 Task: Open a blank sheet, save the file as Machupicchu.doc Insert a picture of 'Machu Picchu'with name   Machu Picchu.png  Change shape height to 9.4 select the picture, apply border and shading with setting Shadow, style zigzaged line, color Red and width 3/4 pt
Action: Mouse moved to (286, 221)
Screenshot: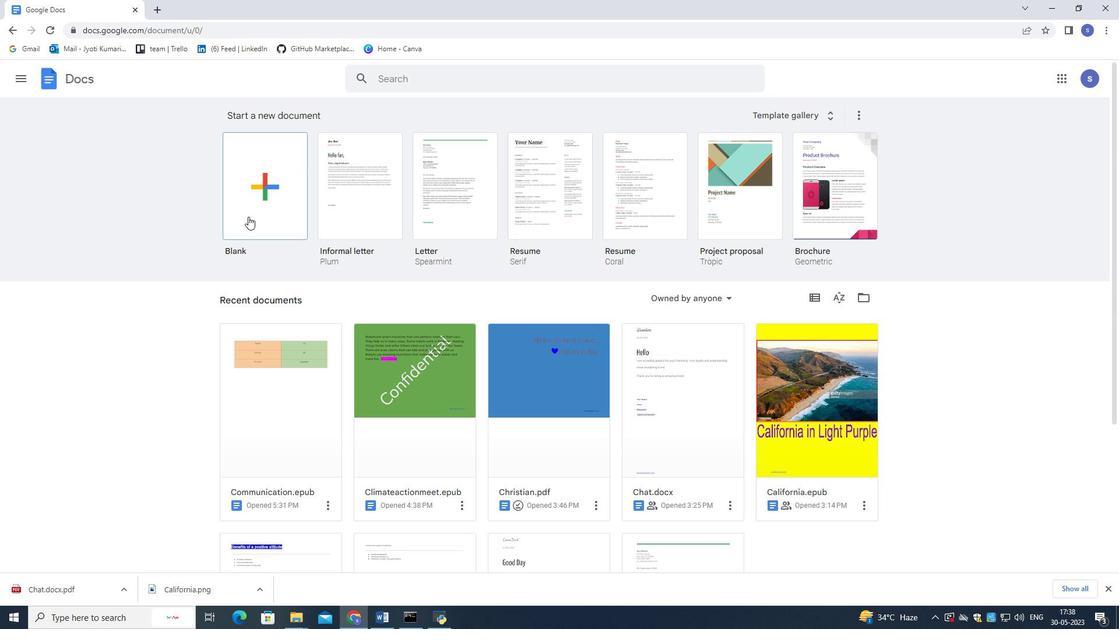 
Action: Mouse pressed left at (286, 221)
Screenshot: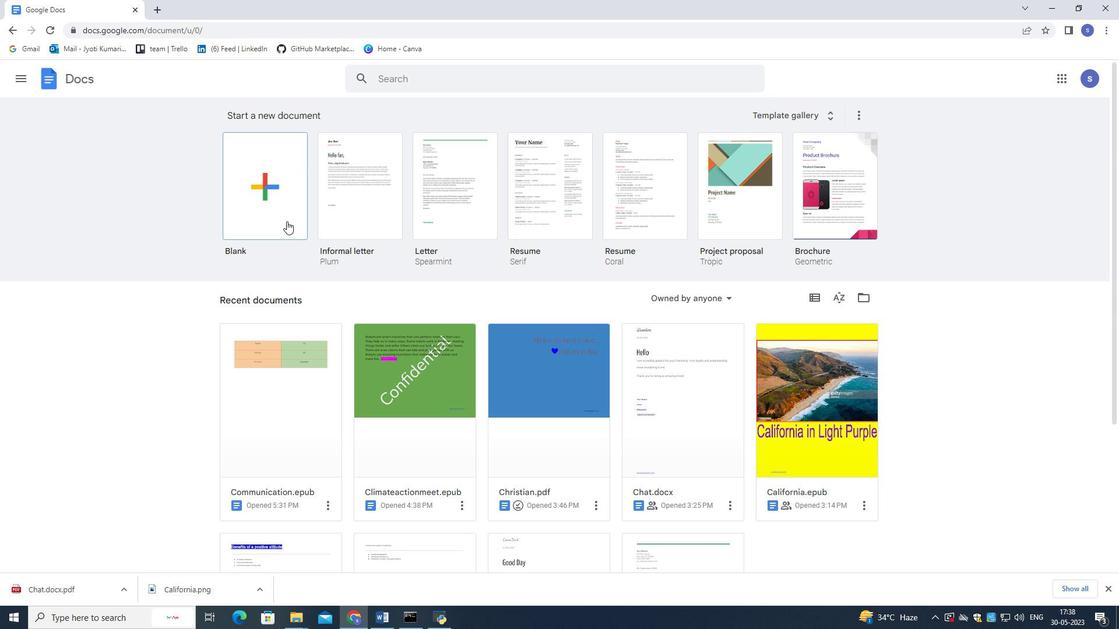 
Action: Mouse moved to (109, 74)
Screenshot: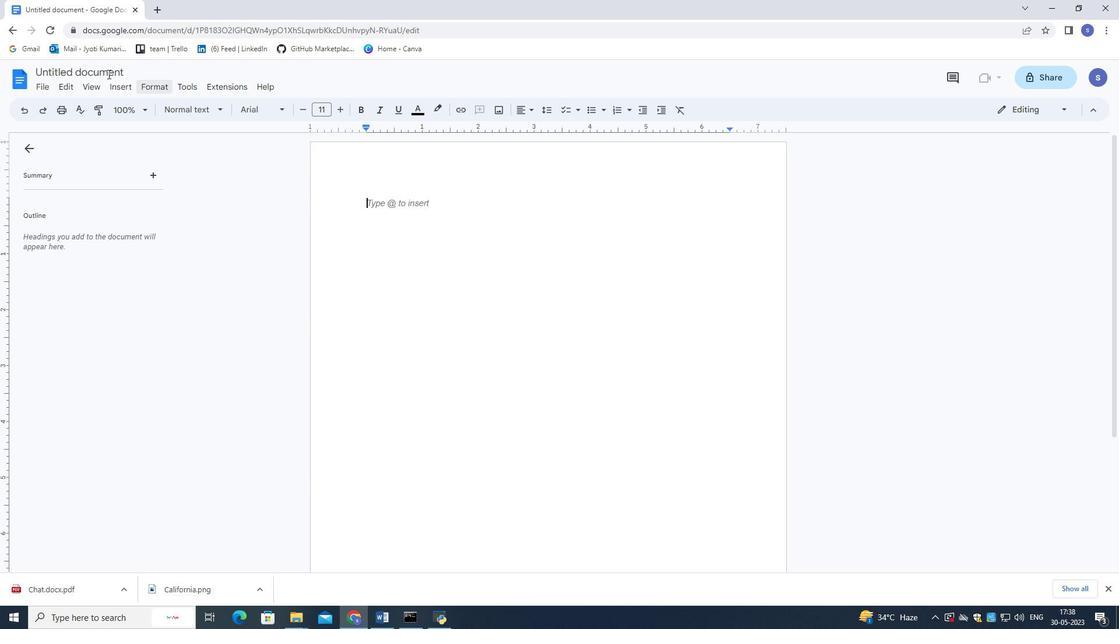
Action: Mouse pressed left at (109, 74)
Screenshot: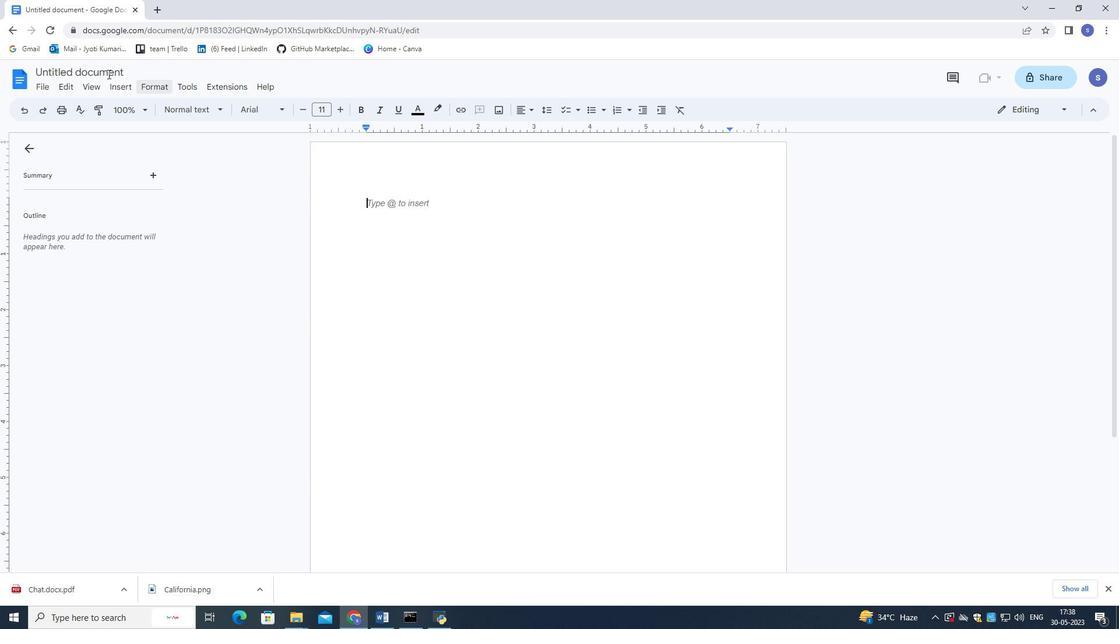 
Action: Mouse moved to (123, 72)
Screenshot: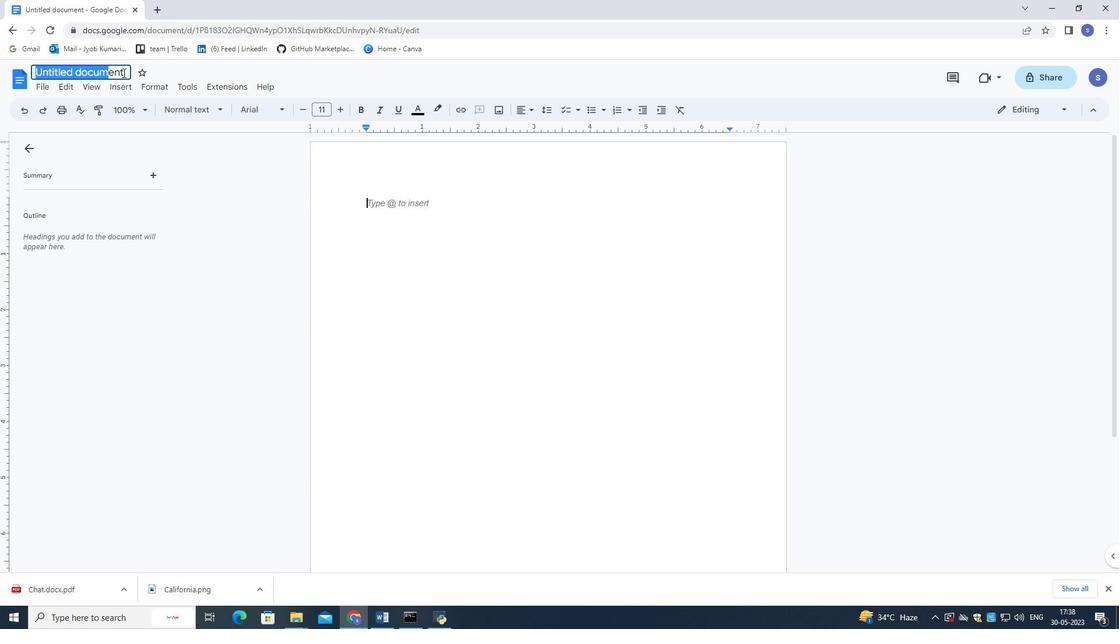 
Action: Mouse pressed left at (123, 72)
Screenshot: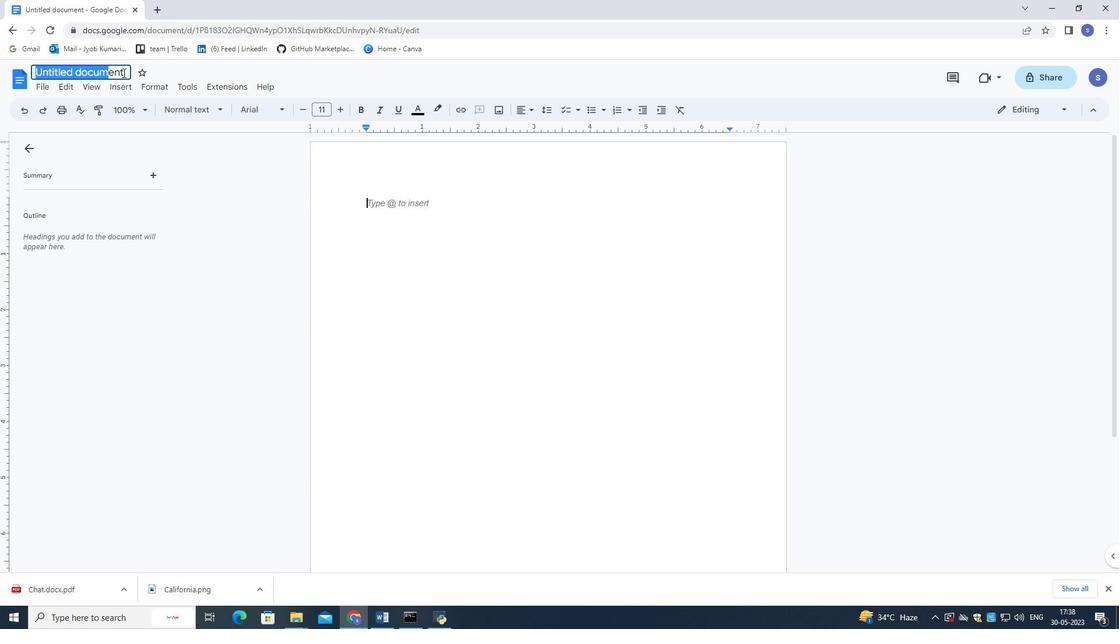 
Action: Mouse moved to (124, 71)
Screenshot: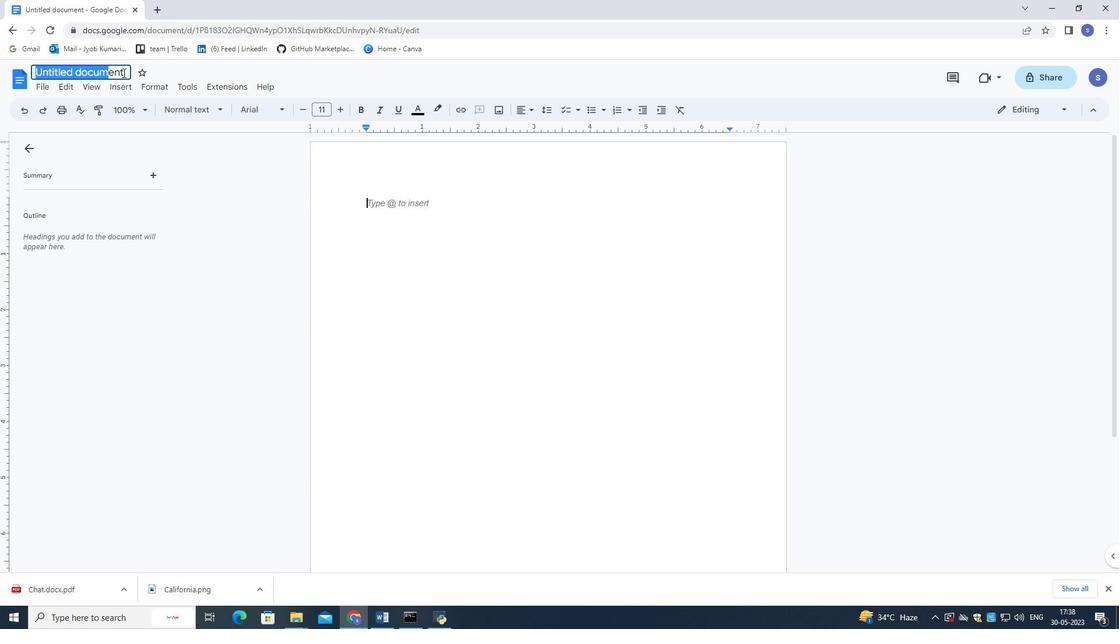 
Action: Mouse pressed left at (124, 71)
Screenshot: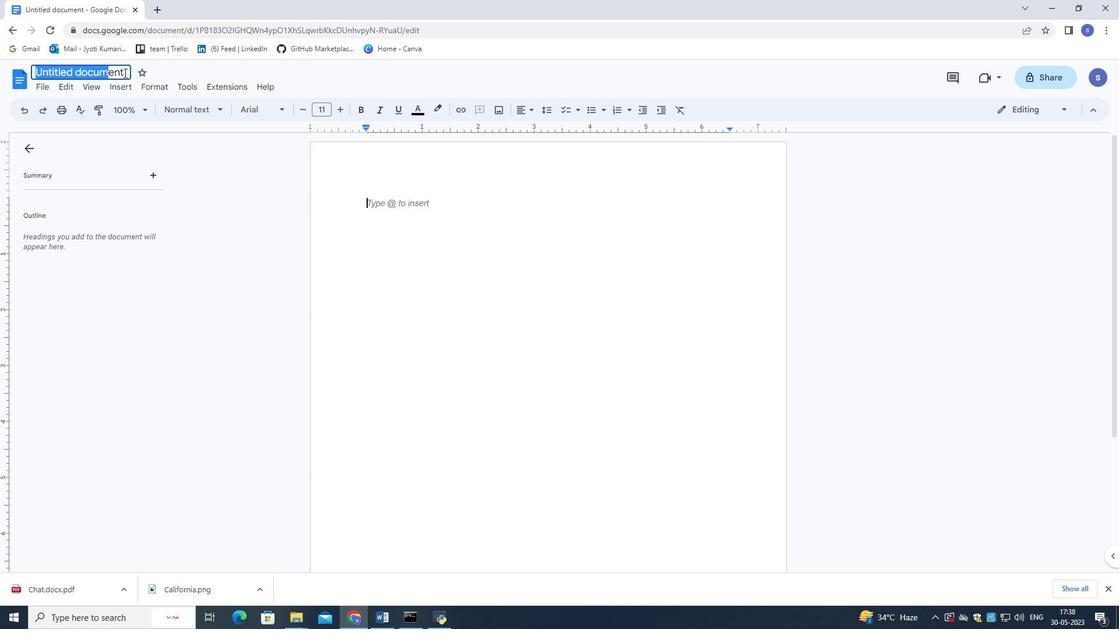 
Action: Mouse pressed left at (124, 71)
Screenshot: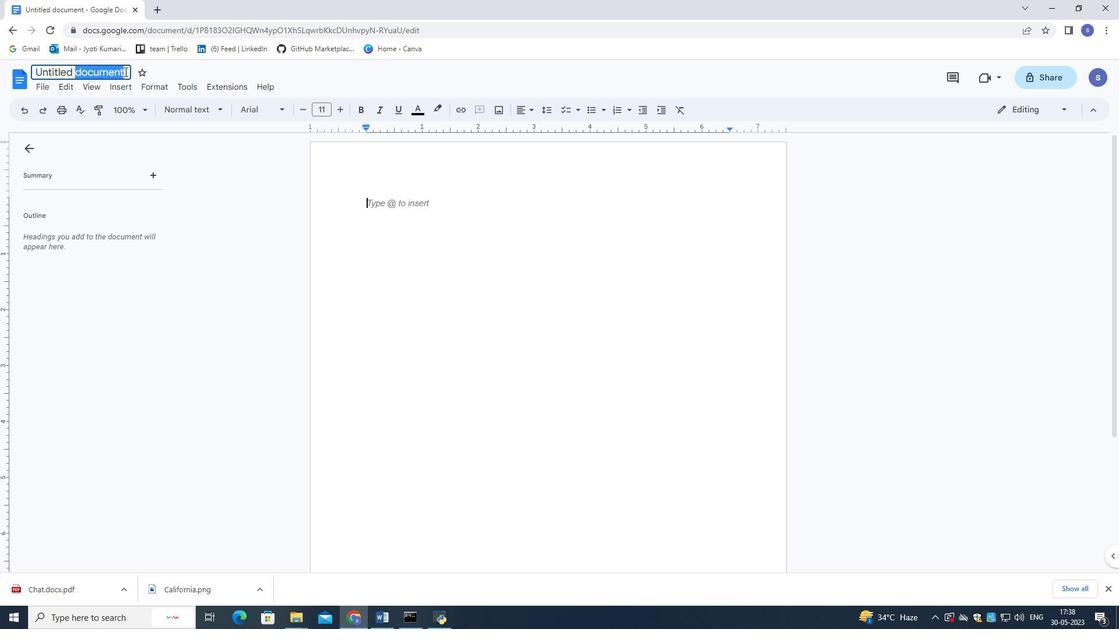 
Action: Mouse moved to (124, 76)
Screenshot: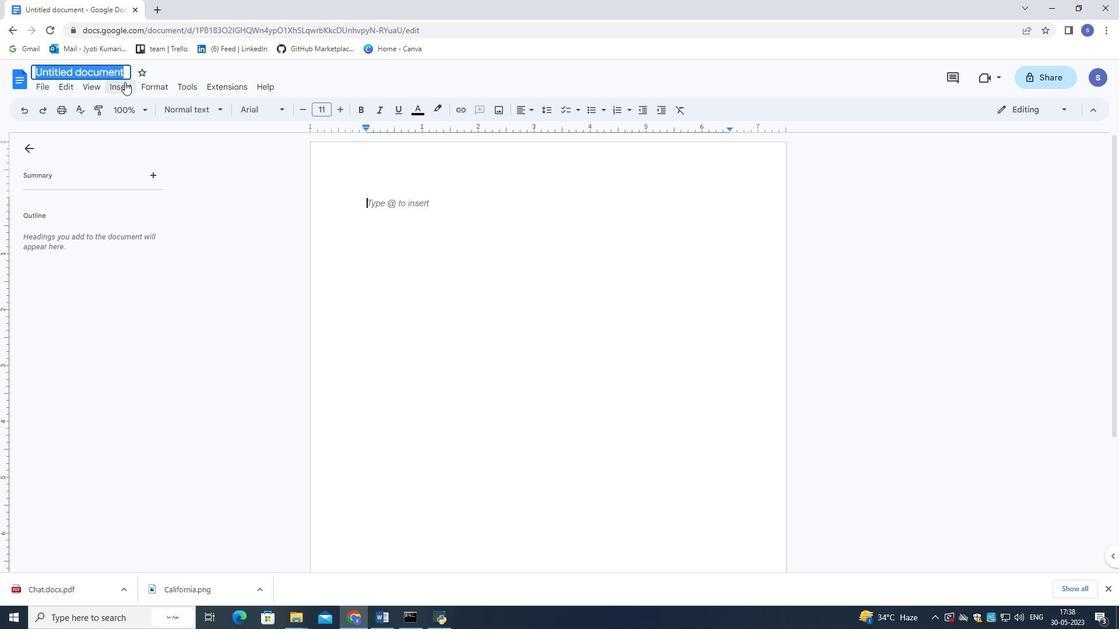 
Action: Key pressed <Key.shift><Key.shift><<Key.backspace>Machupicchu.doc<Key.enter>
Screenshot: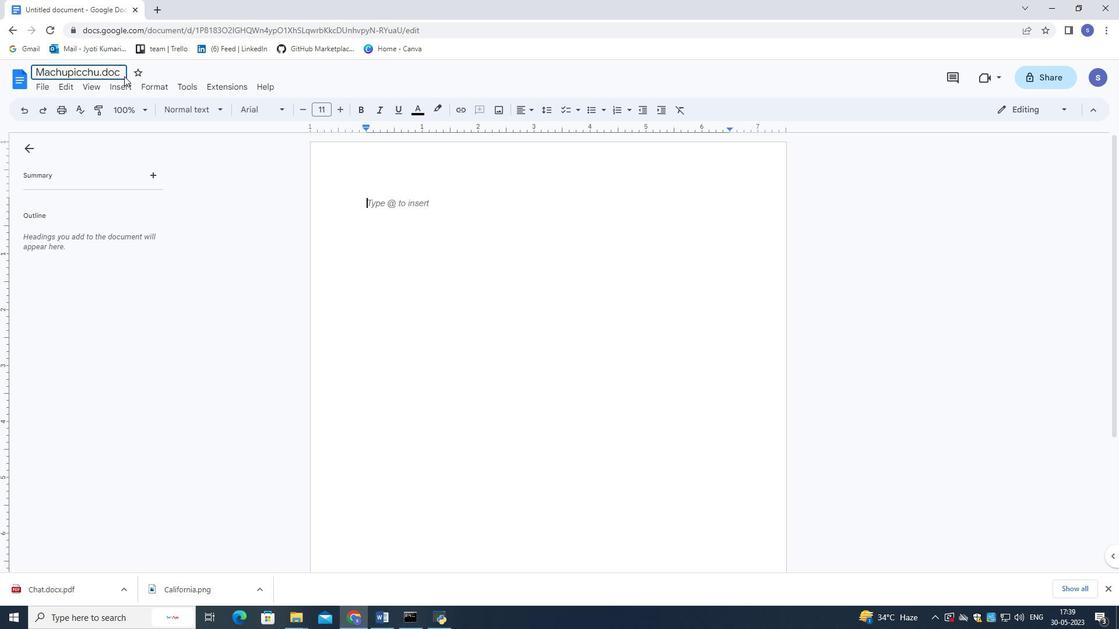
Action: Mouse moved to (159, 9)
Screenshot: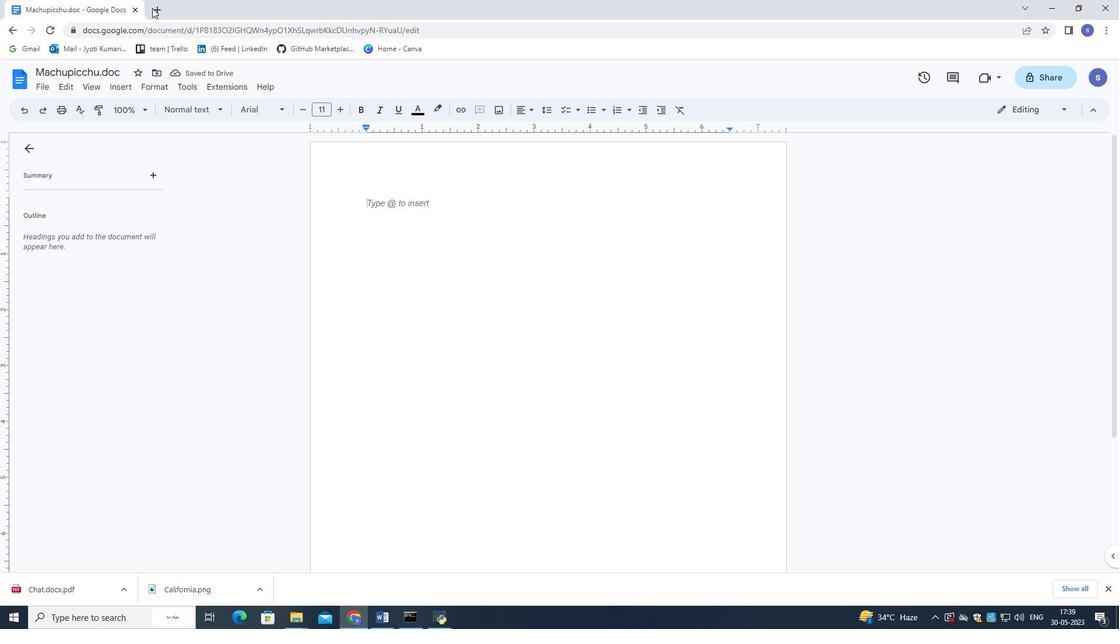 
Action: Mouse pressed left at (159, 9)
Screenshot: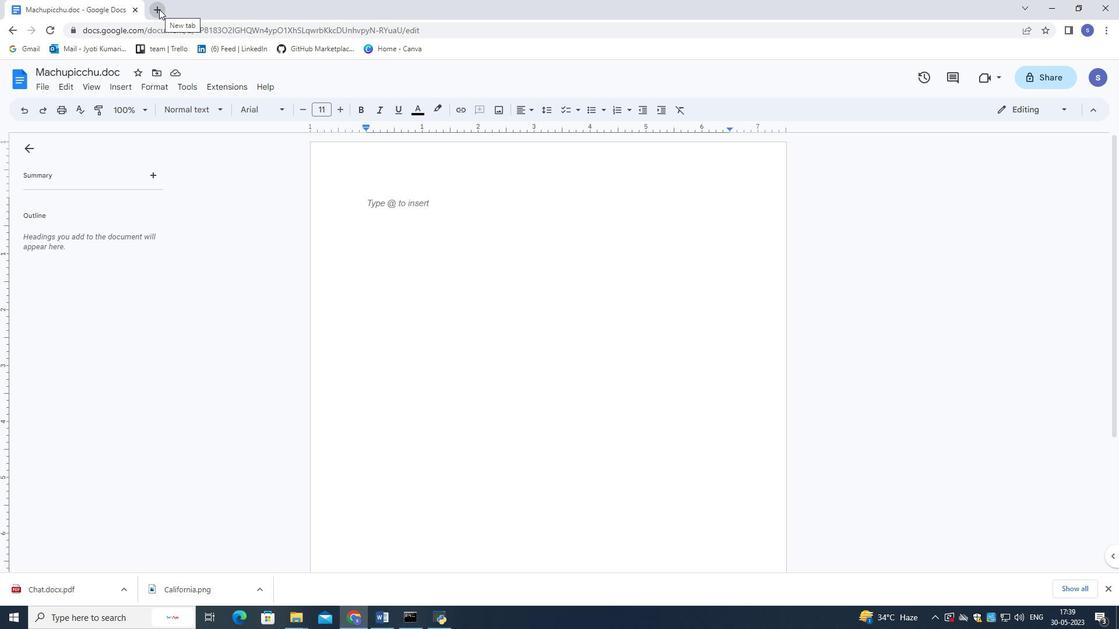 
Action: Mouse moved to (159, 9)
Screenshot: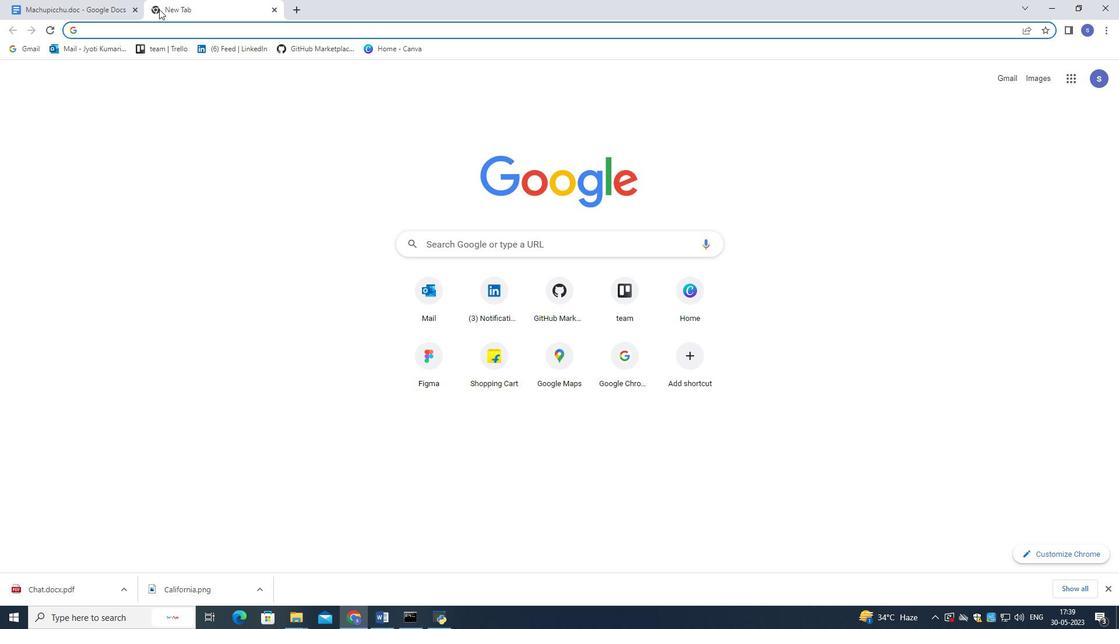 
Action: Key pressed <Key.shift>Macg<Key.backspace>hu<Key.space>picchu<Key.space>picture<Key.enter>
Screenshot: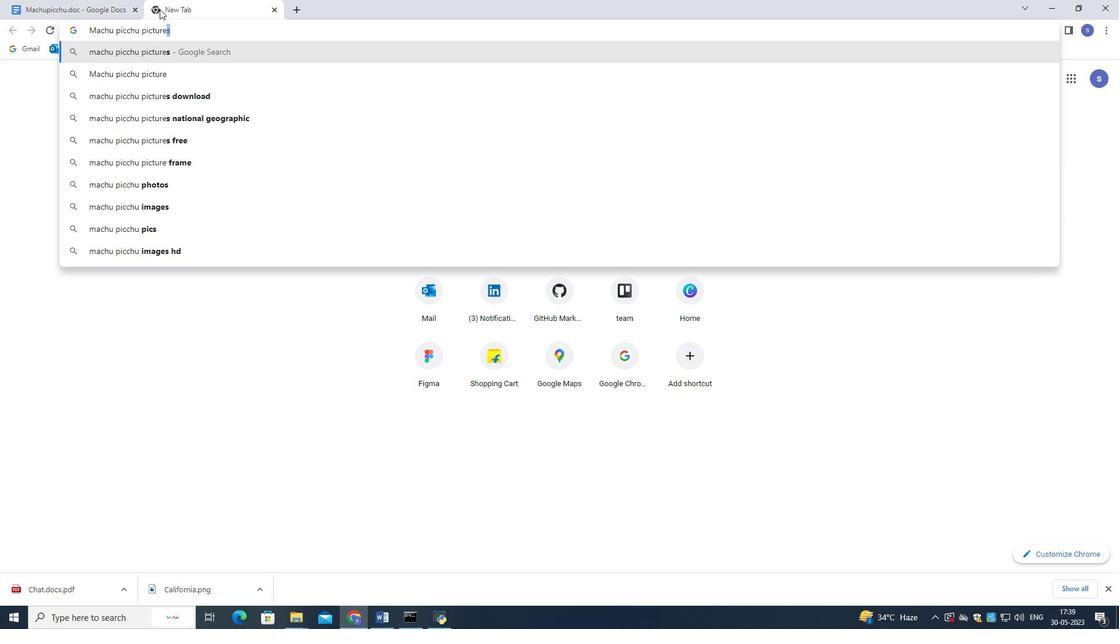 
Action: Mouse moved to (306, 239)
Screenshot: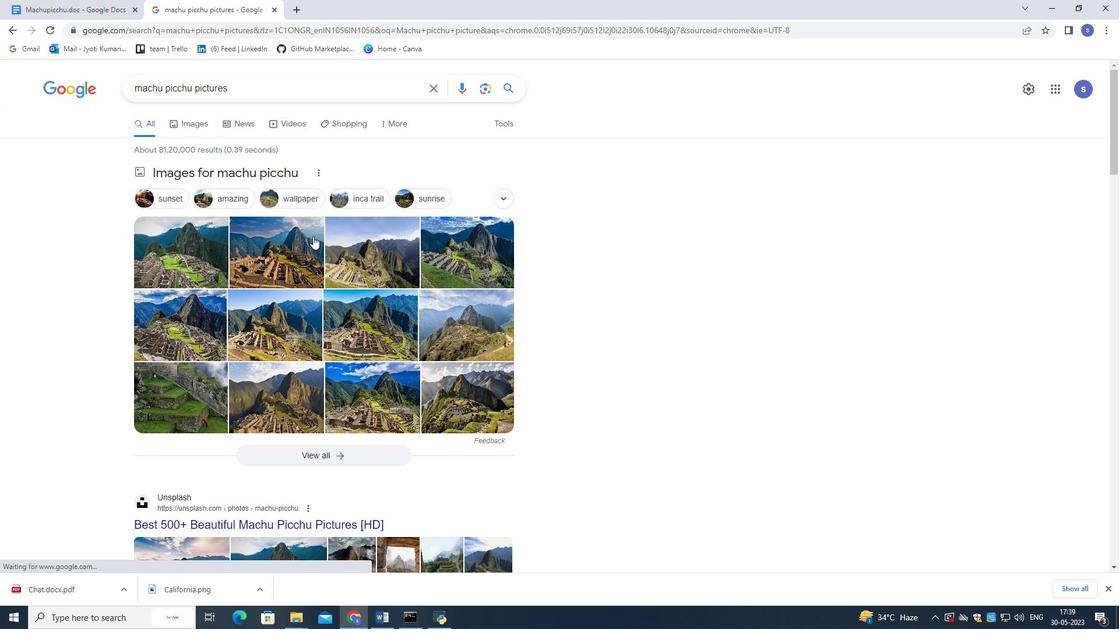 
Action: Mouse pressed left at (306, 239)
Screenshot: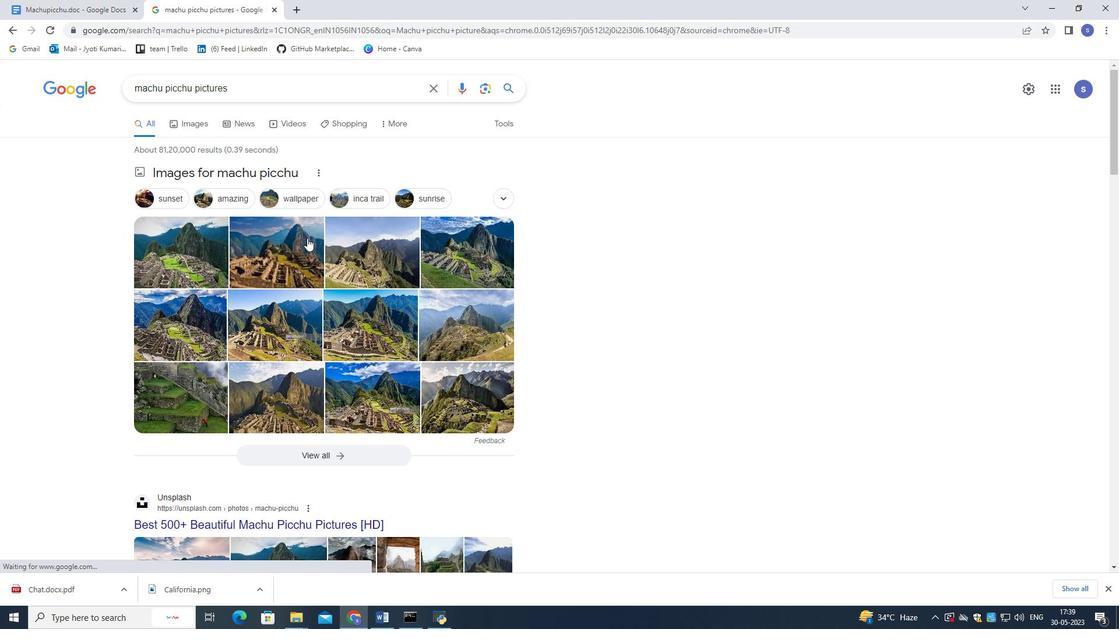 
Action: Mouse moved to (678, 223)
Screenshot: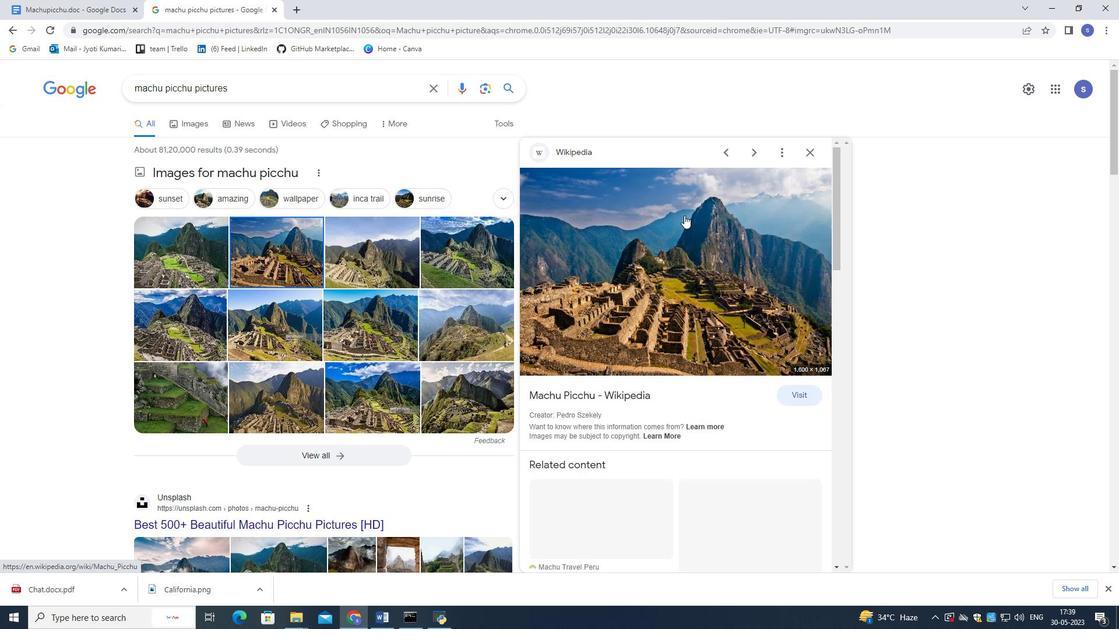 
Action: Mouse pressed right at (678, 223)
Screenshot: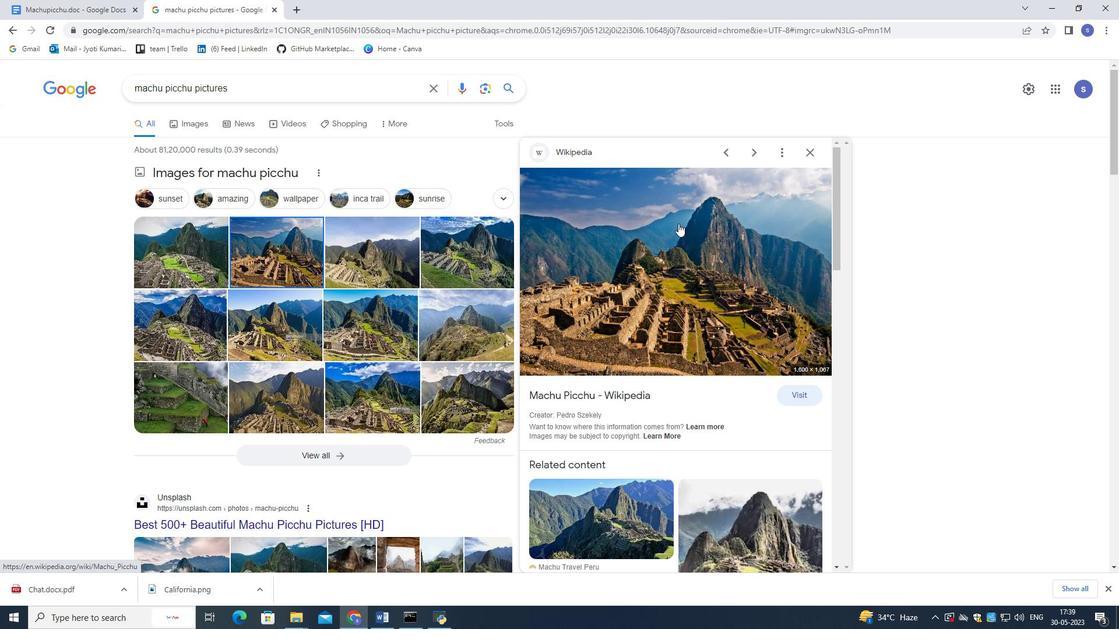 
Action: Mouse moved to (715, 348)
Screenshot: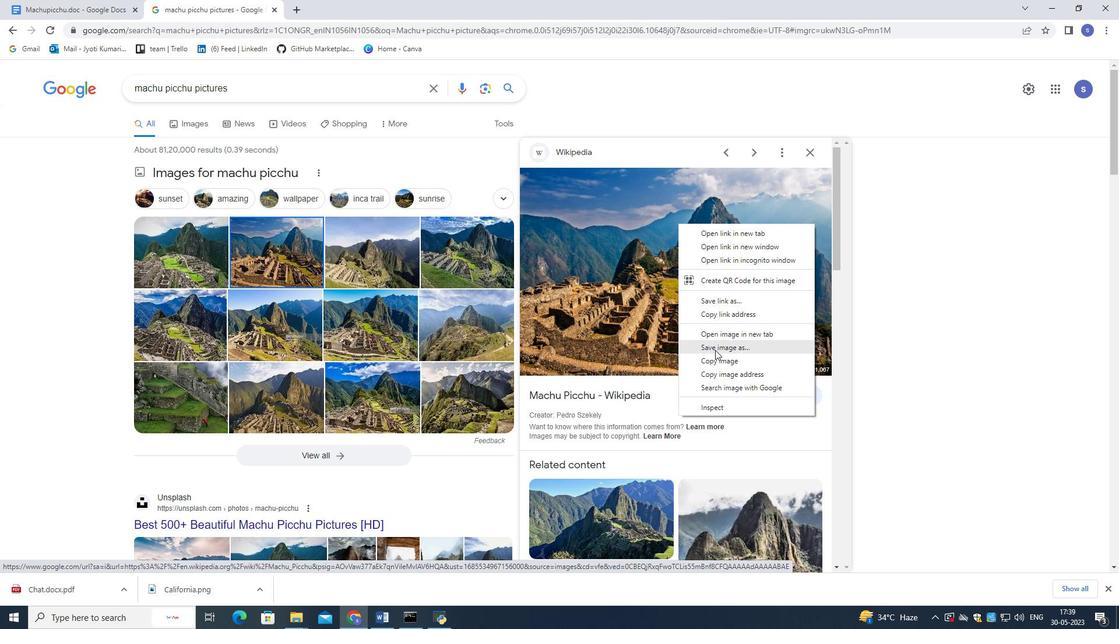 
Action: Mouse pressed left at (715, 348)
Screenshot: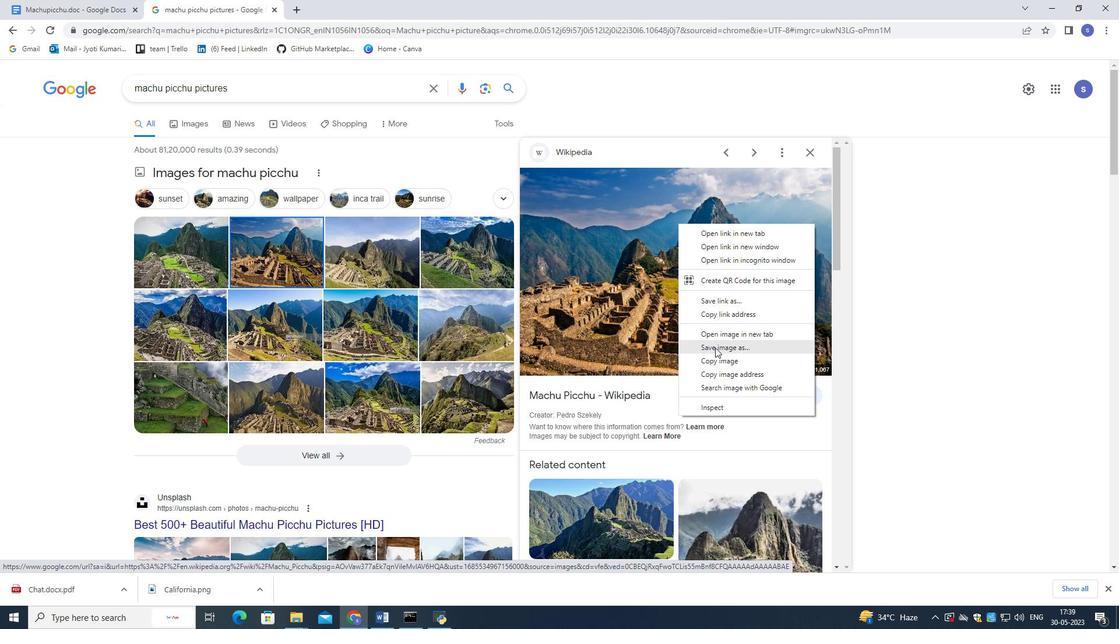 
Action: Mouse moved to (272, 196)
Screenshot: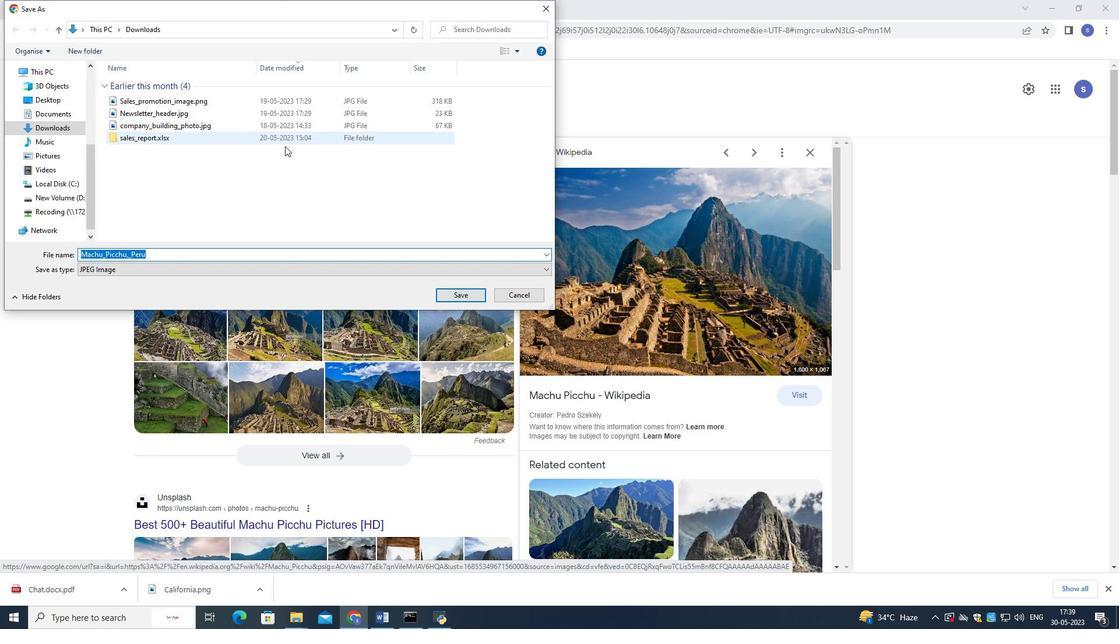 
Action: Key pressed <Key.backspace><Key.shift>Machu<Key.space>picchu.png<Key.enter>
Screenshot: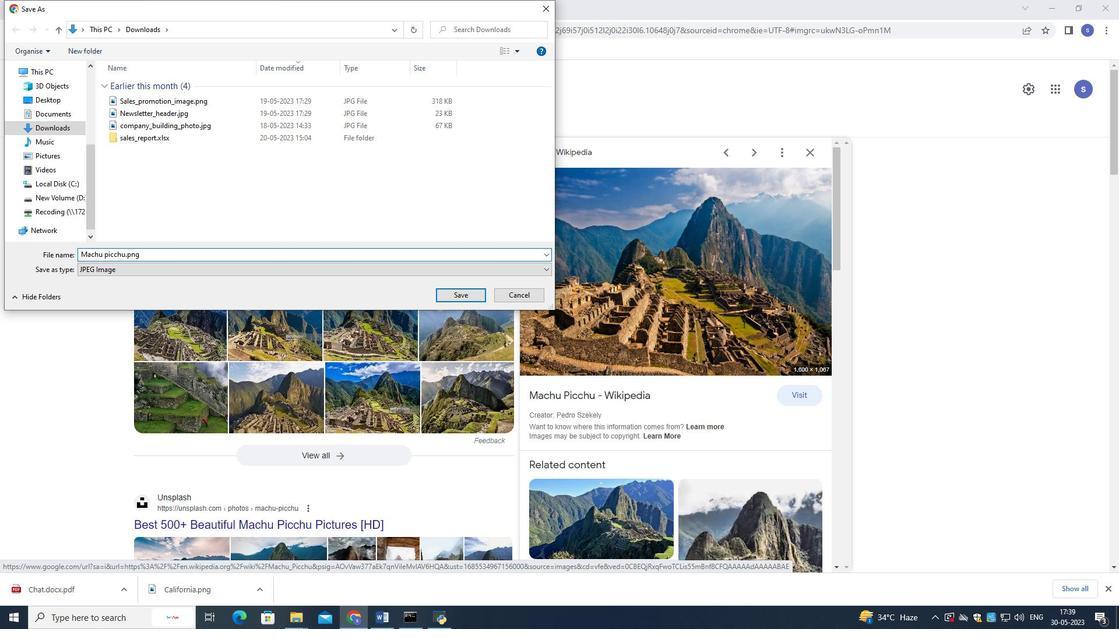 
Action: Mouse moved to (116, 0)
Screenshot: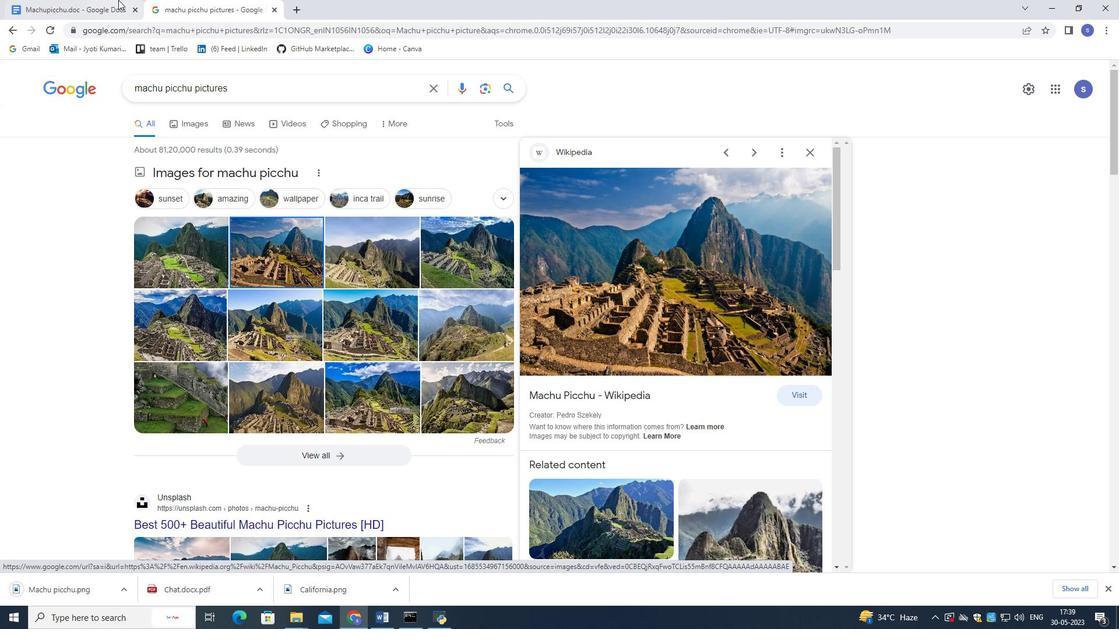 
Action: Mouse pressed left at (116, 0)
Screenshot: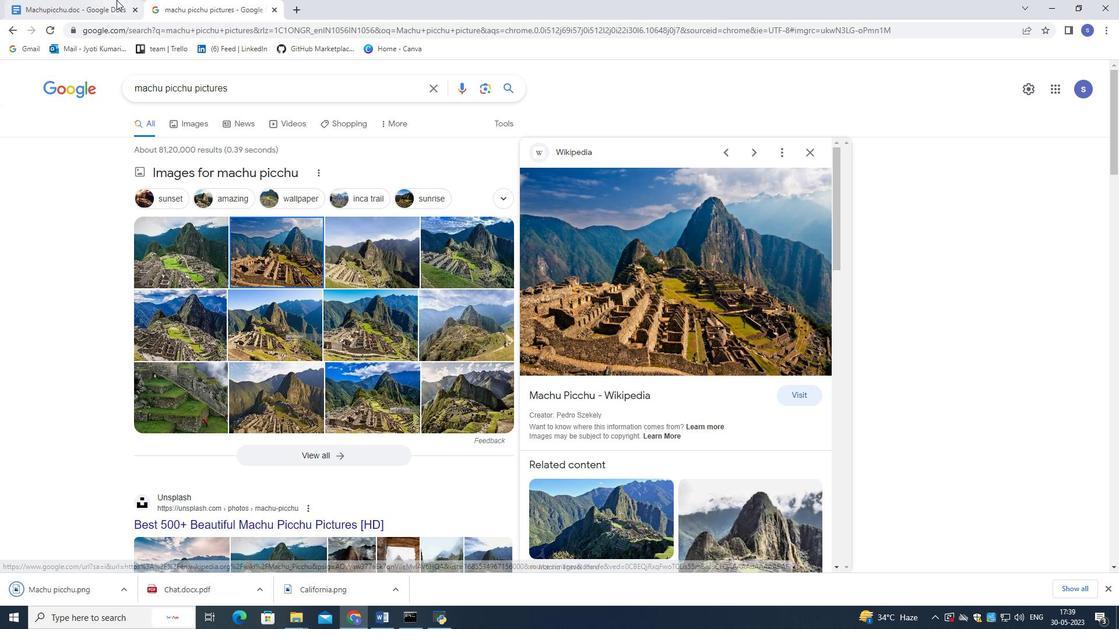 
Action: Mouse moved to (123, 86)
Screenshot: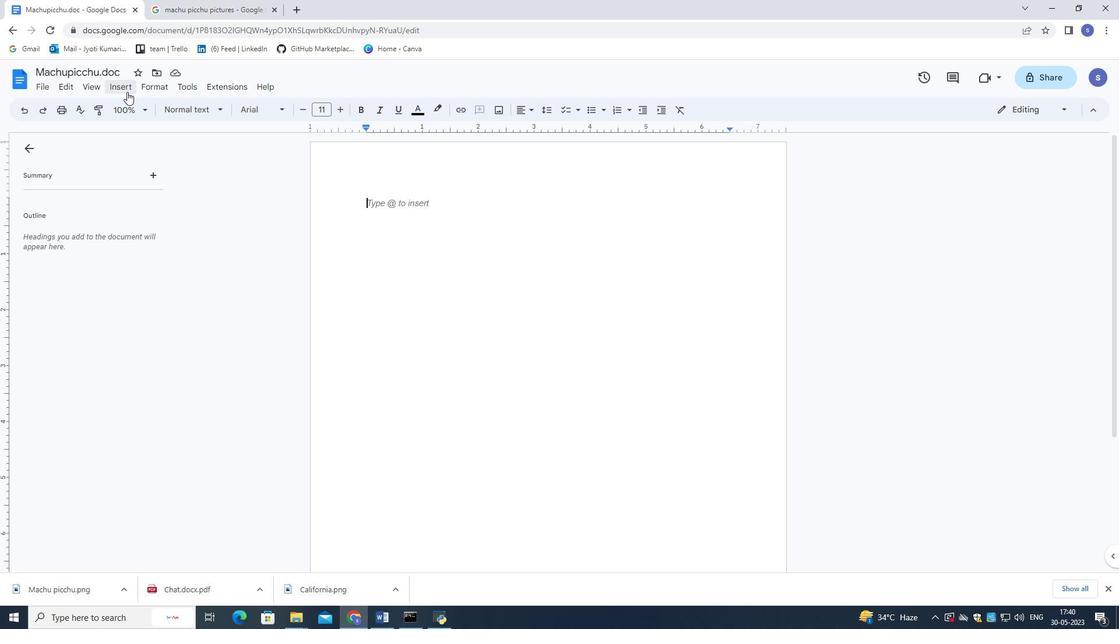 
Action: Mouse pressed left at (123, 86)
Screenshot: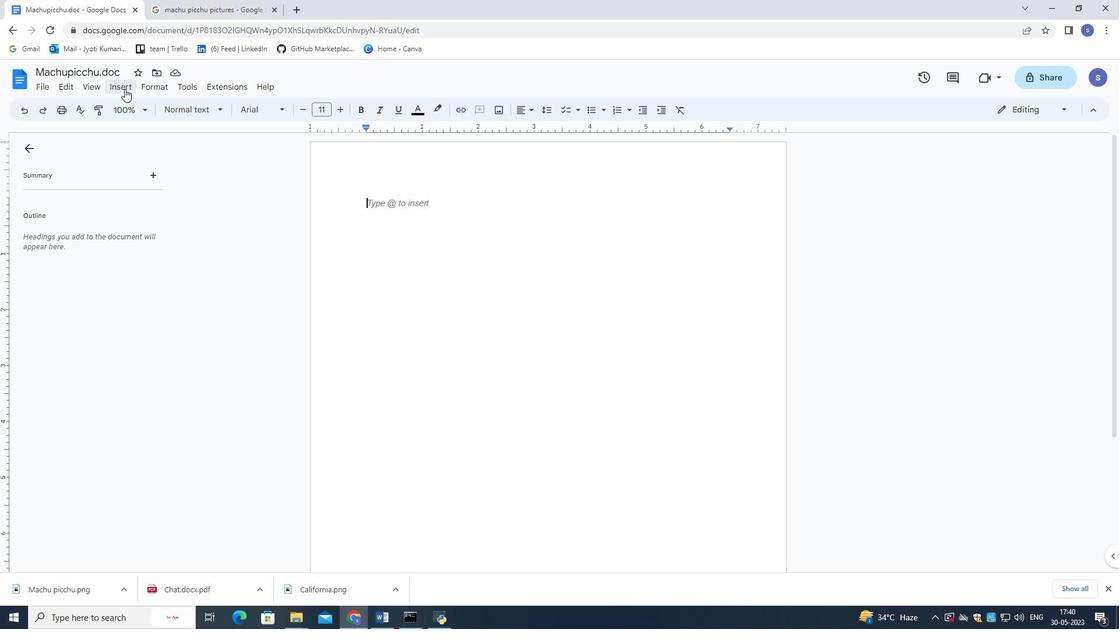 
Action: Mouse moved to (366, 113)
Screenshot: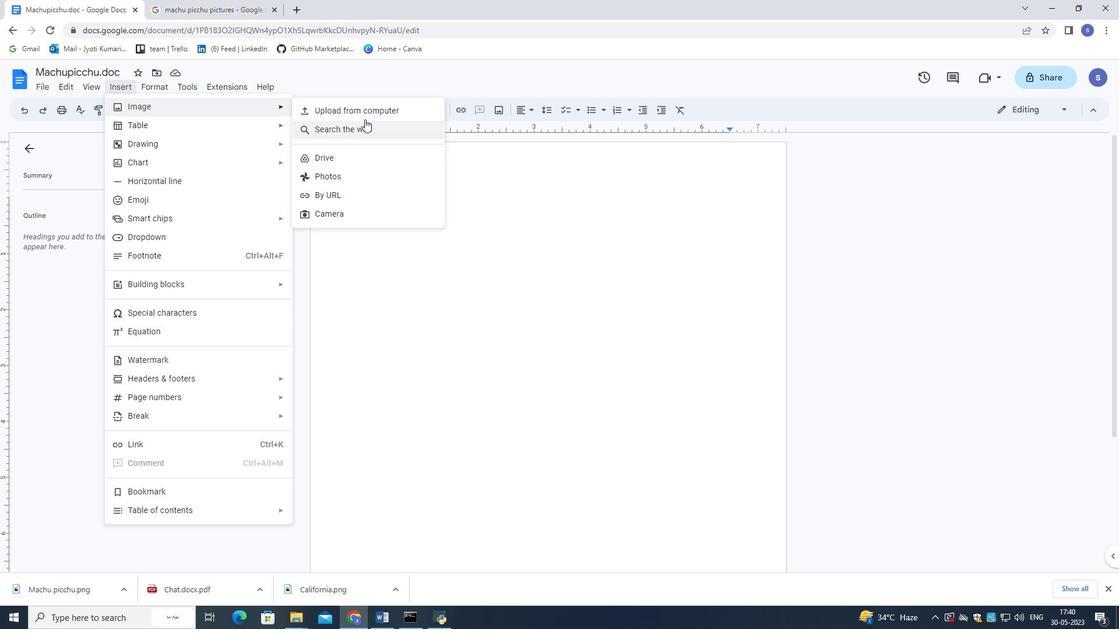 
Action: Mouse pressed left at (366, 113)
Screenshot: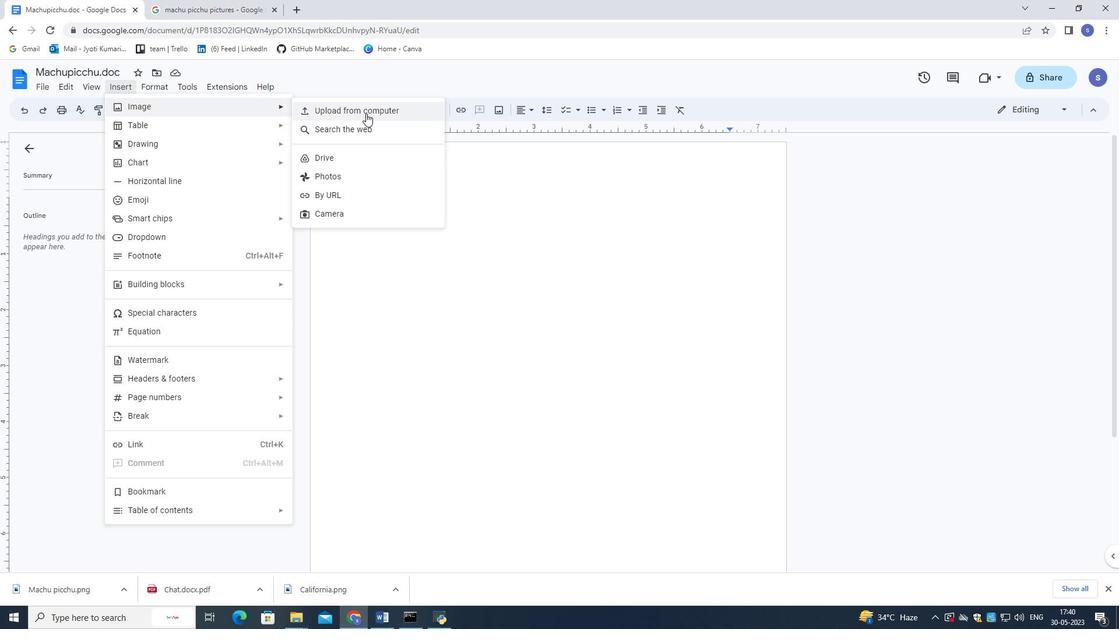 
Action: Mouse moved to (281, 104)
Screenshot: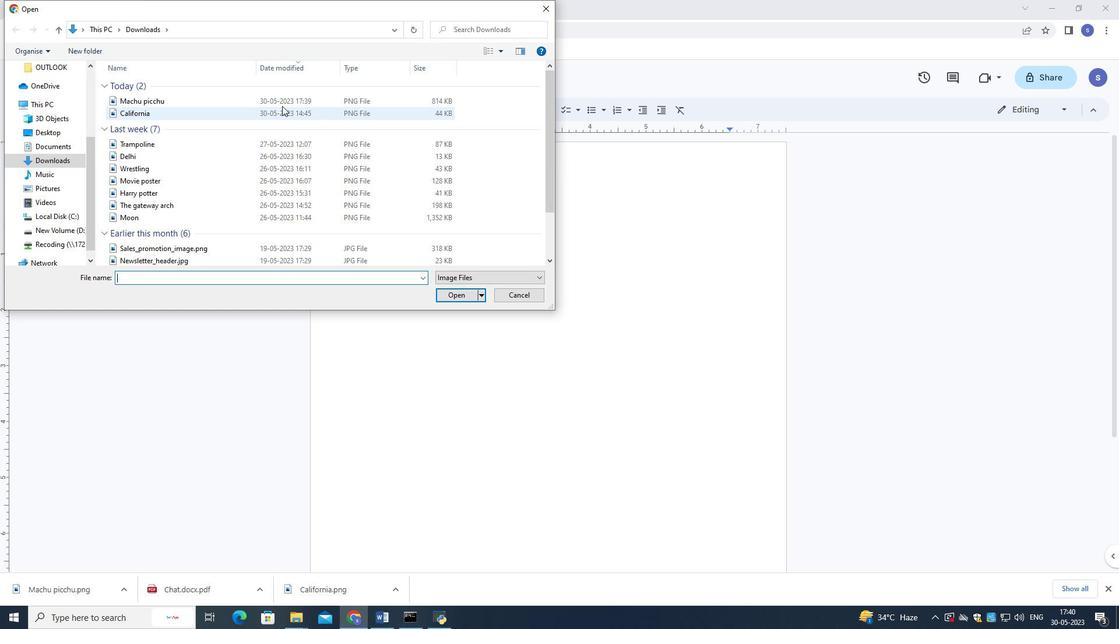 
Action: Mouse pressed left at (281, 104)
Screenshot: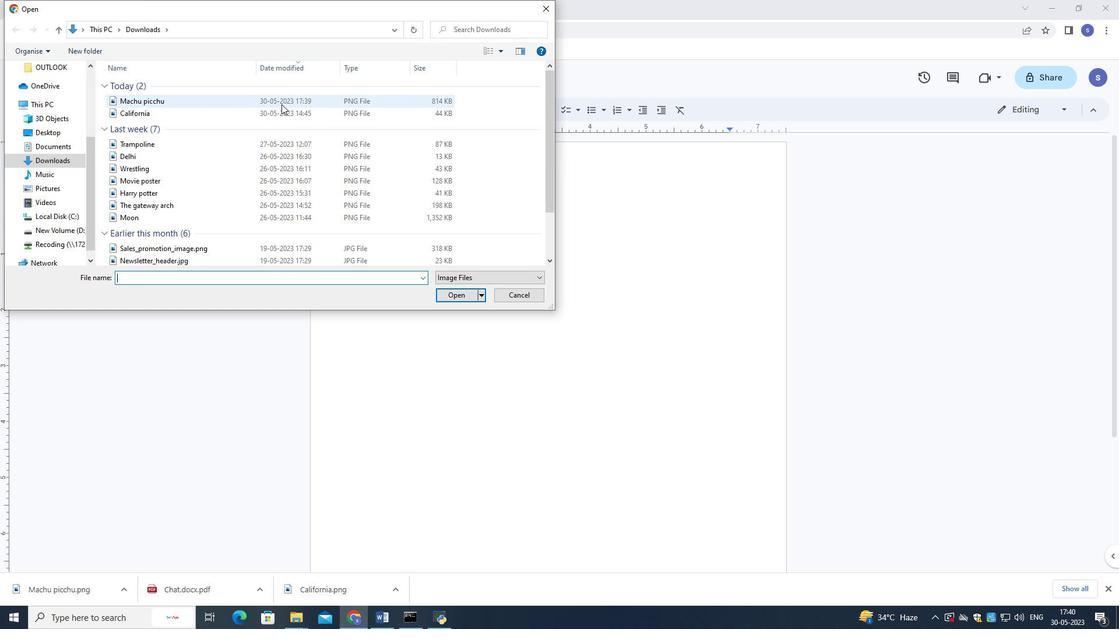 
Action: Mouse moved to (454, 298)
Screenshot: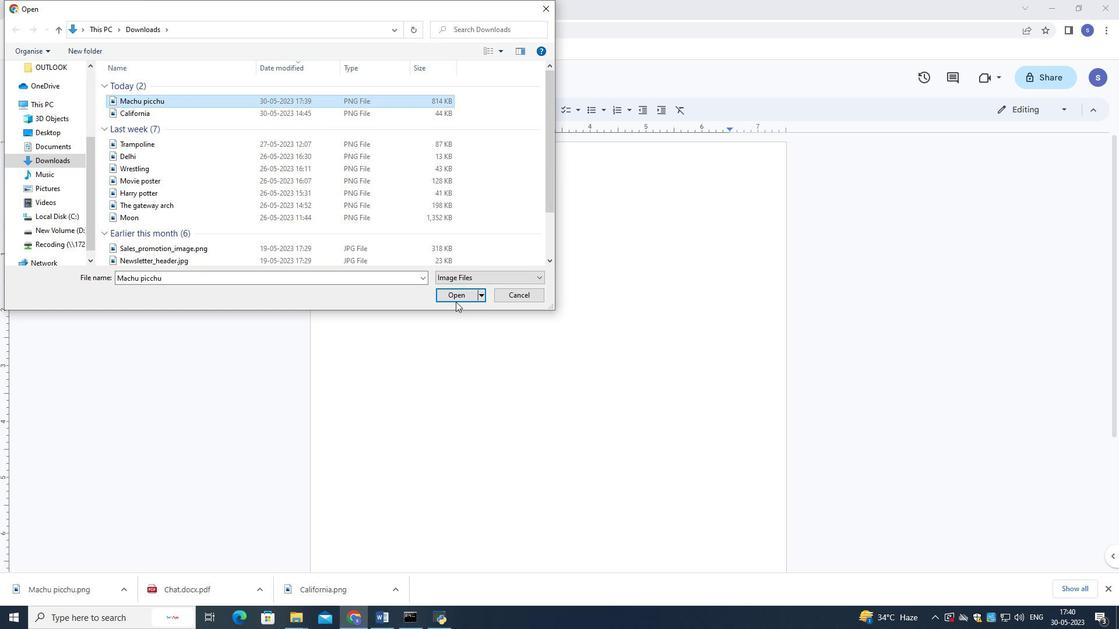 
Action: Mouse pressed left at (454, 298)
Screenshot: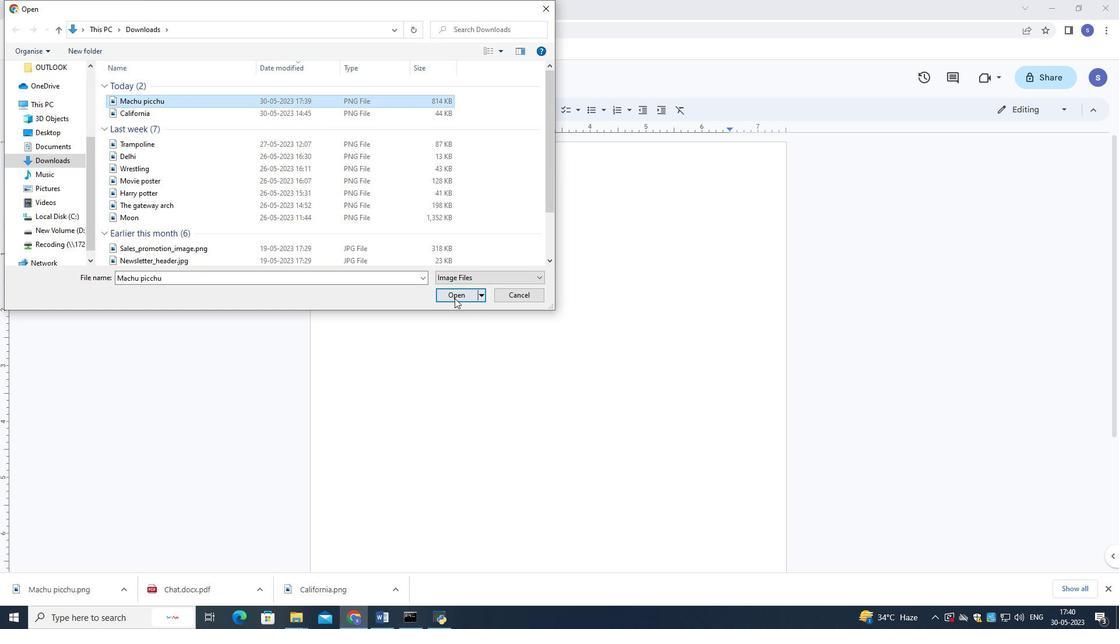 
Action: Mouse moved to (513, 340)
Screenshot: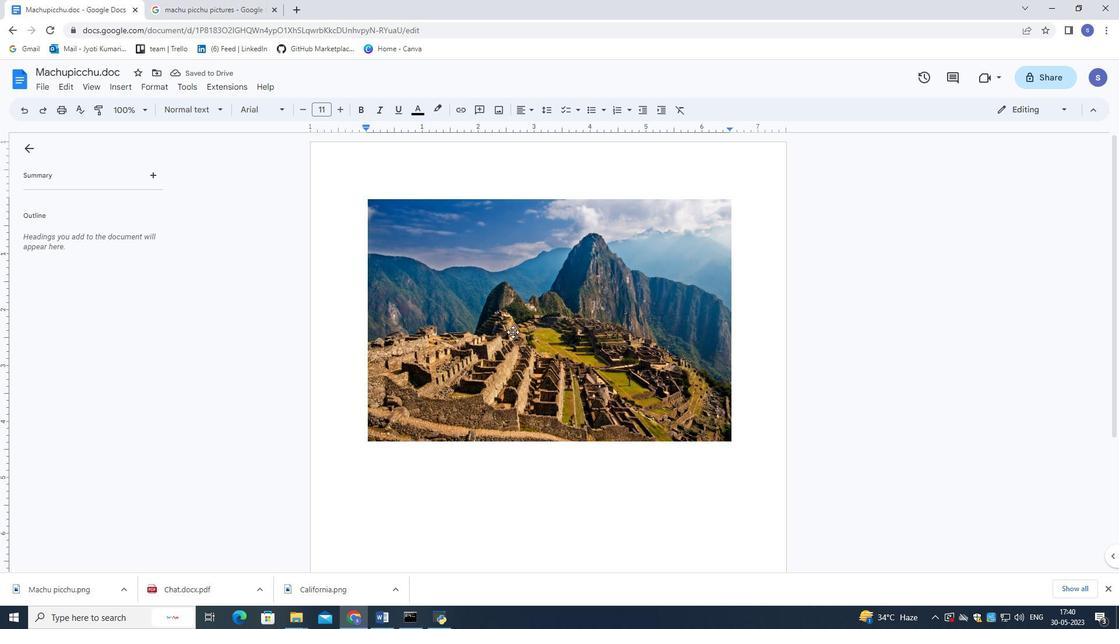 
Action: Mouse pressed left at (513, 340)
Screenshot: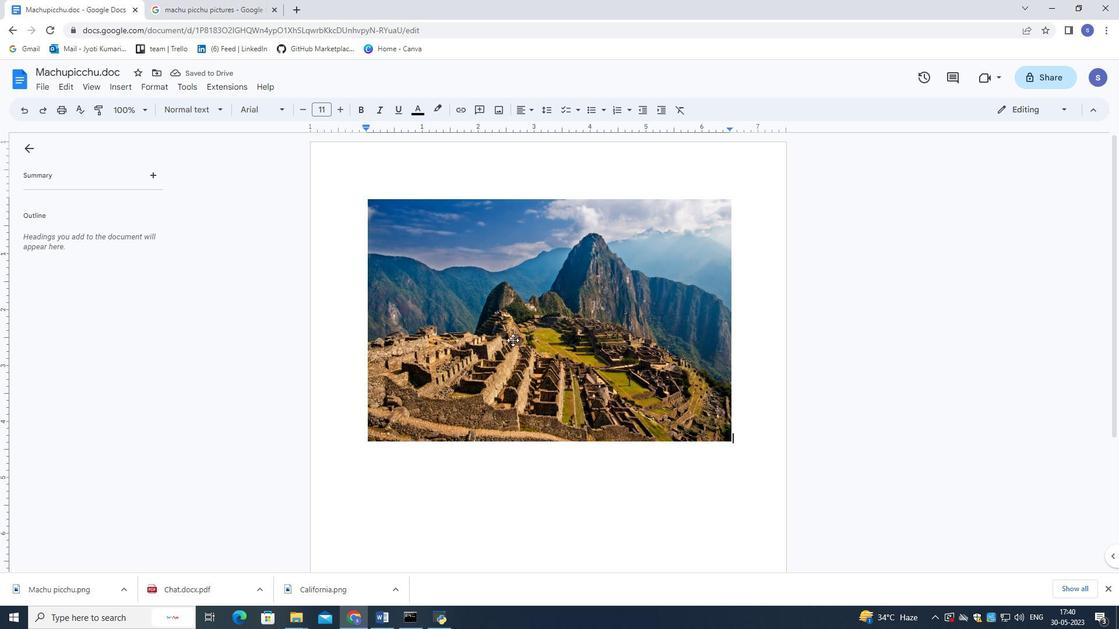 
Action: Mouse moved to (503, 314)
Screenshot: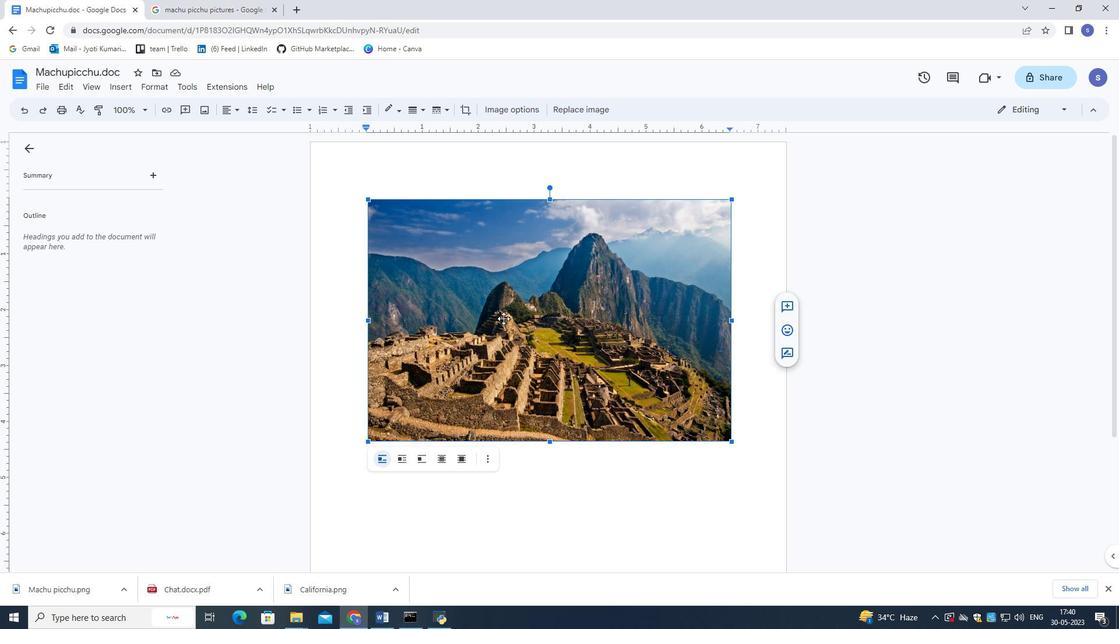 
Action: Mouse pressed left at (503, 314)
Screenshot: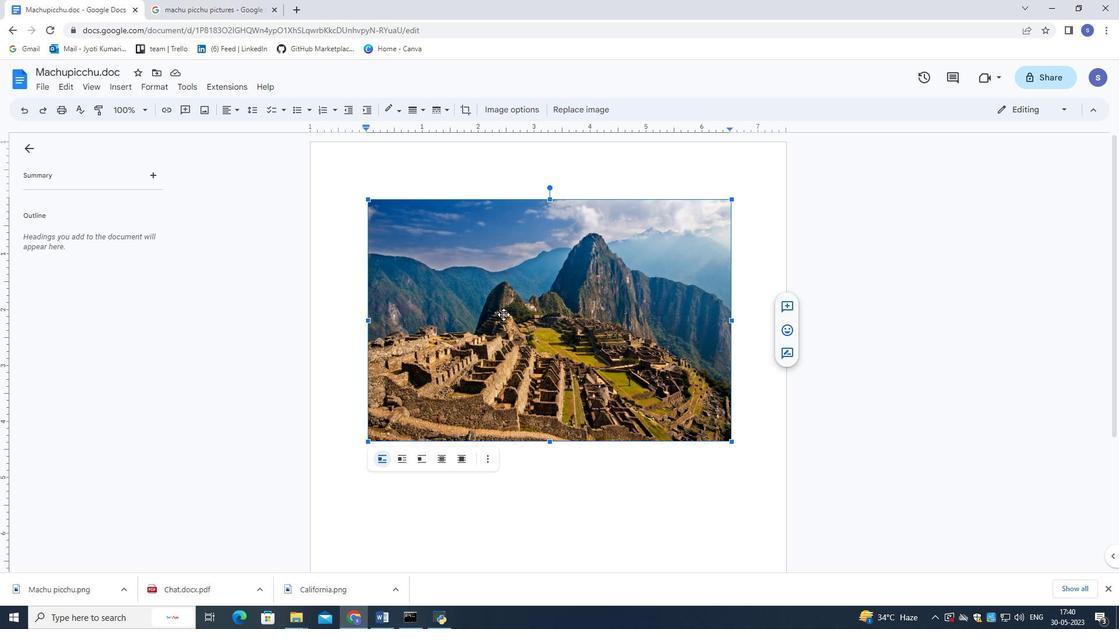 
Action: Mouse moved to (482, 460)
Screenshot: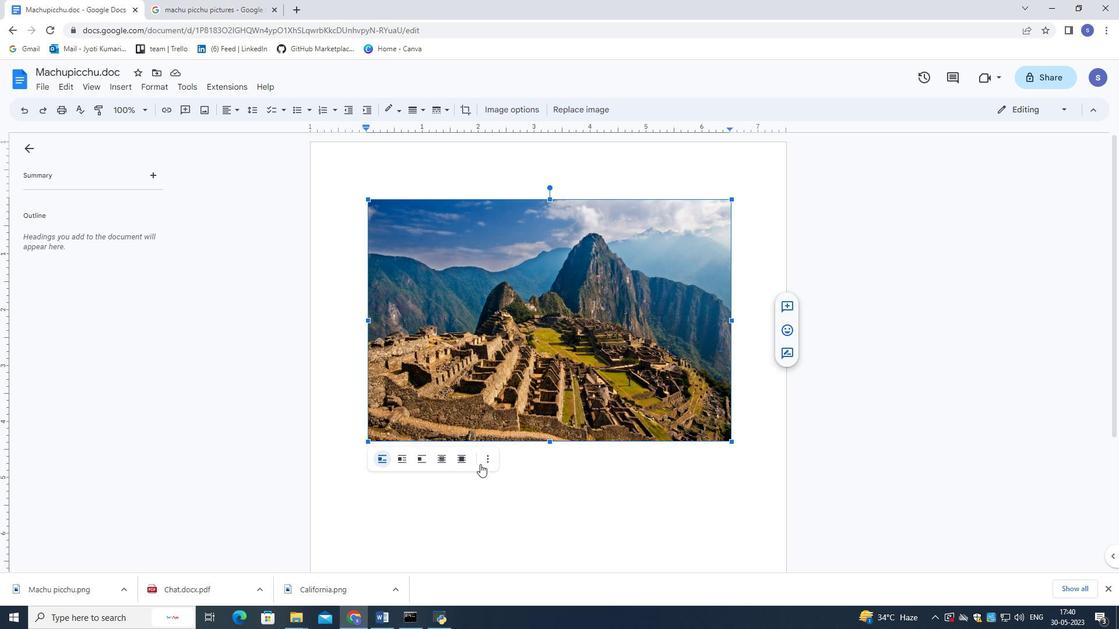 
Action: Mouse pressed left at (482, 460)
Screenshot: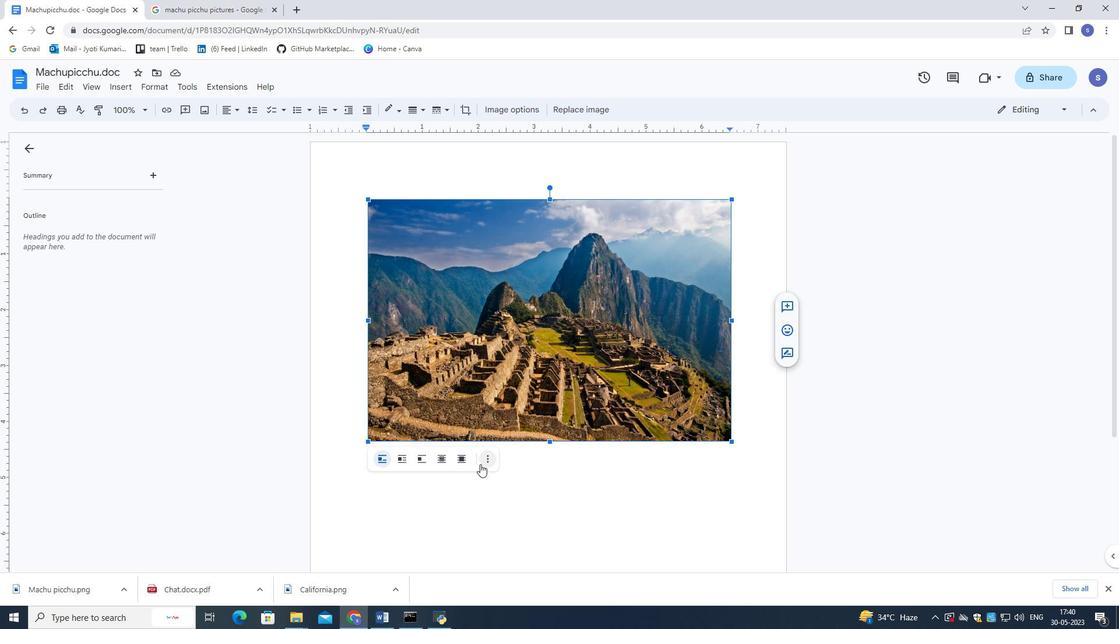 
Action: Mouse moved to (499, 524)
Screenshot: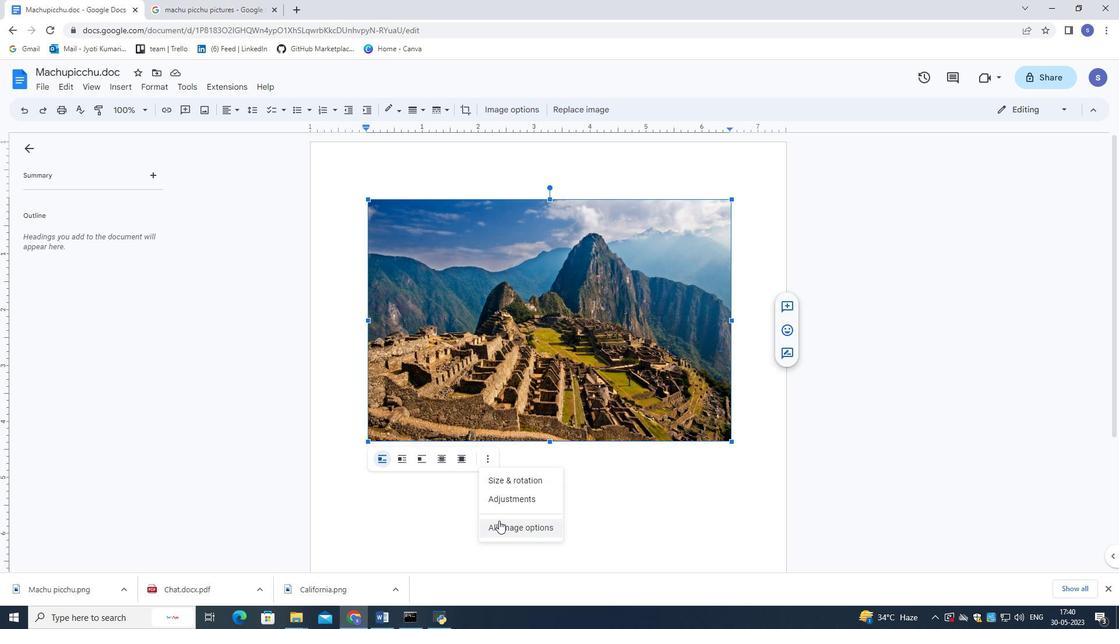 
Action: Mouse pressed left at (499, 524)
Screenshot: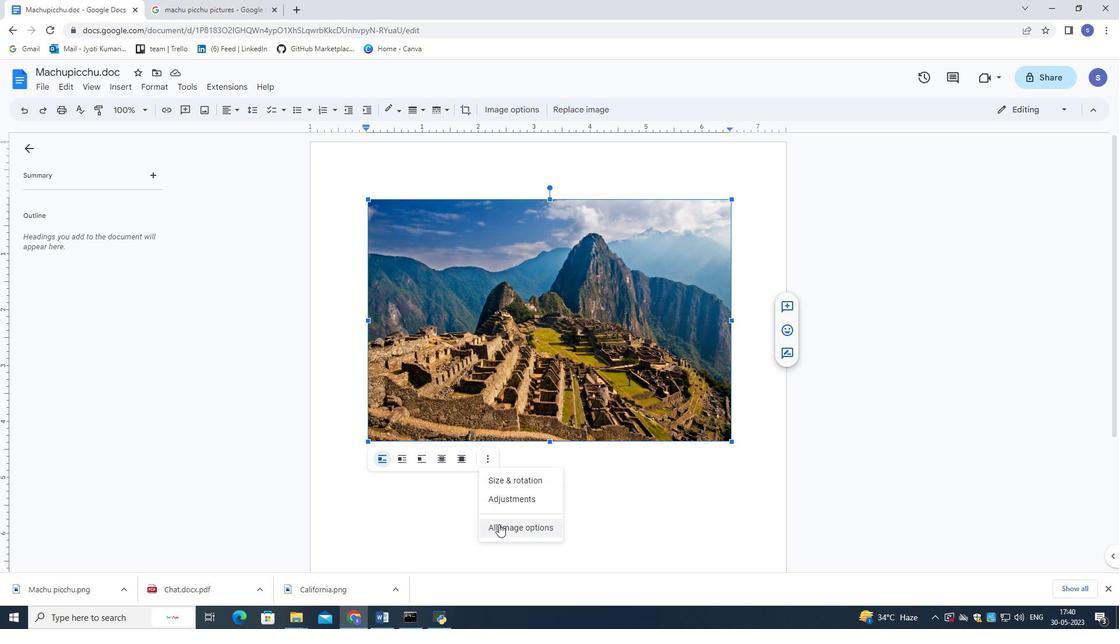 
Action: Mouse moved to (860, 104)
Screenshot: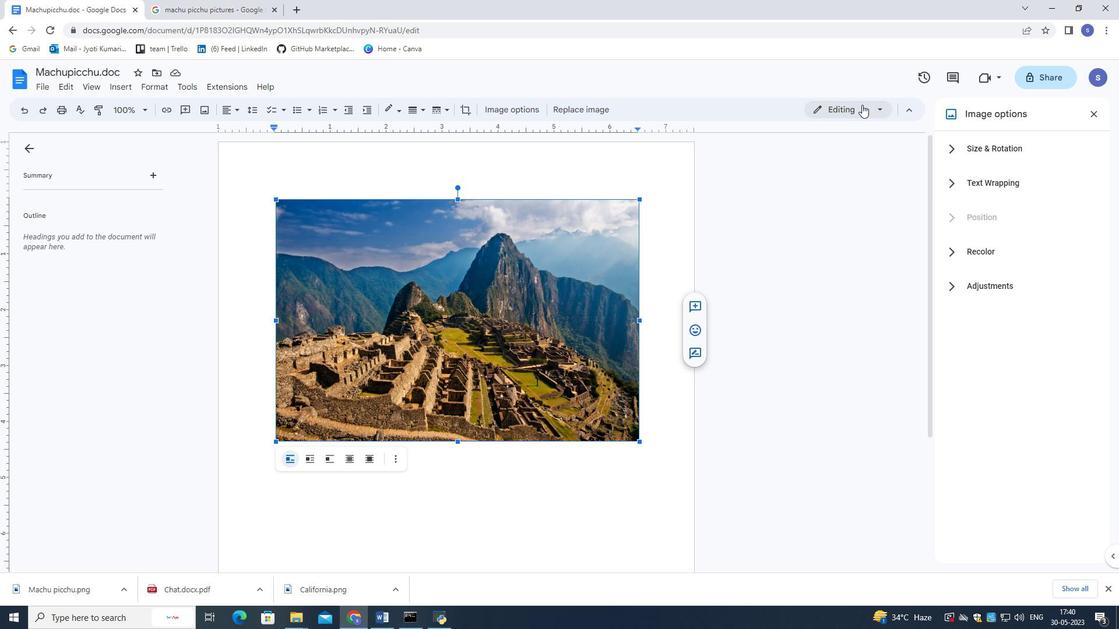 
Action: Mouse pressed left at (860, 104)
Screenshot: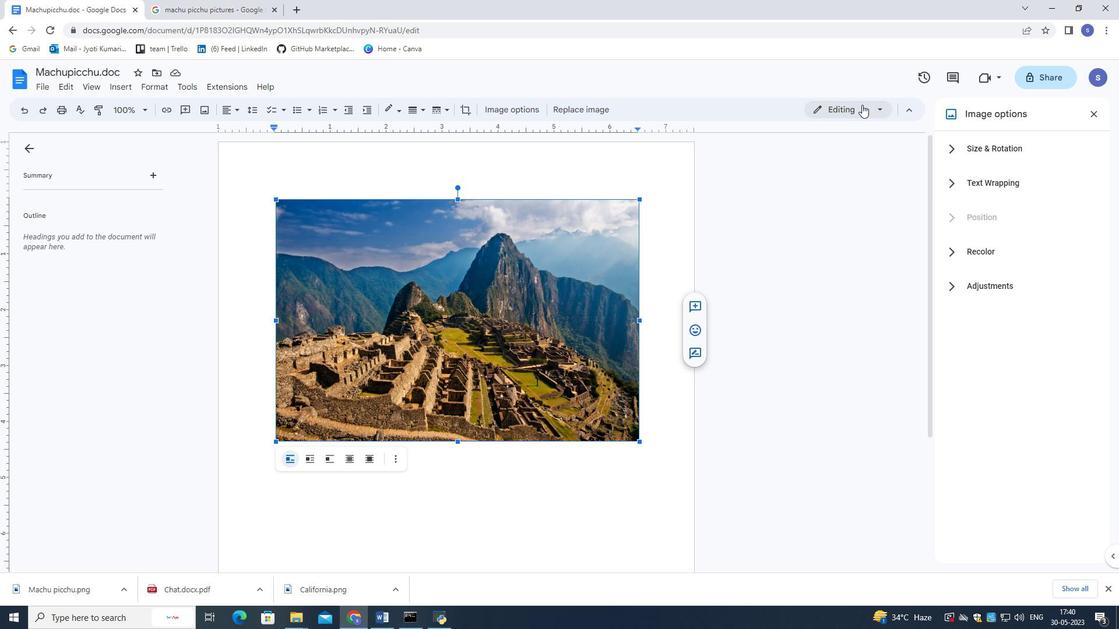 
Action: Mouse moved to (859, 131)
Screenshot: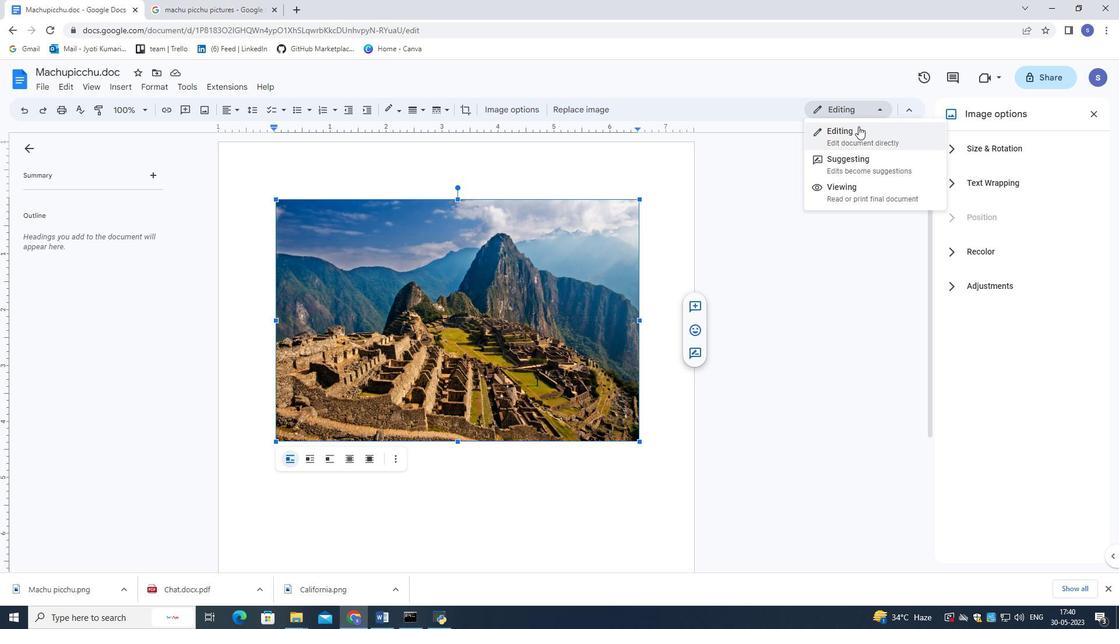 
Action: Mouse pressed left at (859, 131)
Screenshot: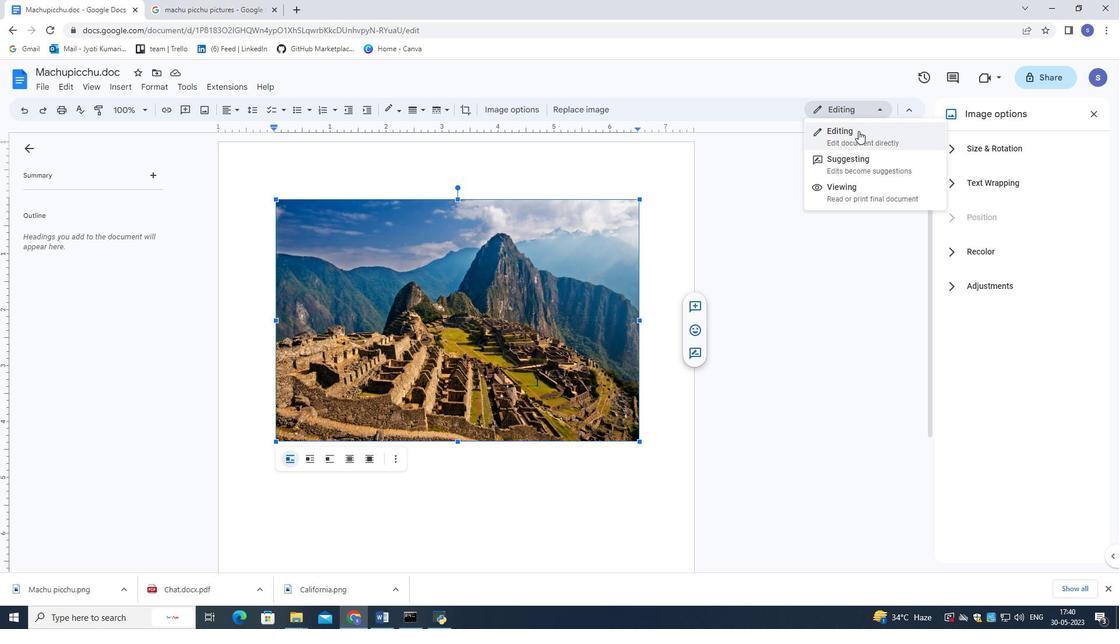 
Action: Mouse moved to (519, 107)
Screenshot: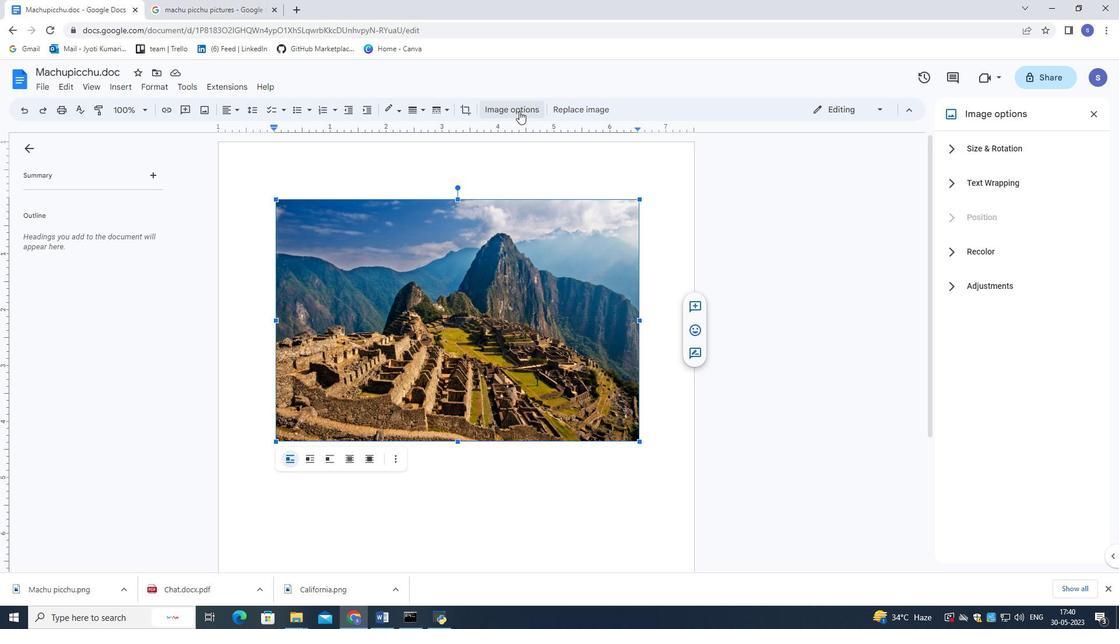 
Action: Mouse pressed left at (519, 107)
Screenshot: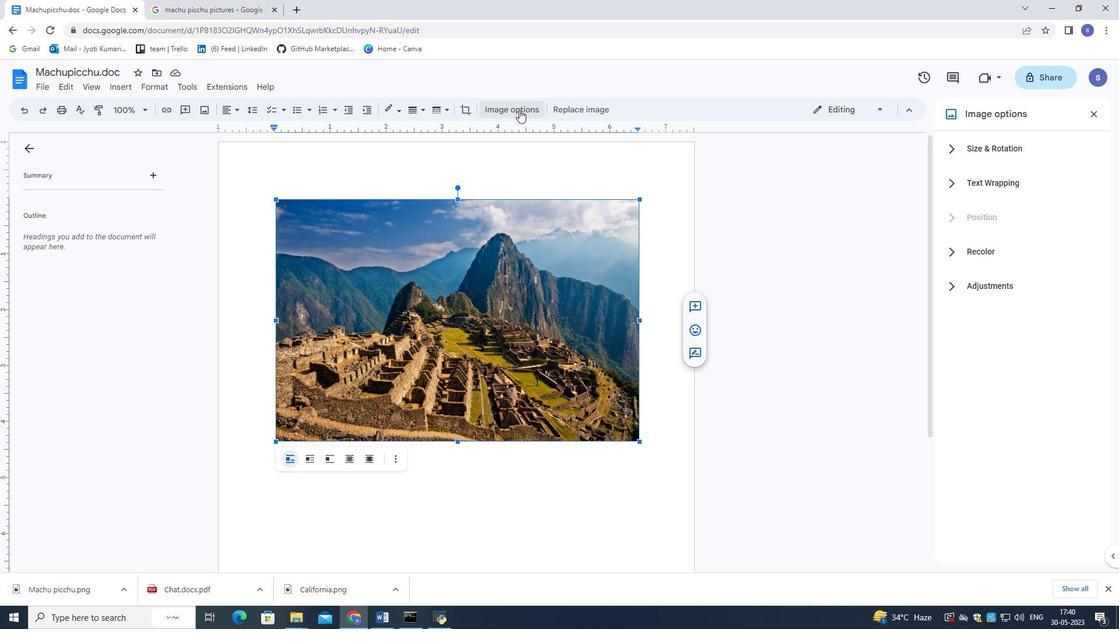 
Action: Mouse moved to (579, 108)
Screenshot: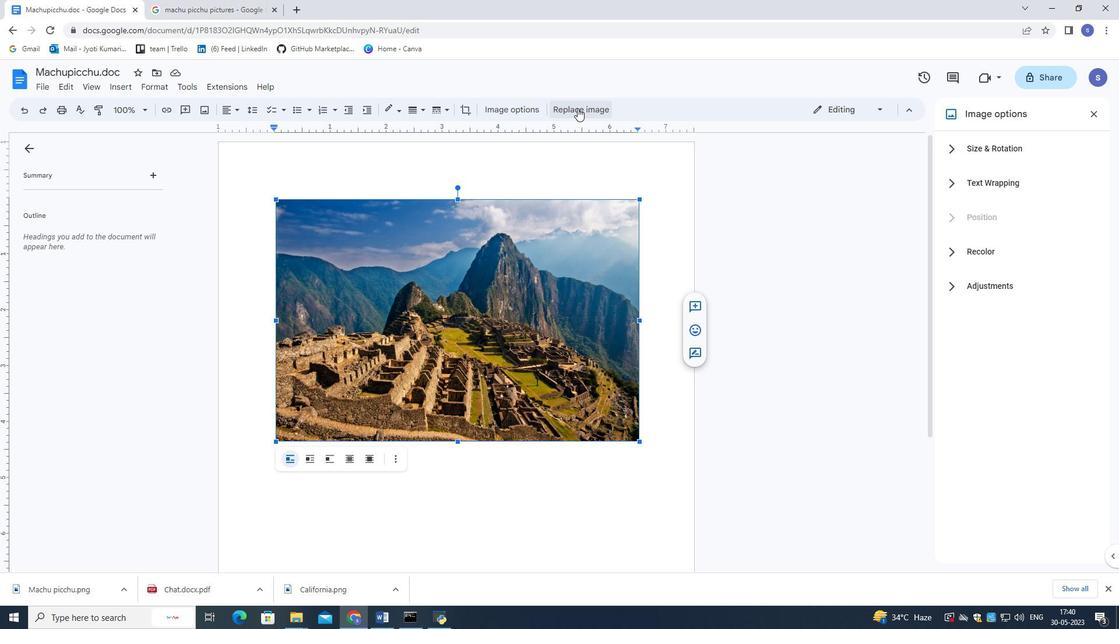 
Action: Mouse pressed left at (579, 108)
Screenshot: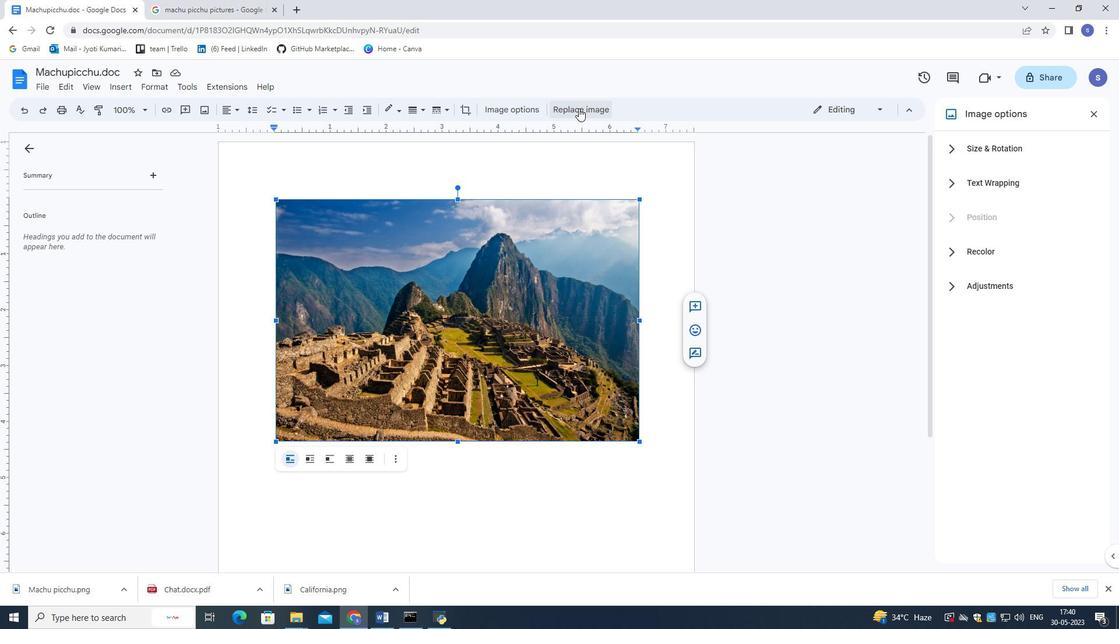 
Action: Mouse moved to (518, 106)
Screenshot: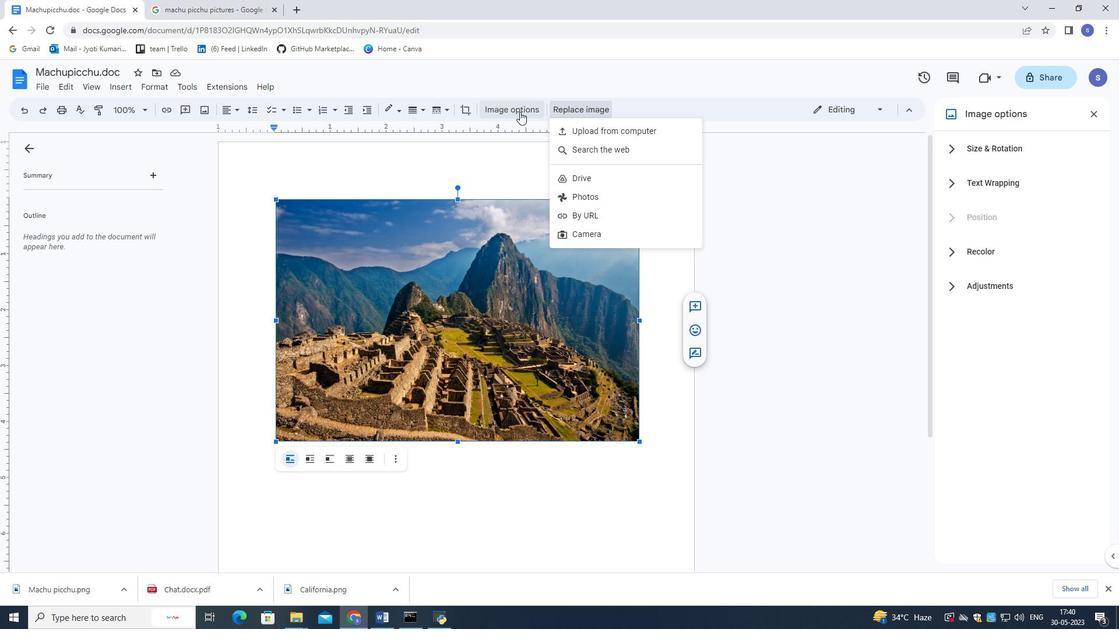
Action: Mouse pressed left at (518, 106)
Screenshot: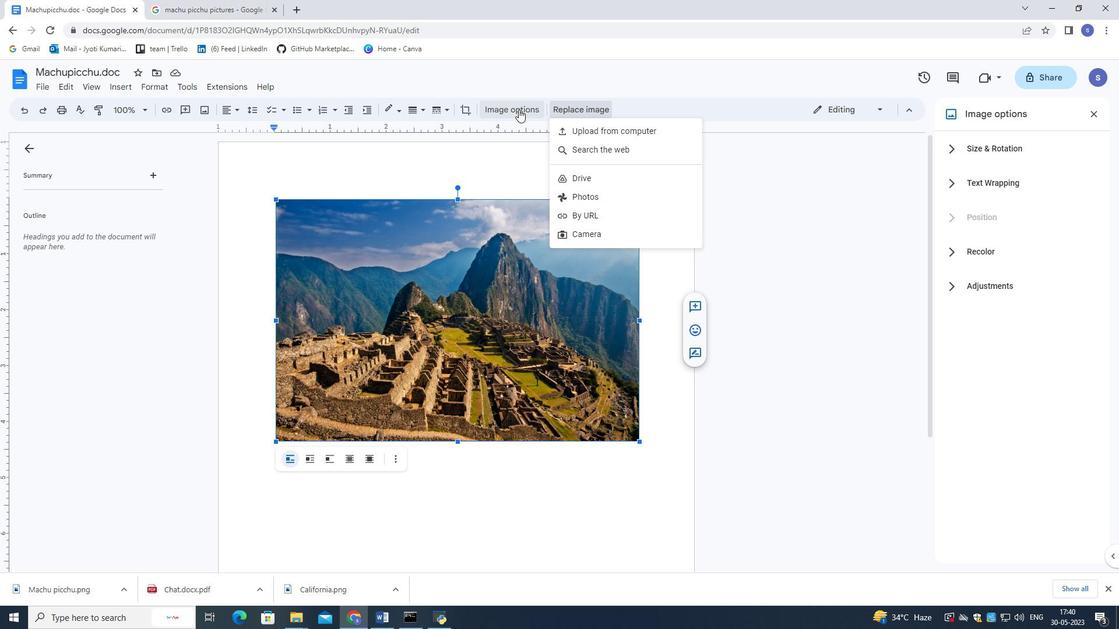 
Action: Mouse moved to (1092, 110)
Screenshot: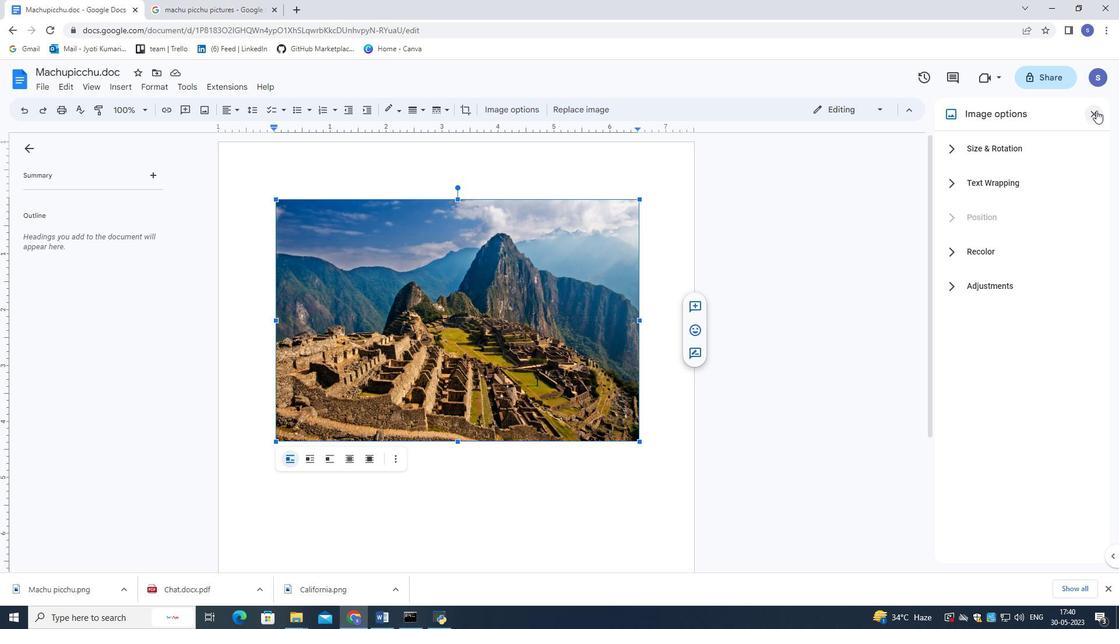 
Action: Mouse pressed left at (1092, 110)
Screenshot: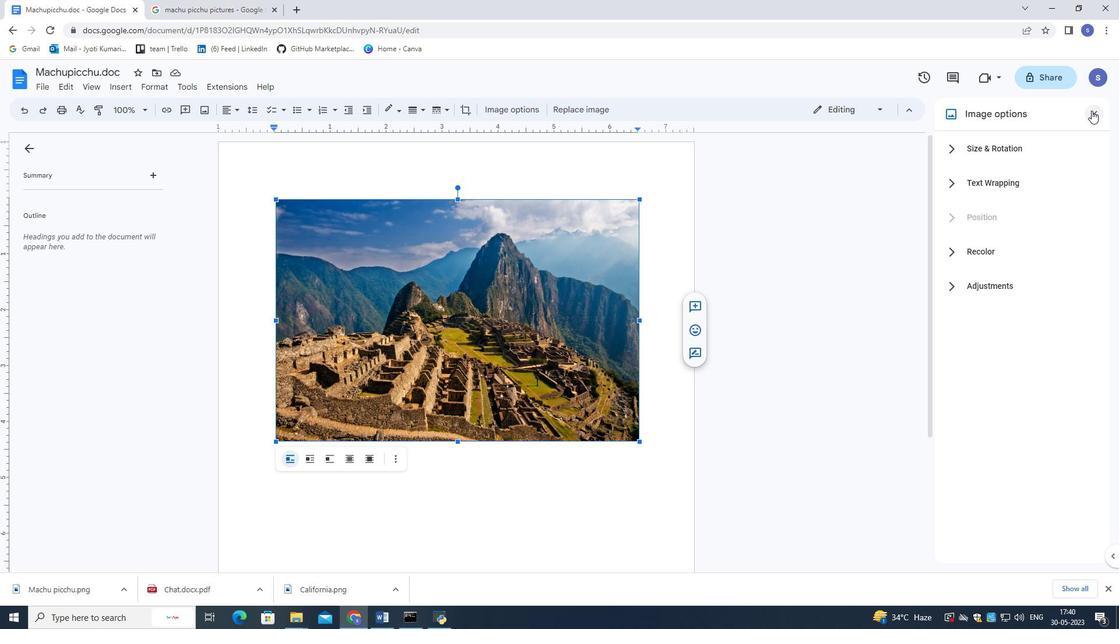 
Action: Mouse moved to (661, 300)
Screenshot: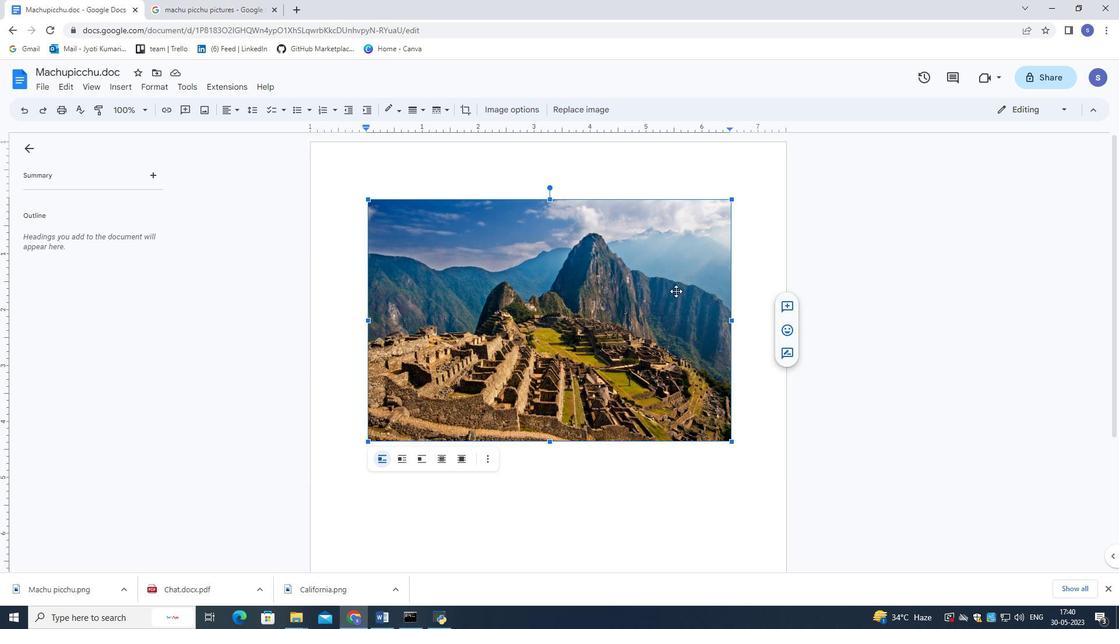
Action: Mouse pressed left at (661, 300)
Screenshot: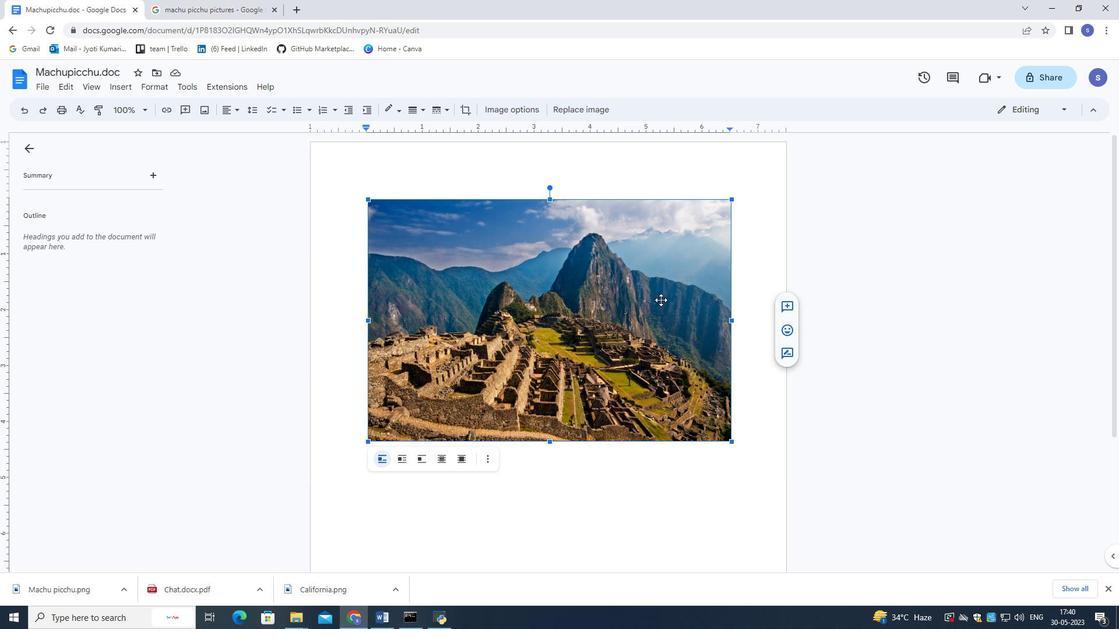 
Action: Mouse moved to (423, 239)
Screenshot: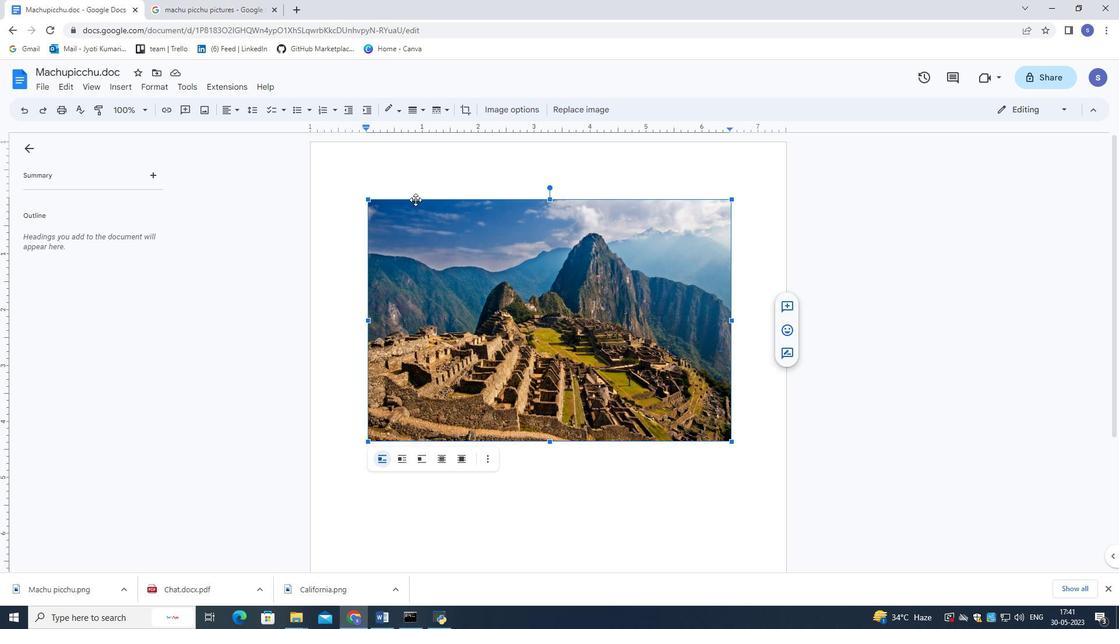 
Action: Mouse pressed left at (423, 239)
Screenshot: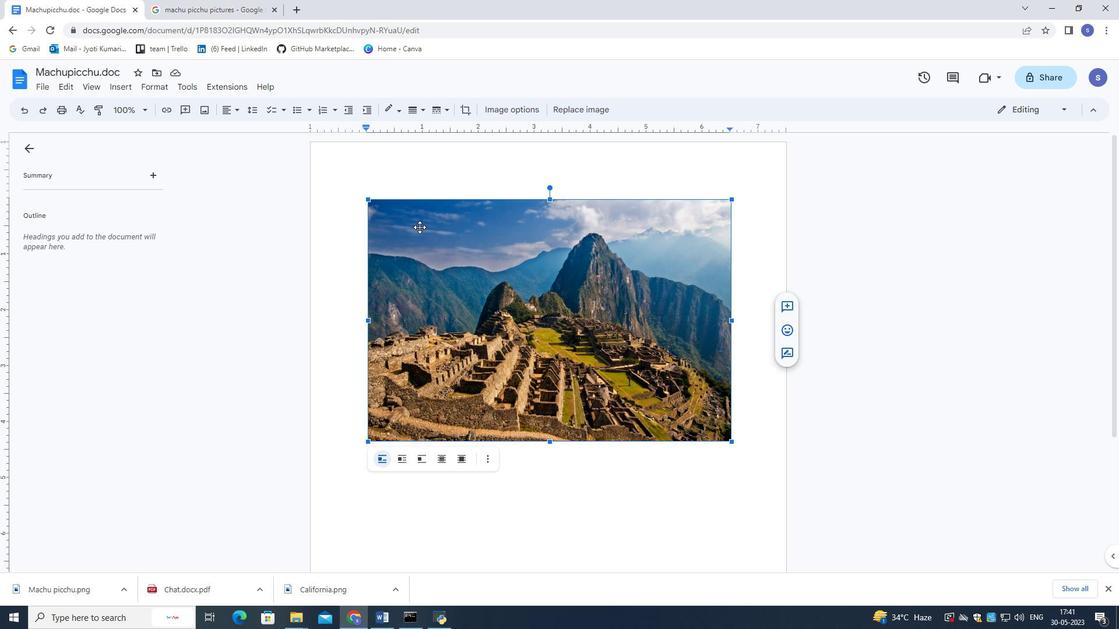 
Action: Mouse moved to (426, 254)
Screenshot: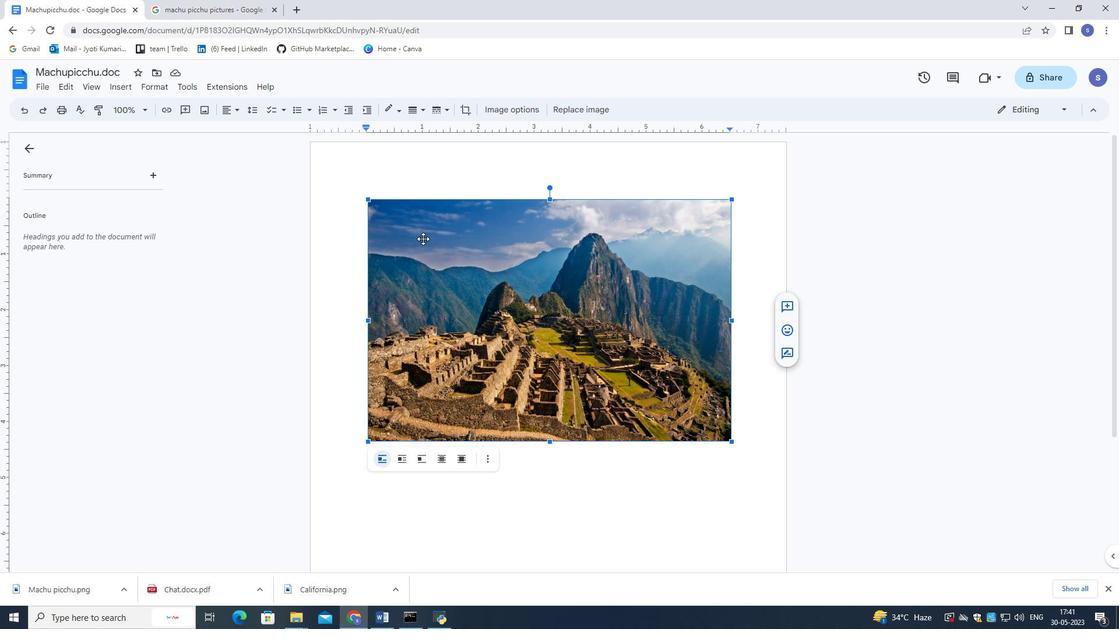 
Action: Mouse pressed right at (426, 254)
Screenshot: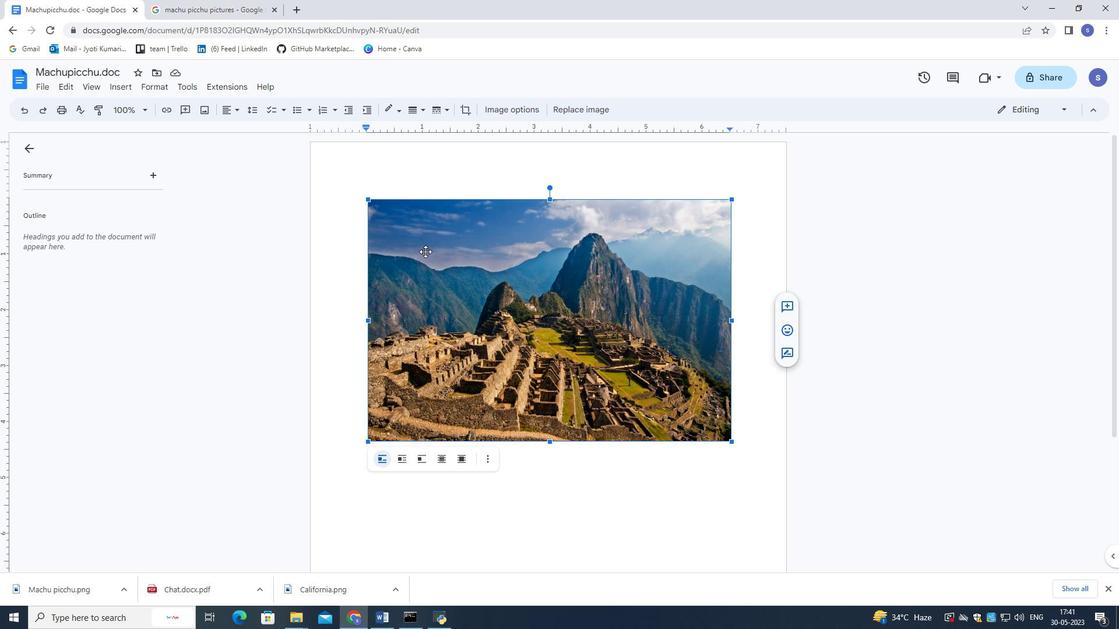 
Action: Mouse moved to (484, 215)
Screenshot: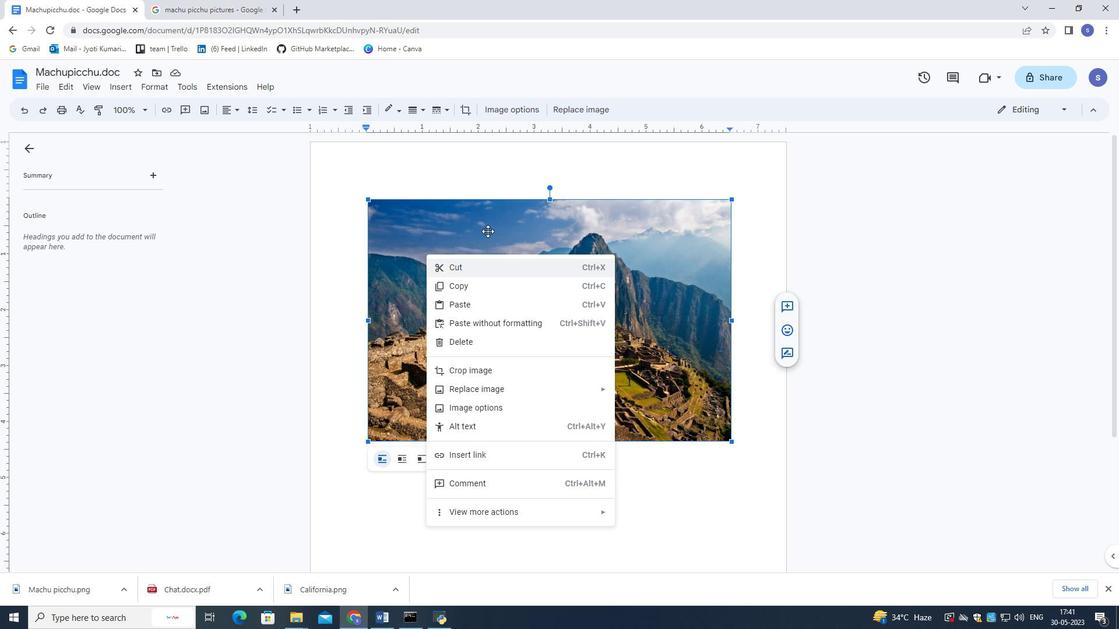 
Action: Mouse pressed left at (484, 215)
Screenshot: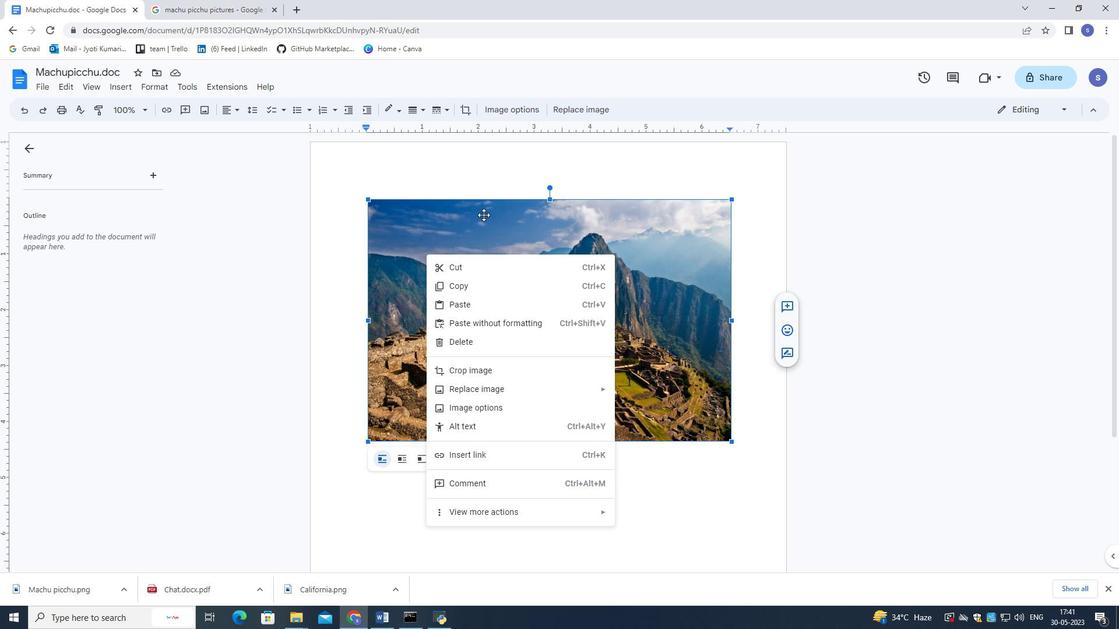 
Action: Mouse moved to (306, 106)
Screenshot: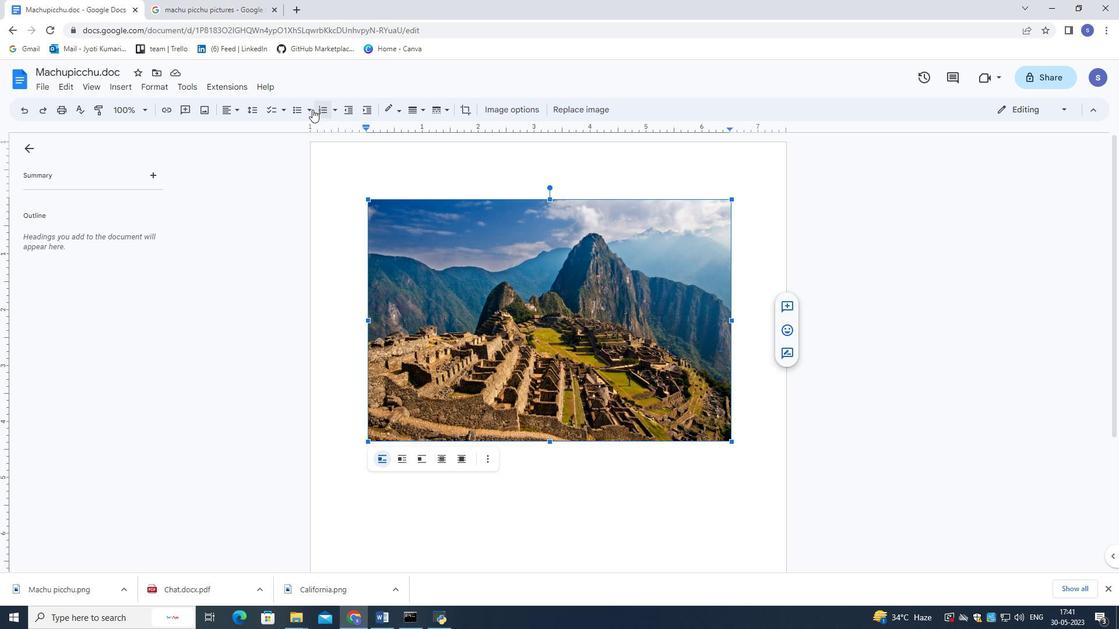 
Action: Mouse pressed left at (306, 106)
Screenshot: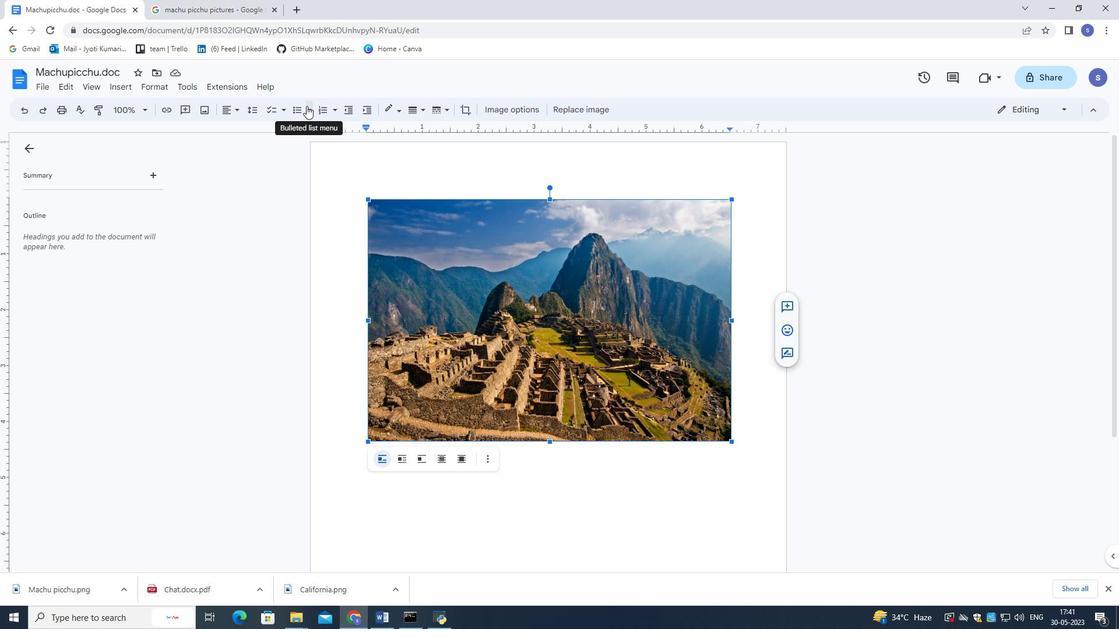 
Action: Mouse moved to (122, 82)
Screenshot: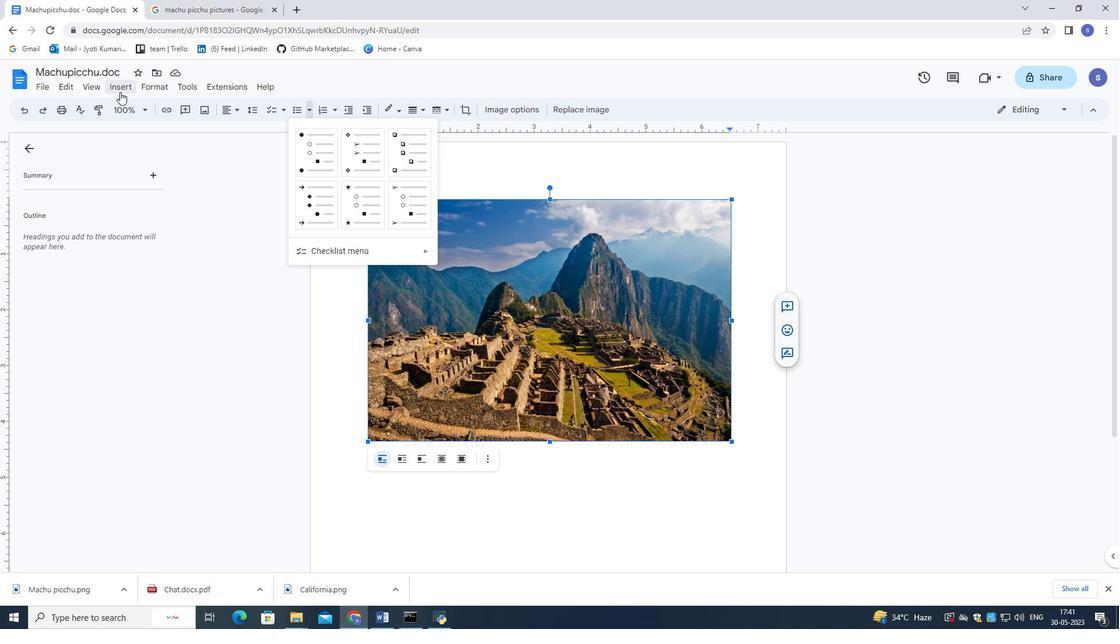 
Action: Mouse pressed left at (122, 82)
Screenshot: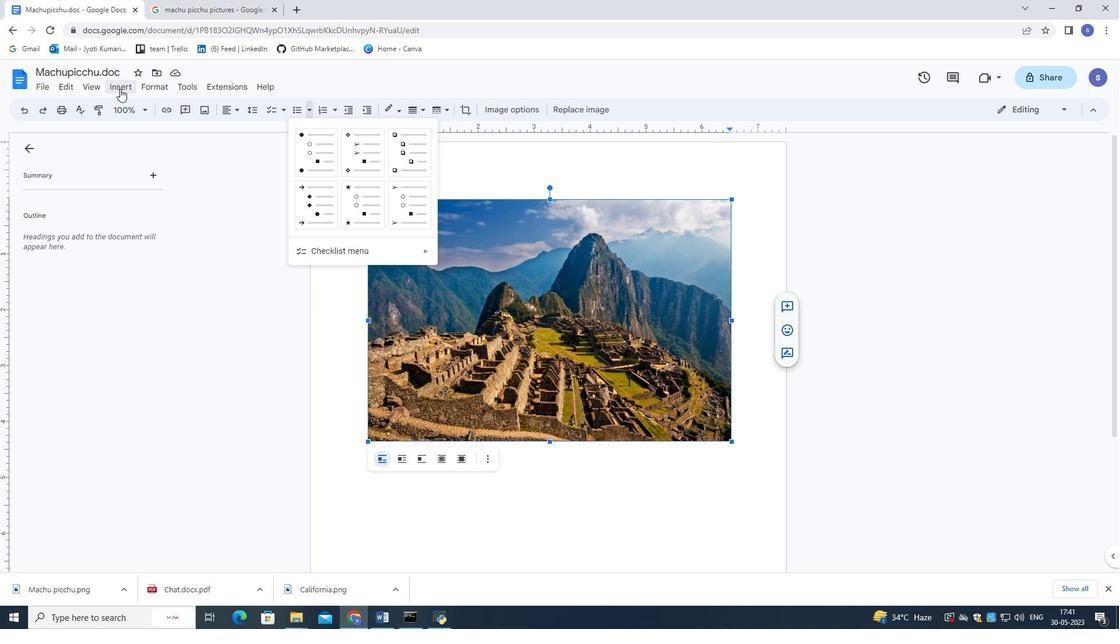 
Action: Mouse moved to (306, 149)
Screenshot: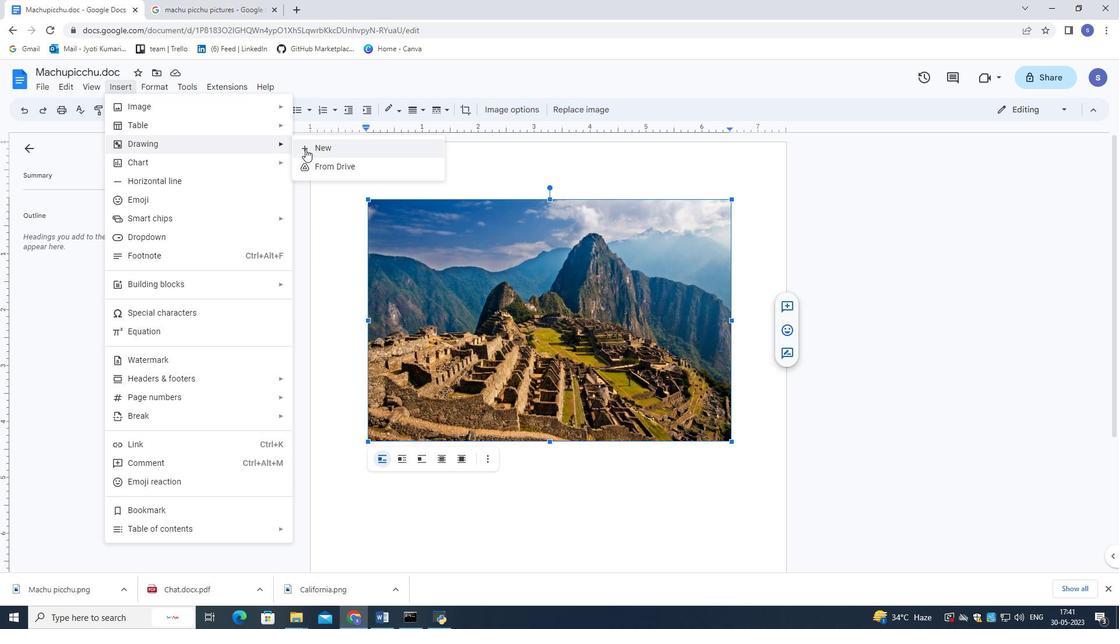 
Action: Mouse pressed left at (306, 149)
Screenshot: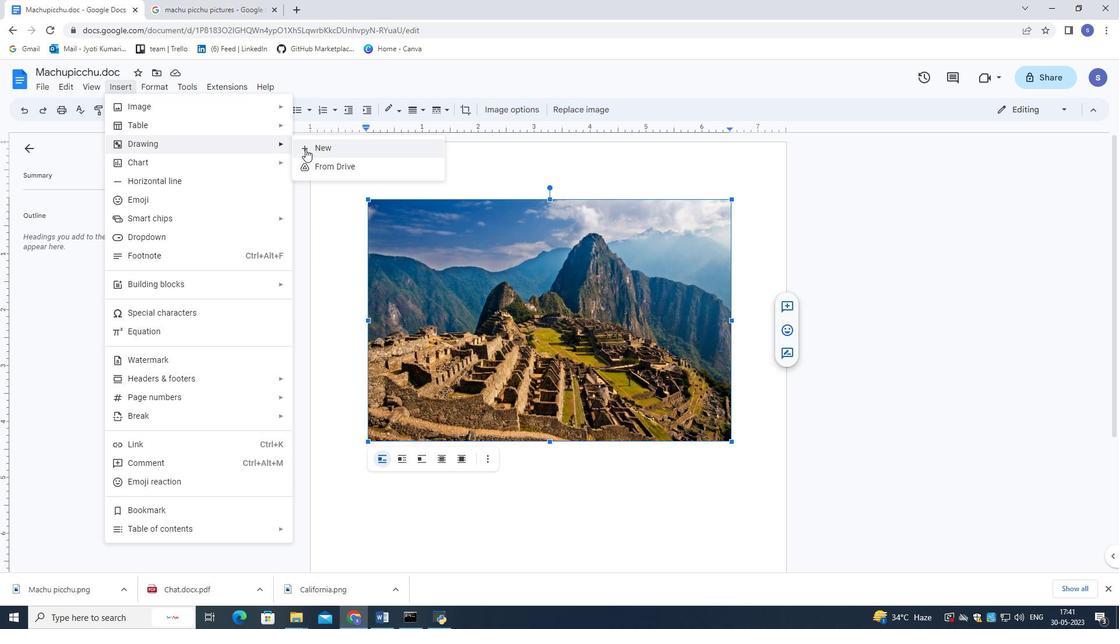 
Action: Mouse moved to (408, 132)
Screenshot: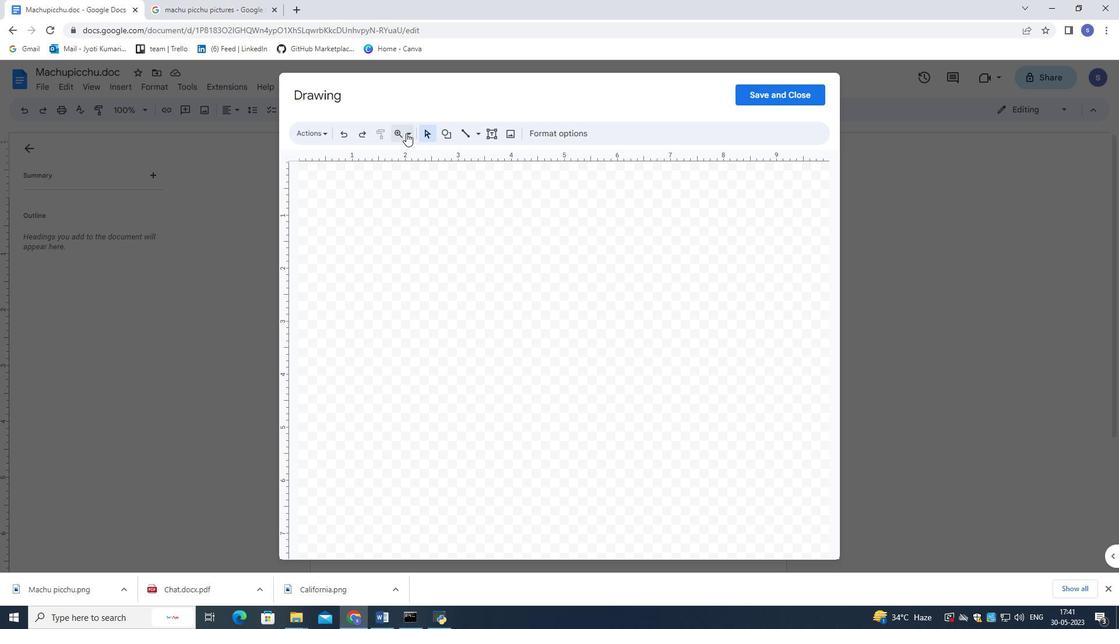 
Action: Mouse pressed left at (408, 132)
Screenshot: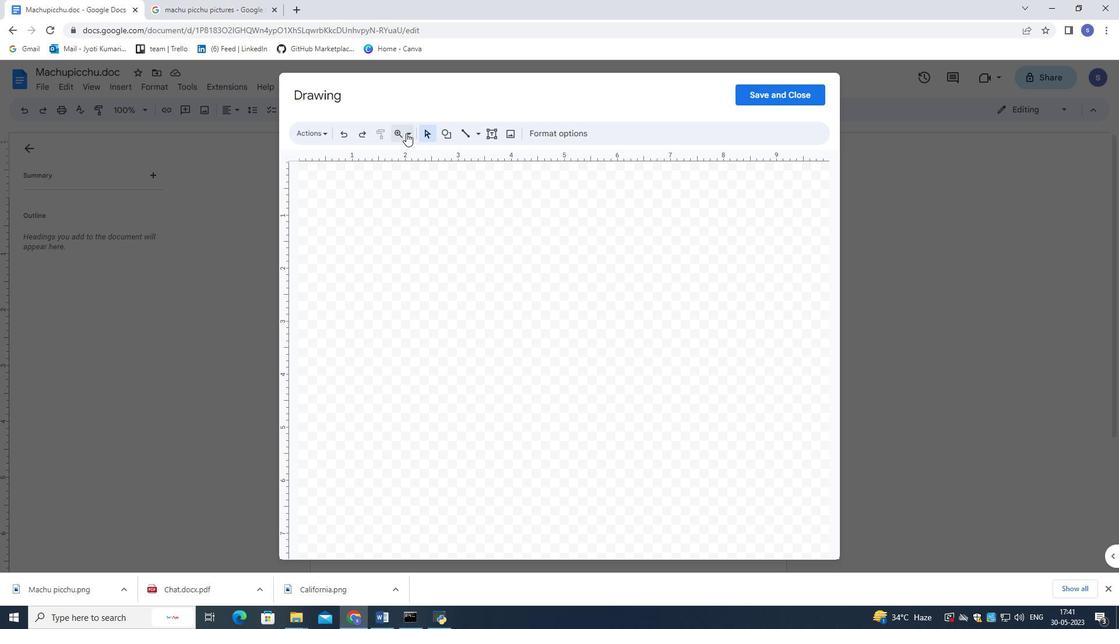 
Action: Mouse moved to (482, 135)
Screenshot: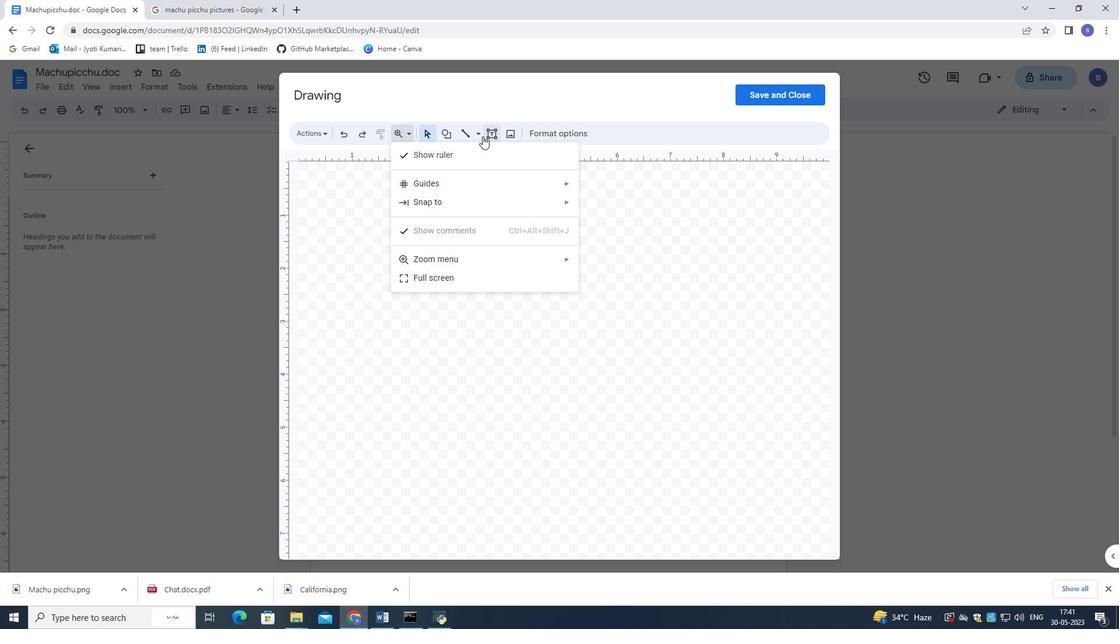 
Action: Mouse pressed left at (482, 135)
Screenshot: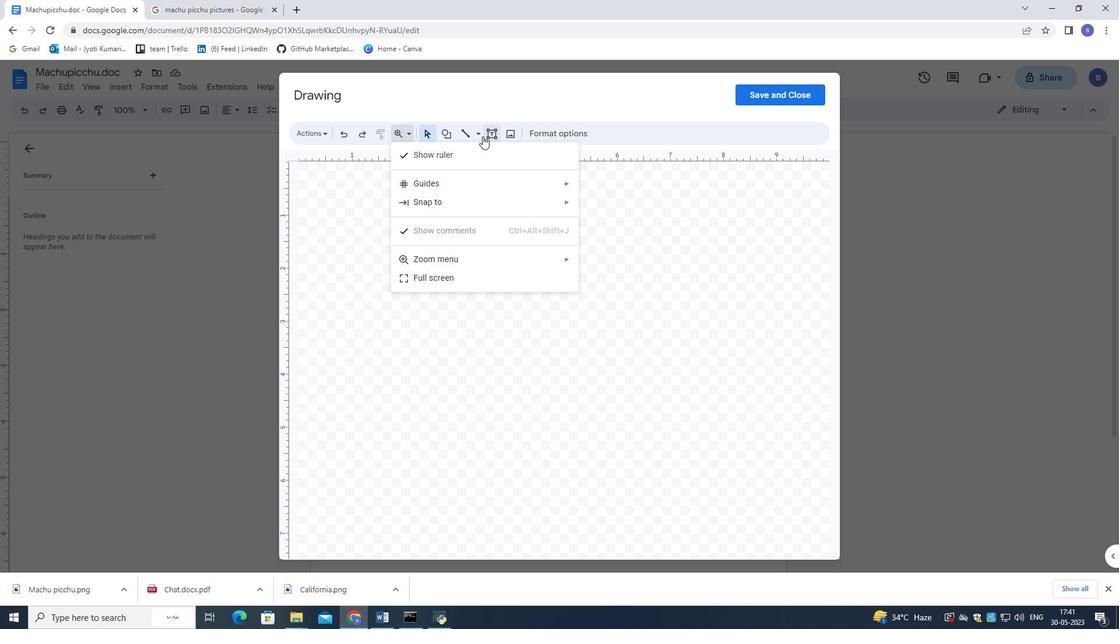 
Action: Mouse moved to (323, 135)
Screenshot: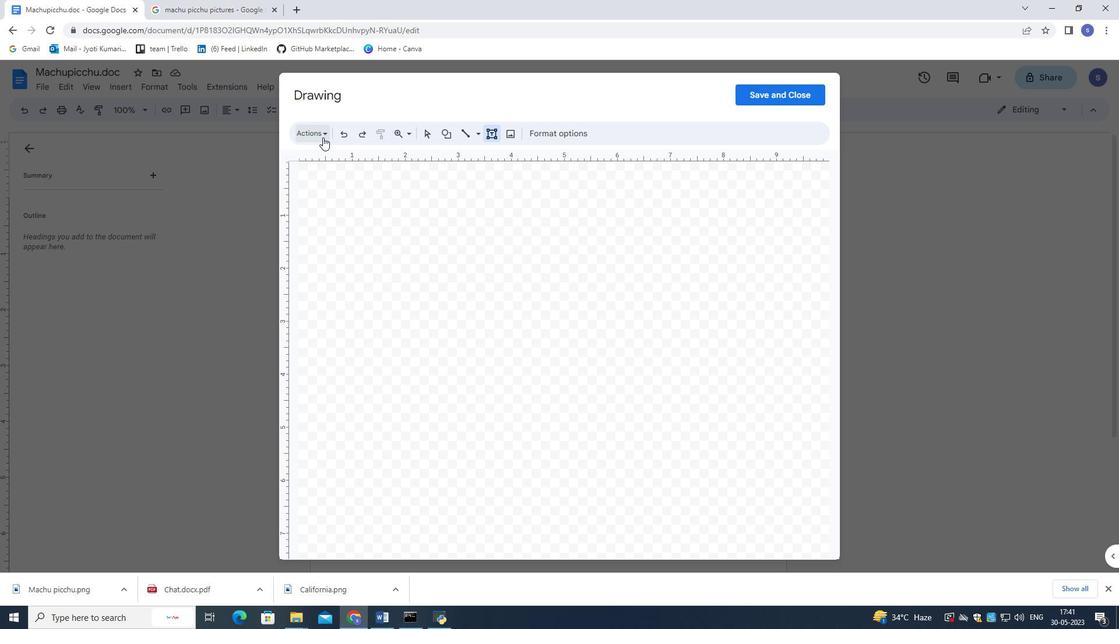 
Action: Mouse pressed left at (323, 135)
Screenshot: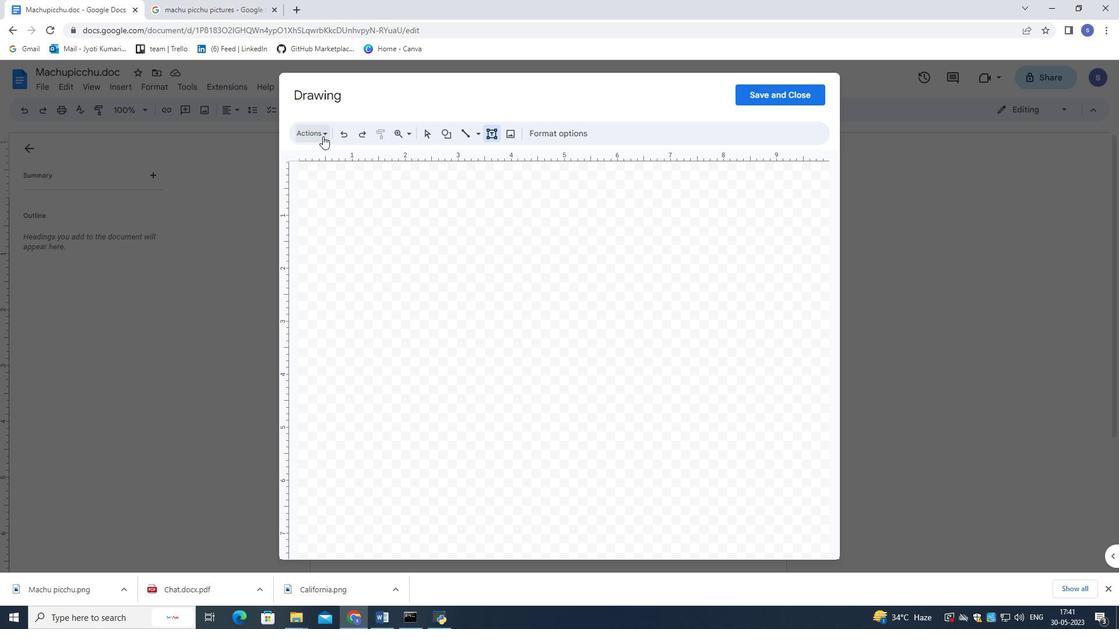 
Action: Mouse moved to (862, 130)
Screenshot: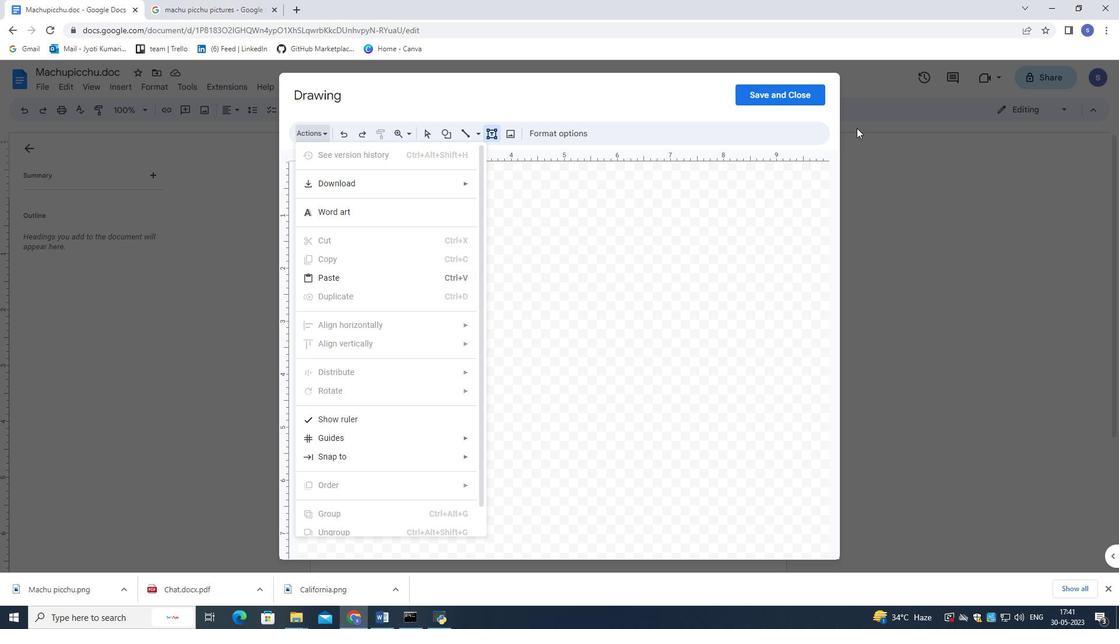 
Action: Mouse pressed left at (862, 130)
Screenshot: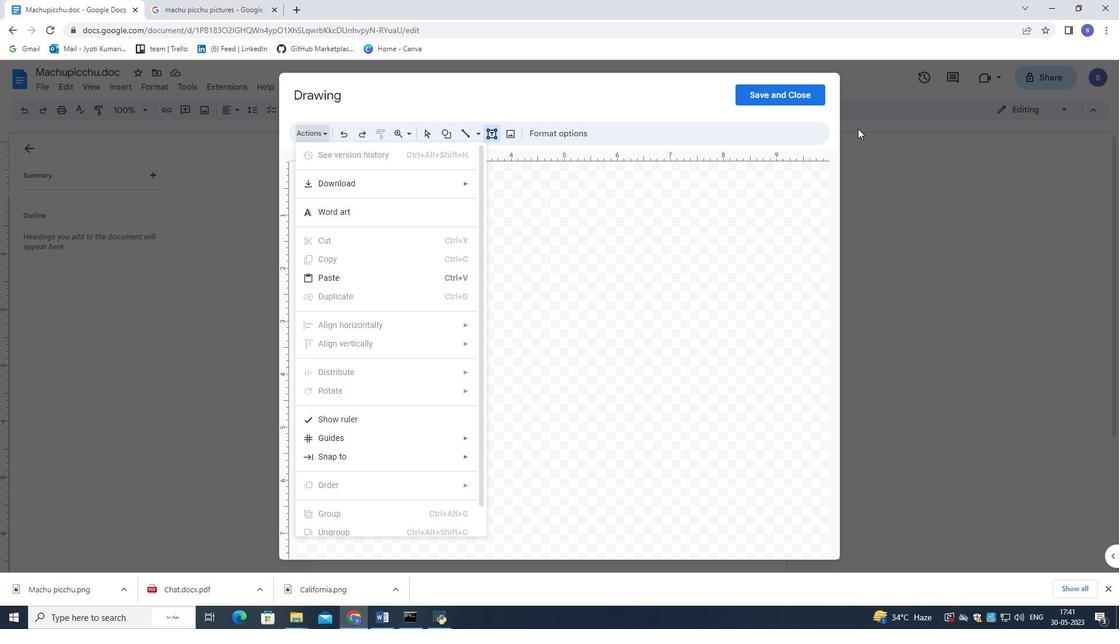 
Action: Mouse moved to (988, 267)
Screenshot: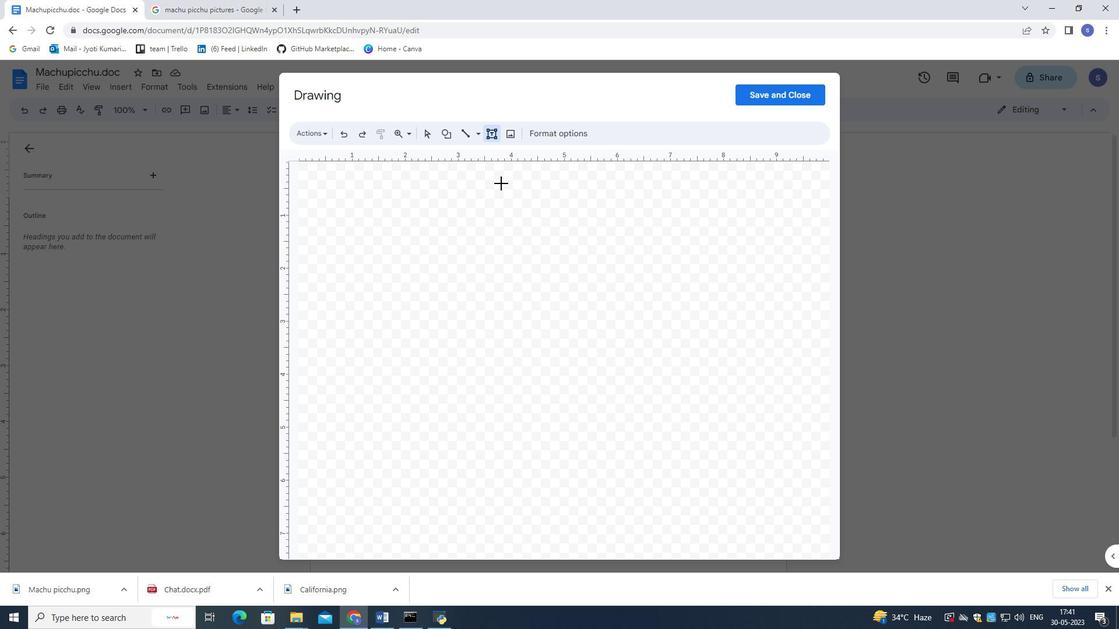
Action: Mouse pressed left at (988, 267)
Screenshot: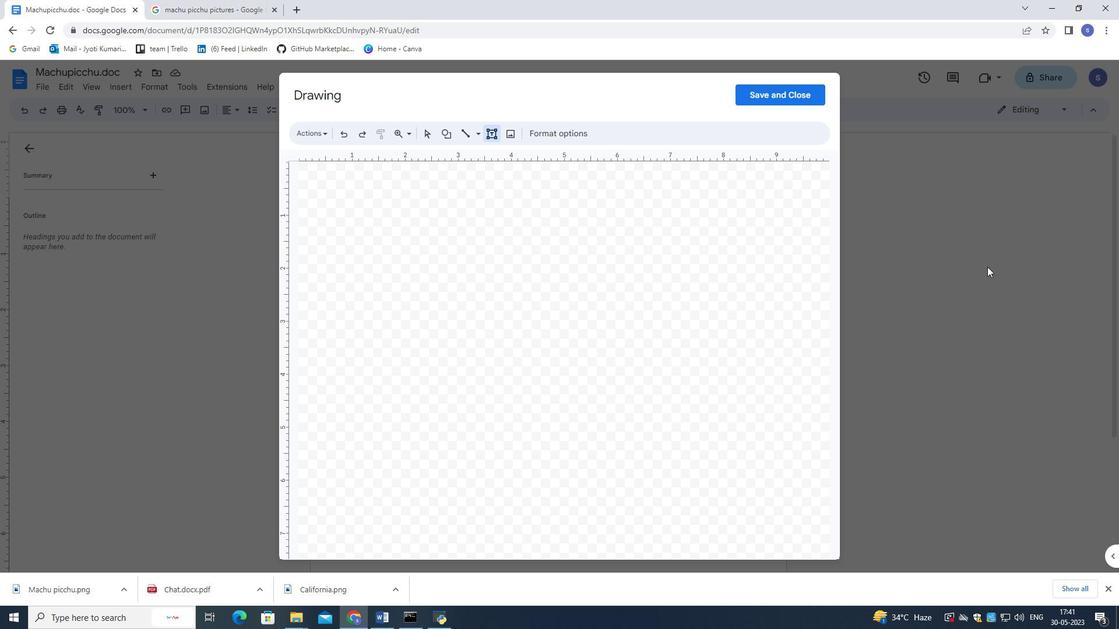 
Action: Mouse moved to (783, 95)
Screenshot: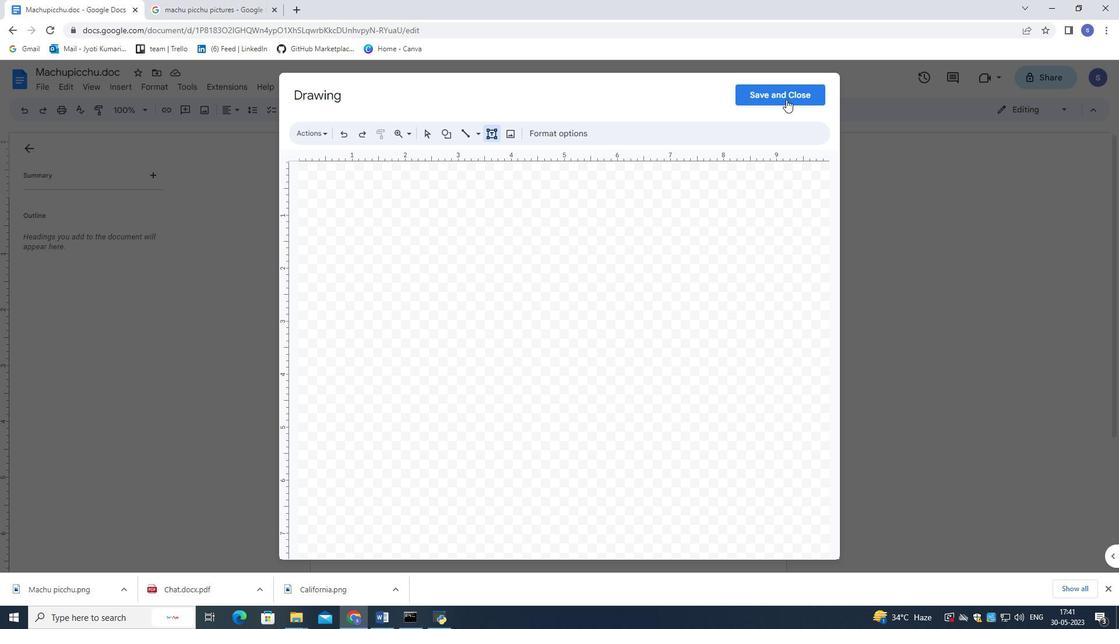 
Action: Mouse pressed left at (783, 95)
Screenshot: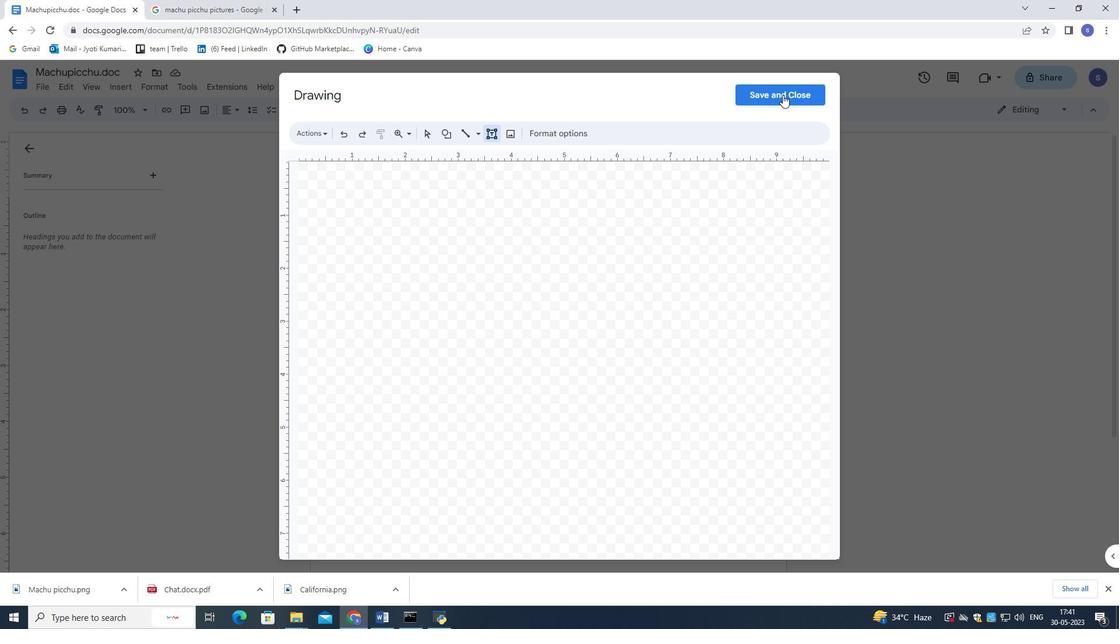 
Action: Mouse moved to (649, 232)
Screenshot: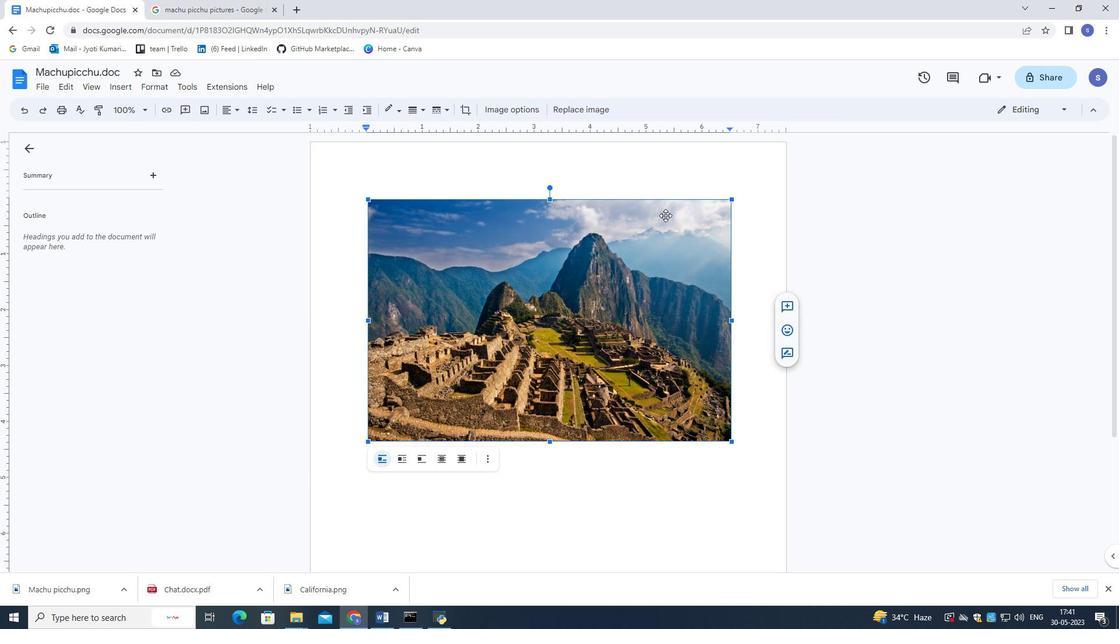 
Action: Mouse pressed left at (649, 232)
Screenshot: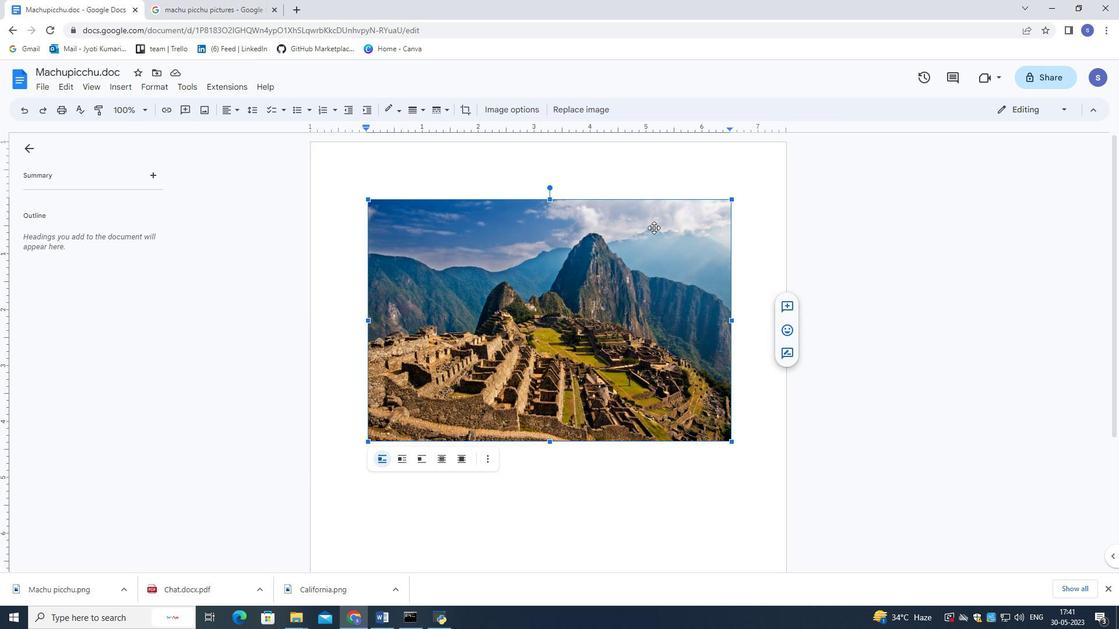 
Action: Mouse moved to (648, 287)
Screenshot: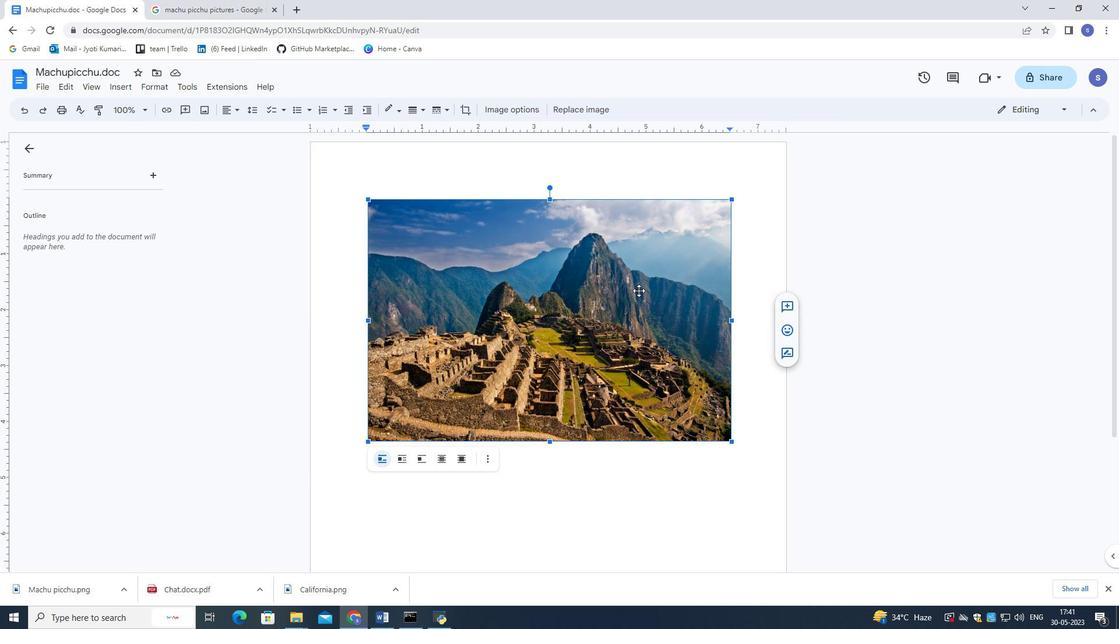 
Action: Mouse pressed left at (648, 287)
Screenshot: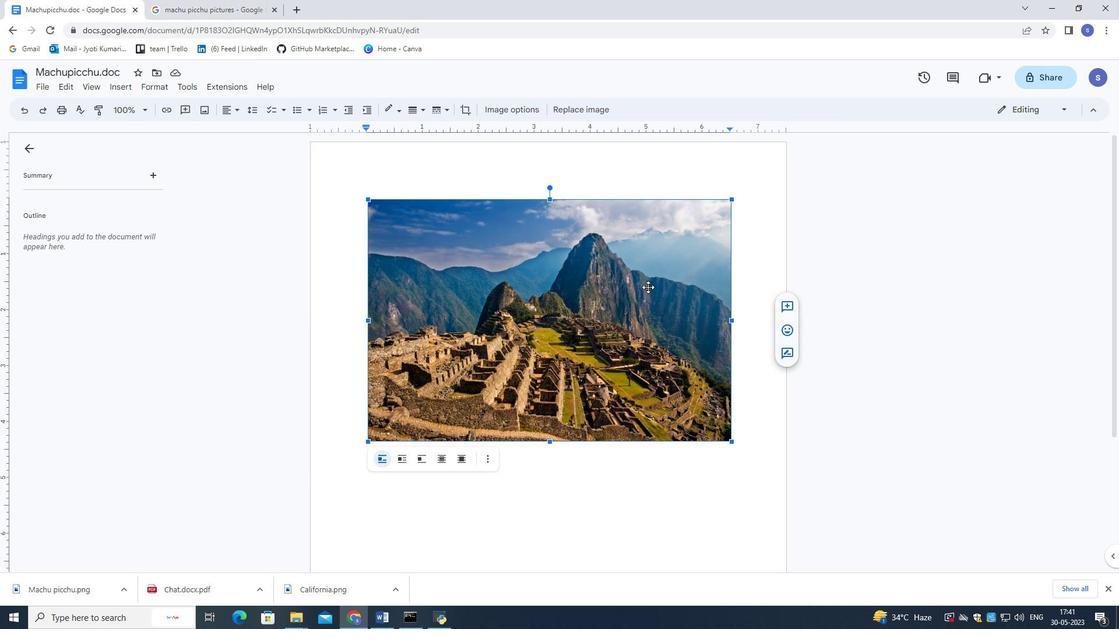 
Action: Mouse pressed right at (648, 287)
Screenshot: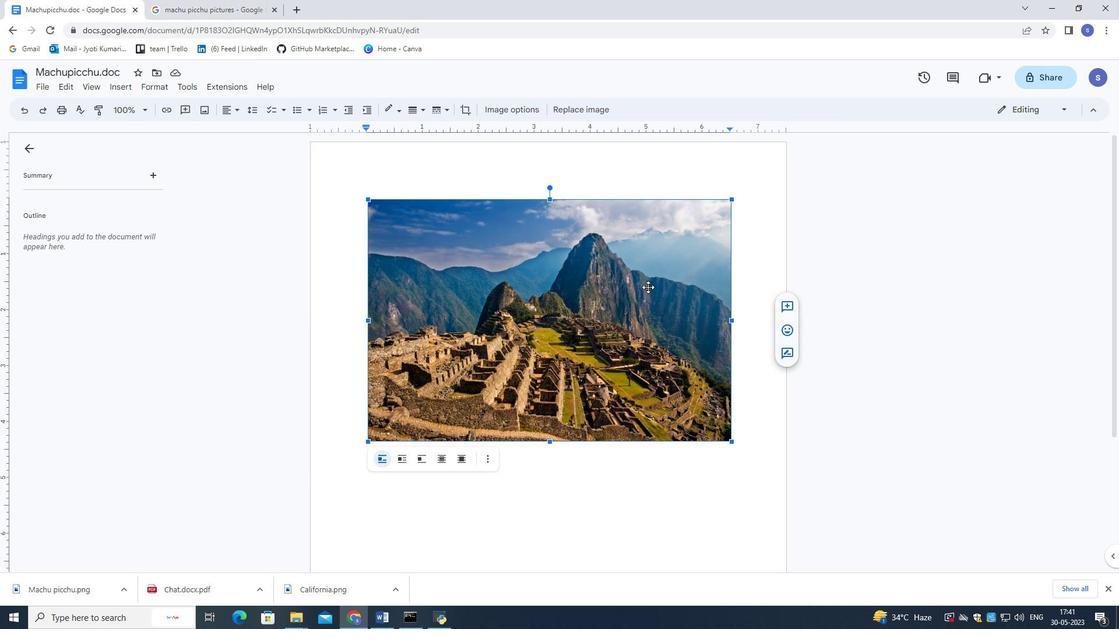 
Action: Mouse moved to (620, 397)
Screenshot: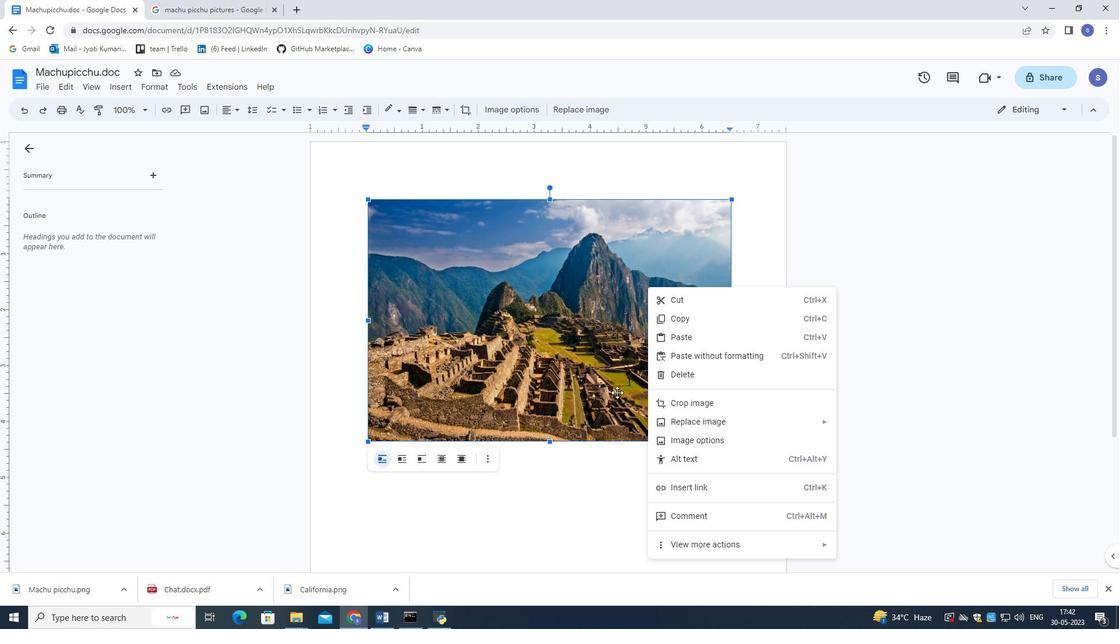 
Action: Mouse pressed left at (620, 397)
Screenshot: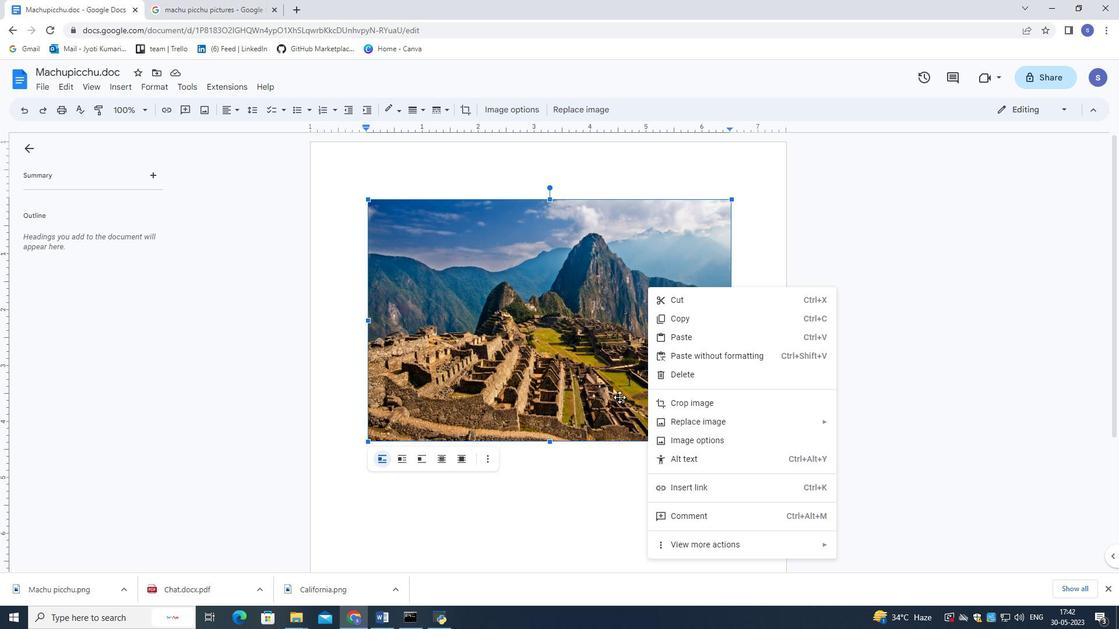 
Action: Mouse moved to (482, 463)
Screenshot: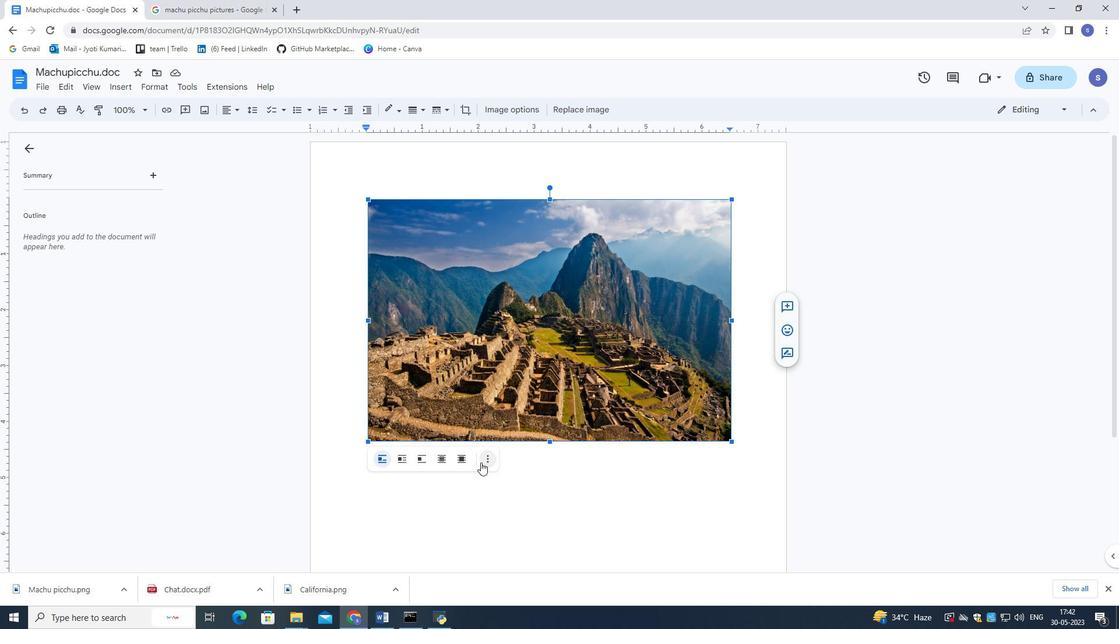 
Action: Mouse pressed left at (482, 463)
Screenshot: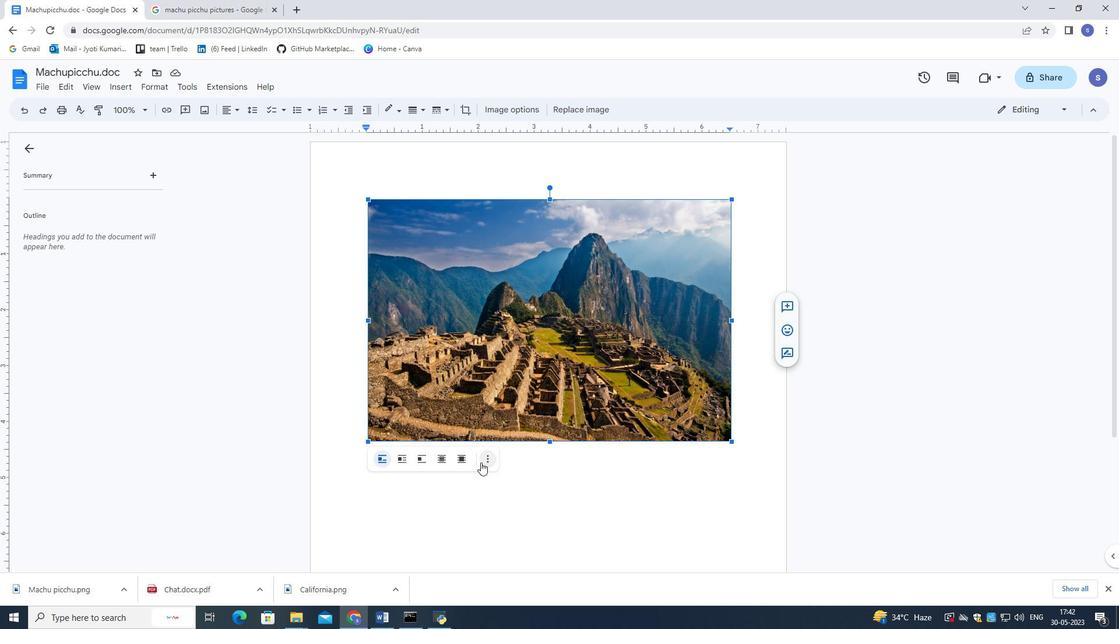 
Action: Mouse moved to (488, 480)
Screenshot: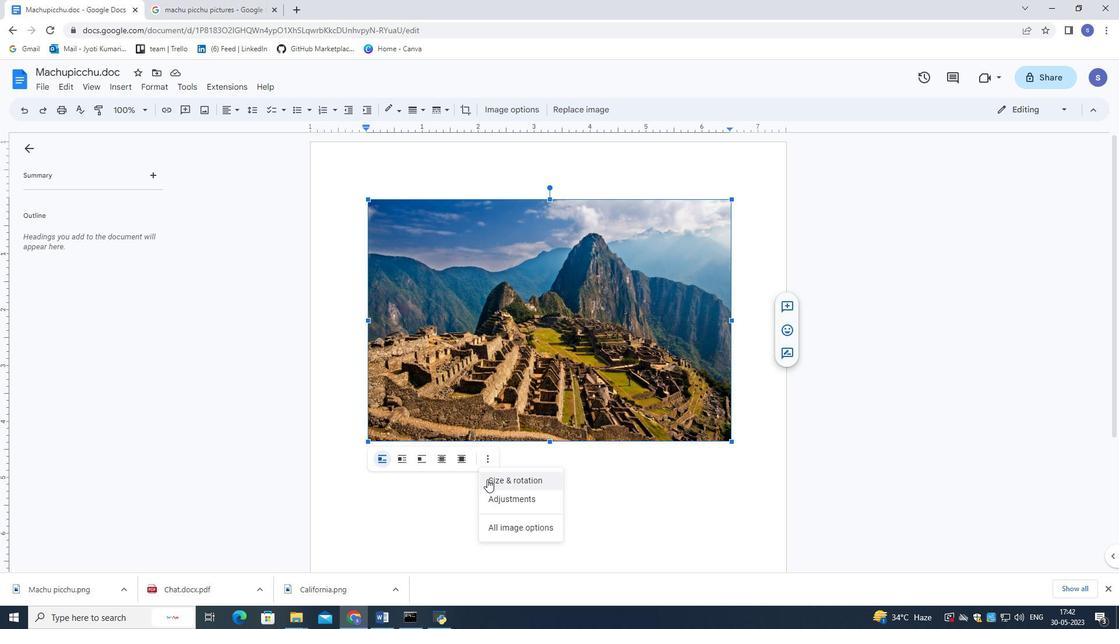 
Action: Mouse pressed left at (488, 480)
Screenshot: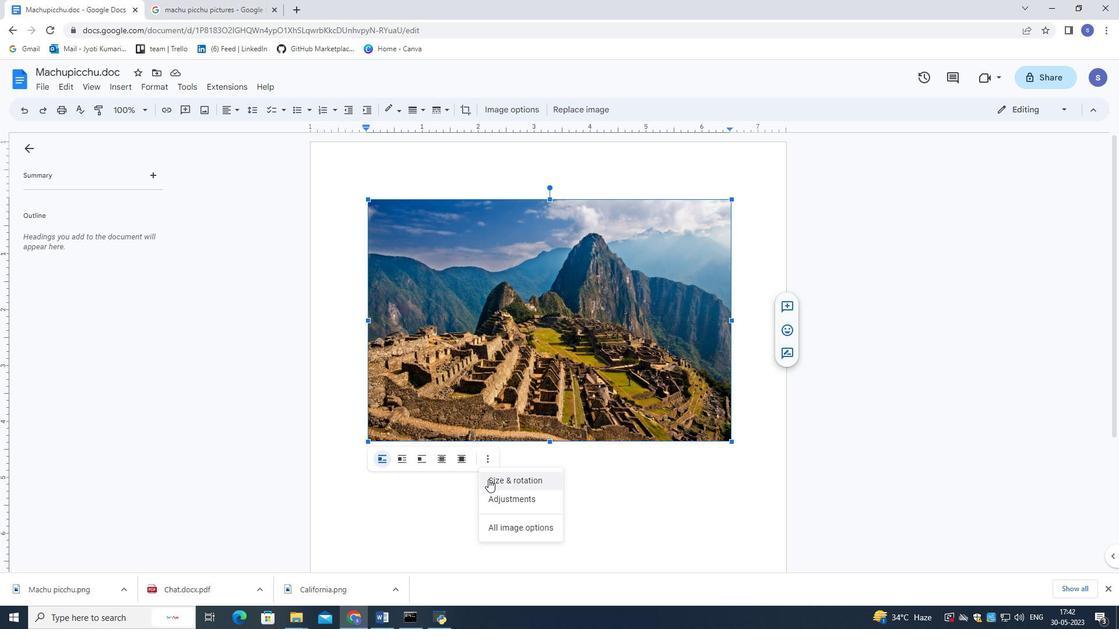 
Action: Mouse moved to (1066, 204)
Screenshot: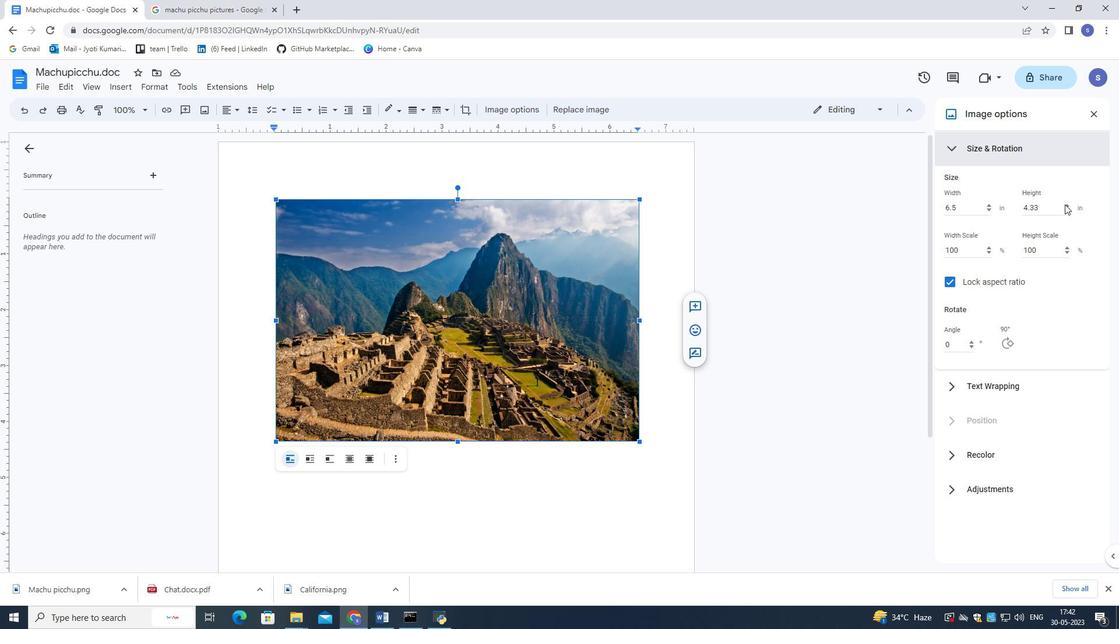 
Action: Mouse pressed left at (1066, 204)
Screenshot: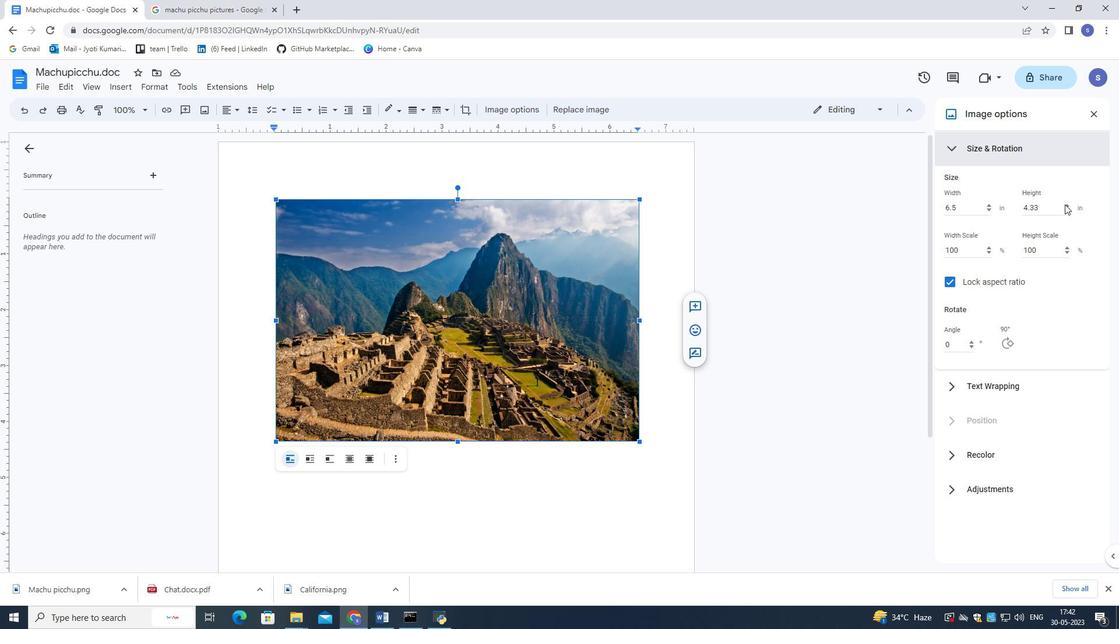 
Action: Mouse moved to (1066, 203)
Screenshot: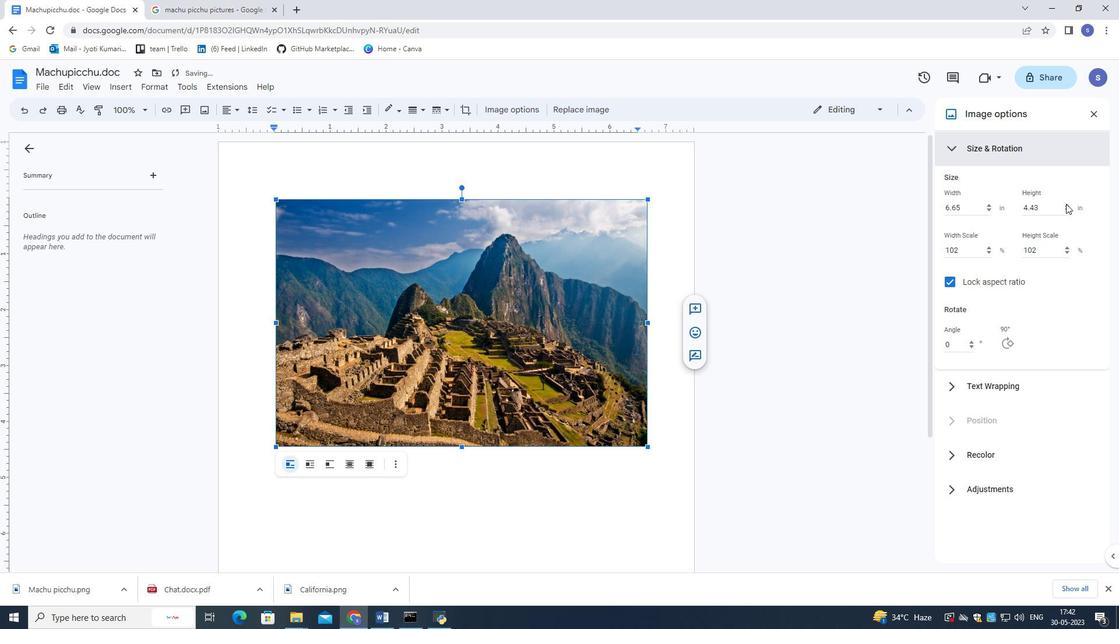 
Action: Mouse pressed left at (1066, 203)
Screenshot: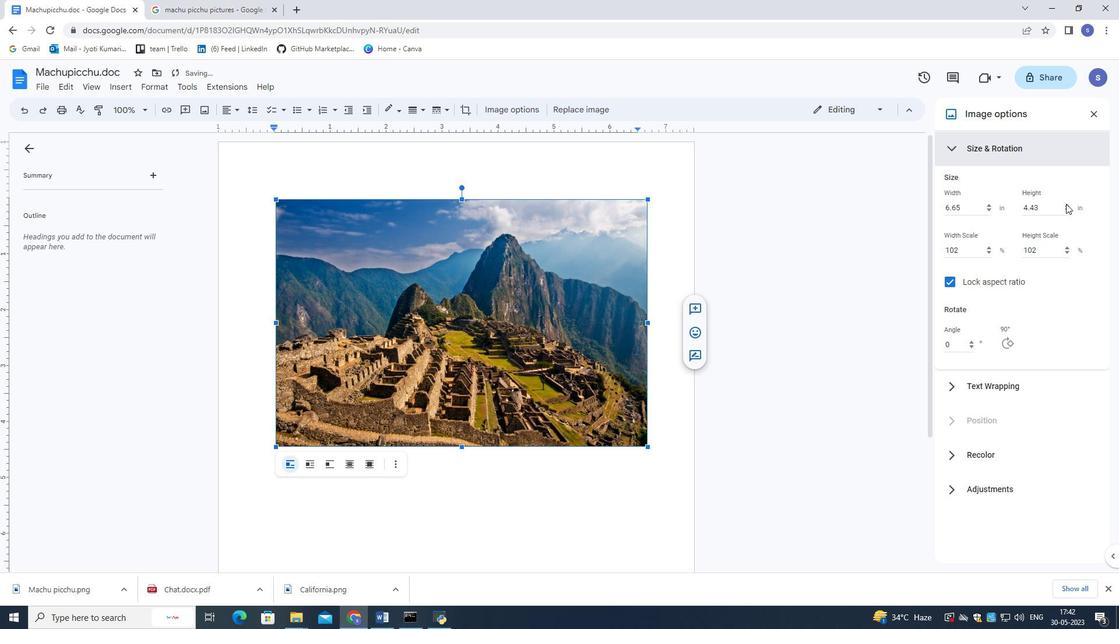 
Action: Mouse pressed left at (1066, 203)
Screenshot: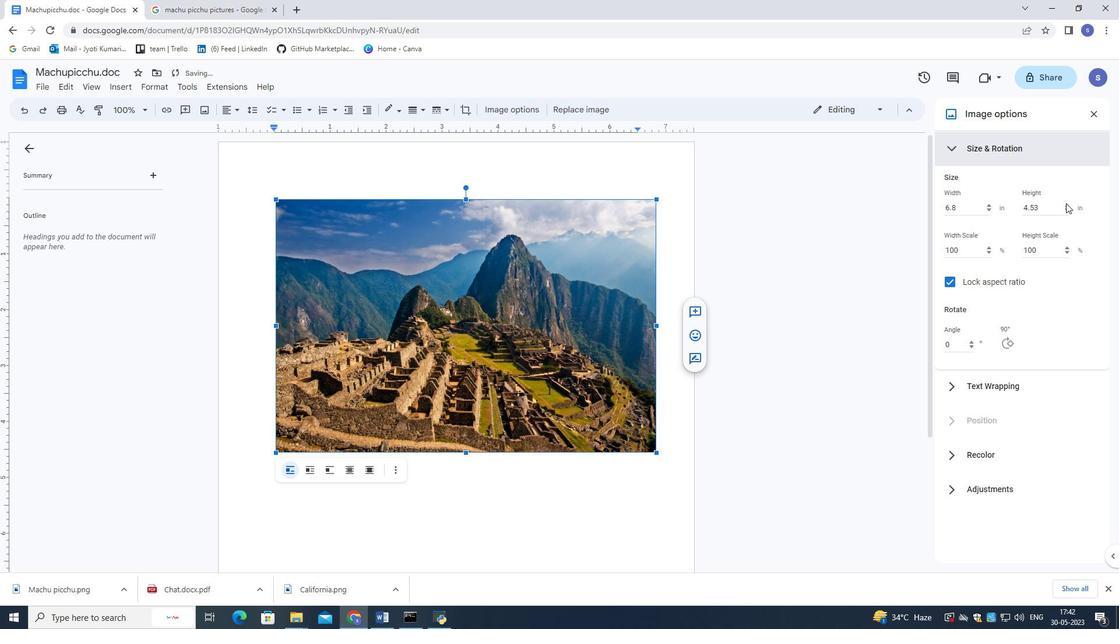 
Action: Mouse pressed left at (1066, 203)
Screenshot: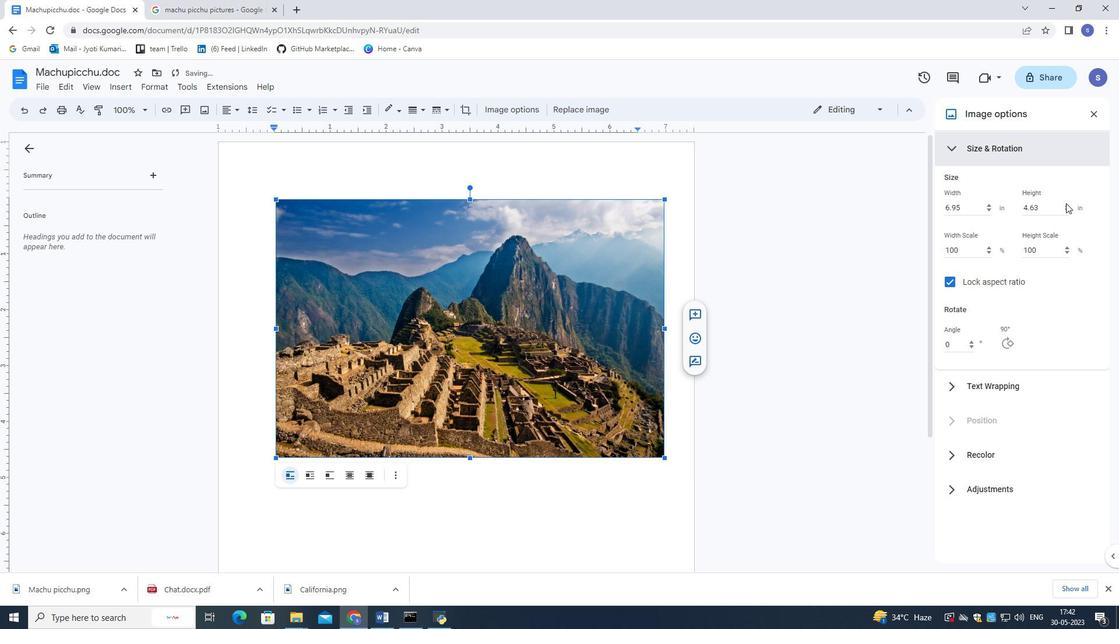 
Action: Mouse pressed left at (1066, 203)
Screenshot: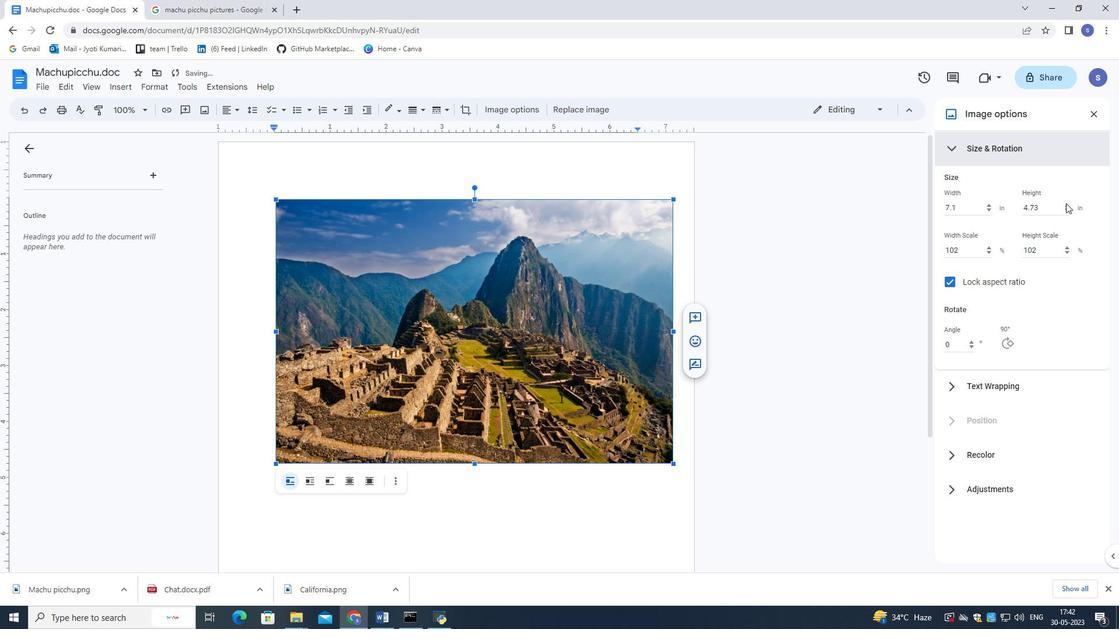 
Action: Mouse pressed left at (1066, 203)
Screenshot: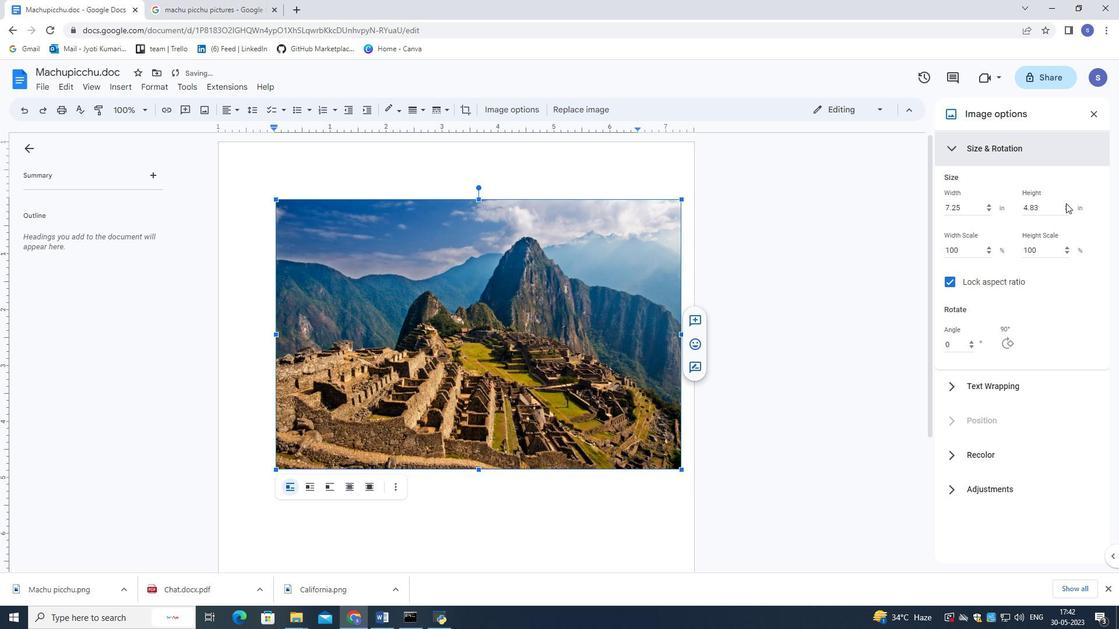 
Action: Mouse moved to (990, 207)
Screenshot: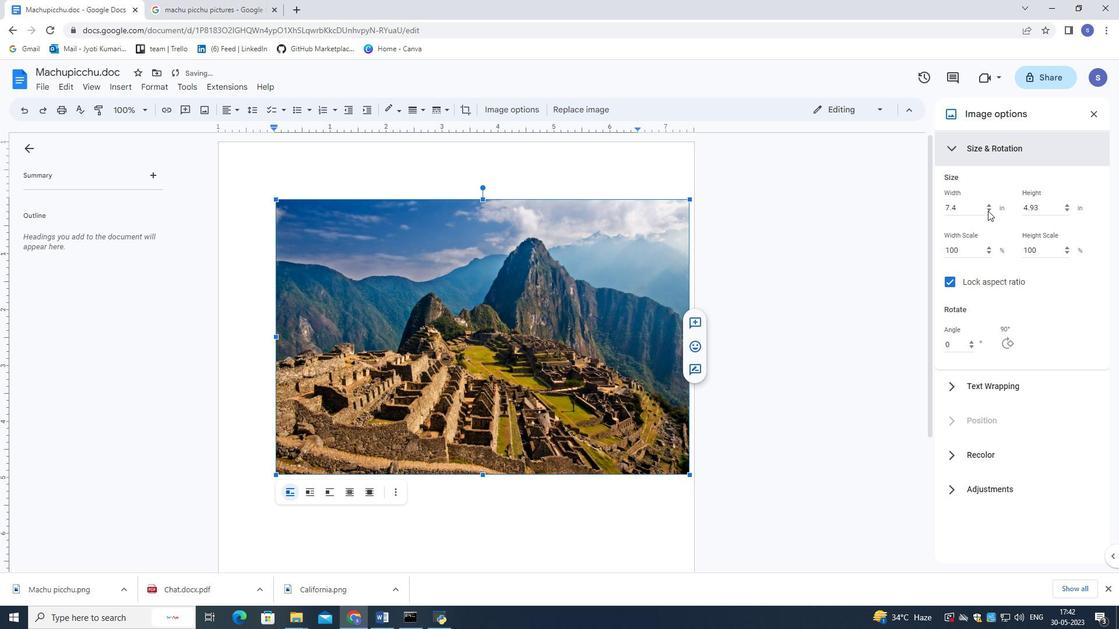
Action: Mouse pressed left at (990, 207)
Screenshot: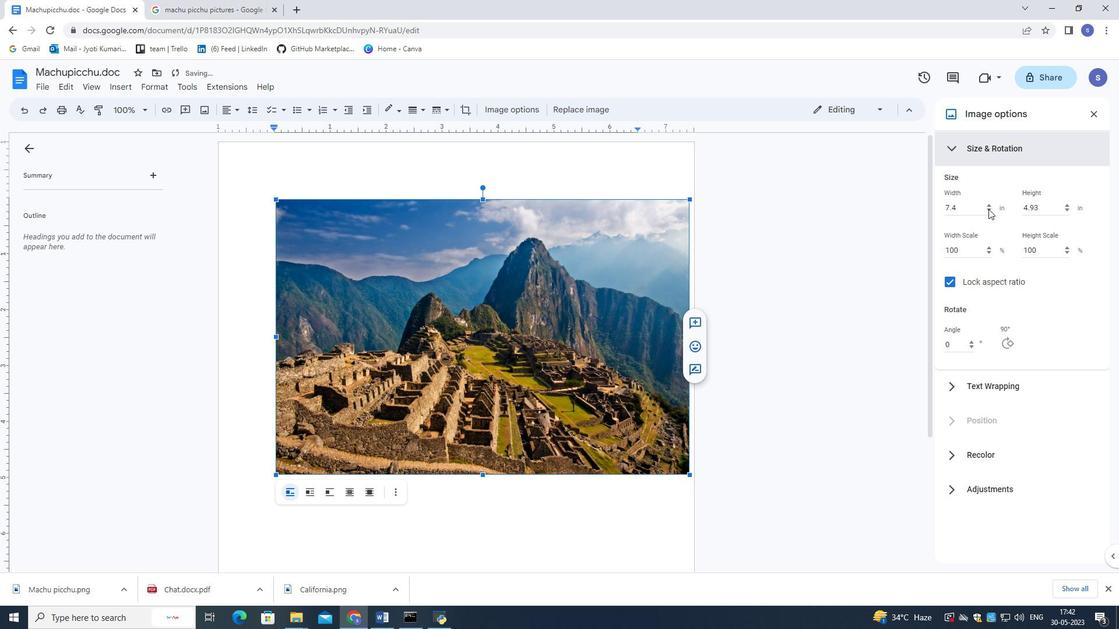 
Action: Mouse moved to (990, 207)
Screenshot: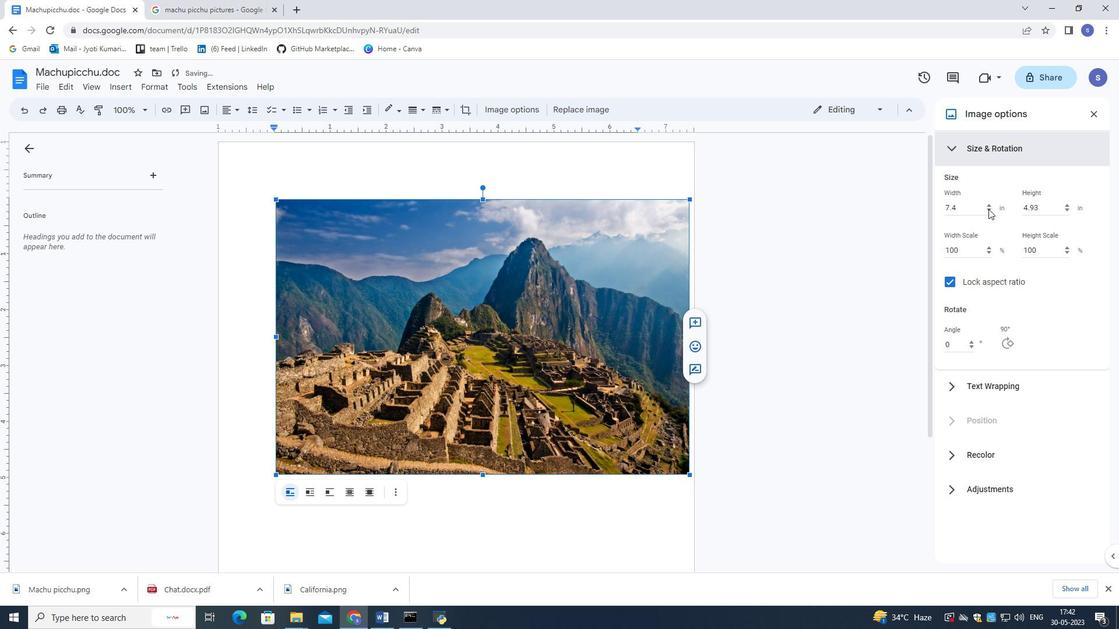 
Action: Mouse pressed left at (990, 207)
Screenshot: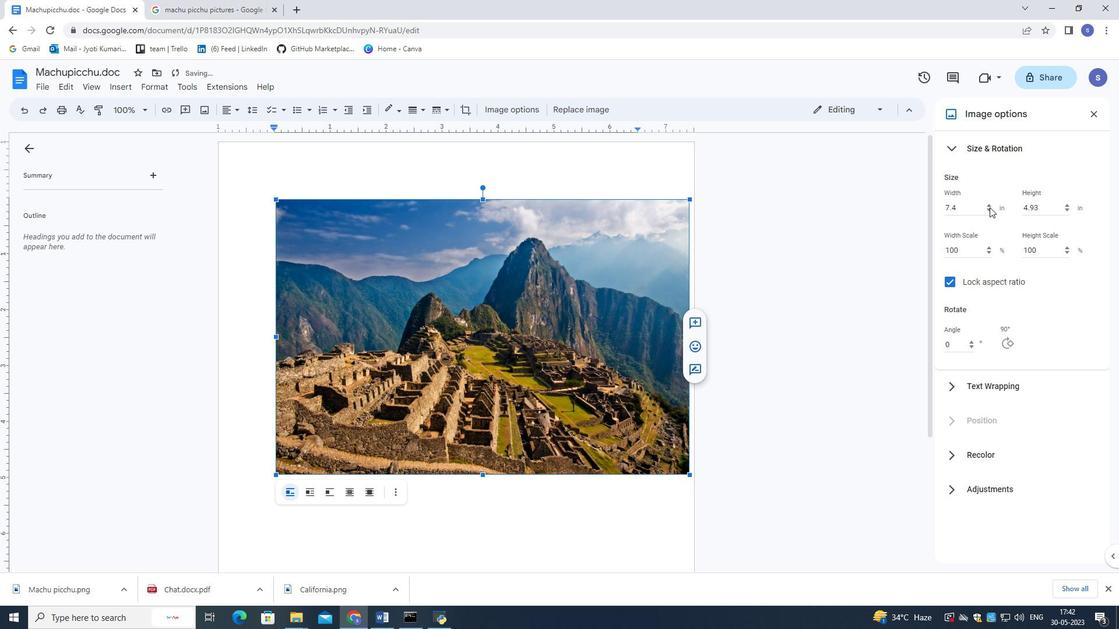 
Action: Mouse pressed left at (990, 207)
Screenshot: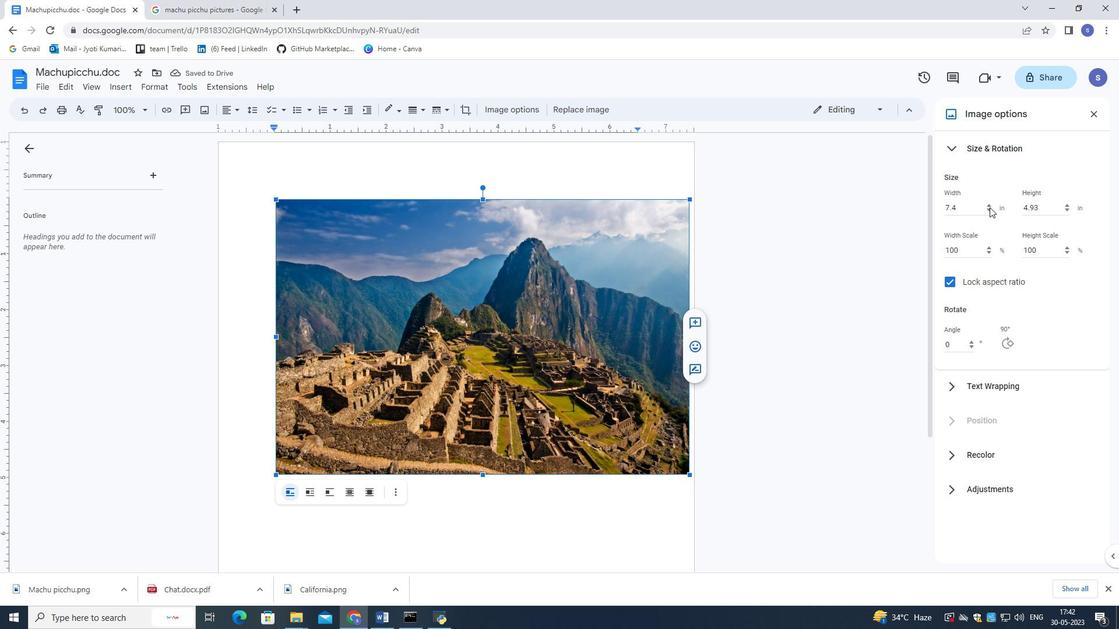 
Action: Mouse pressed left at (990, 207)
Screenshot: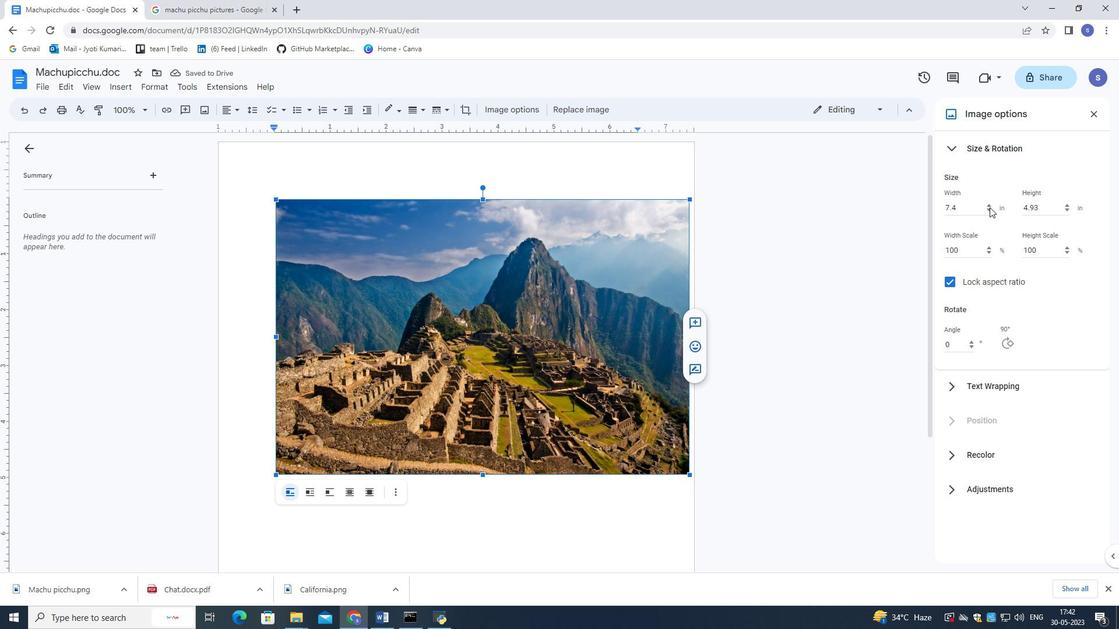 
Action: Mouse pressed left at (990, 207)
Screenshot: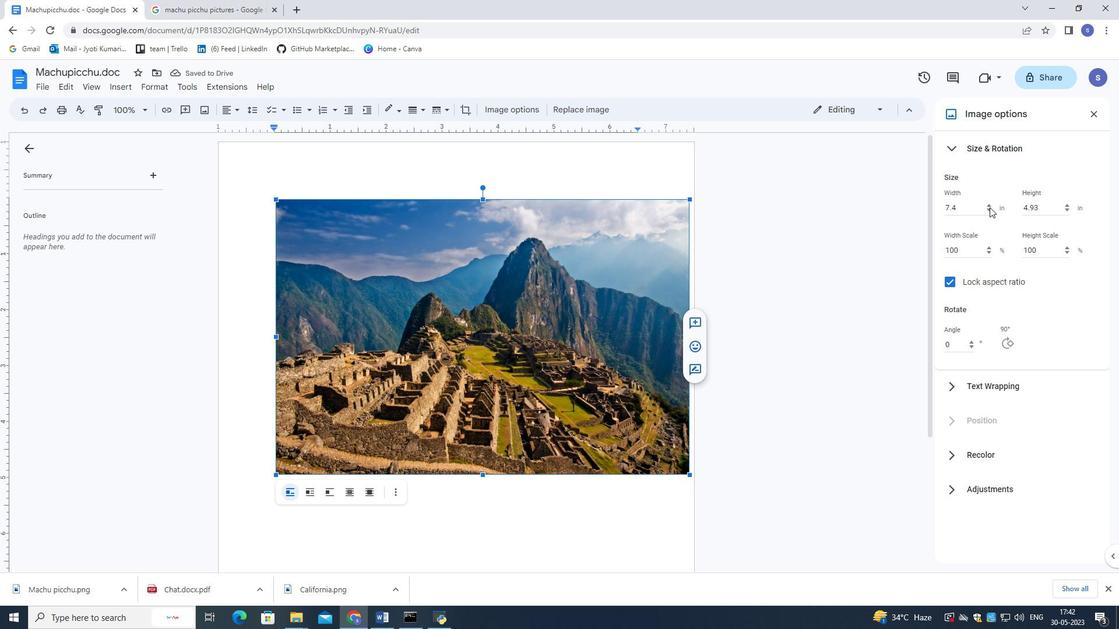 
Action: Mouse moved to (990, 207)
Screenshot: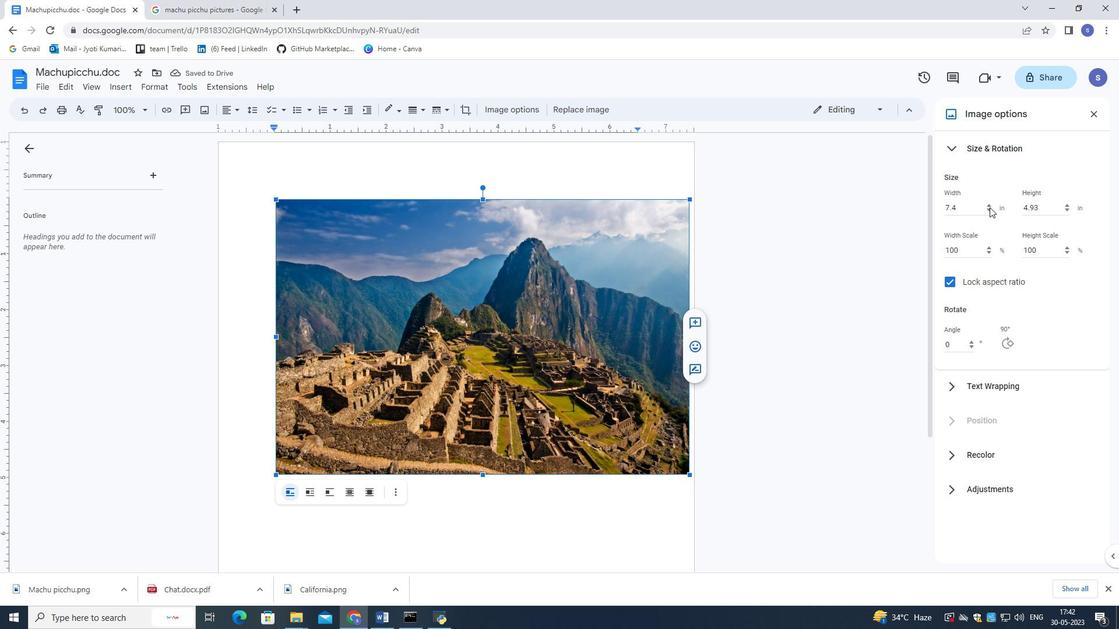
Action: Mouse pressed left at (990, 207)
Screenshot: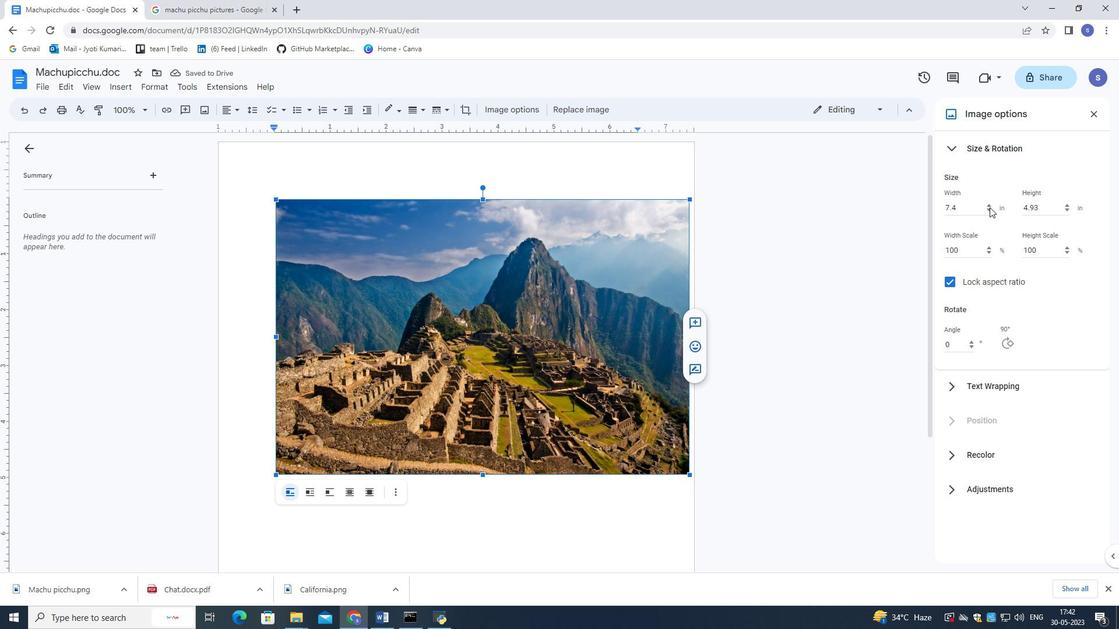 
Action: Mouse moved to (989, 208)
Screenshot: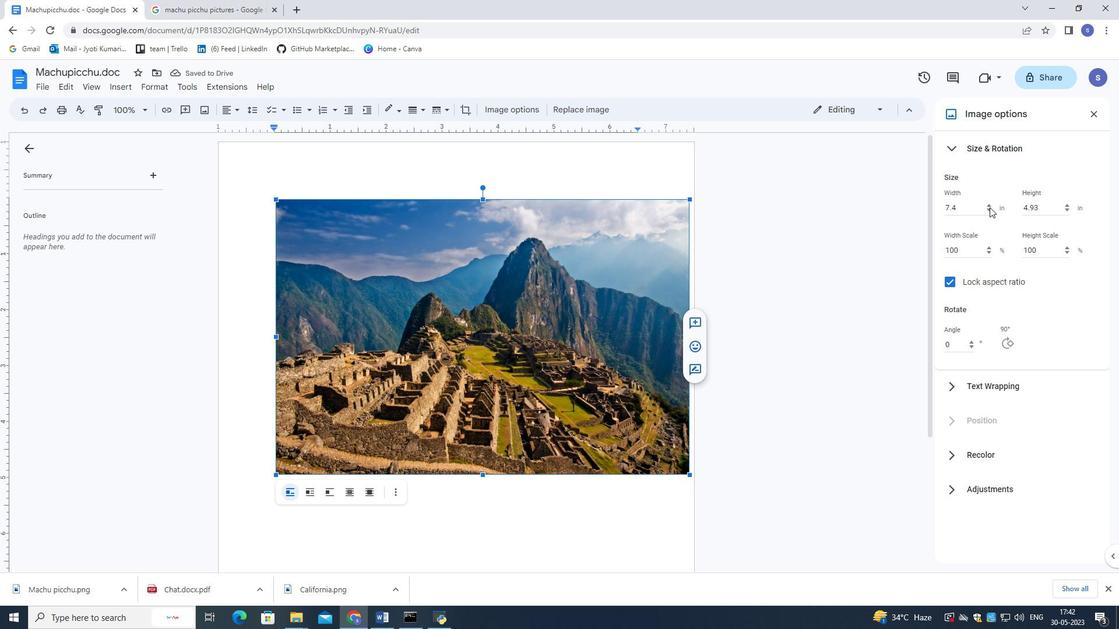 
Action: Mouse pressed left at (989, 208)
Screenshot: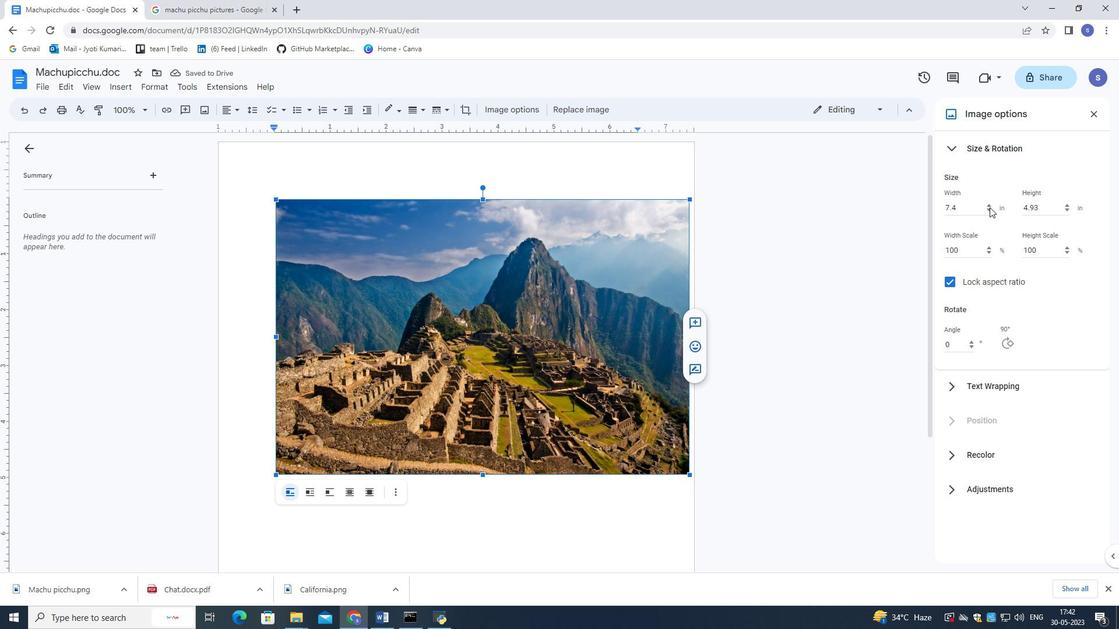 
Action: Mouse moved to (989, 208)
Screenshot: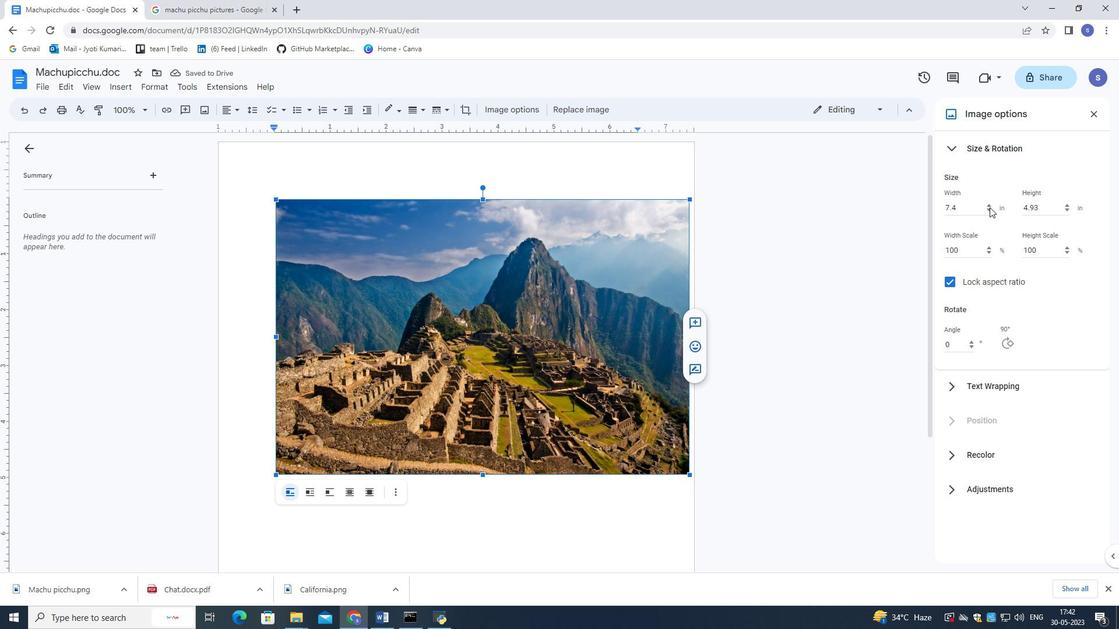 
Action: Mouse pressed left at (989, 208)
Screenshot: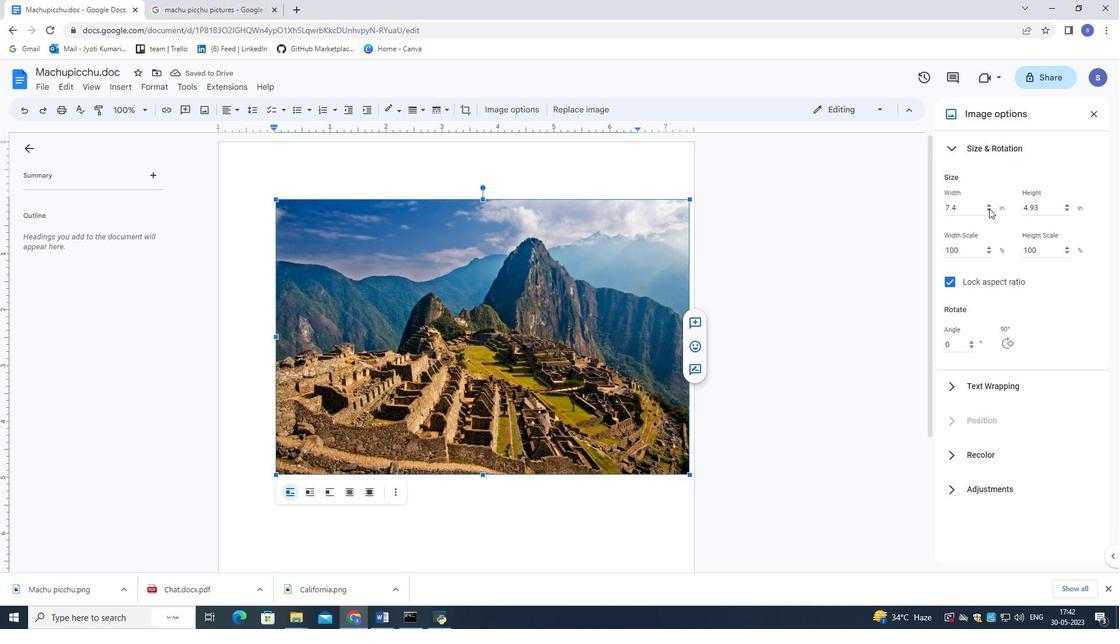 
Action: Mouse moved to (989, 209)
Screenshot: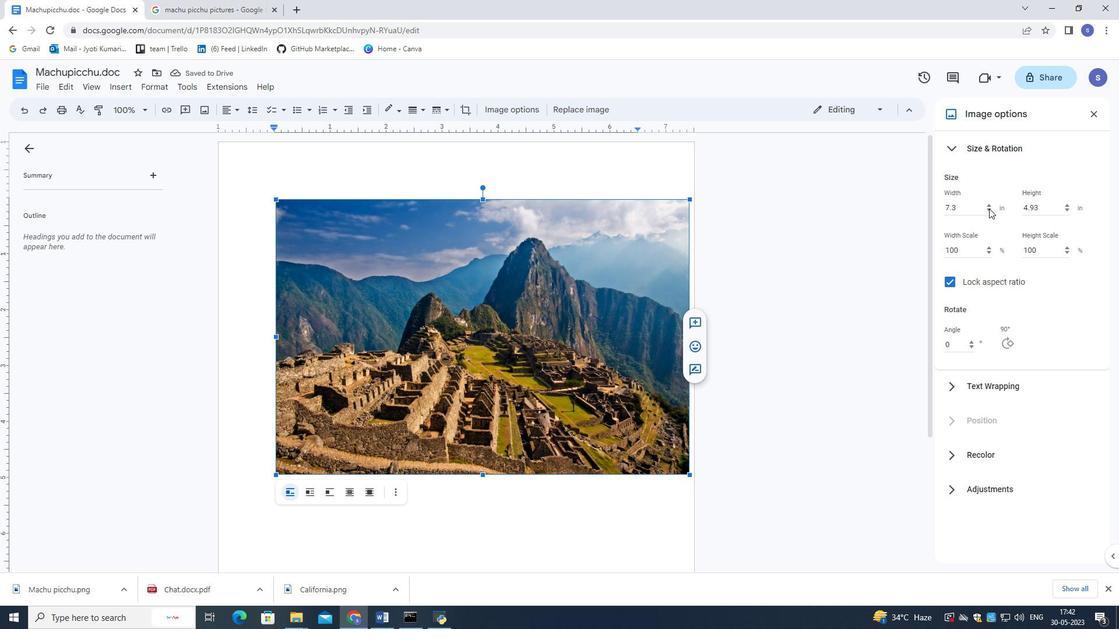 
Action: Mouse pressed left at (989, 209)
Screenshot: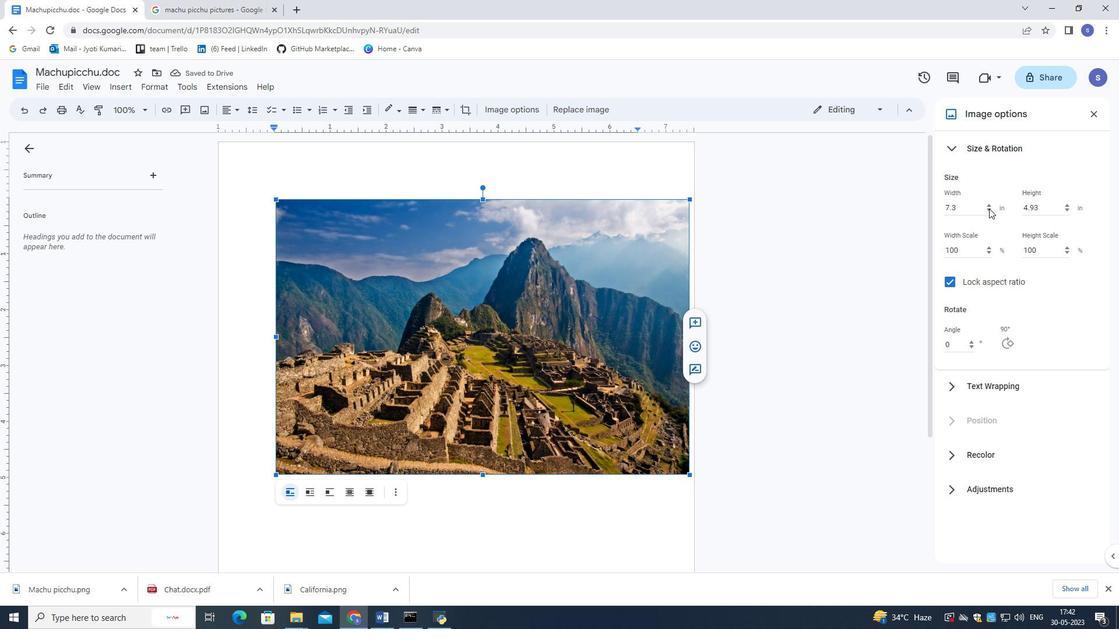 
Action: Mouse moved to (988, 212)
Screenshot: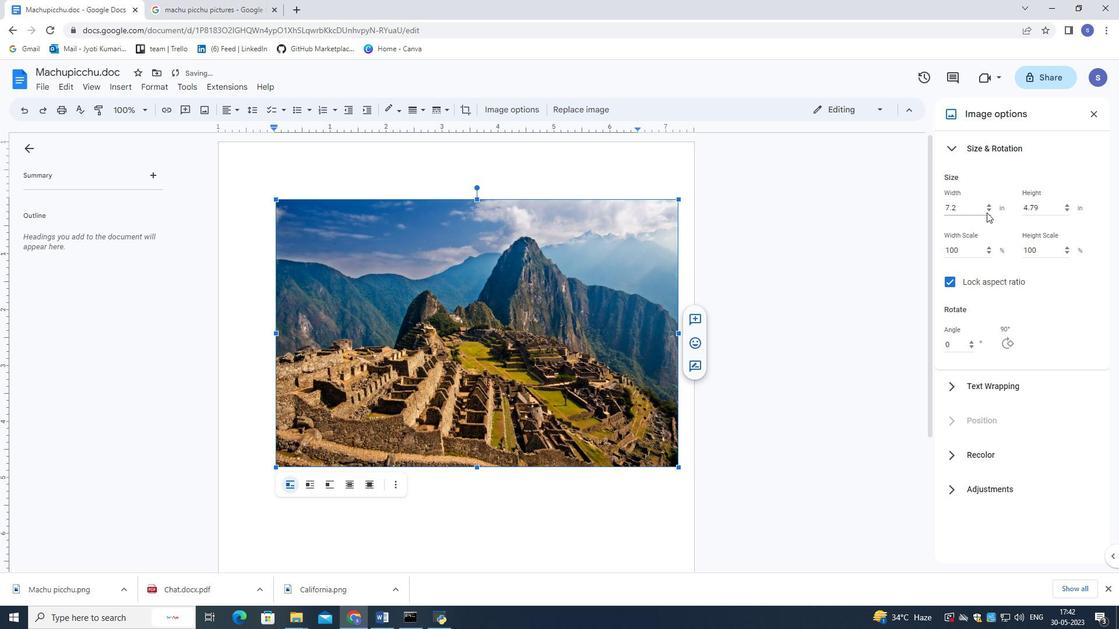 
Action: Mouse pressed left at (988, 212)
Screenshot: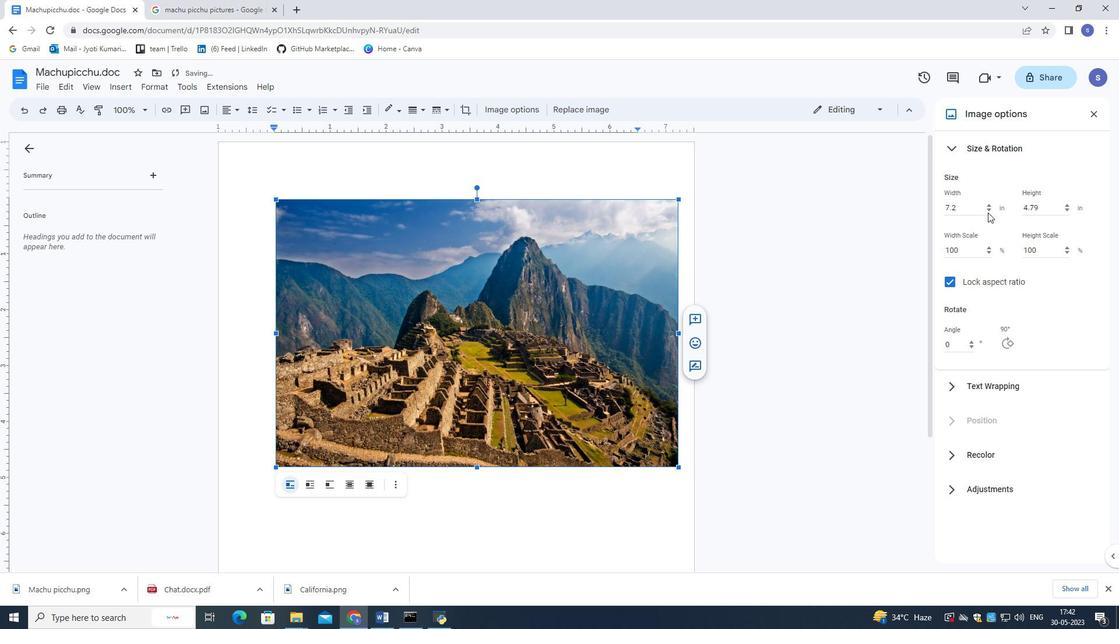 
Action: Mouse pressed left at (988, 212)
Screenshot: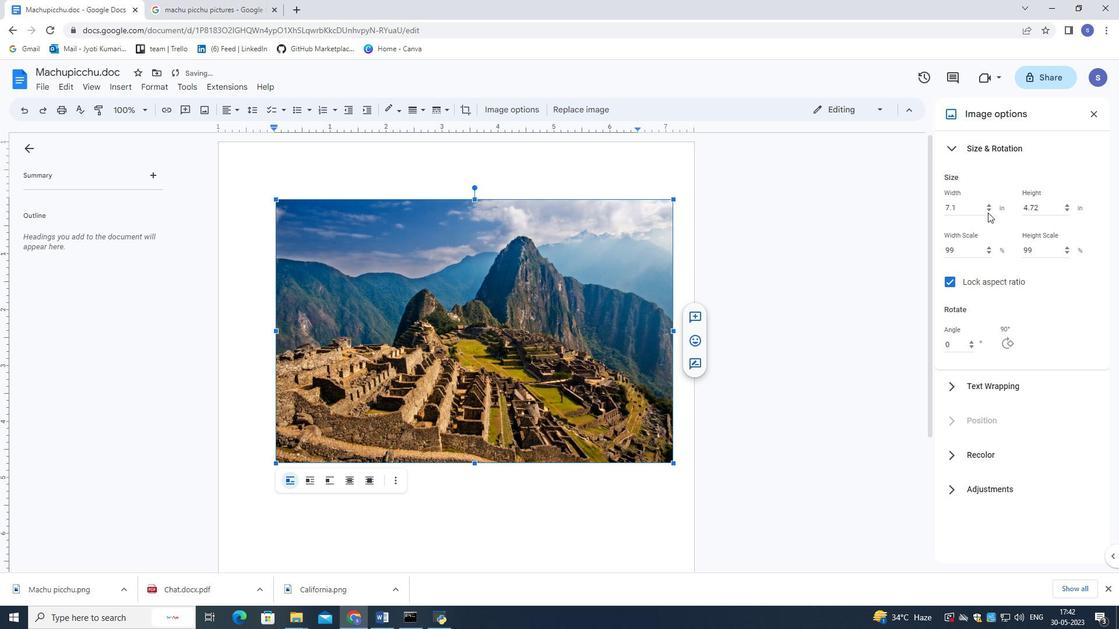 
Action: Mouse pressed left at (988, 212)
Screenshot: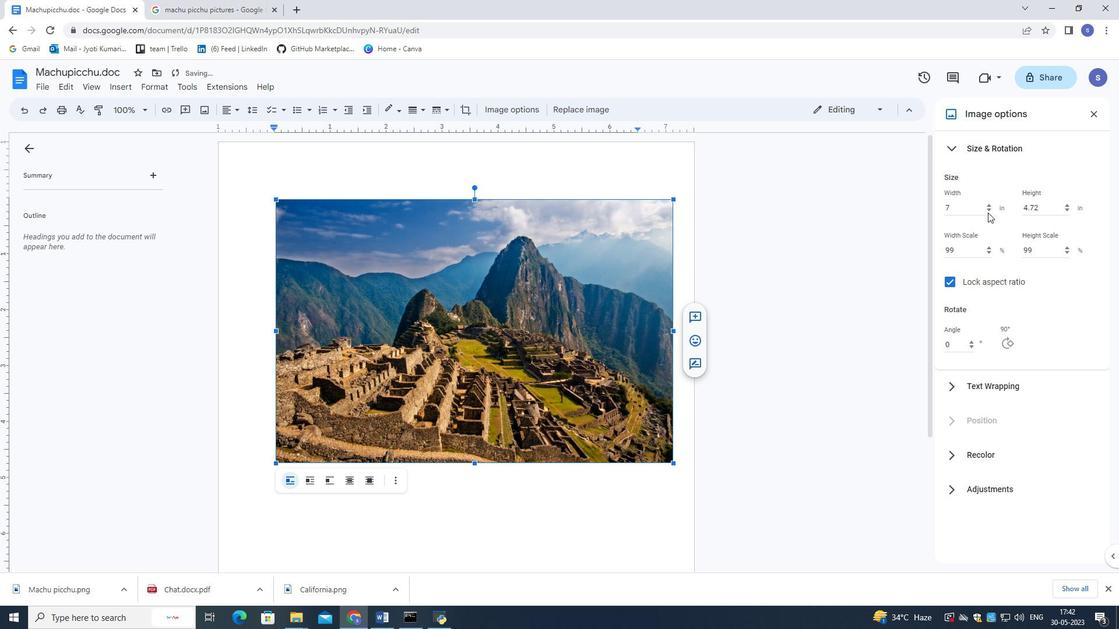
Action: Mouse moved to (1035, 194)
Screenshot: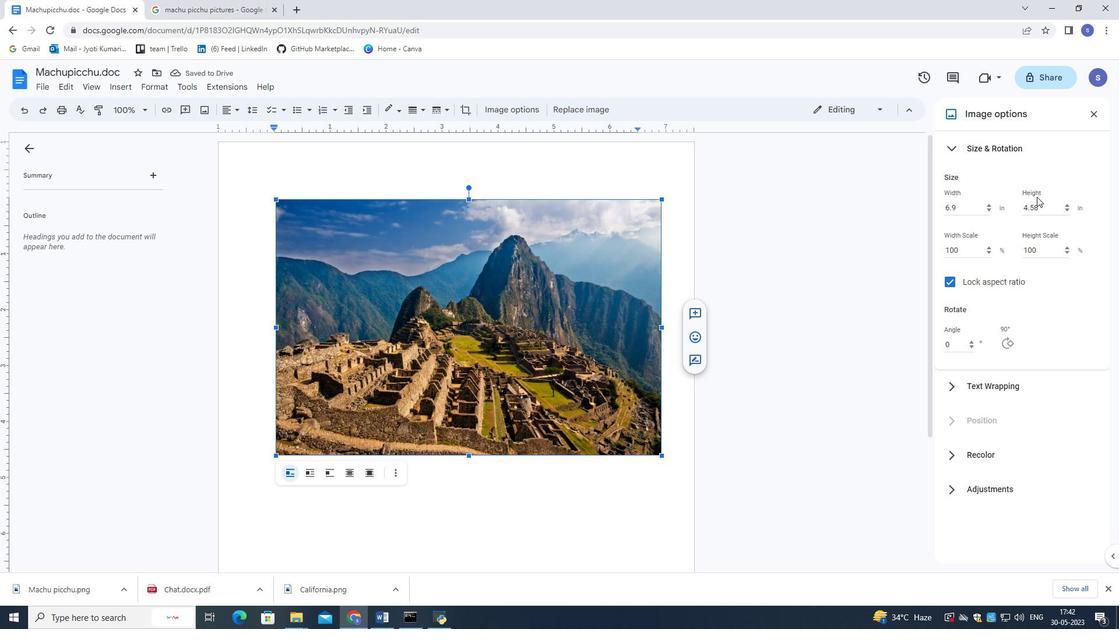 
Action: Mouse pressed left at (1035, 194)
Screenshot: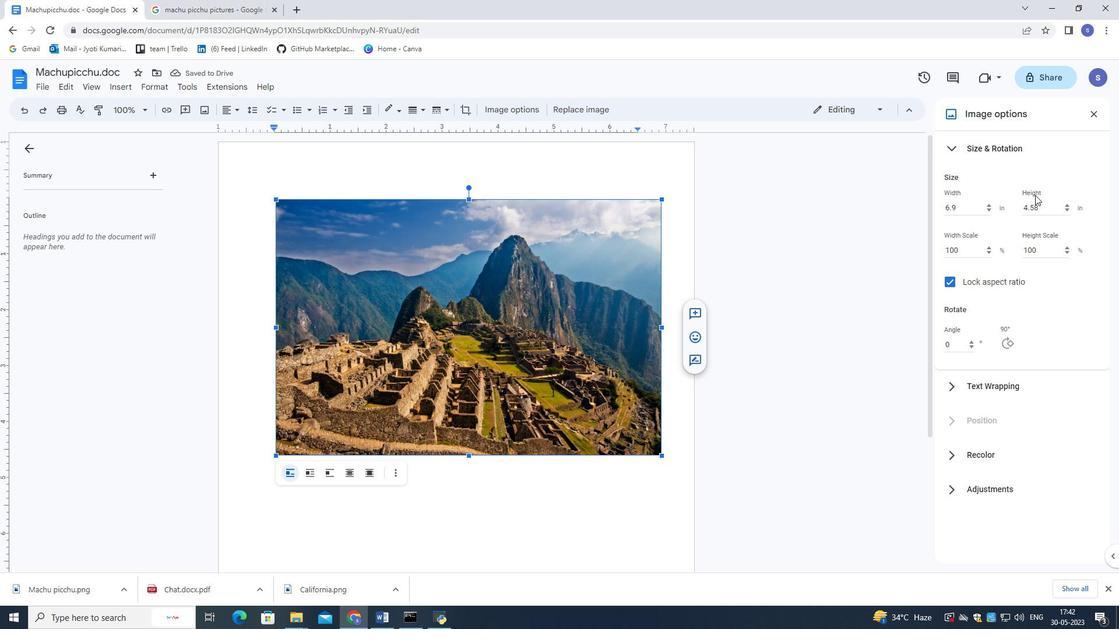 
Action: Mouse moved to (1045, 204)
Screenshot: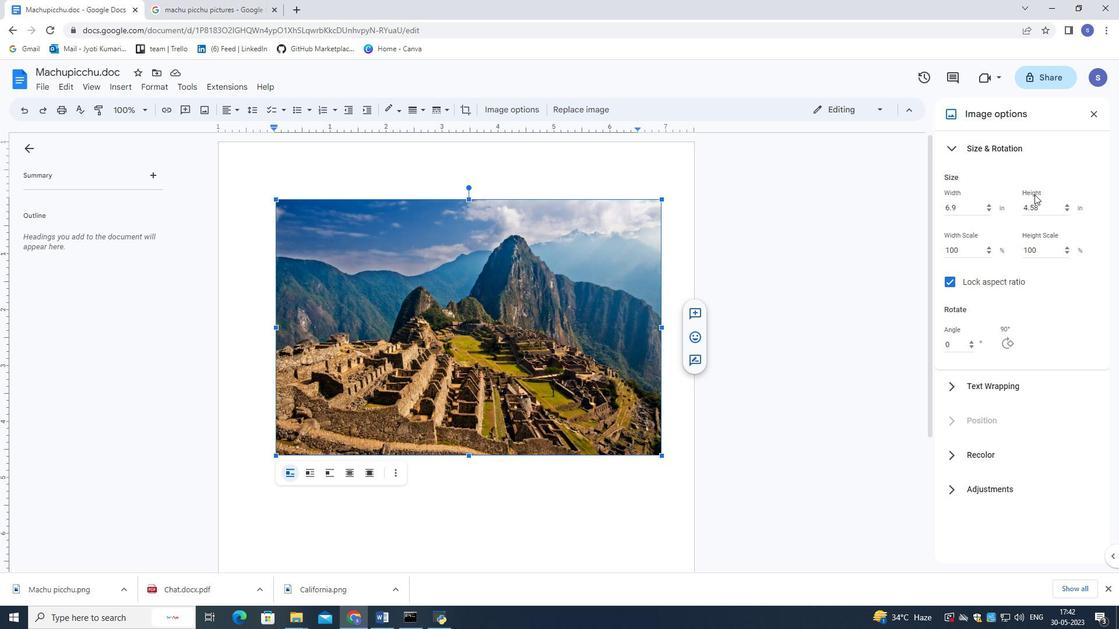 
Action: Mouse pressed left at (1045, 204)
Screenshot: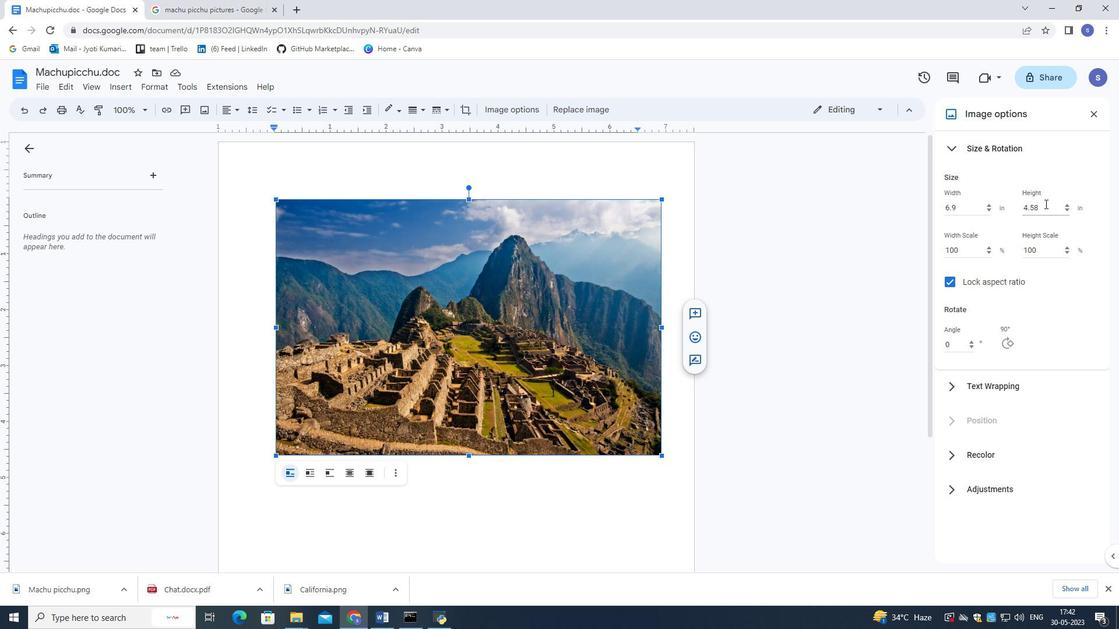 
Action: Mouse moved to (1067, 209)
Screenshot: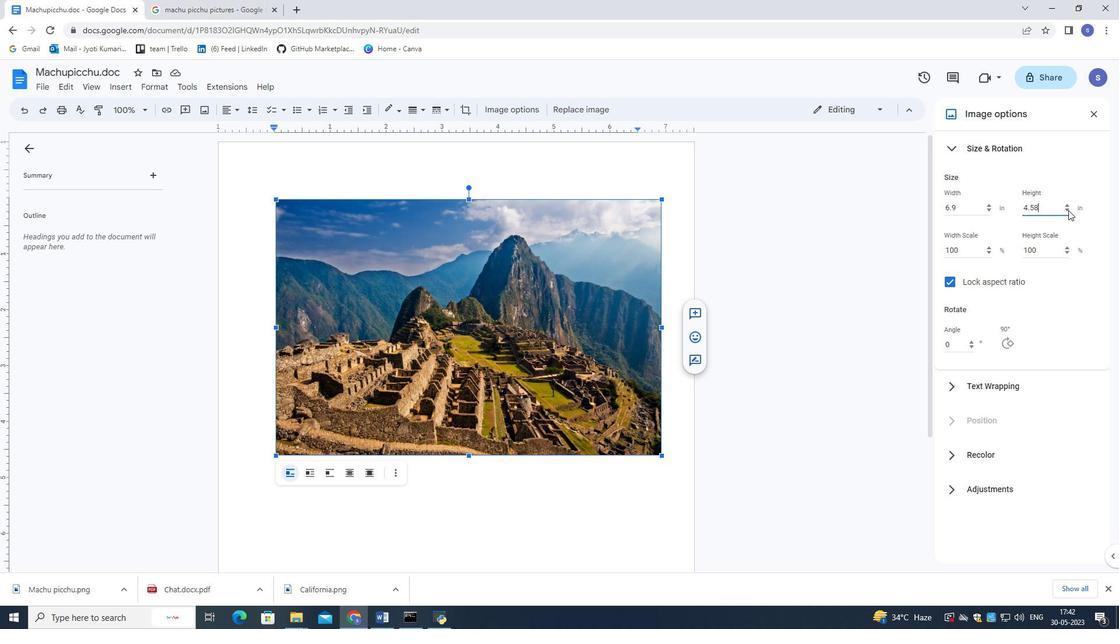 
Action: Mouse pressed left at (1067, 209)
Screenshot: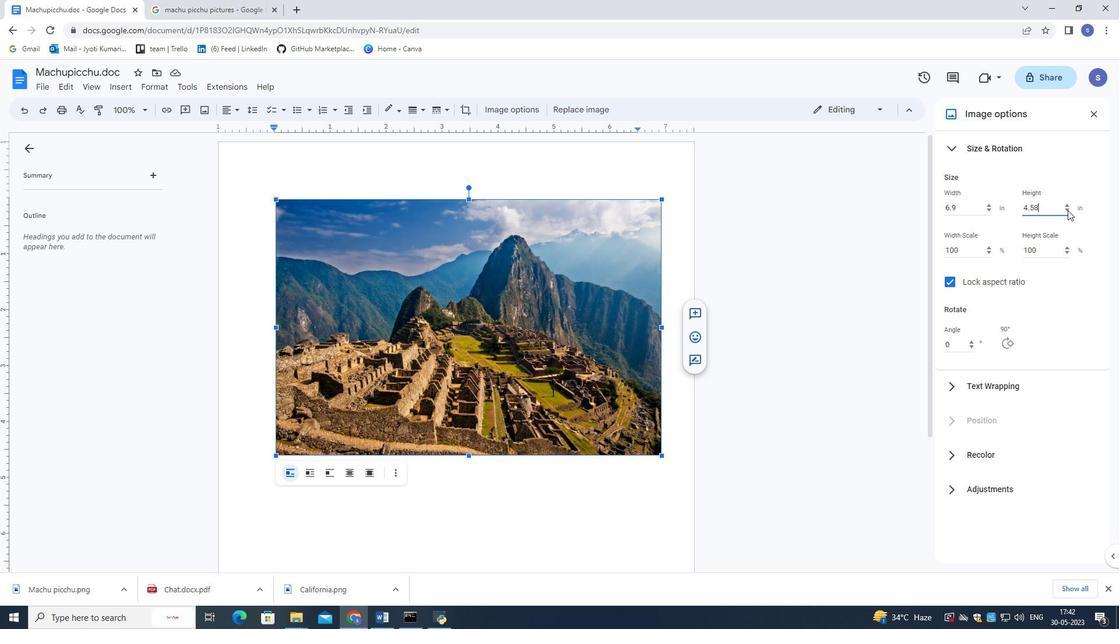 
Action: Mouse moved to (1068, 207)
Screenshot: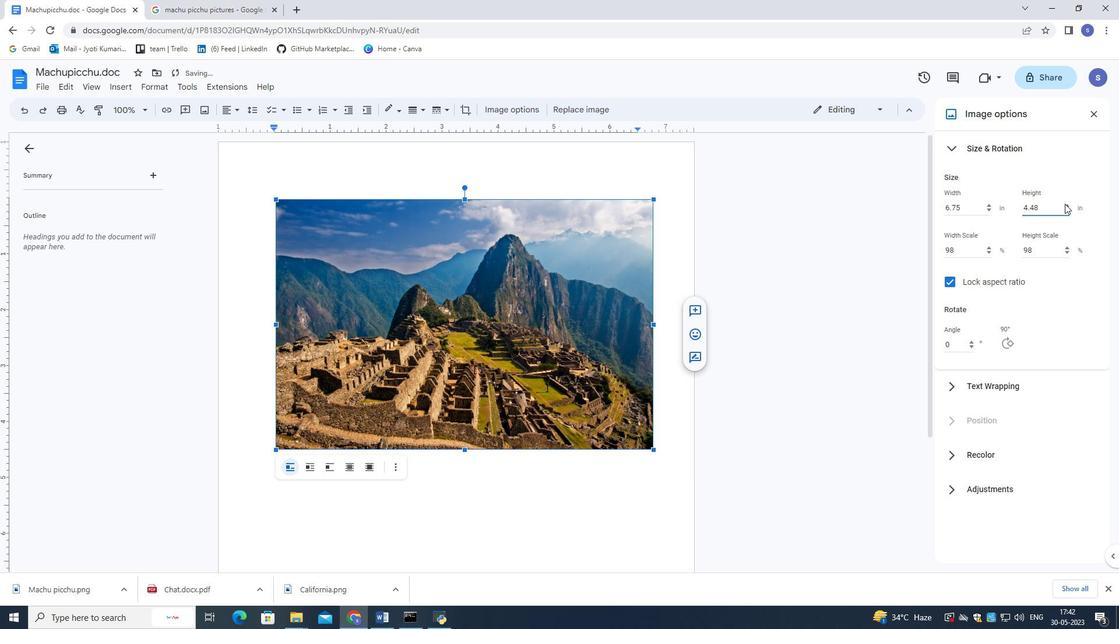 
Action: Mouse pressed left at (1068, 207)
Screenshot: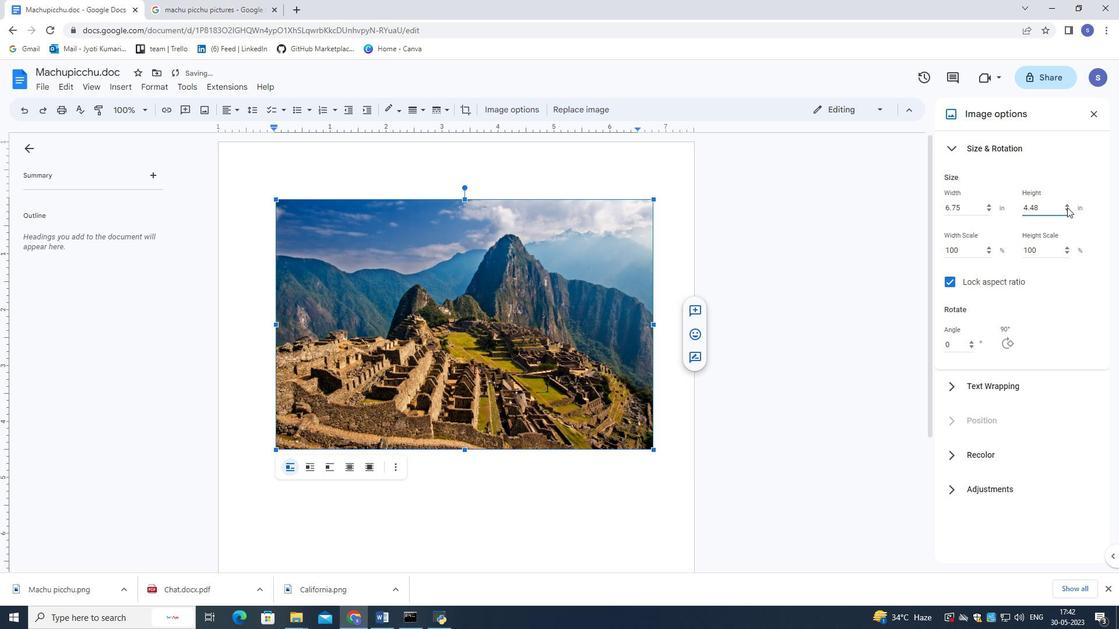 
Action: Mouse moved to (1067, 203)
Screenshot: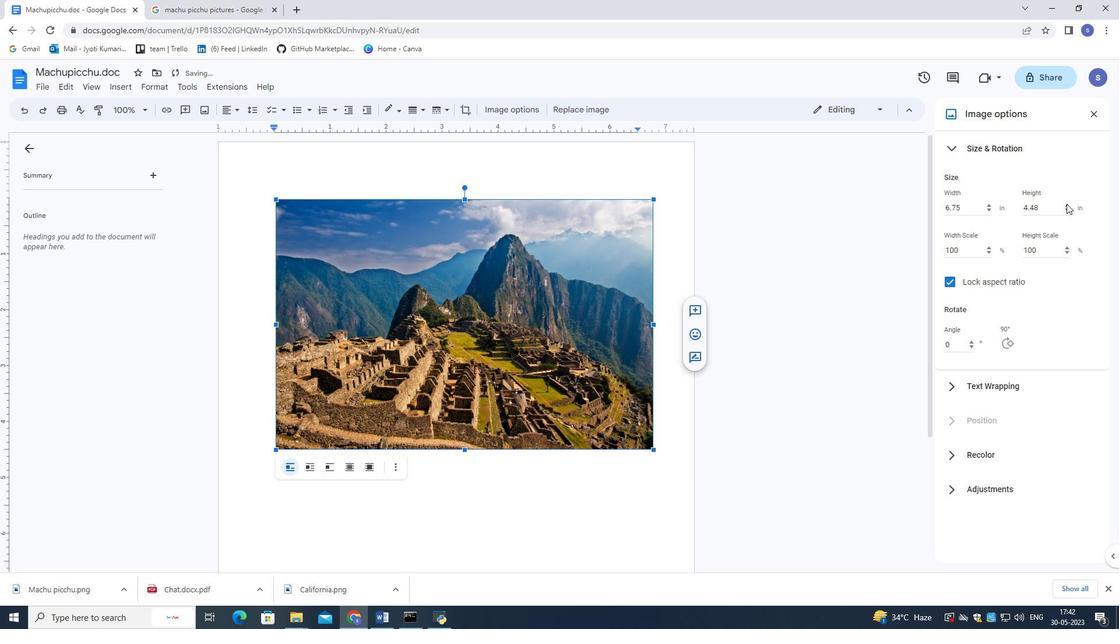 
Action: Mouse pressed left at (1067, 203)
Screenshot: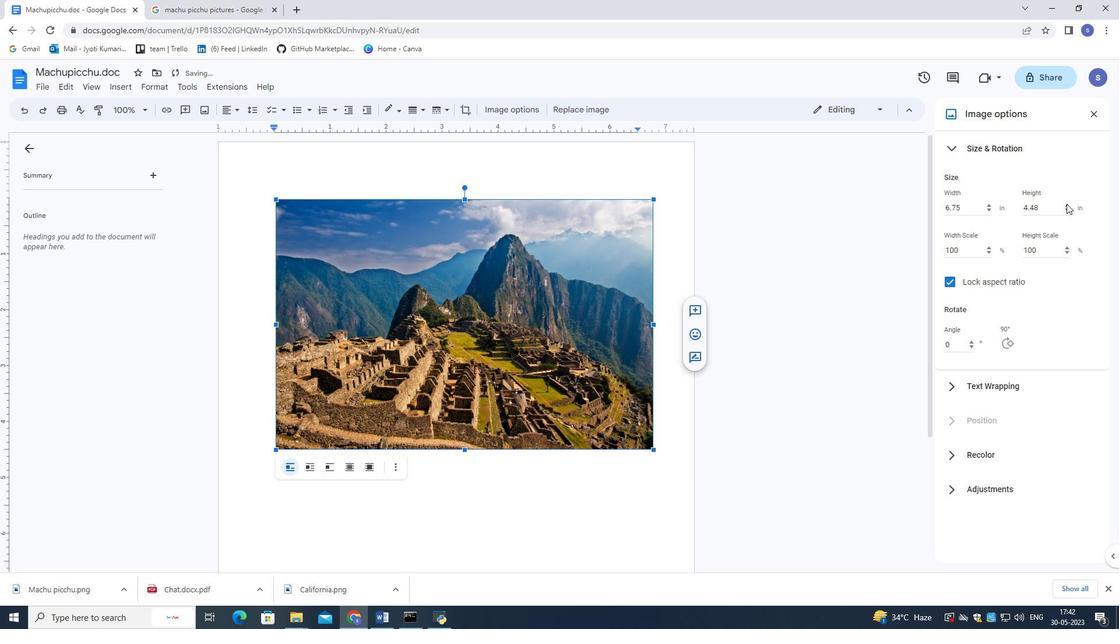
Action: Mouse moved to (1068, 202)
Screenshot: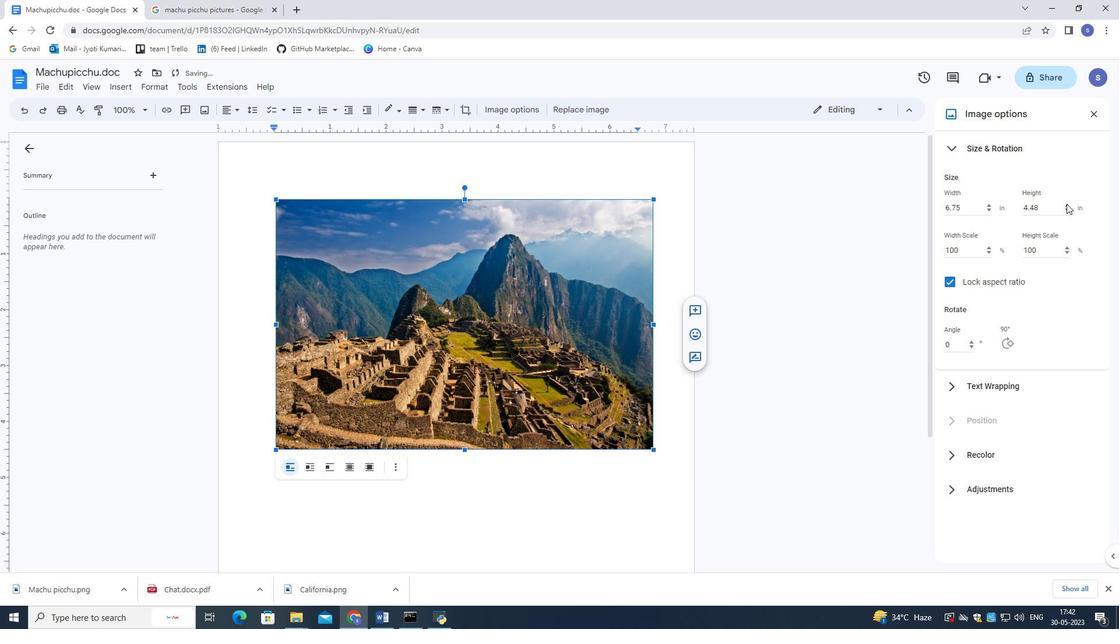 
Action: Mouse pressed left at (1068, 202)
Screenshot: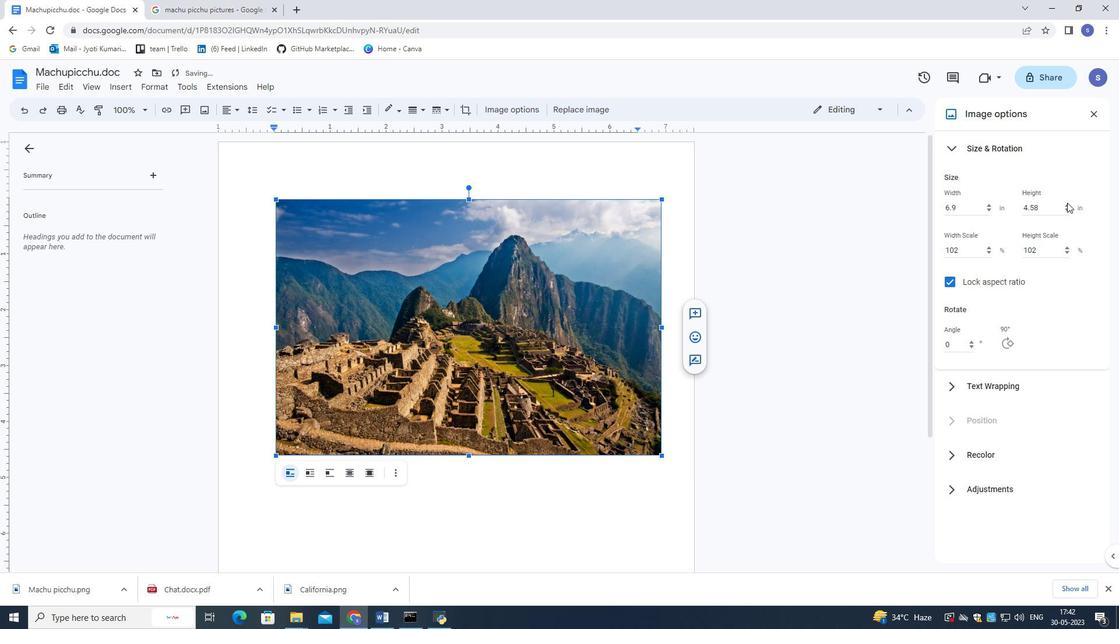 
Action: Mouse pressed left at (1068, 202)
Screenshot: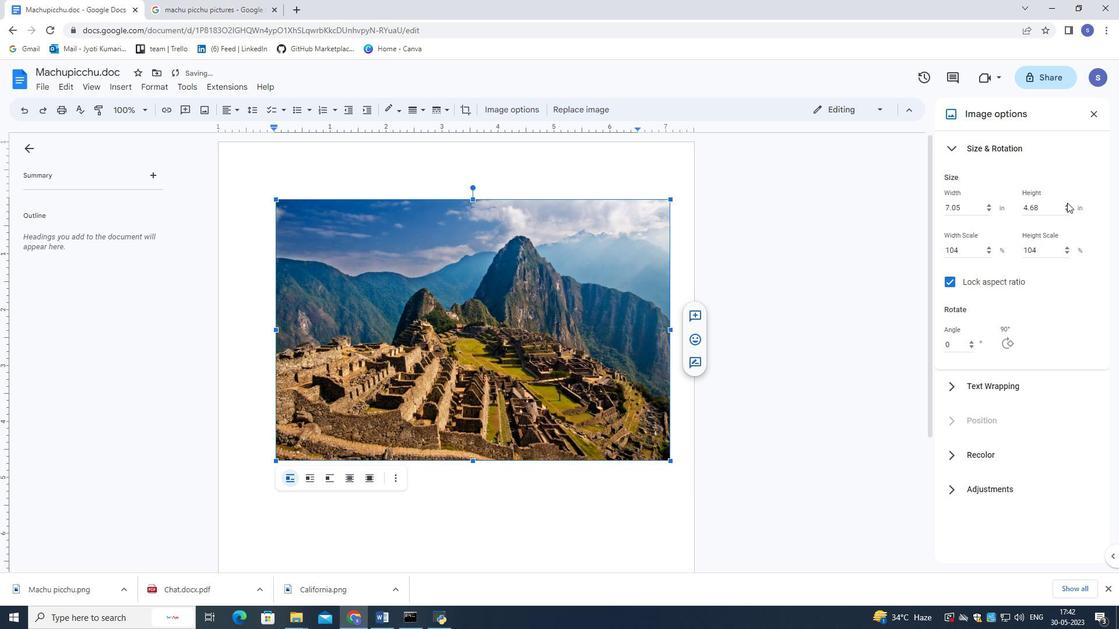 
Action: Mouse pressed left at (1068, 202)
Screenshot: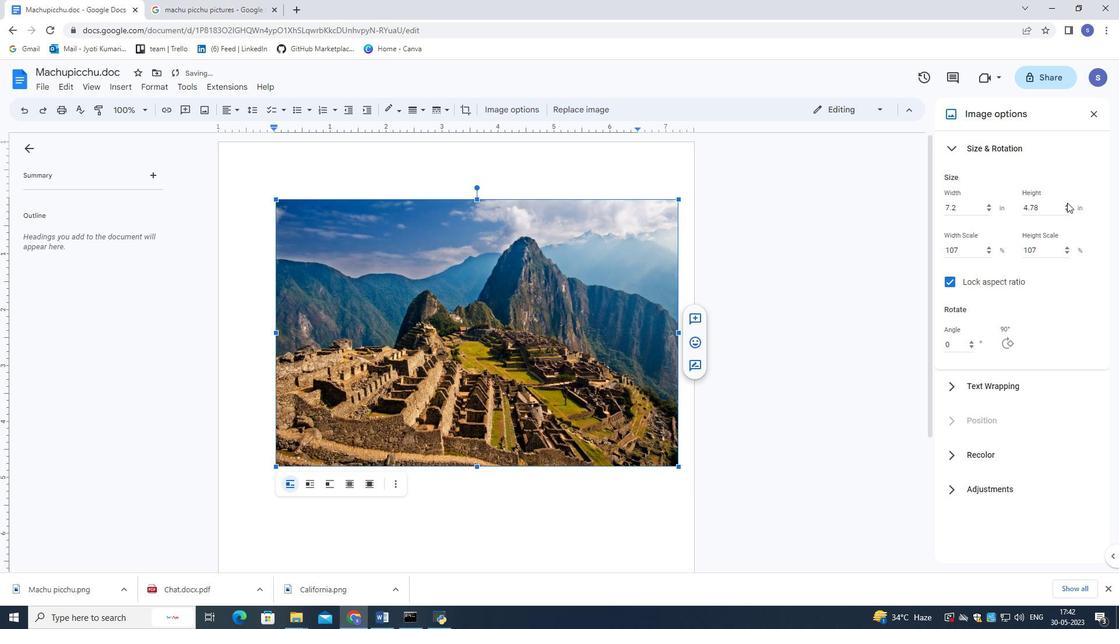 
Action: Mouse pressed left at (1068, 202)
Screenshot: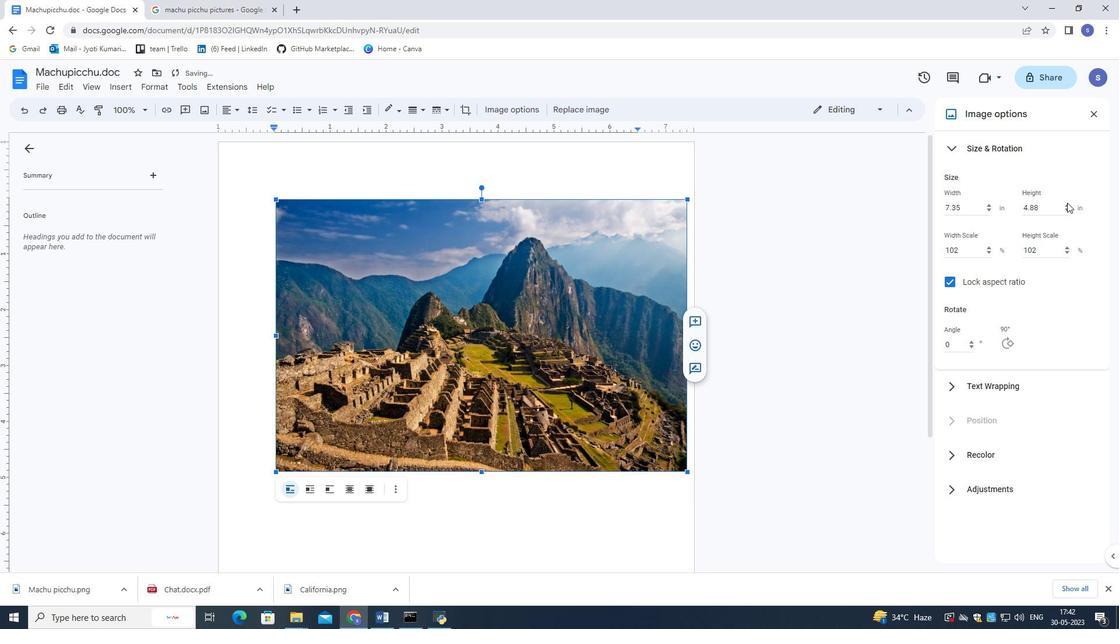 
Action: Mouse pressed left at (1068, 202)
Screenshot: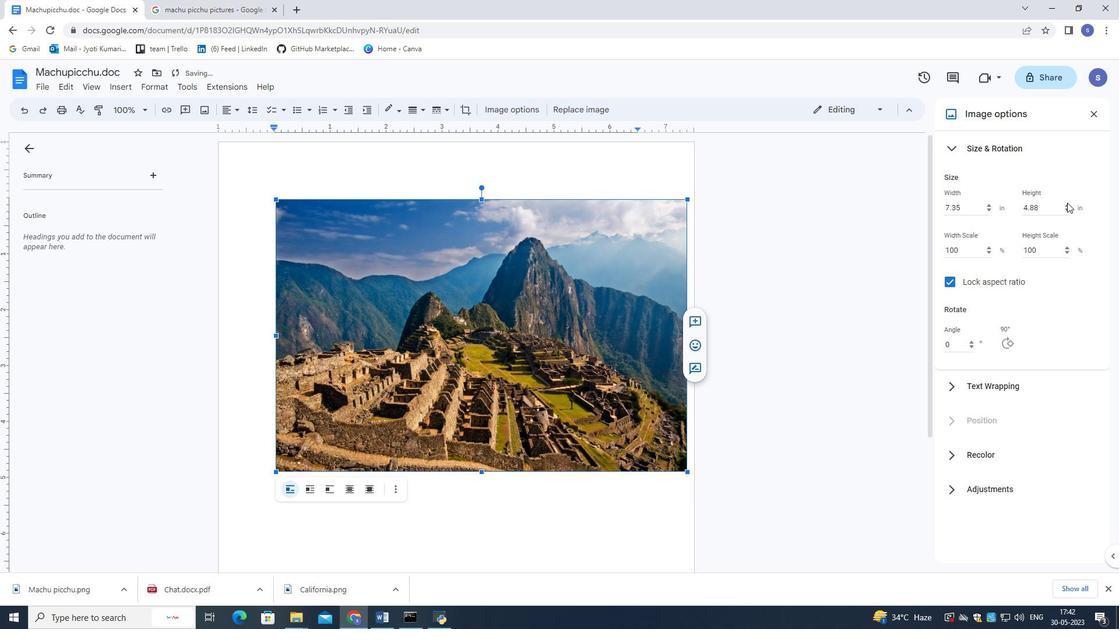 
Action: Mouse pressed left at (1068, 202)
Screenshot: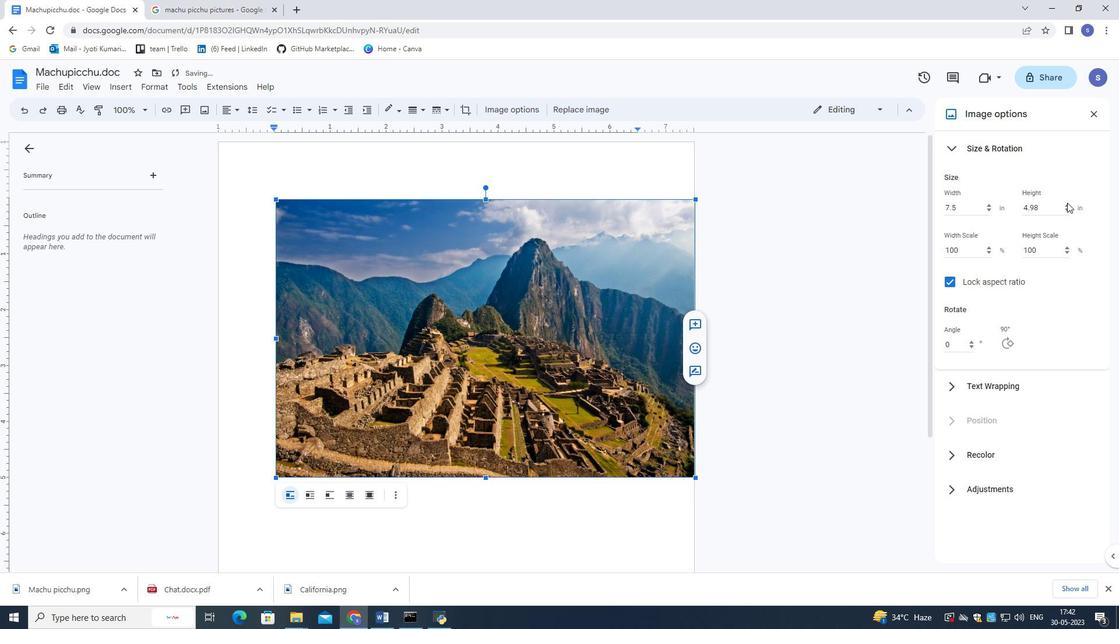 
Action: Mouse pressed left at (1068, 202)
Screenshot: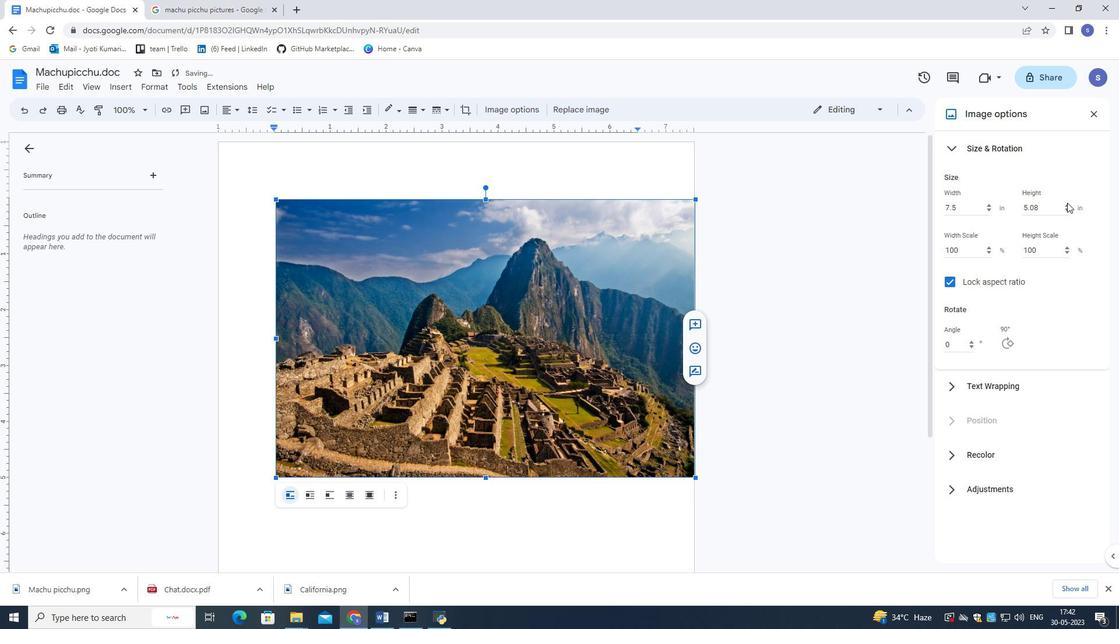 
Action: Mouse pressed left at (1068, 202)
Screenshot: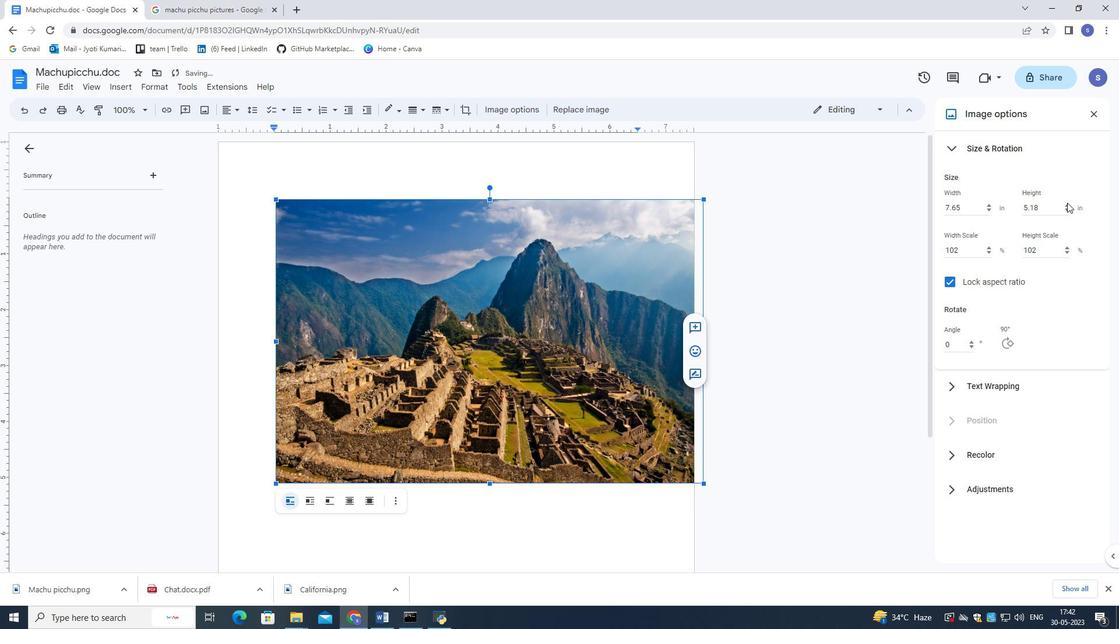 
Action: Mouse pressed left at (1068, 202)
Screenshot: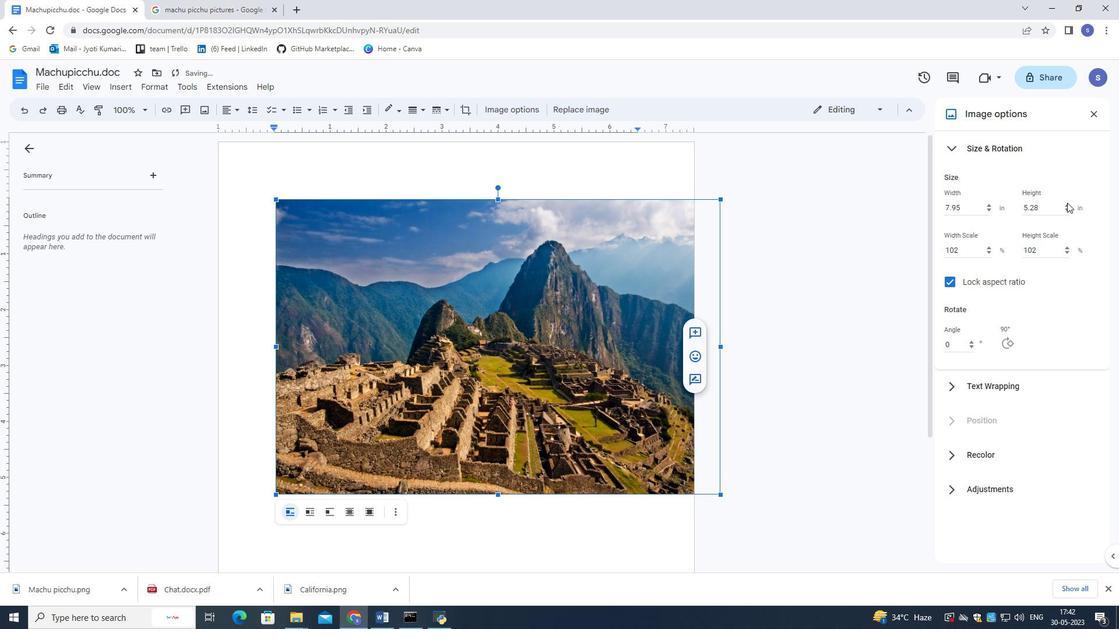 
Action: Mouse pressed left at (1068, 202)
Screenshot: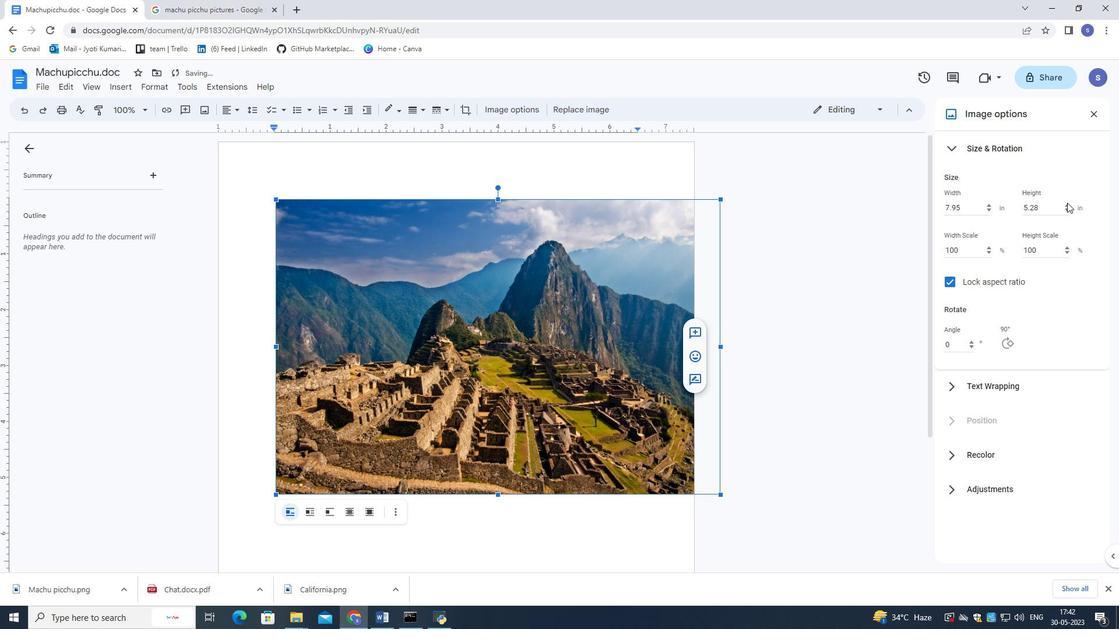 
Action: Mouse pressed left at (1068, 202)
Screenshot: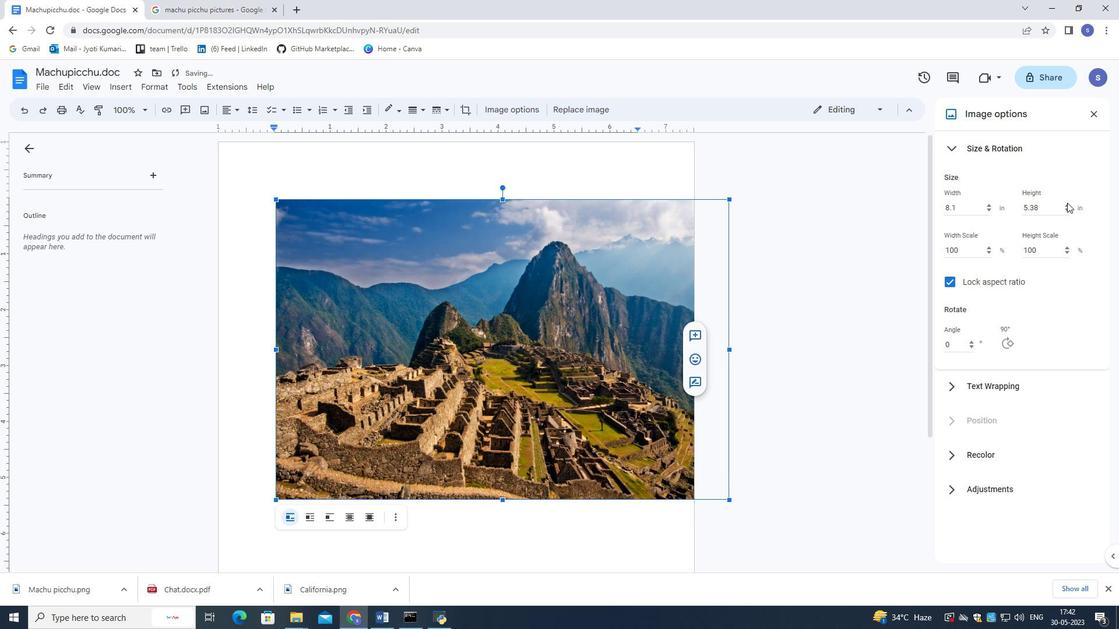 
Action: Mouse pressed left at (1068, 202)
Screenshot: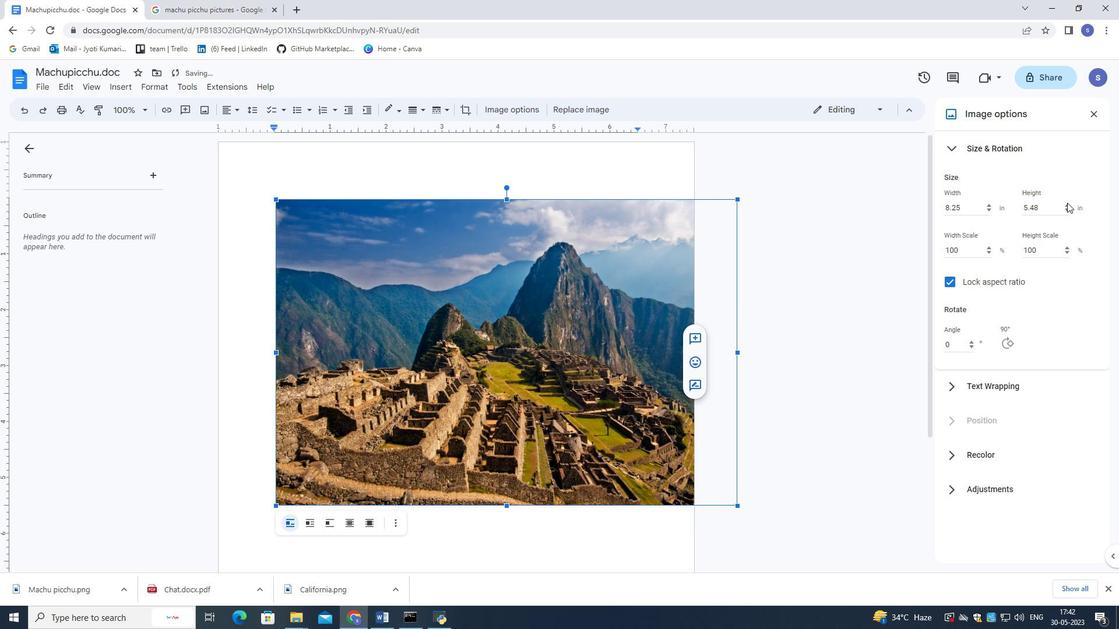 
Action: Mouse pressed left at (1068, 202)
Screenshot: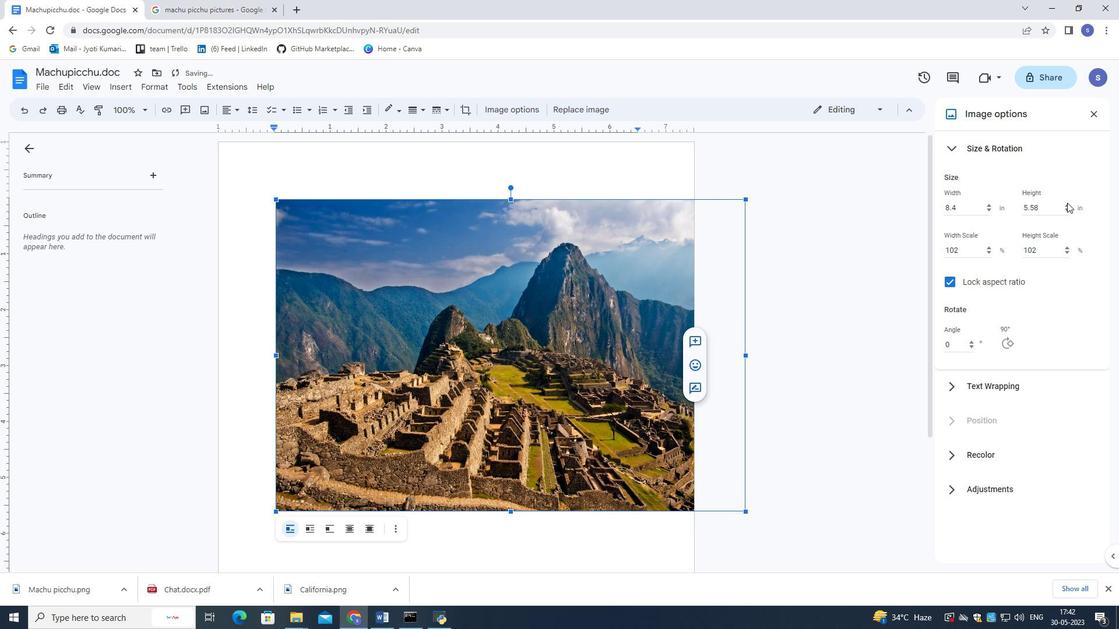 
Action: Mouse pressed left at (1068, 202)
Screenshot: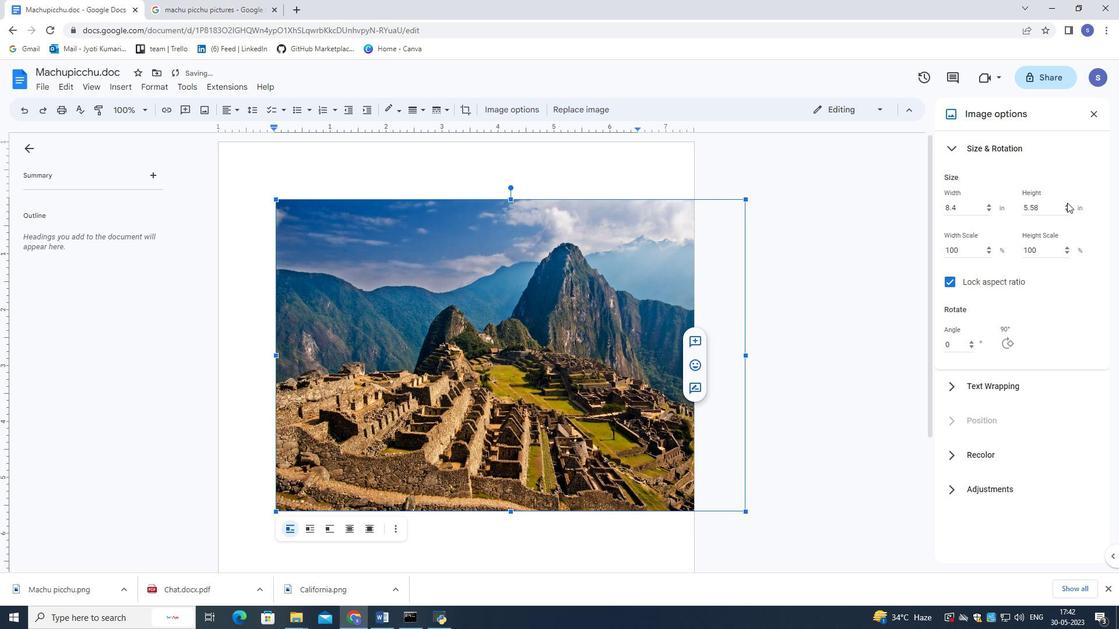 
Action: Mouse pressed left at (1068, 202)
Screenshot: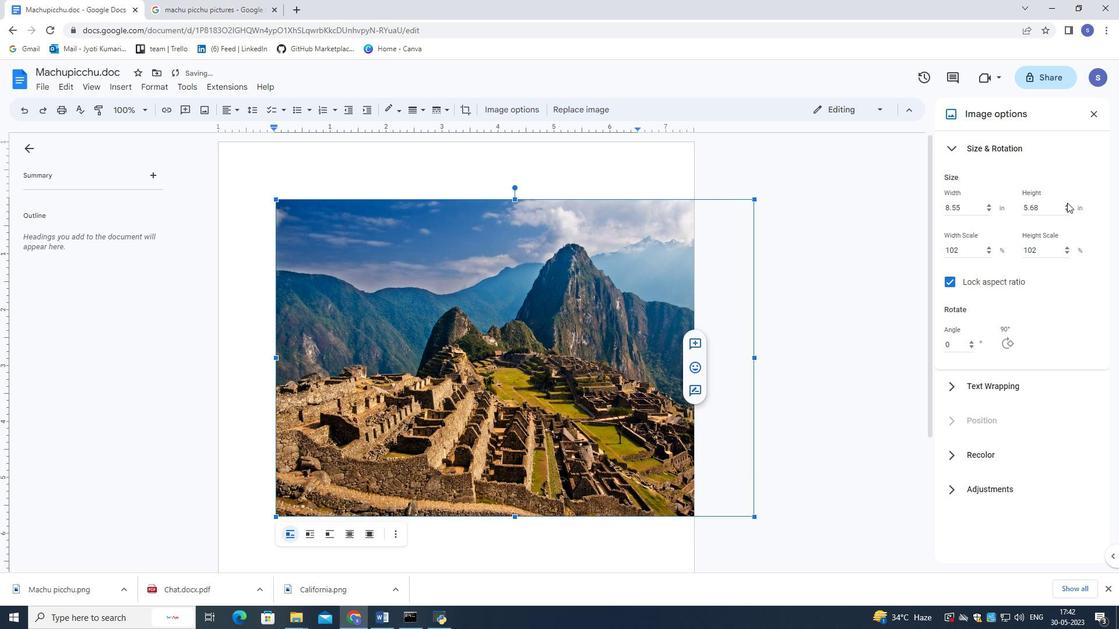 
Action: Mouse pressed left at (1068, 202)
Screenshot: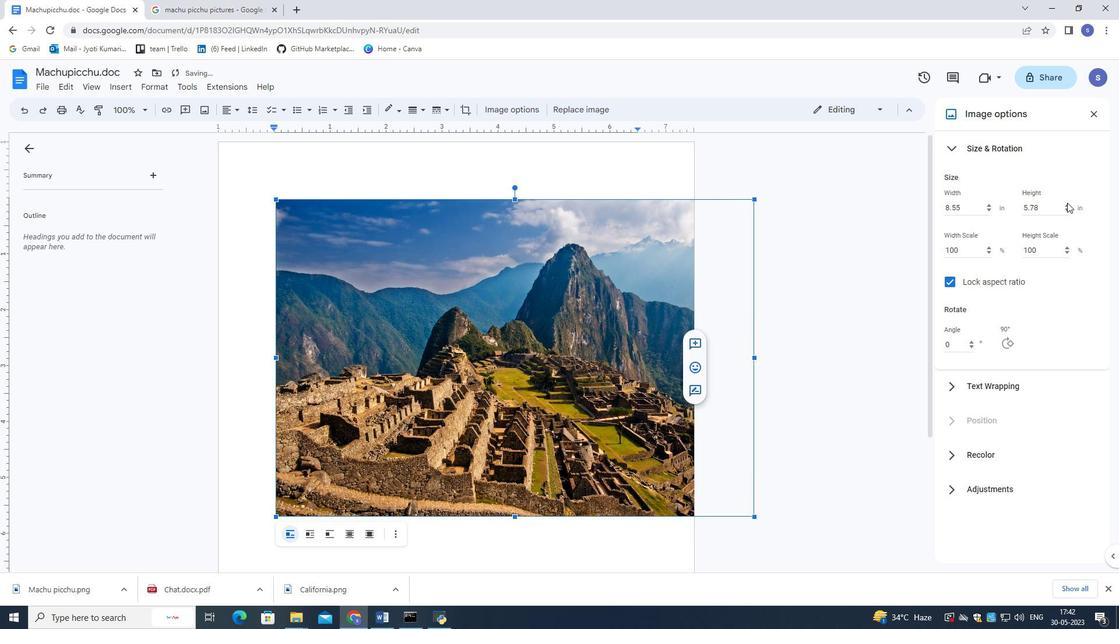 
Action: Mouse pressed left at (1068, 202)
Screenshot: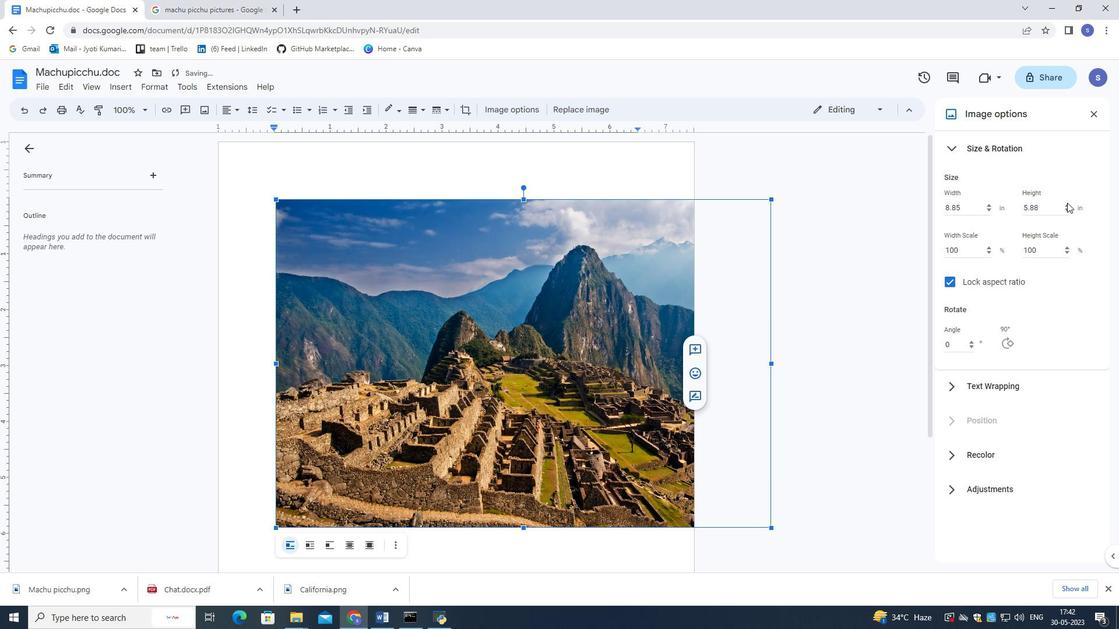 
Action: Mouse pressed left at (1068, 202)
Screenshot: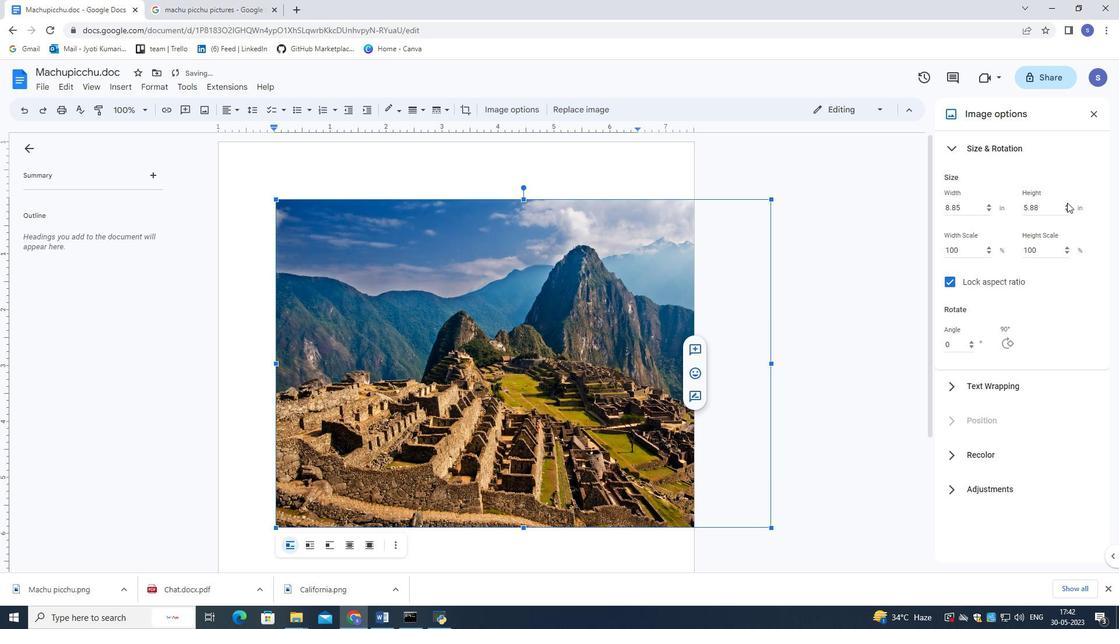 
Action: Mouse pressed left at (1068, 202)
Screenshot: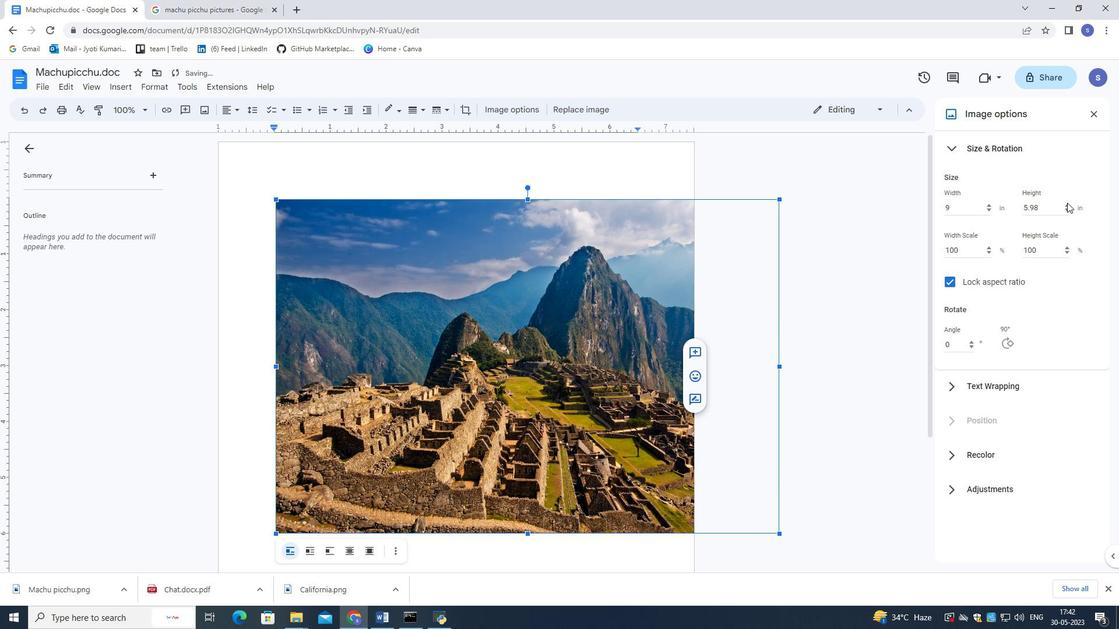 
Action: Mouse pressed left at (1068, 202)
Screenshot: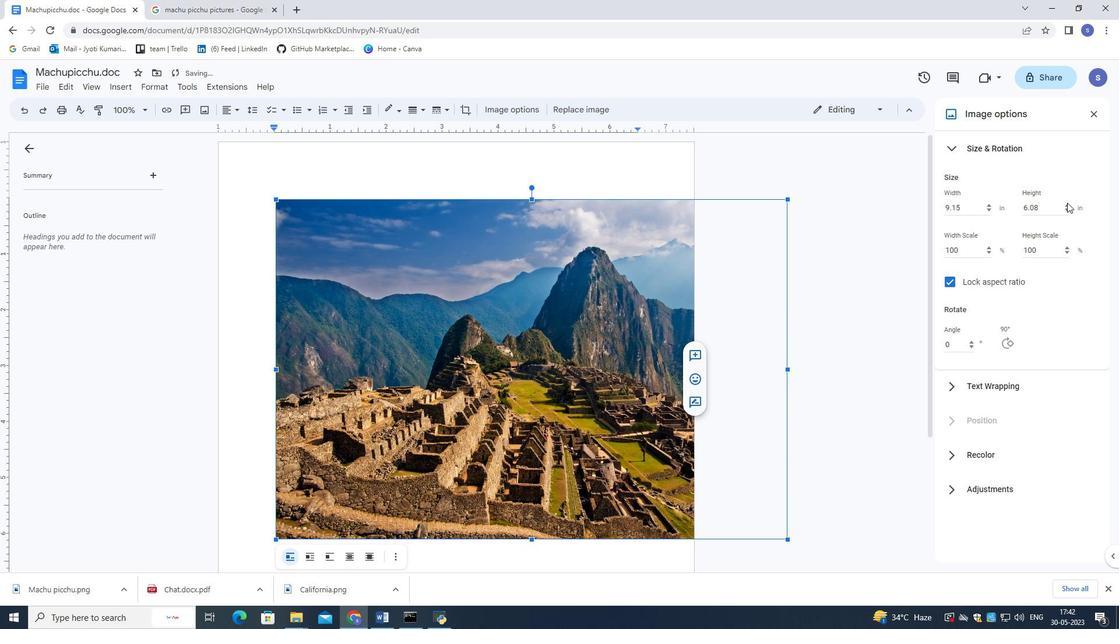 
Action: Mouse pressed left at (1068, 202)
Screenshot: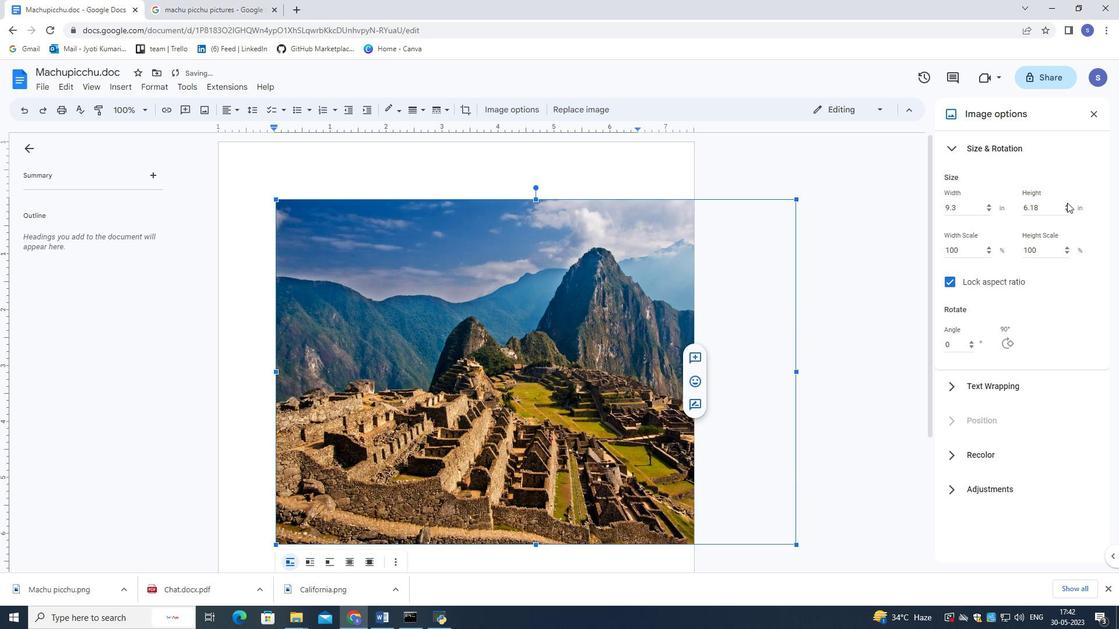 
Action: Mouse pressed left at (1068, 202)
Screenshot: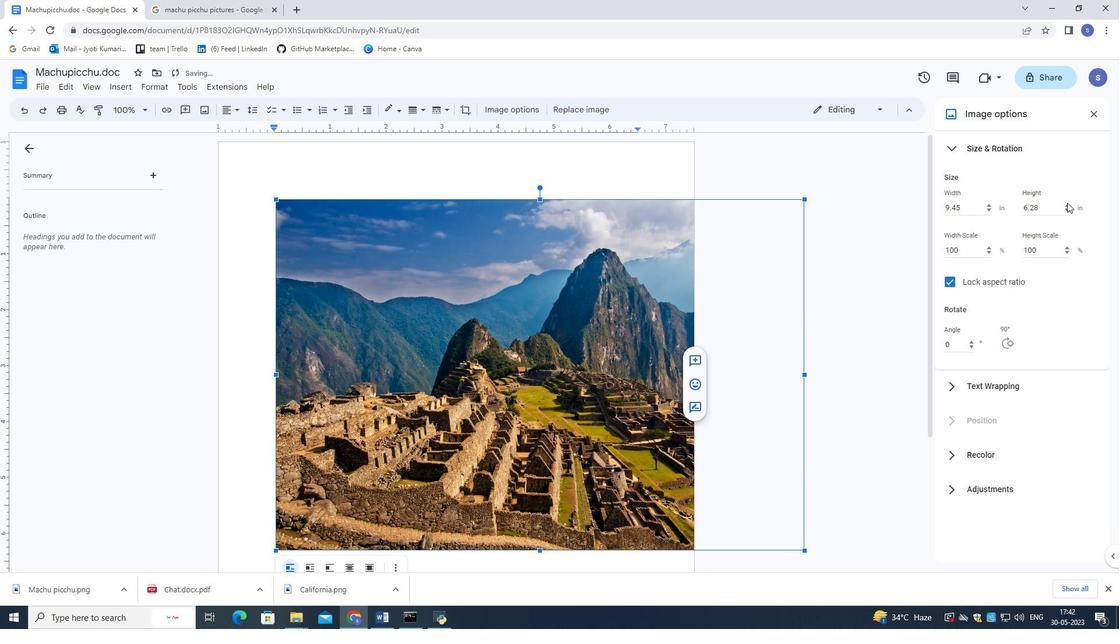 
Action: Mouse pressed left at (1068, 202)
Screenshot: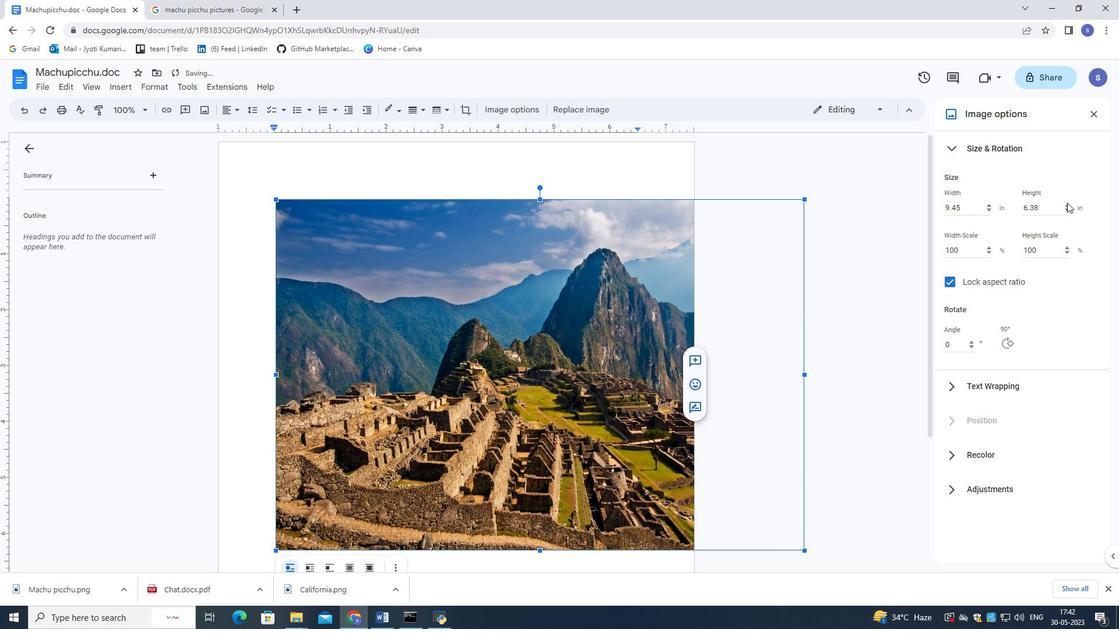 
Action: Mouse pressed left at (1068, 202)
Screenshot: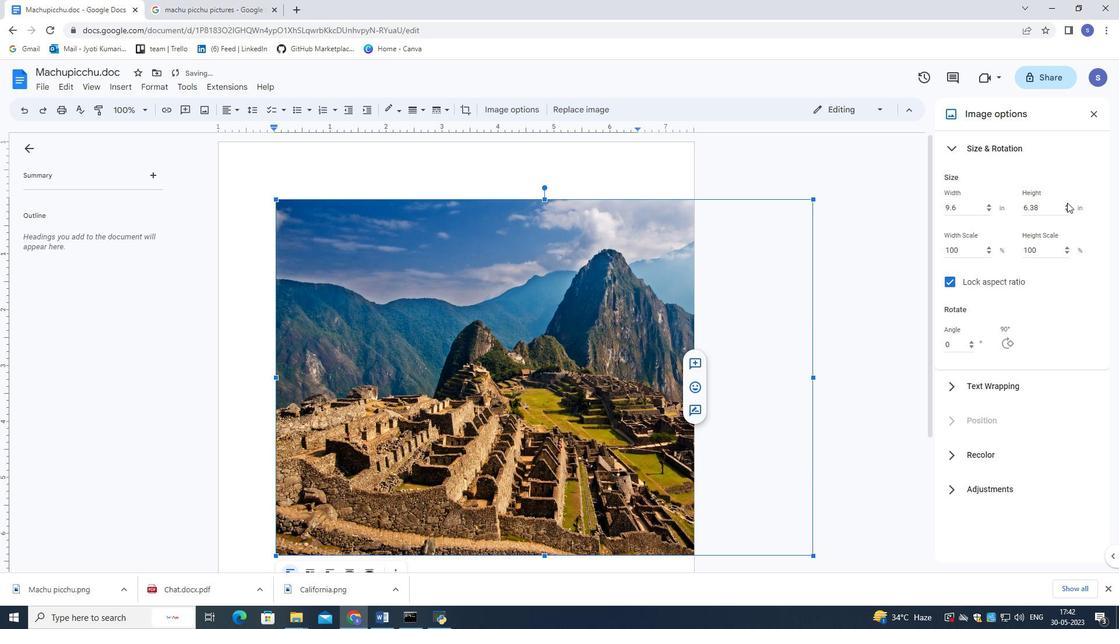 
Action: Mouse pressed left at (1068, 202)
Screenshot: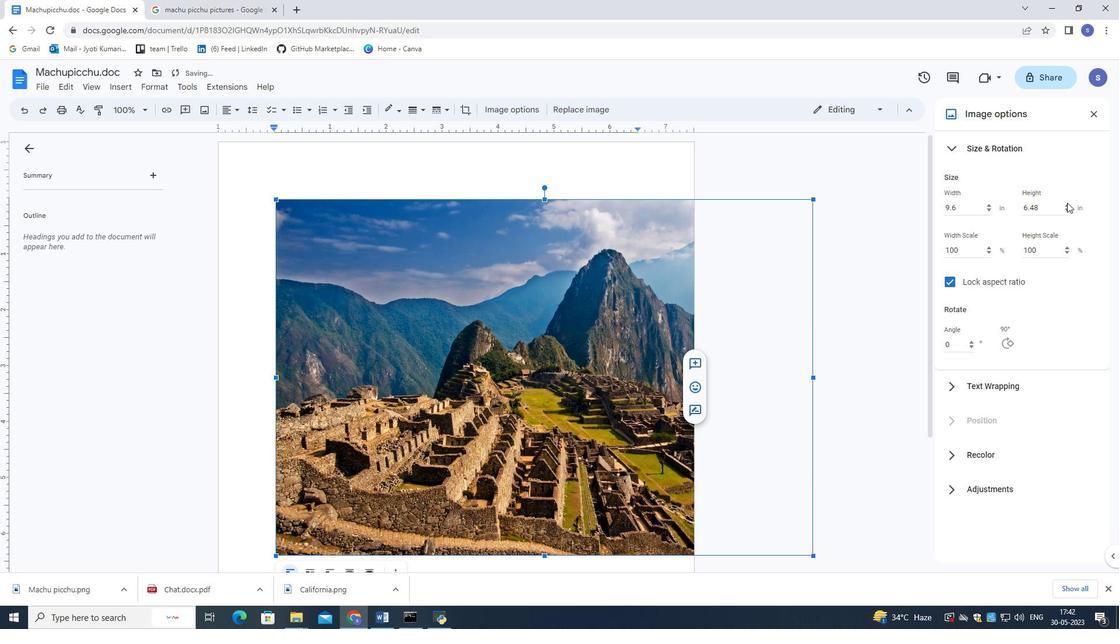 
Action: Mouse pressed left at (1068, 202)
Screenshot: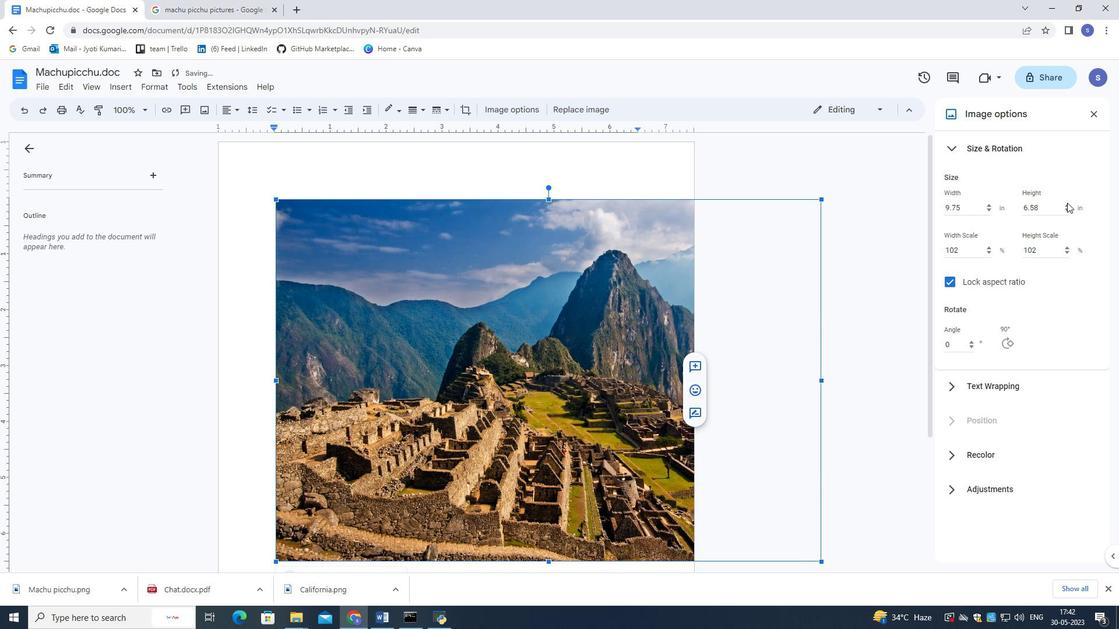 
Action: Mouse pressed left at (1068, 202)
Screenshot: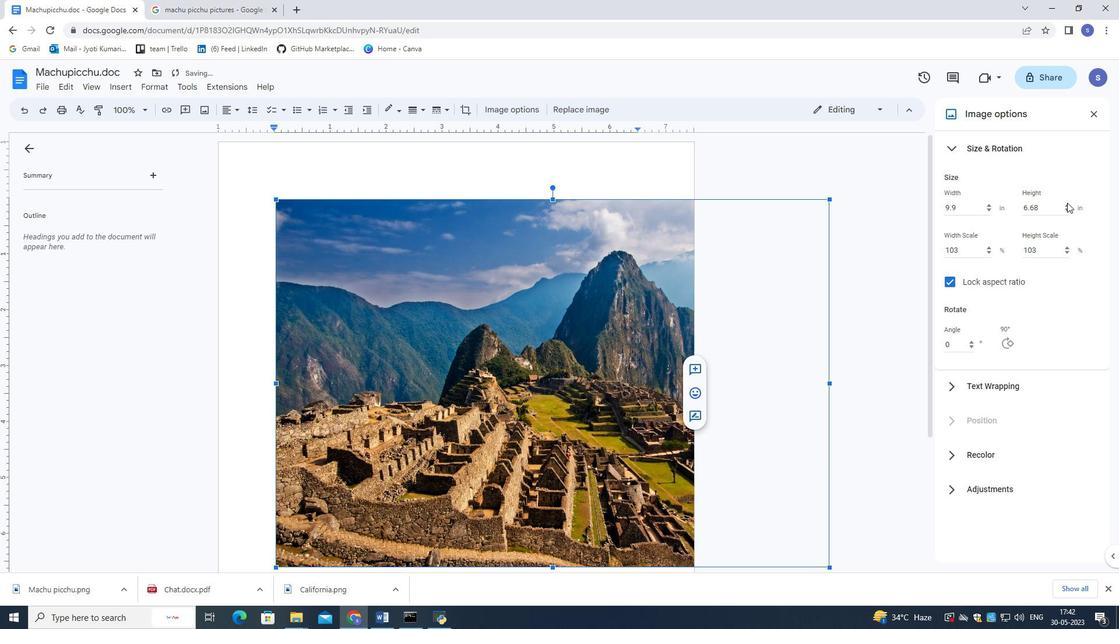 
Action: Mouse pressed left at (1068, 202)
Screenshot: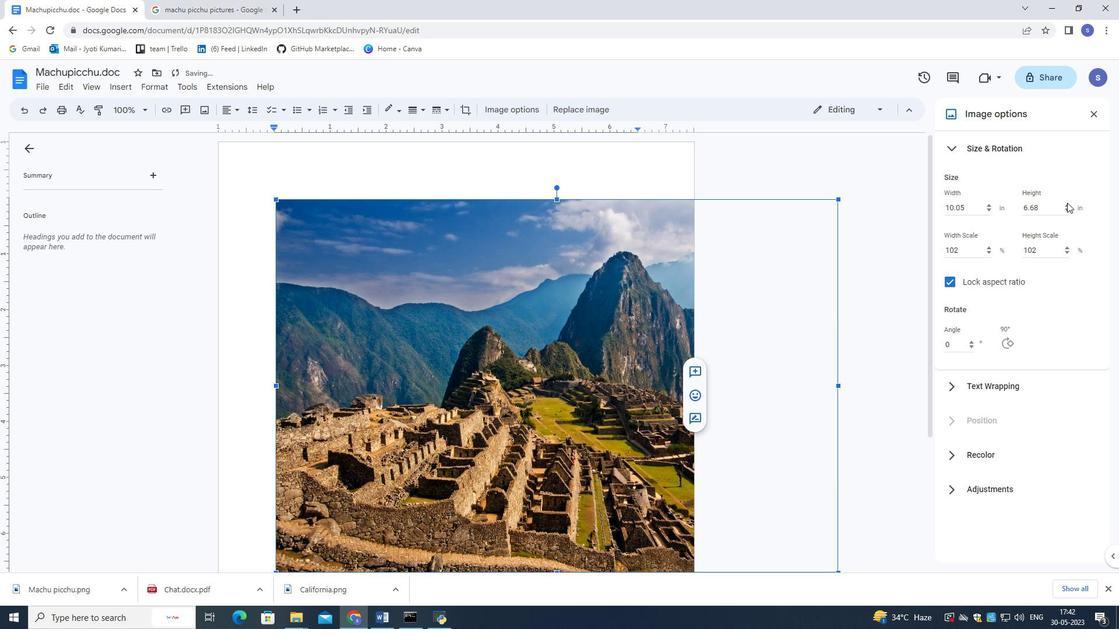 
Action: Mouse pressed left at (1068, 202)
Screenshot: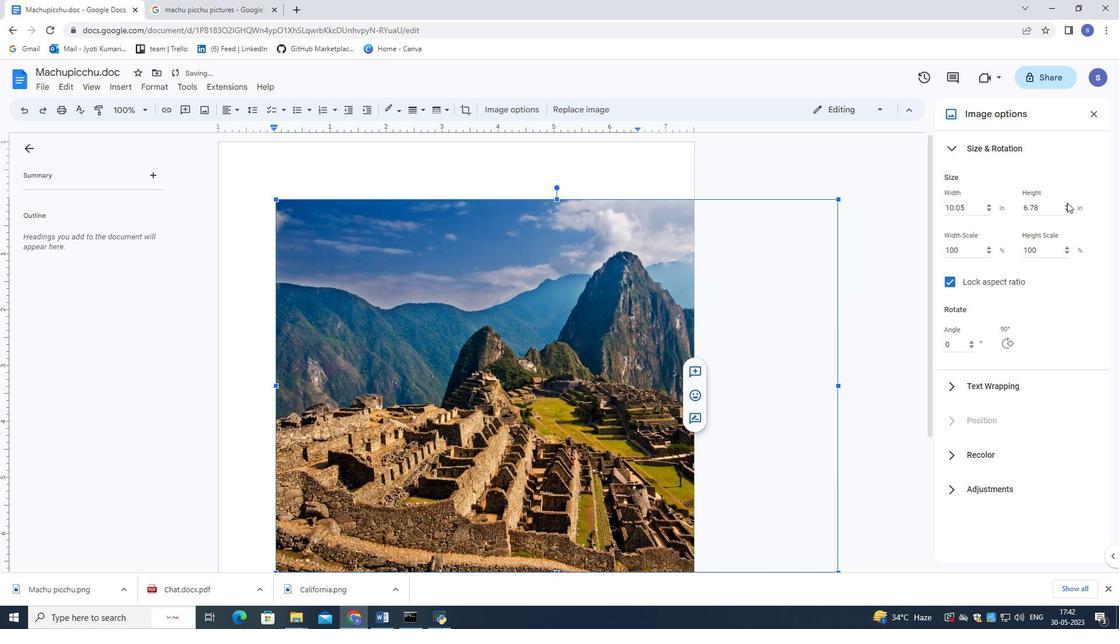 
Action: Mouse pressed left at (1068, 202)
Screenshot: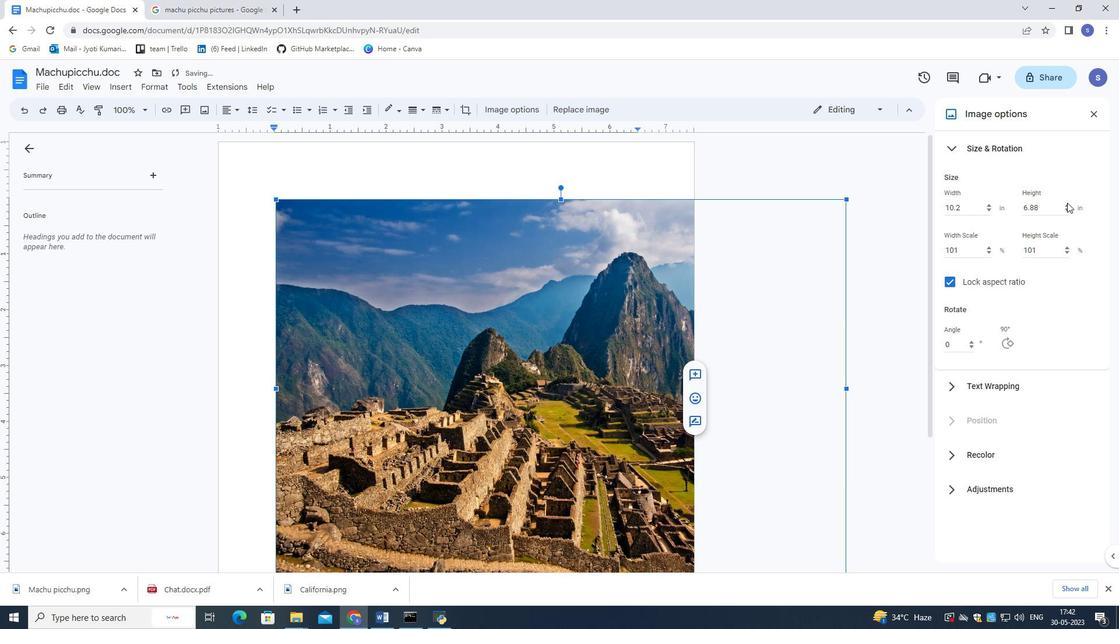 
Action: Mouse pressed left at (1068, 202)
Screenshot: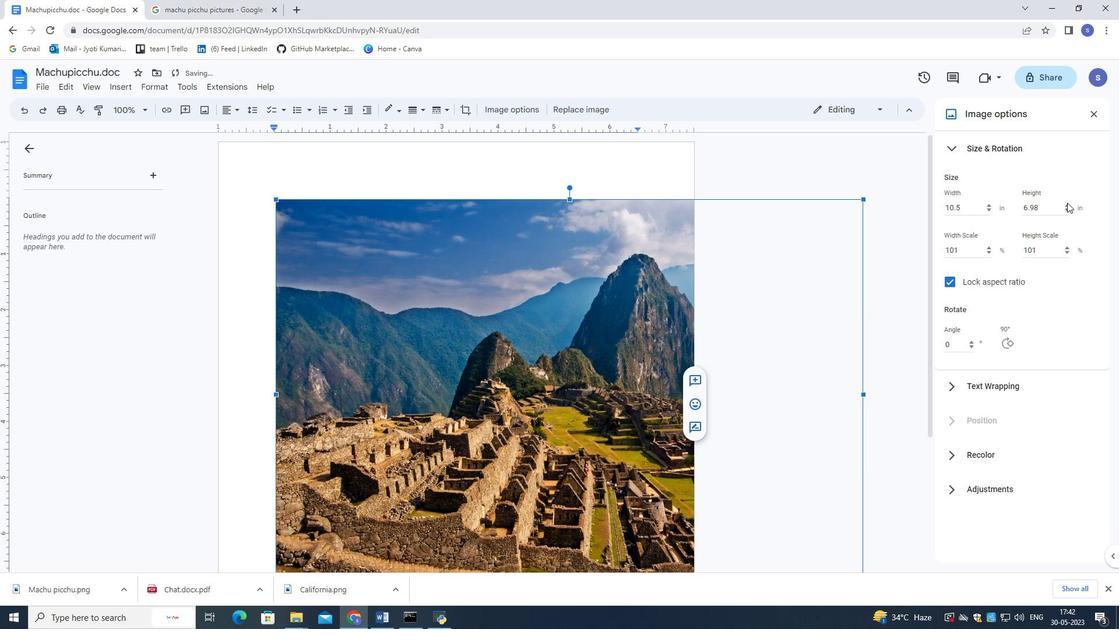 
Action: Mouse pressed left at (1068, 202)
Screenshot: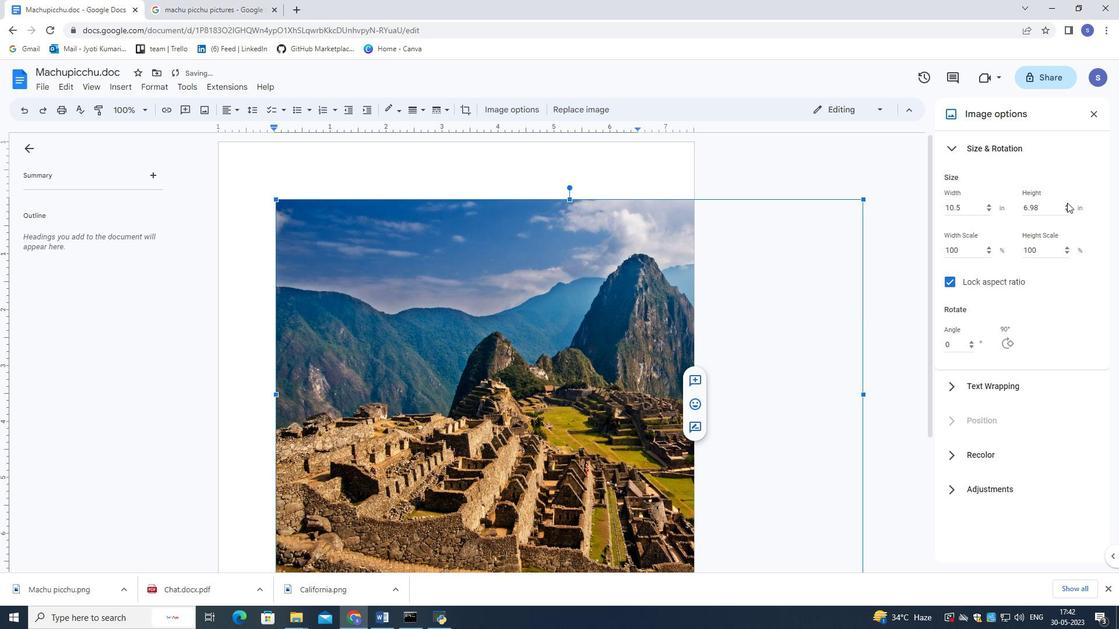 
Action: Mouse pressed left at (1068, 202)
Screenshot: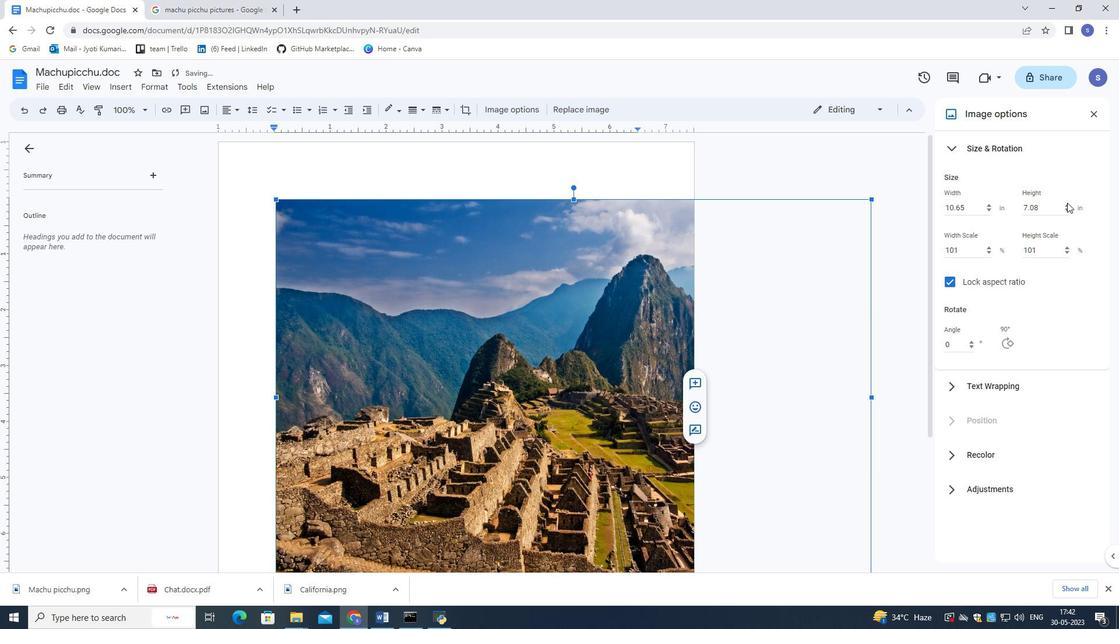 
Action: Mouse pressed left at (1068, 202)
Screenshot: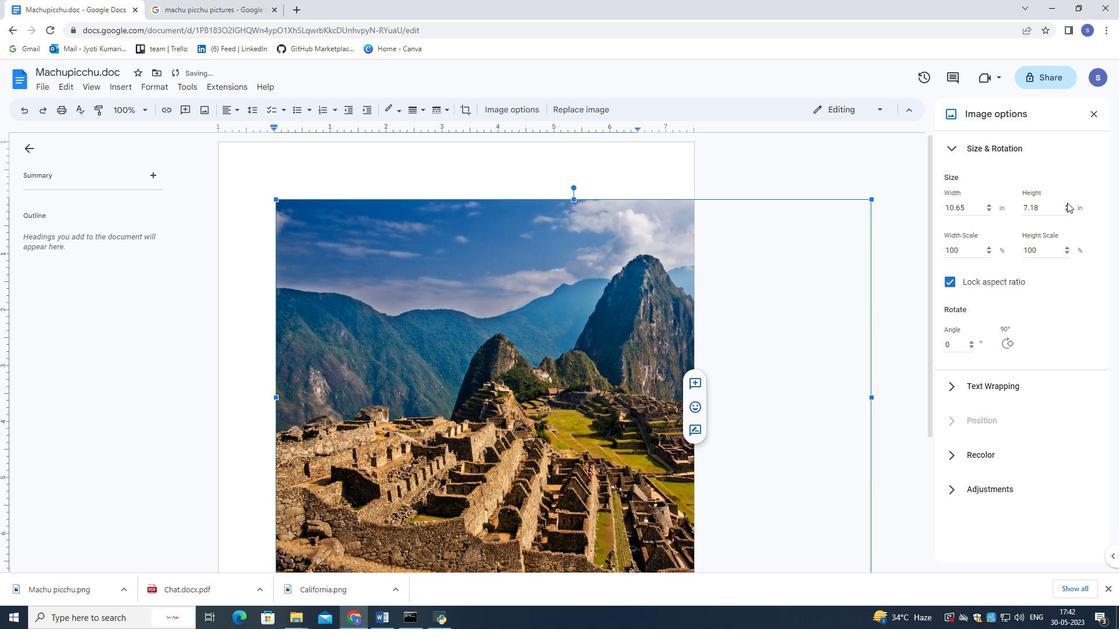 
Action: Mouse pressed left at (1068, 202)
Screenshot: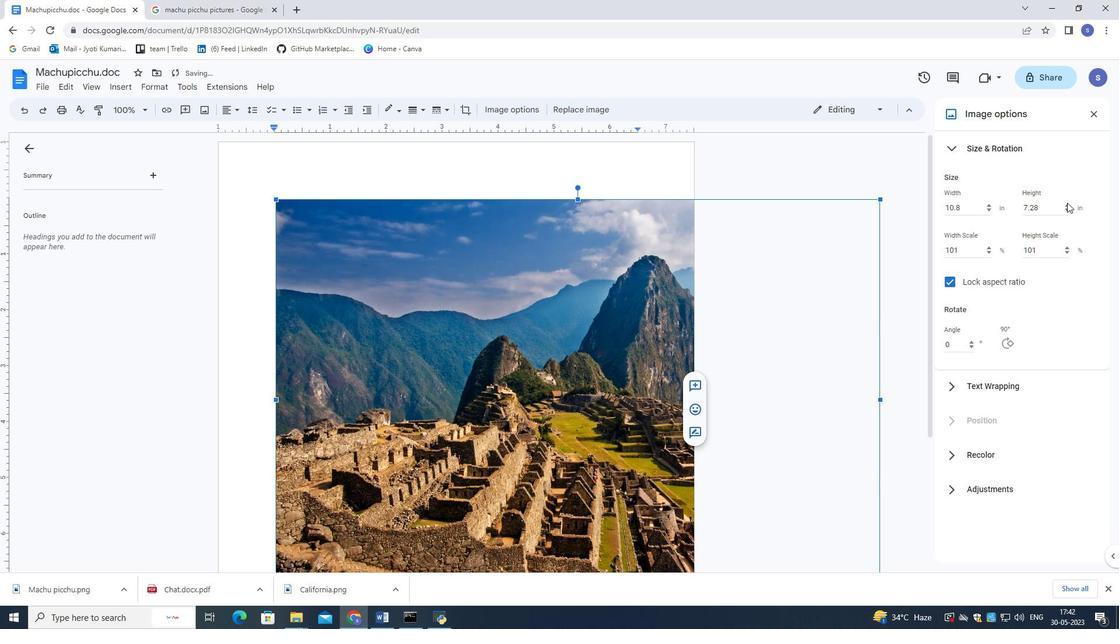 
Action: Mouse pressed left at (1068, 202)
Screenshot: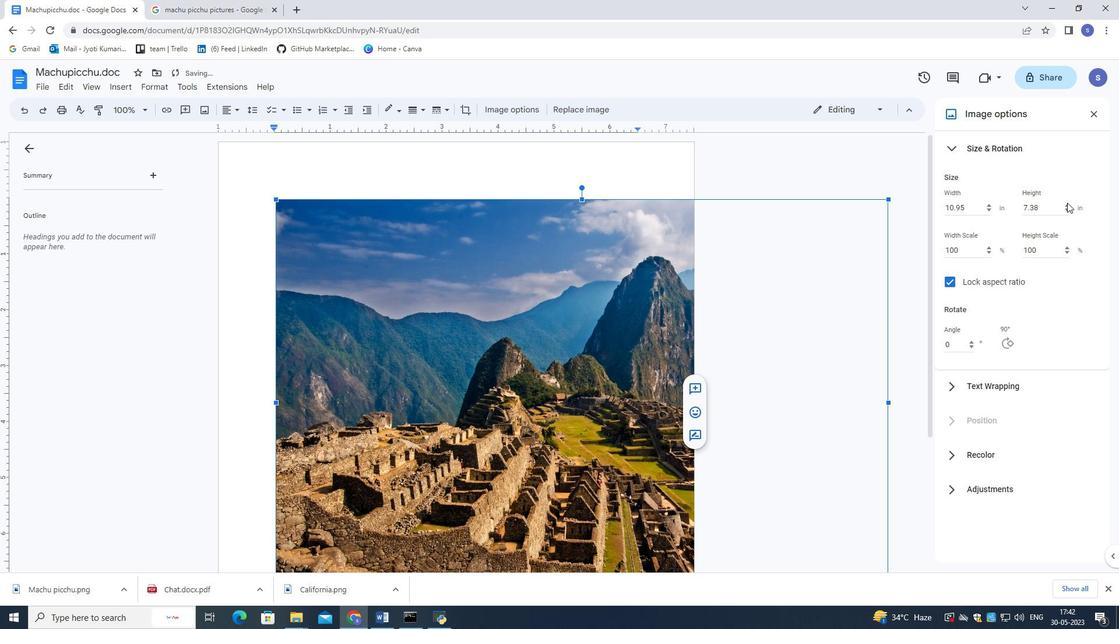 
Action: Mouse pressed left at (1068, 202)
Screenshot: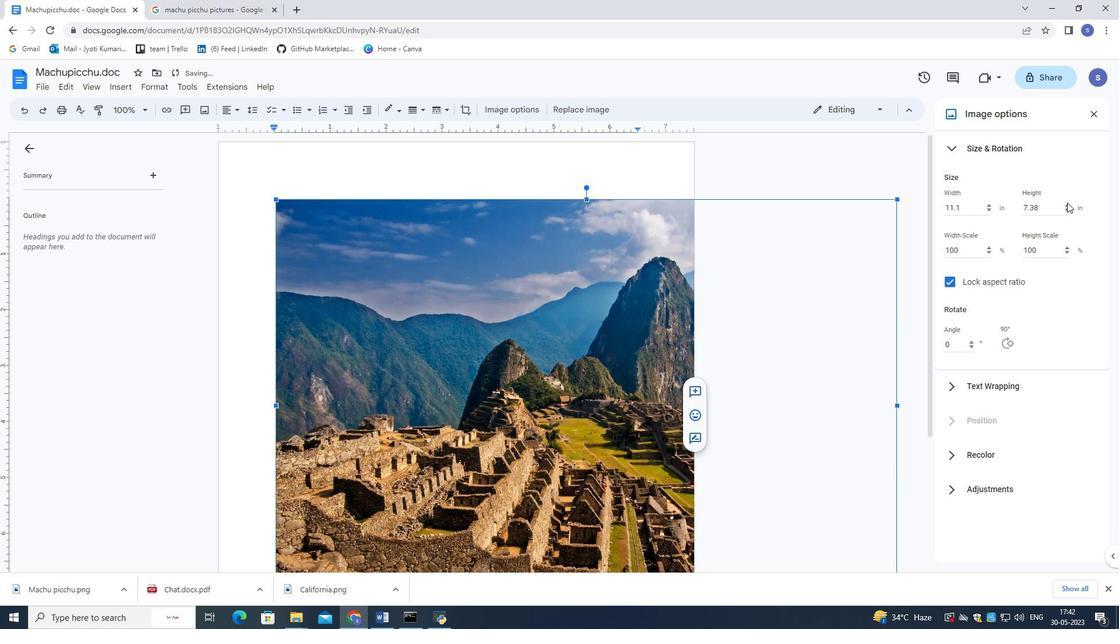 
Action: Mouse pressed left at (1068, 202)
Screenshot: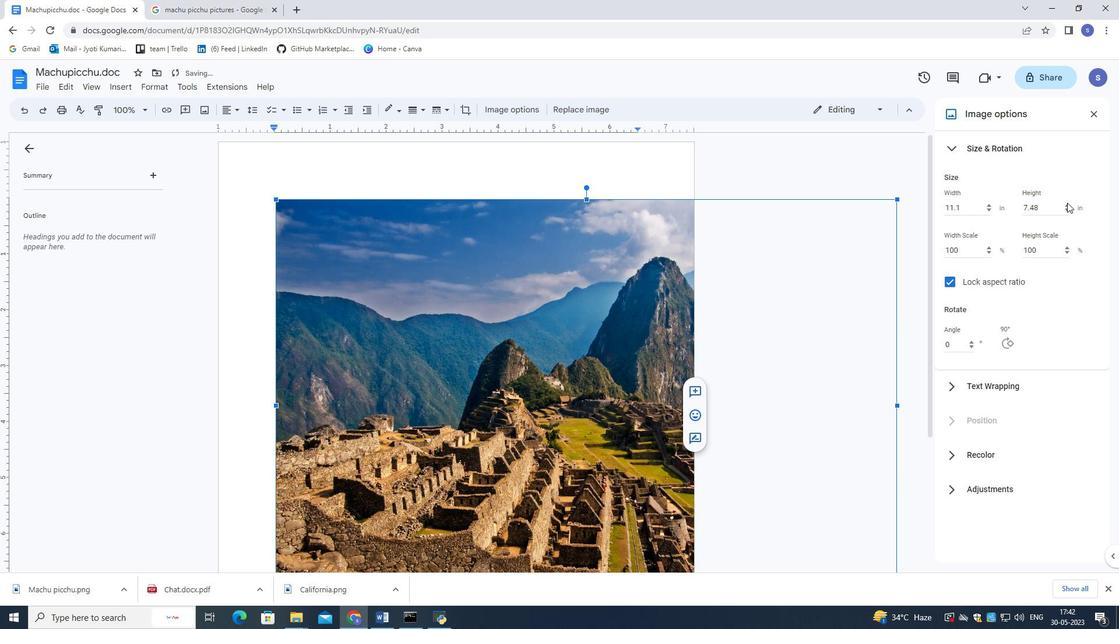 
Action: Mouse pressed left at (1068, 202)
Screenshot: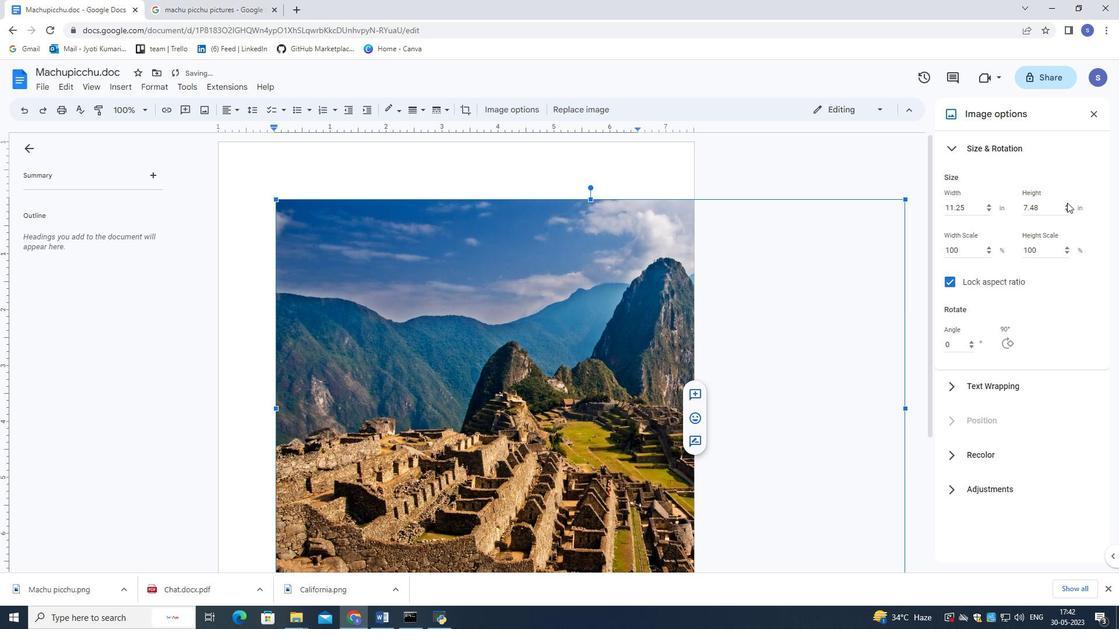 
Action: Mouse pressed left at (1068, 202)
Screenshot: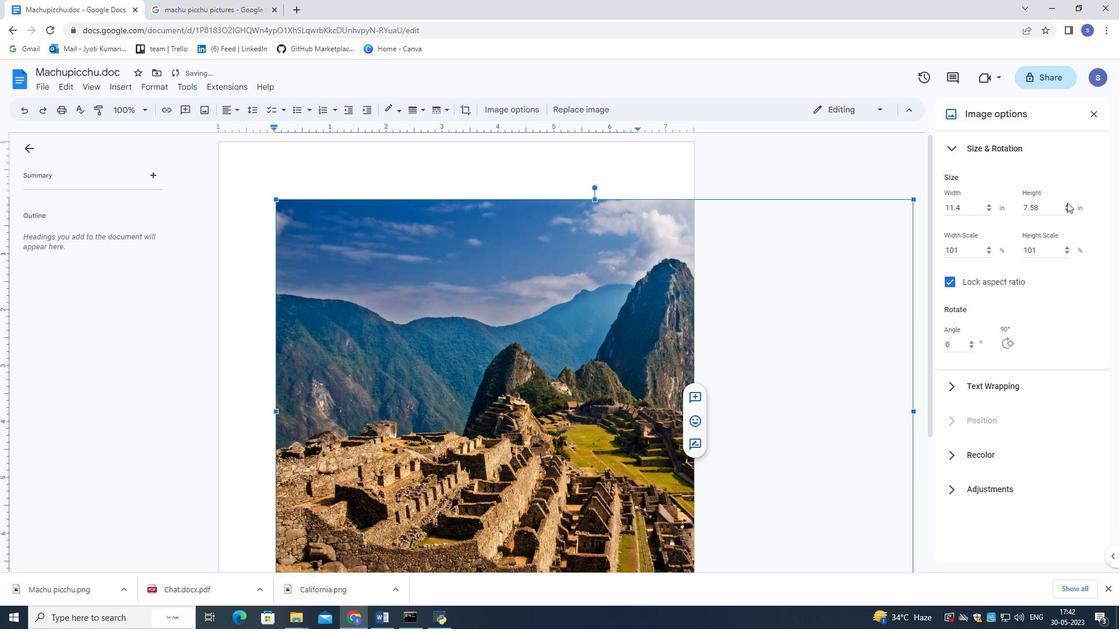 
Action: Mouse pressed left at (1068, 202)
Screenshot: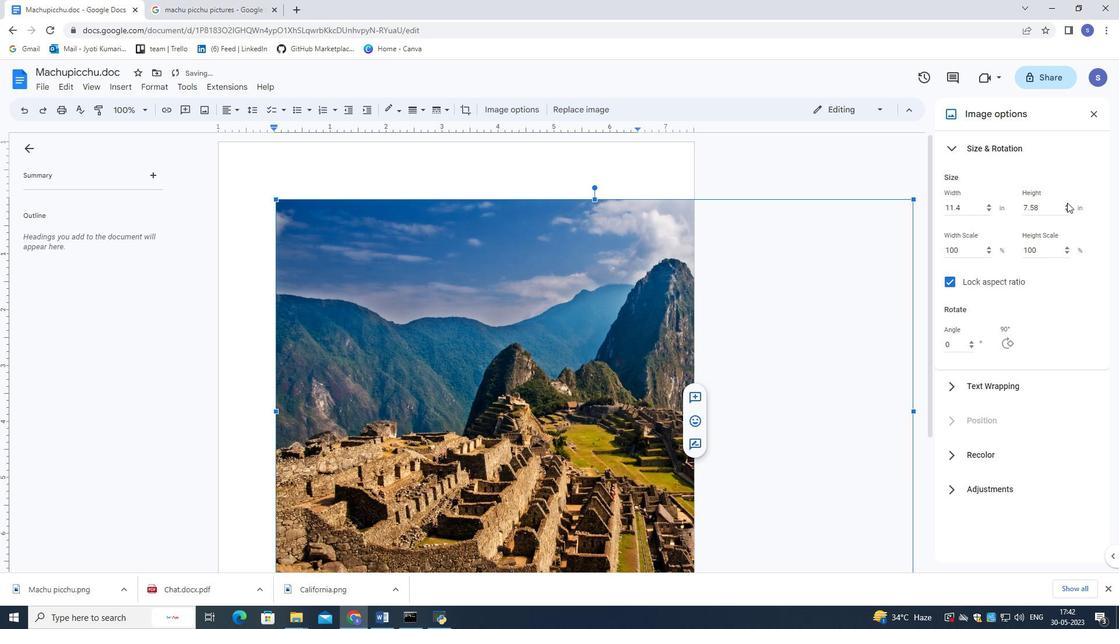 
Action: Mouse pressed left at (1068, 202)
Screenshot: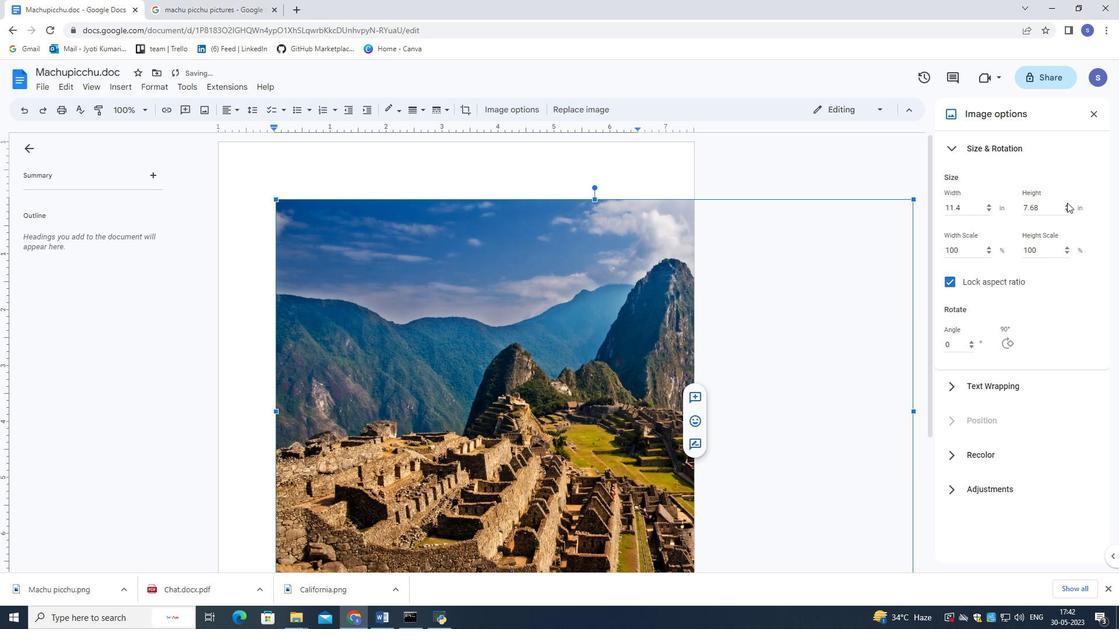 
Action: Mouse pressed left at (1068, 202)
Screenshot: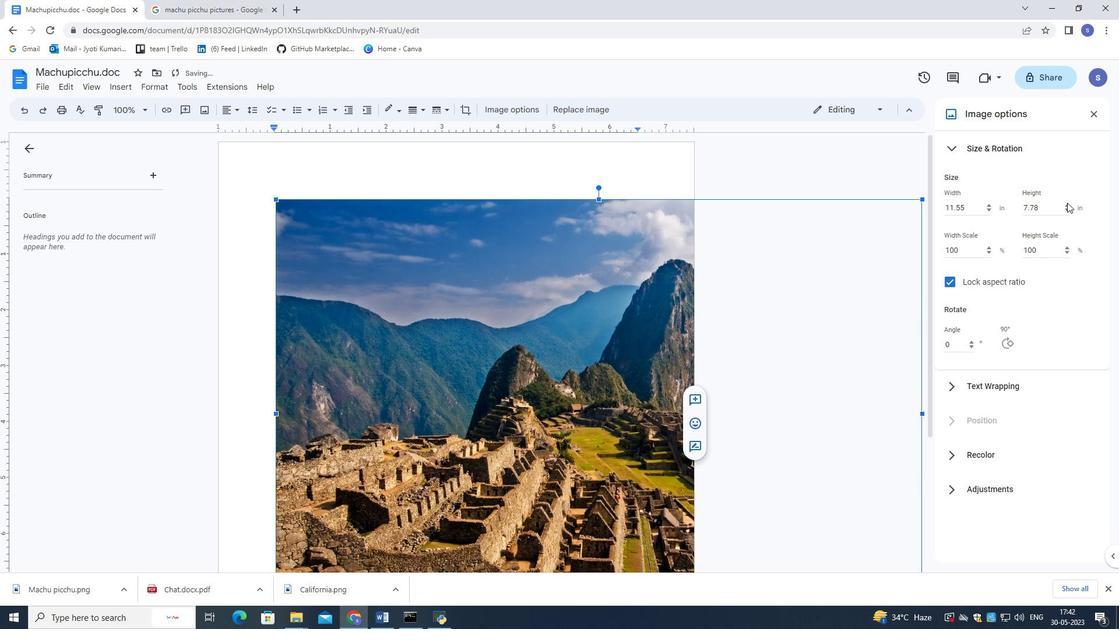 
Action: Mouse pressed left at (1068, 202)
Screenshot: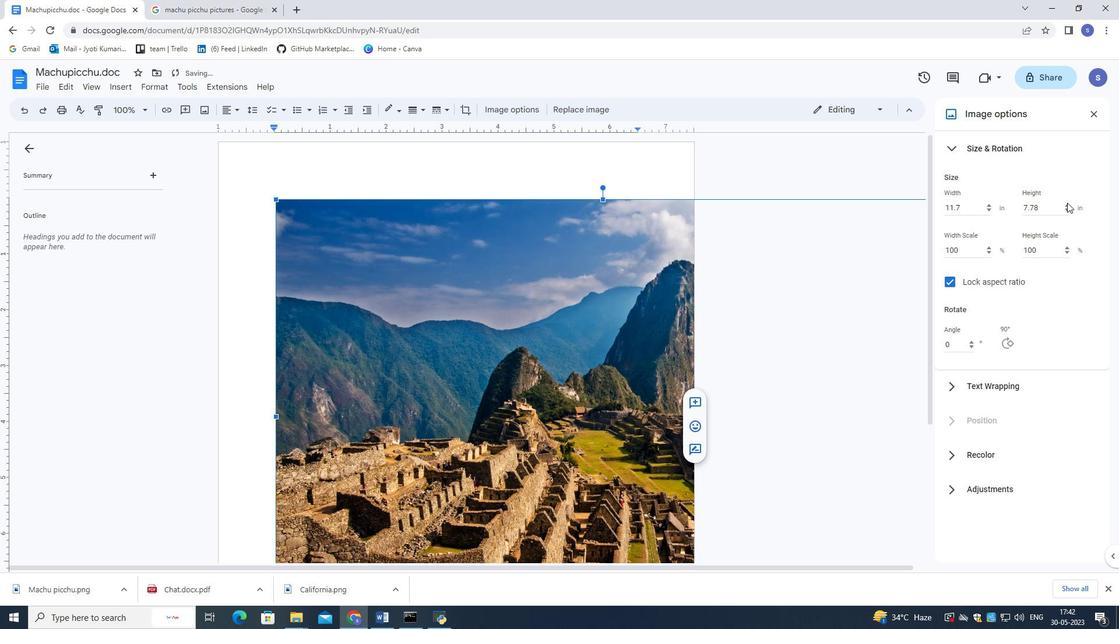 
Action: Mouse pressed left at (1068, 202)
Screenshot: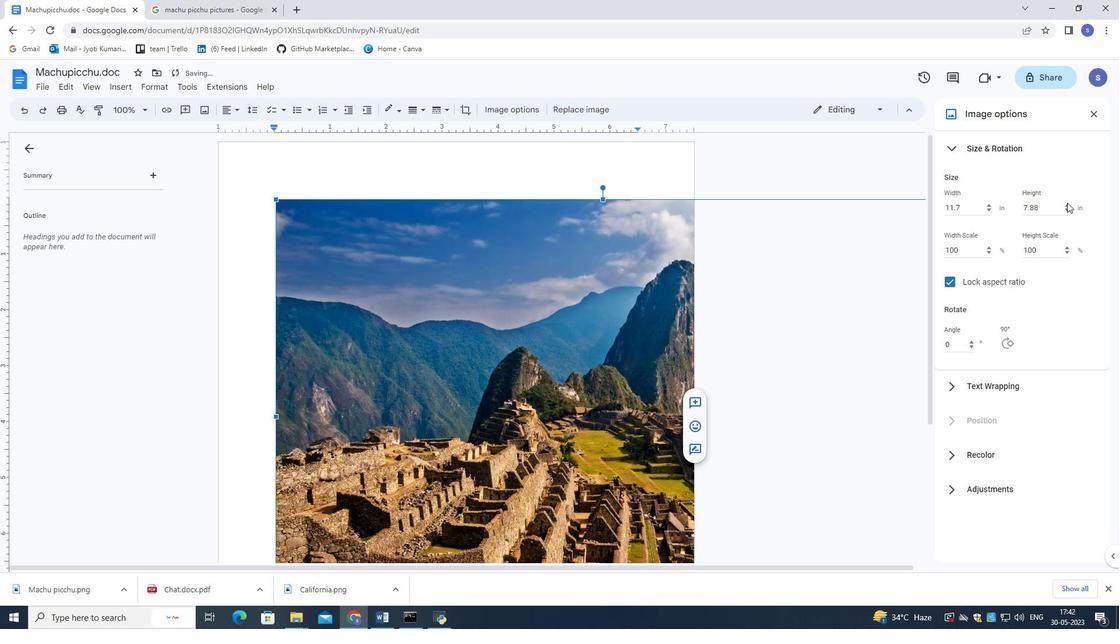 
Action: Mouse pressed left at (1068, 202)
Screenshot: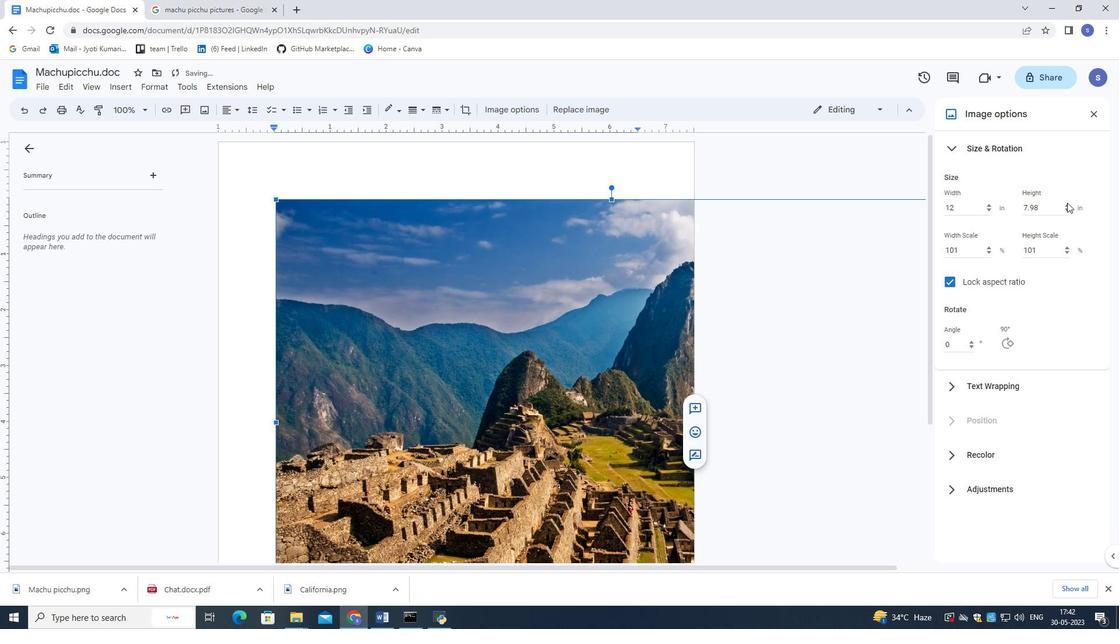 
Action: Mouse moved to (1067, 203)
Screenshot: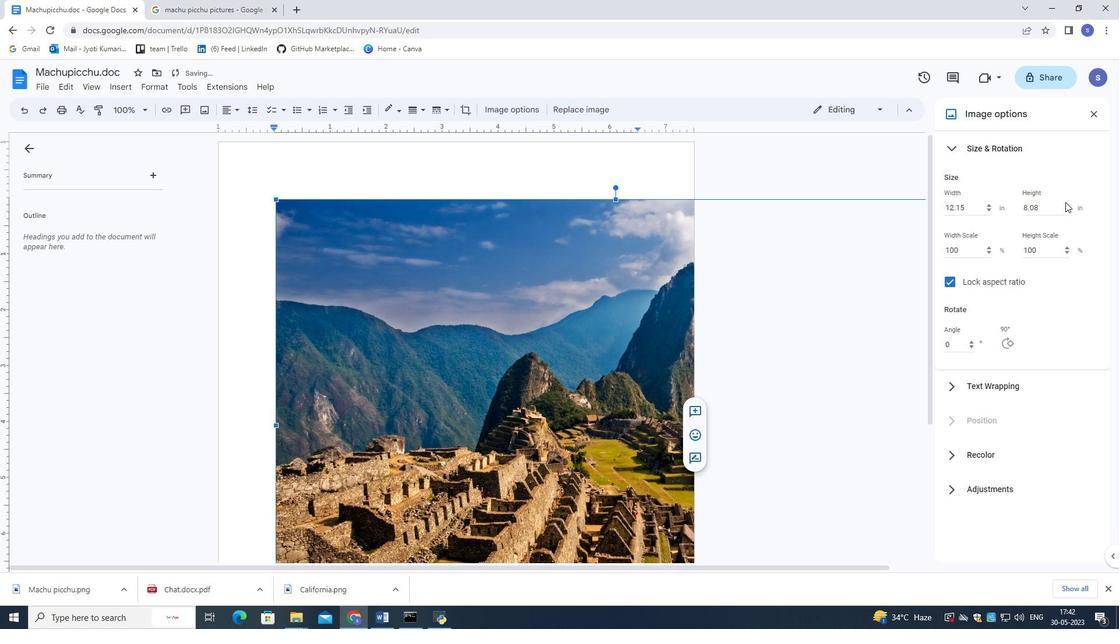 
Action: Mouse pressed left at (1067, 203)
Screenshot: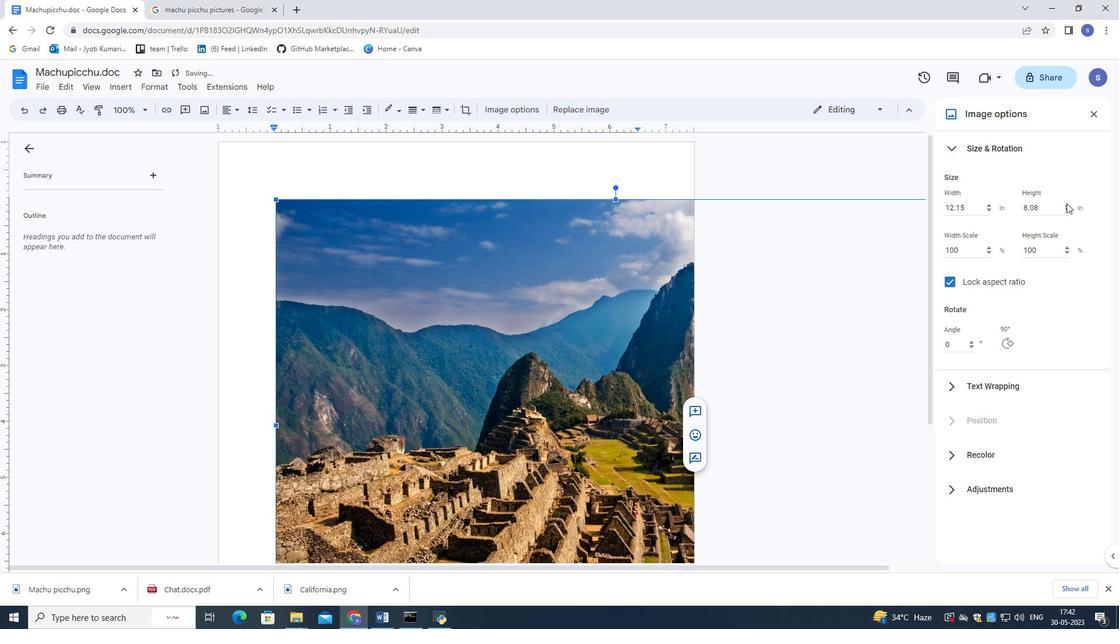 
Action: Mouse pressed left at (1067, 203)
Screenshot: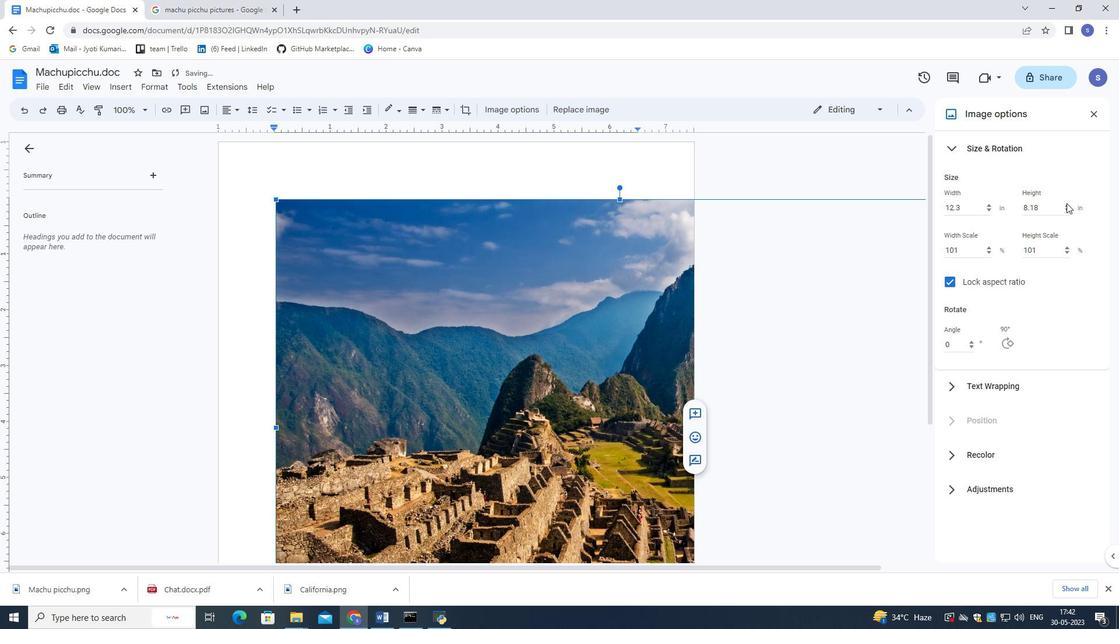 
Action: Mouse pressed left at (1067, 203)
Screenshot: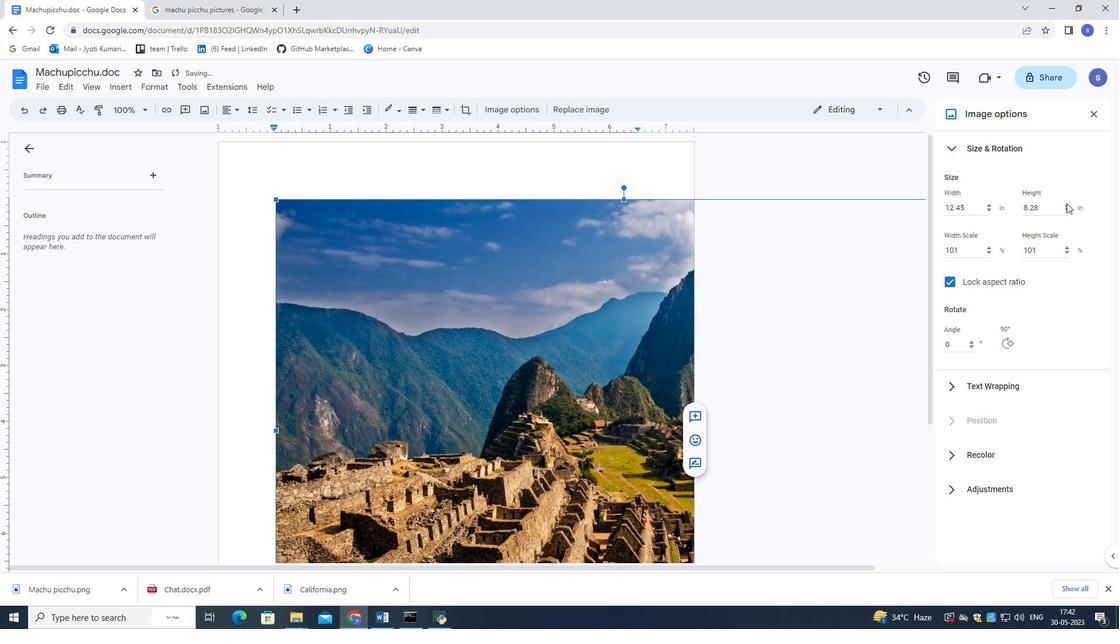 
Action: Mouse pressed left at (1067, 203)
Screenshot: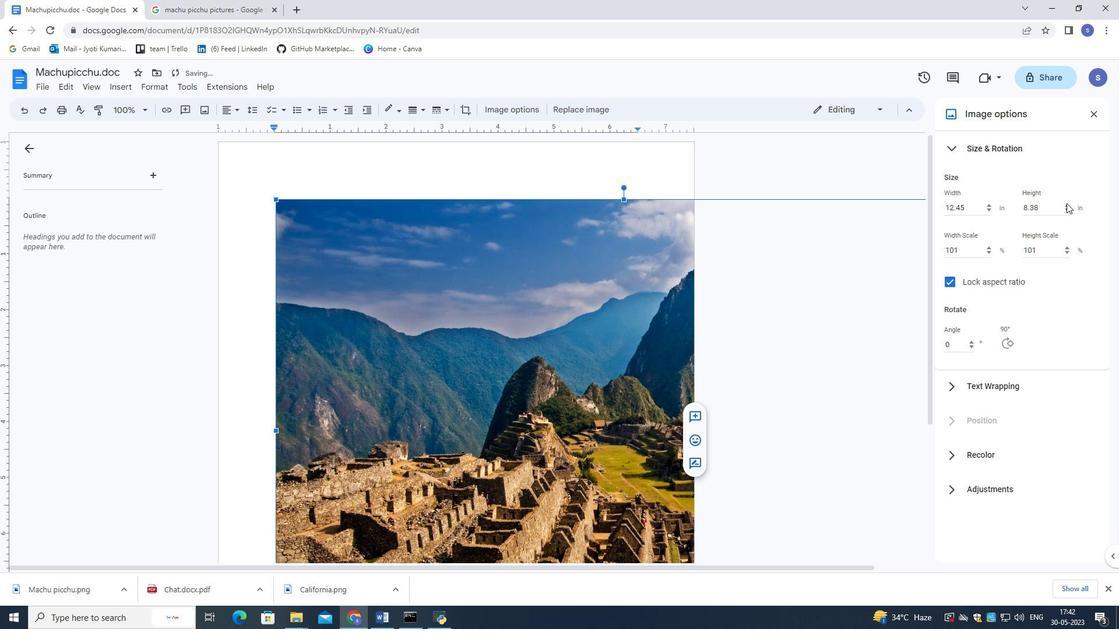 
Action: Mouse pressed left at (1067, 203)
Screenshot: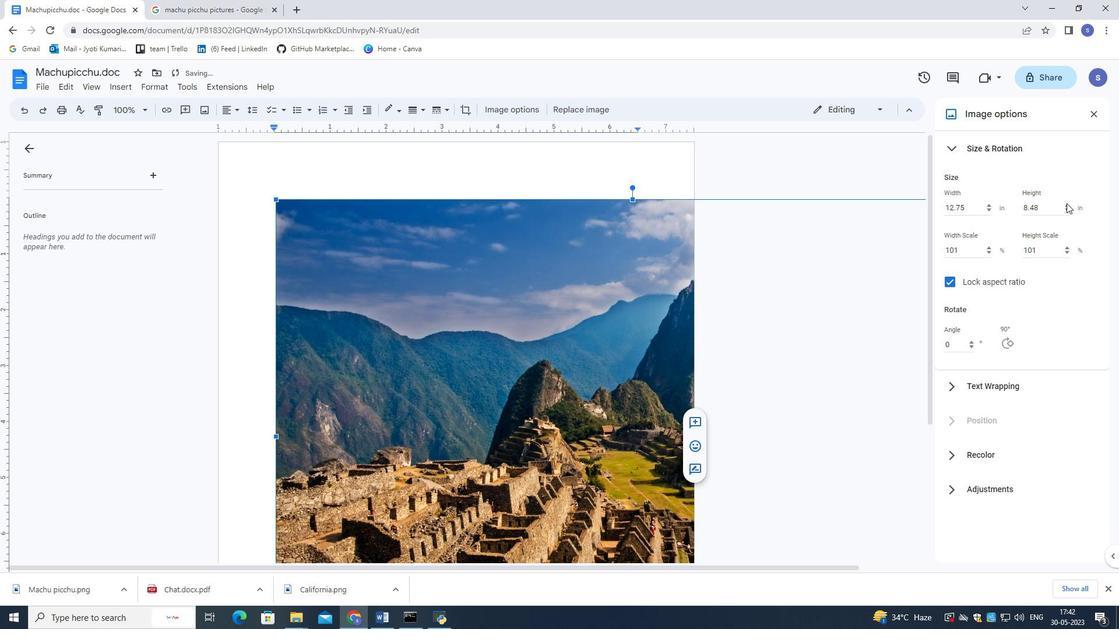 
Action: Mouse pressed left at (1067, 203)
Screenshot: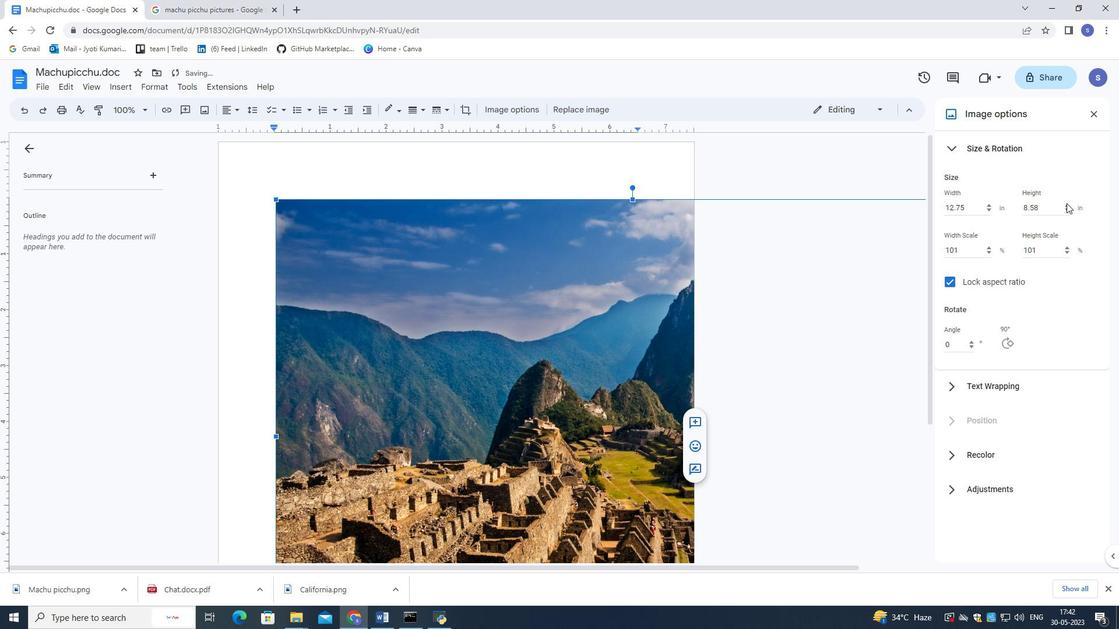 
Action: Mouse pressed left at (1067, 203)
Screenshot: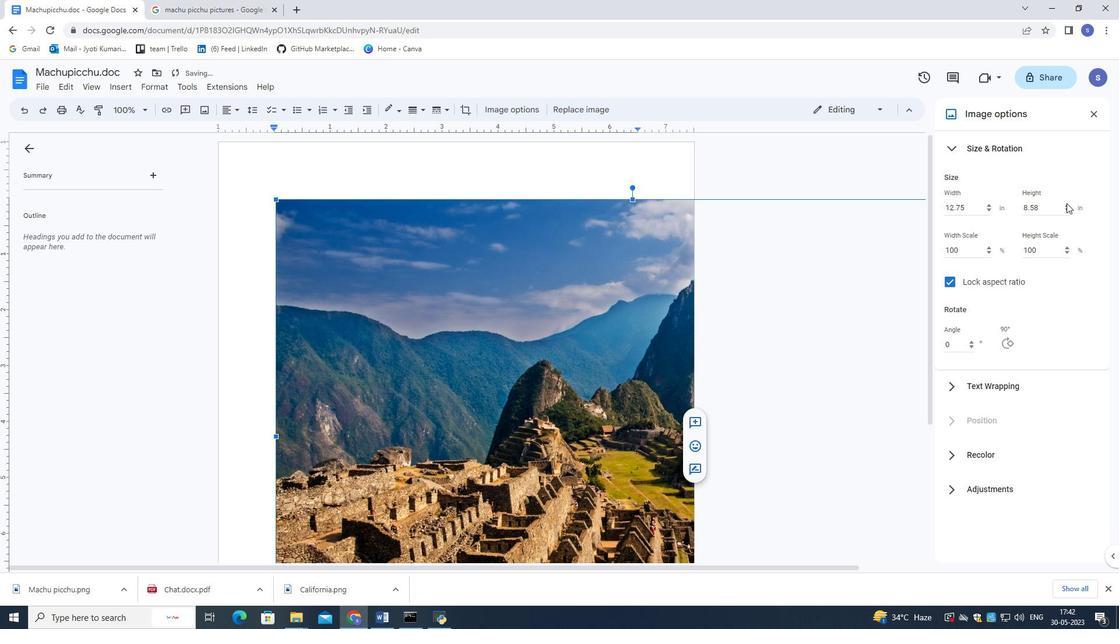 
Action: Mouse pressed left at (1067, 203)
Screenshot: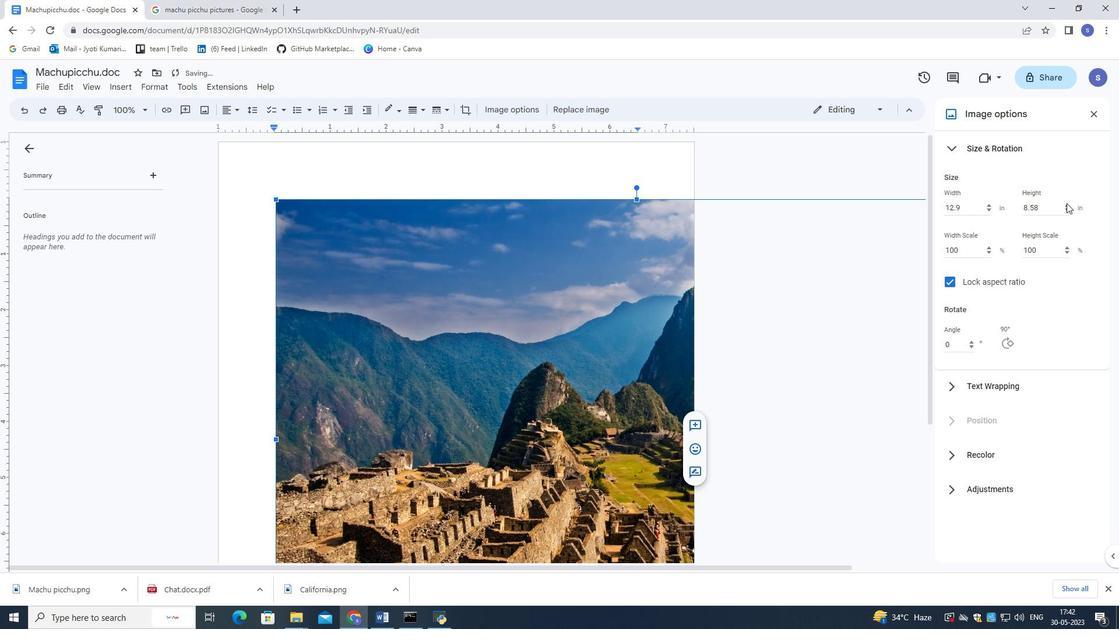 
Action: Mouse pressed left at (1067, 203)
Screenshot: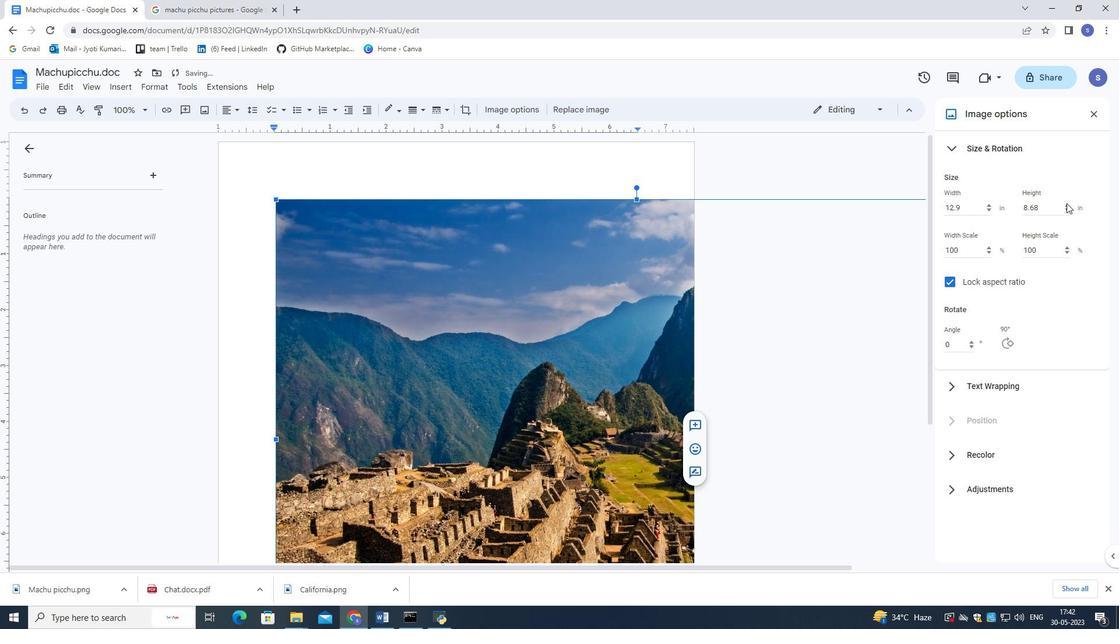 
Action: Mouse pressed left at (1067, 203)
Screenshot: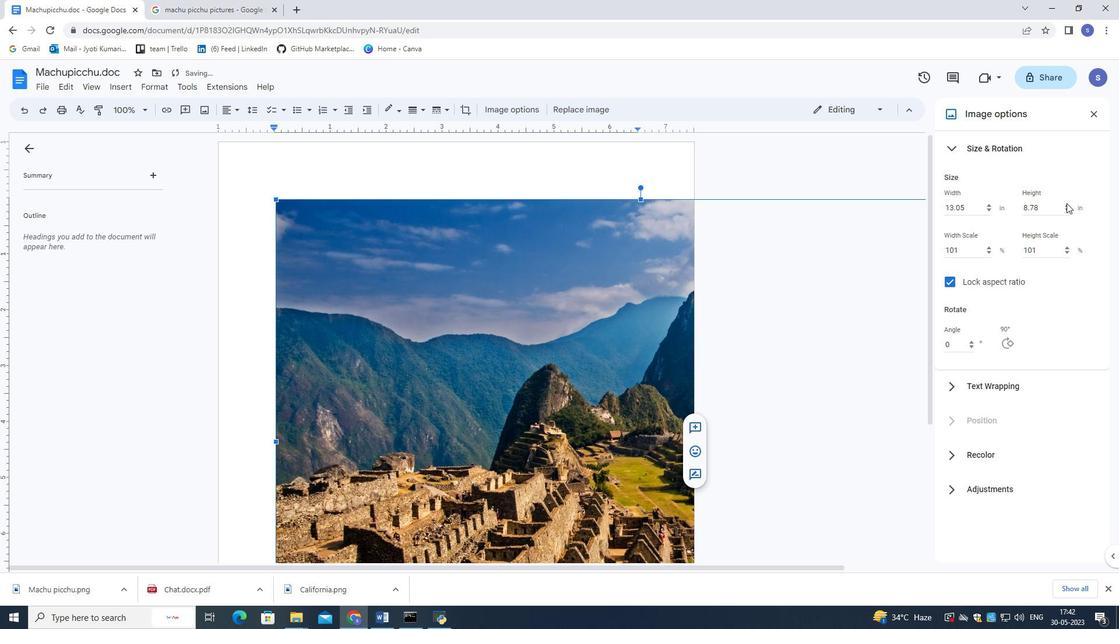 
Action: Mouse pressed left at (1067, 203)
Screenshot: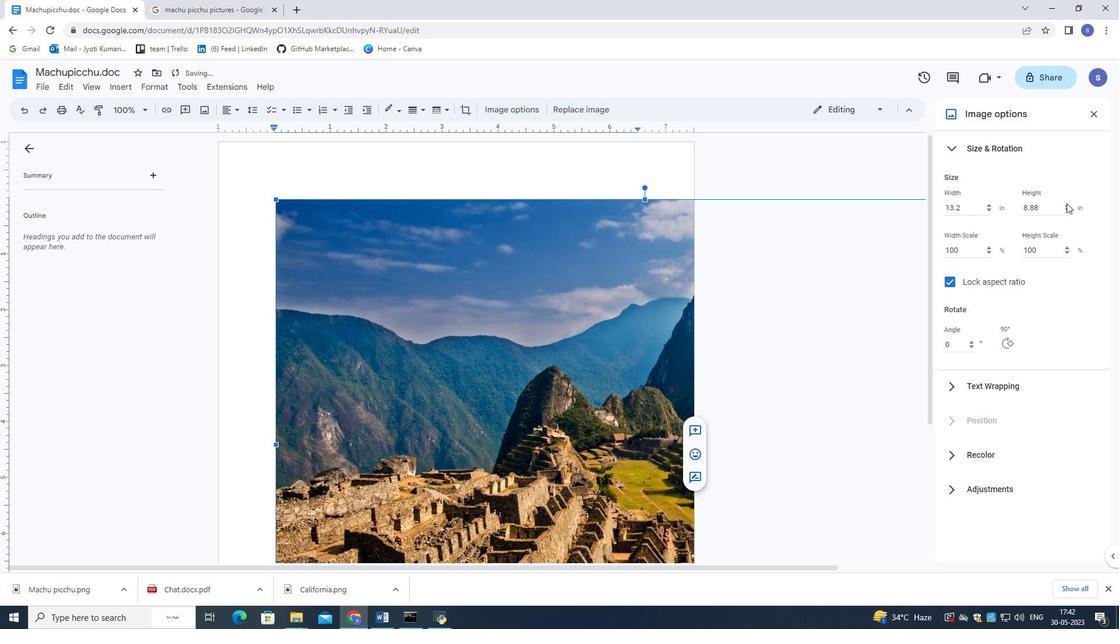 
Action: Mouse pressed left at (1067, 203)
Screenshot: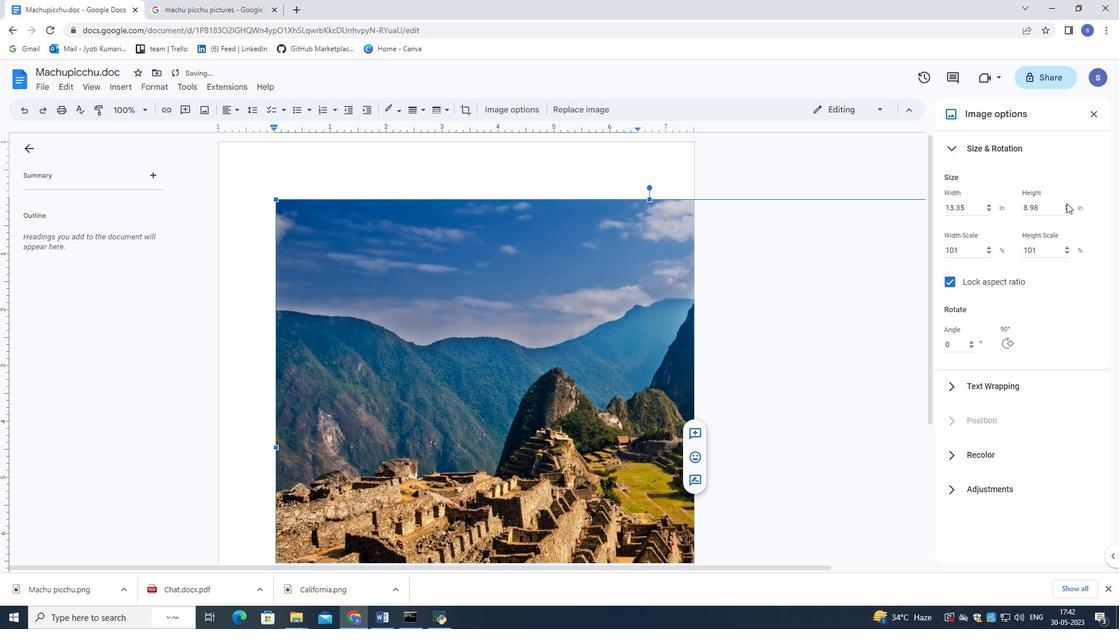 
Action: Mouse pressed left at (1067, 203)
Screenshot: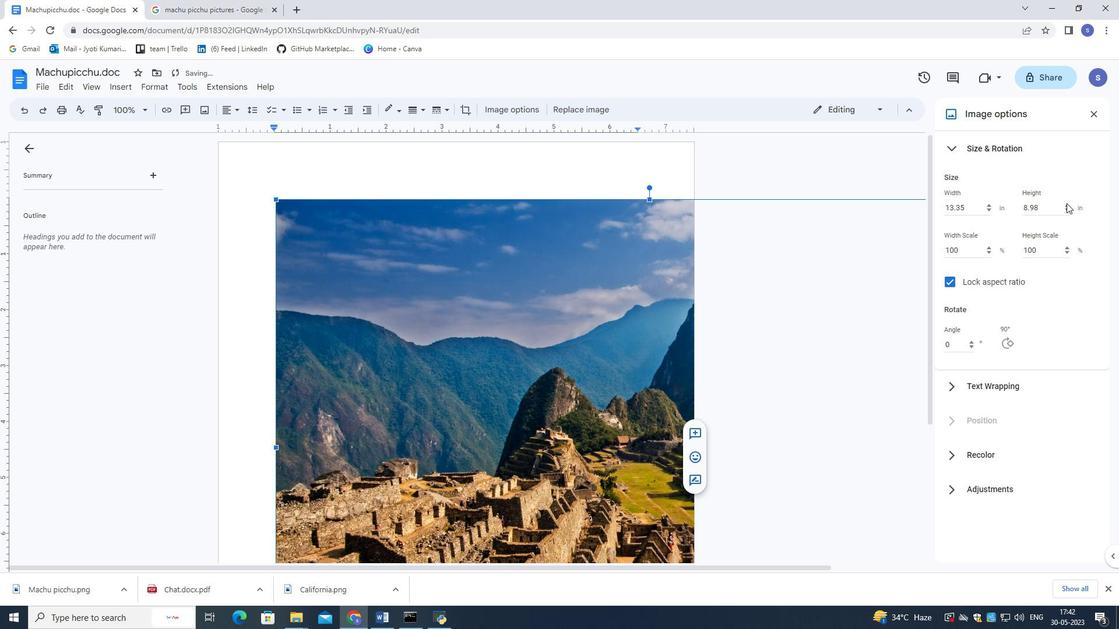 
Action: Mouse pressed left at (1067, 203)
Screenshot: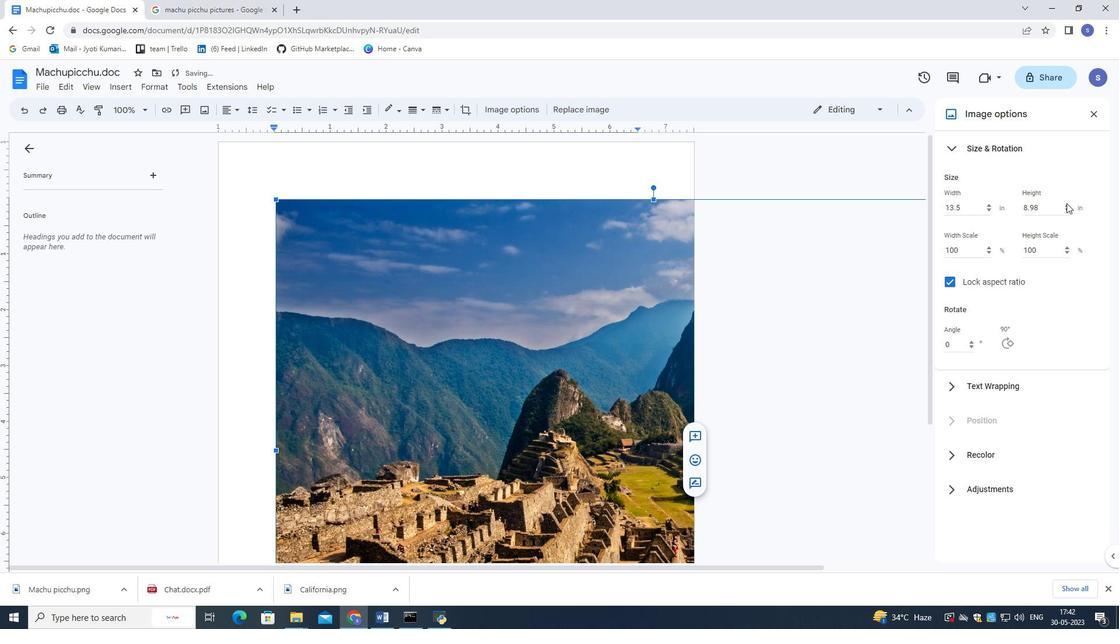 
Action: Mouse pressed left at (1067, 203)
Screenshot: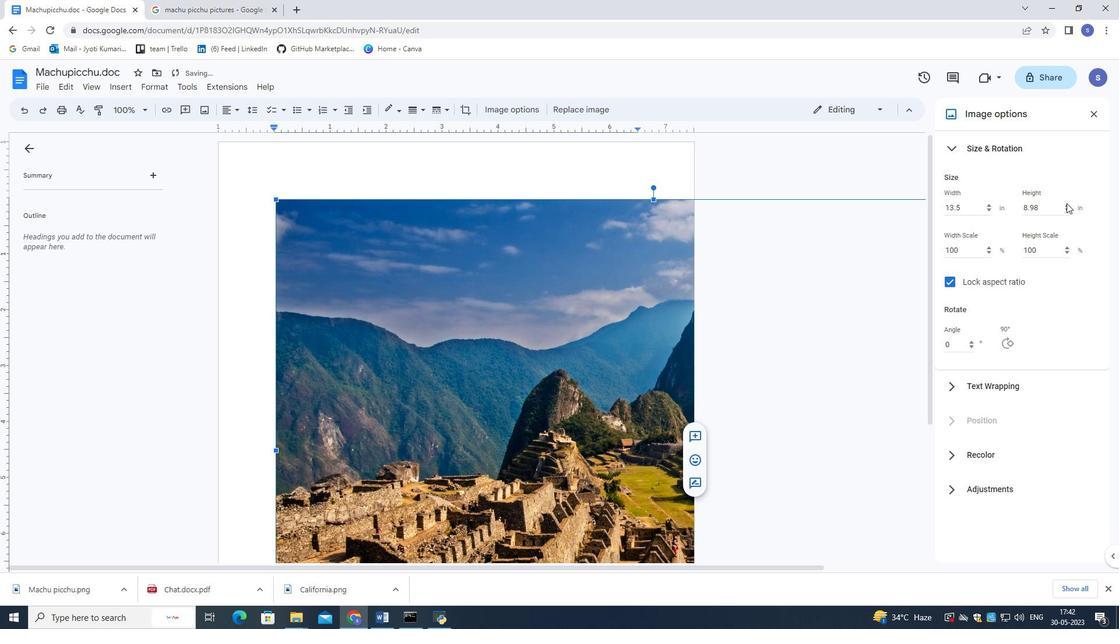 
Action: Mouse pressed left at (1067, 203)
Screenshot: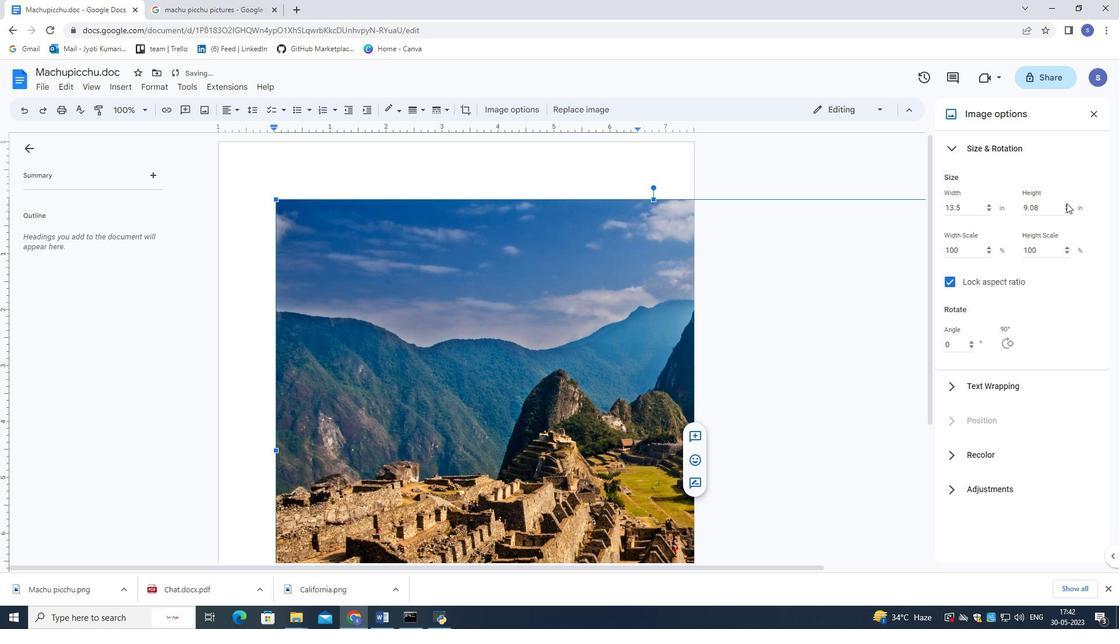 
Action: Mouse pressed left at (1067, 203)
Screenshot: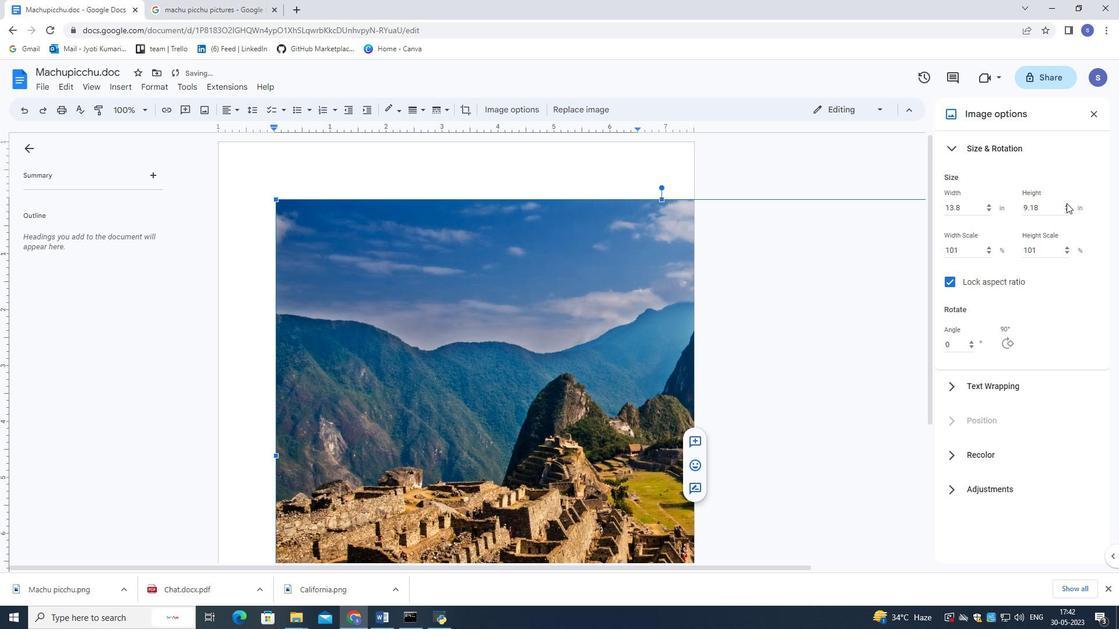 
Action: Mouse pressed left at (1067, 203)
Screenshot: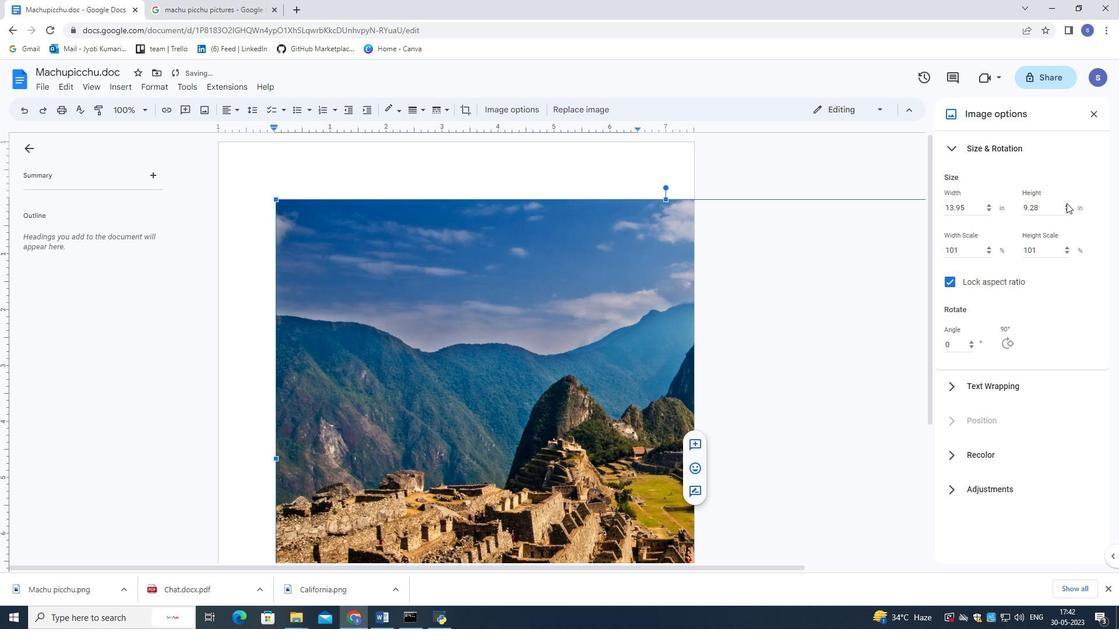 
Action: Mouse pressed left at (1067, 203)
Screenshot: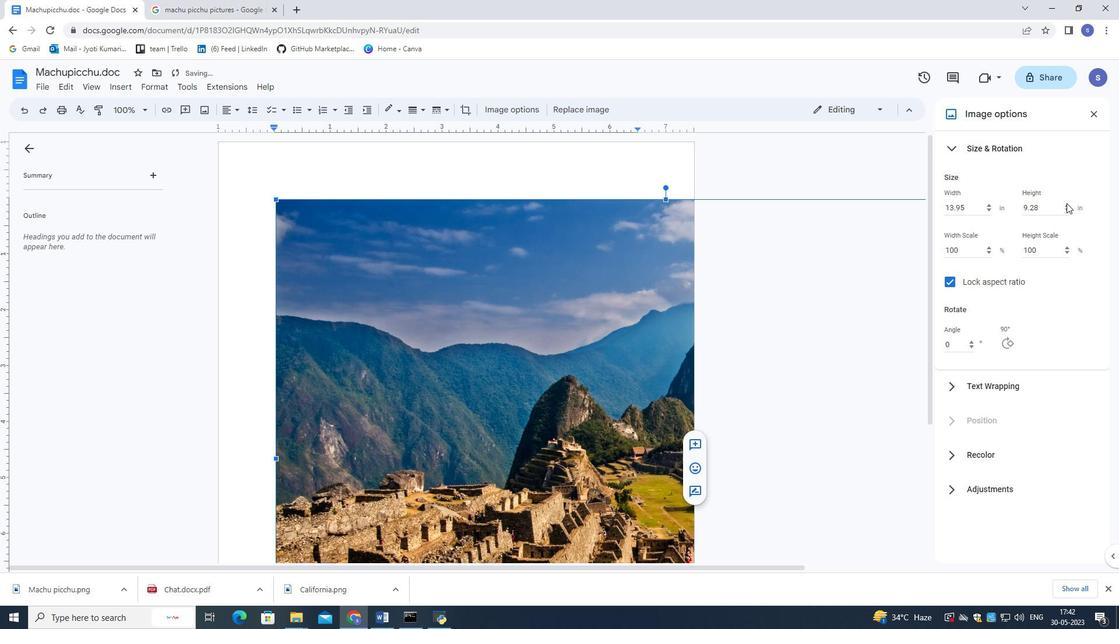 
Action: Mouse moved to (1068, 209)
Screenshot: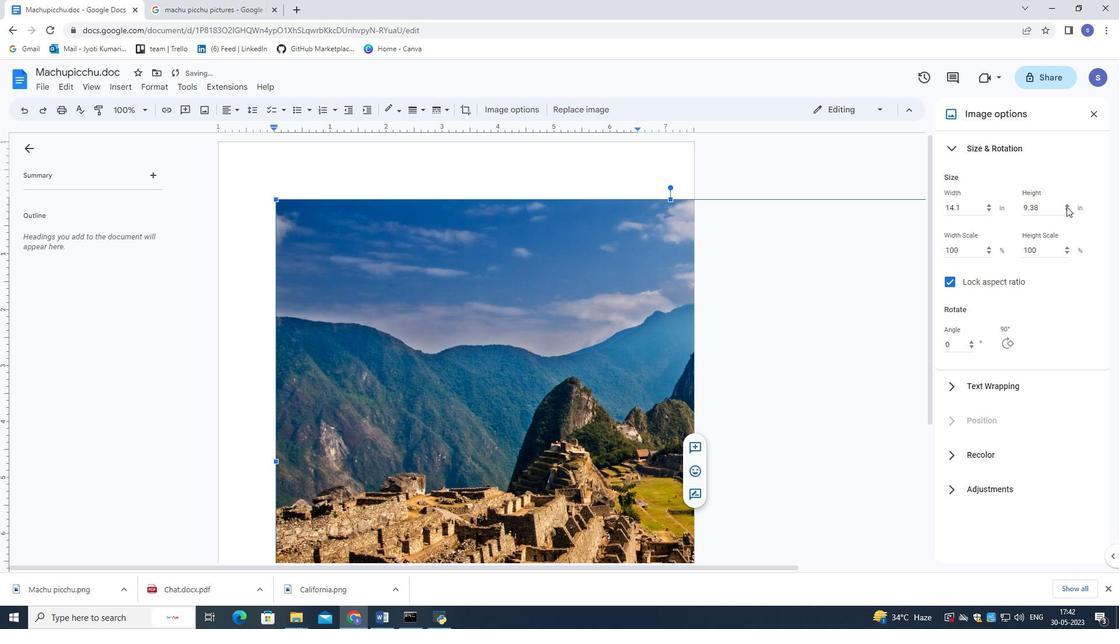 
Action: Mouse pressed left at (1068, 209)
Screenshot: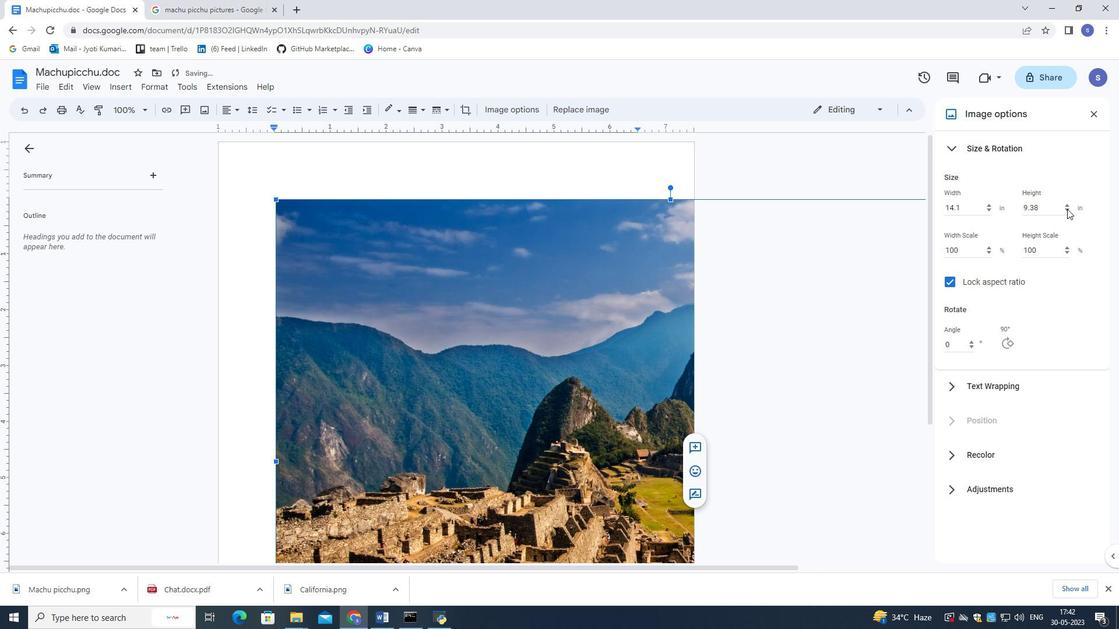
Action: Mouse pressed left at (1068, 209)
Screenshot: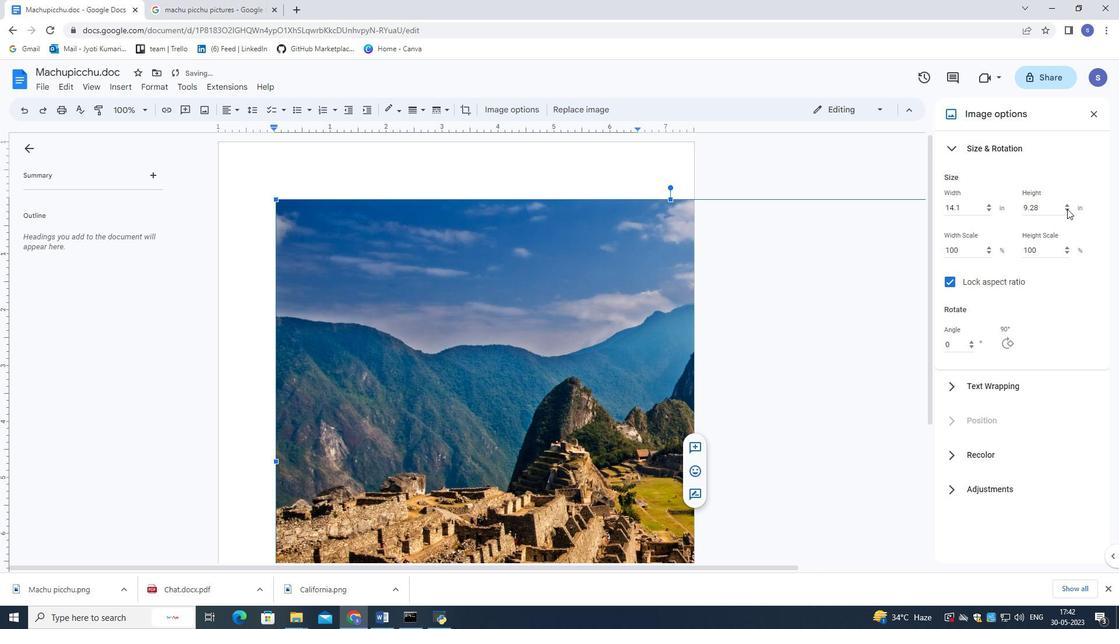 
Action: Mouse pressed left at (1068, 209)
Screenshot: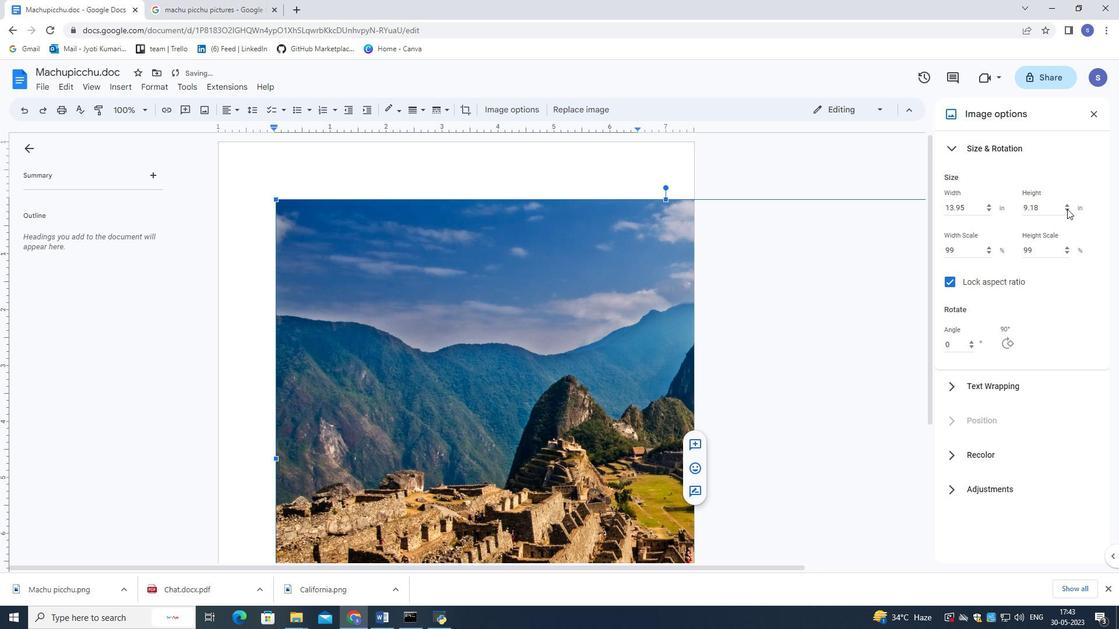 
Action: Mouse pressed left at (1068, 209)
Screenshot: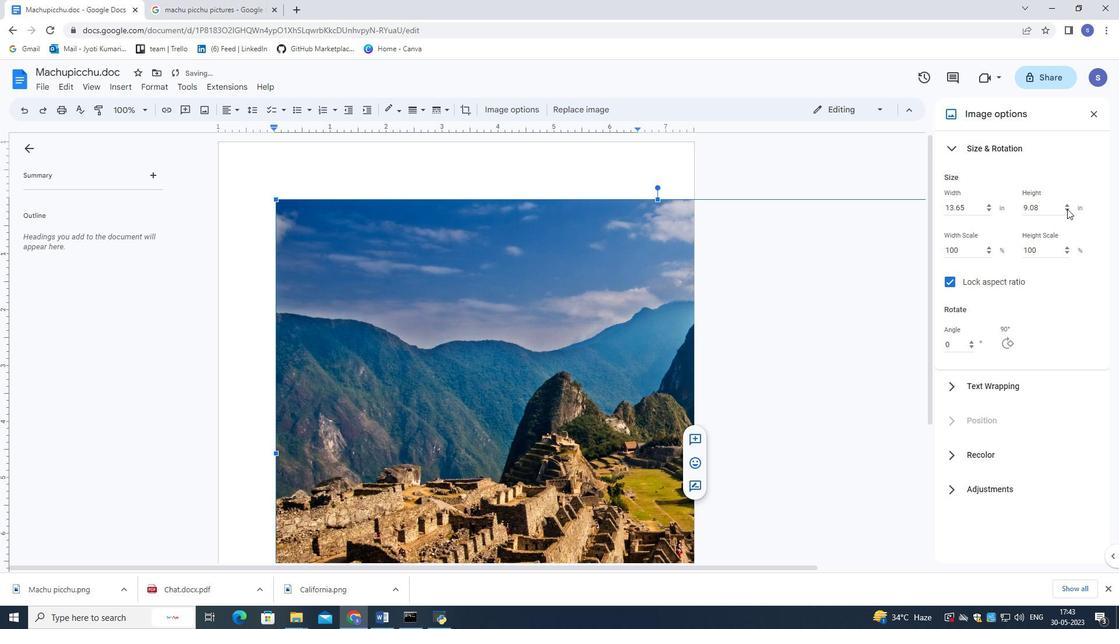 
Action: Mouse moved to (1068, 205)
Screenshot: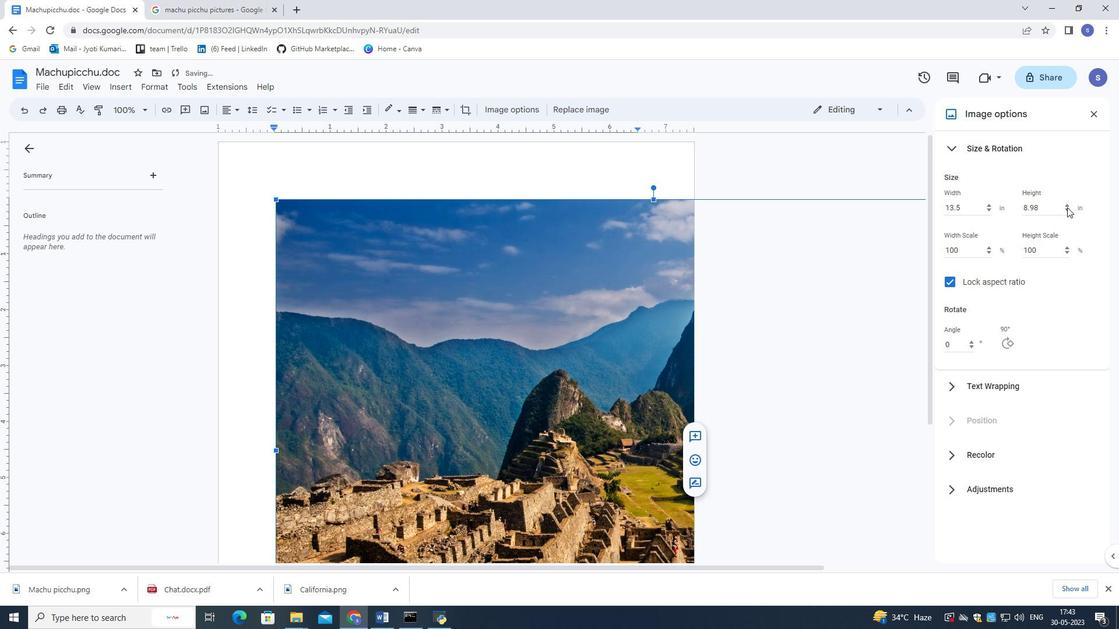 
Action: Mouse pressed left at (1068, 205)
Screenshot: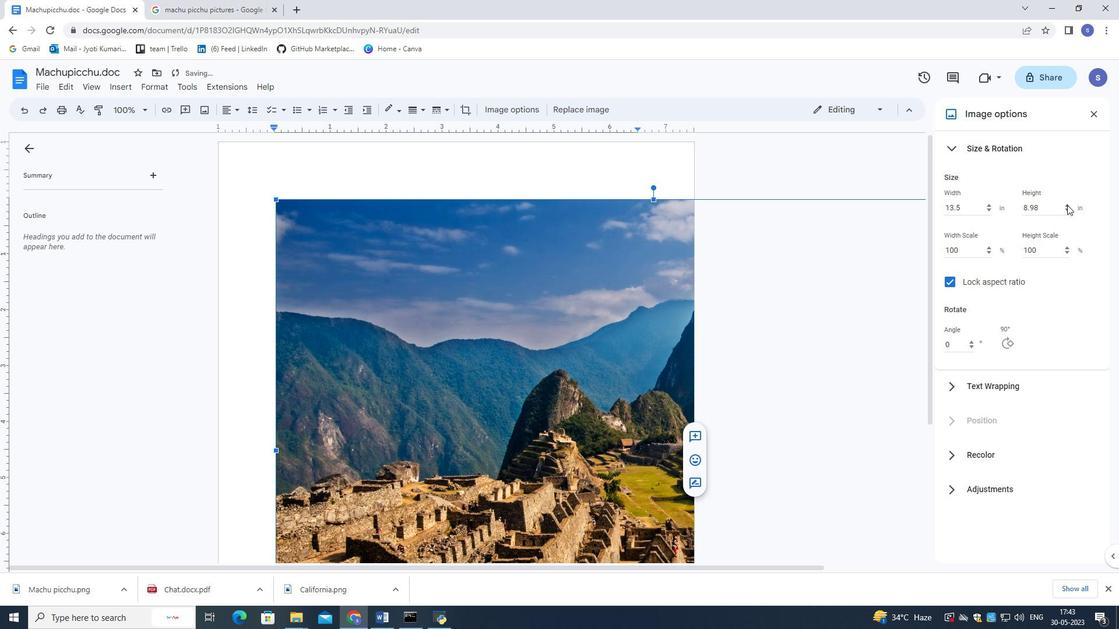 
Action: Mouse moved to (908, 323)
Screenshot: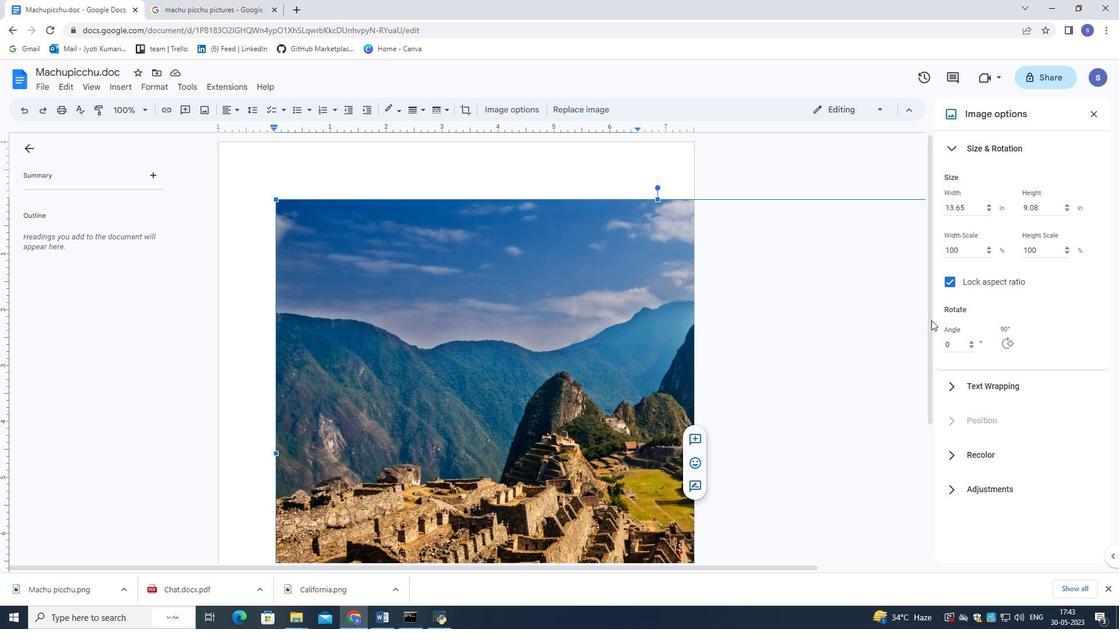 
Action: Mouse pressed left at (908, 323)
Screenshot: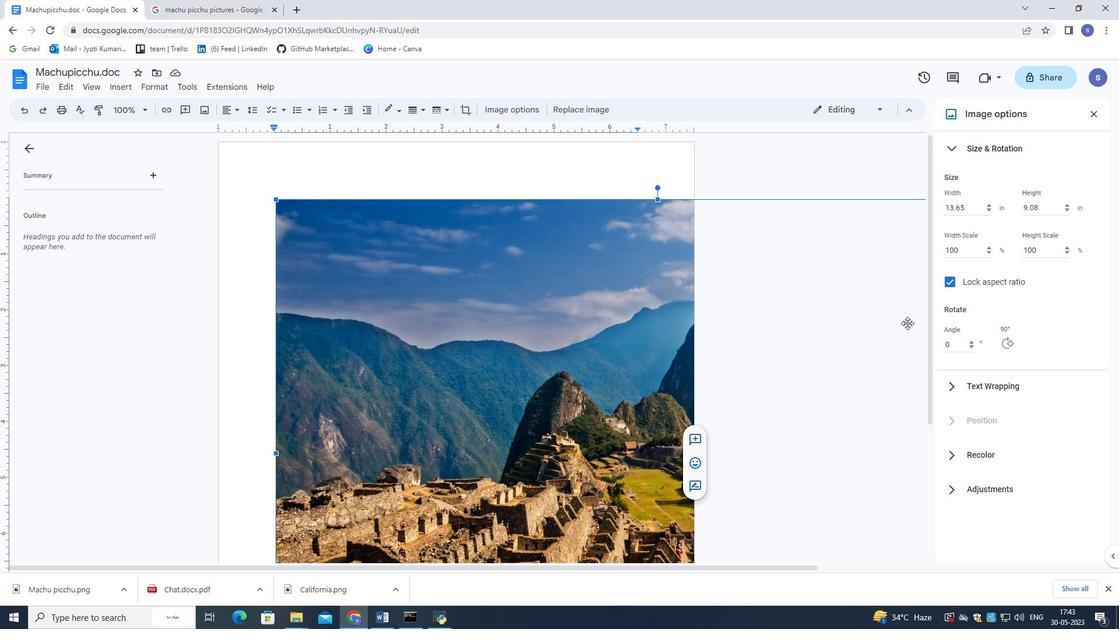 
Action: Mouse moved to (627, 299)
Screenshot: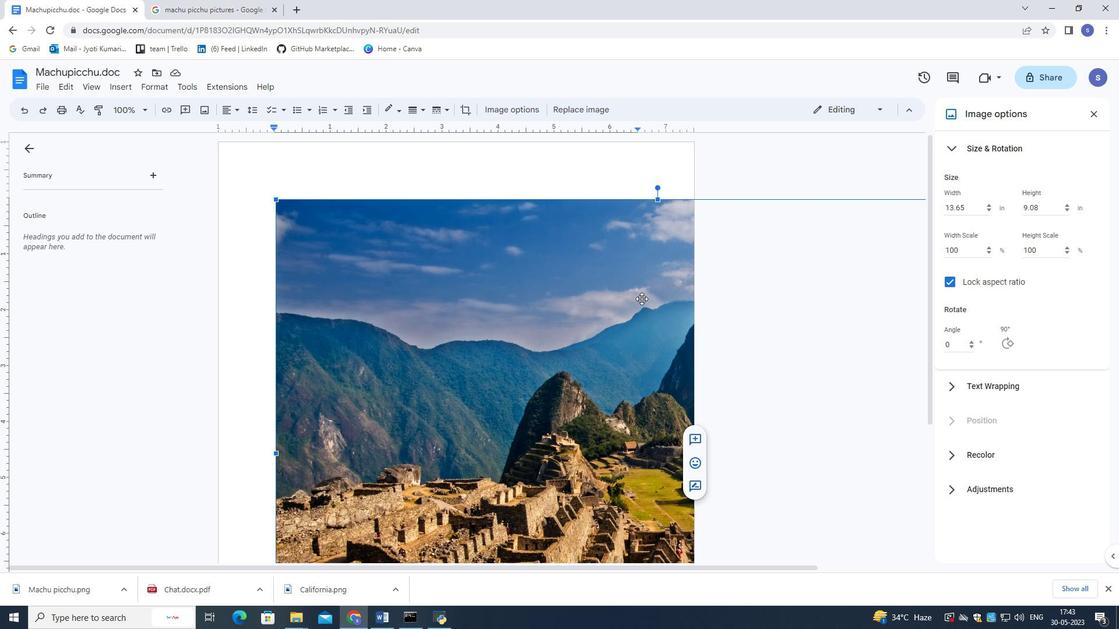 
Action: Mouse pressed left at (627, 299)
Screenshot: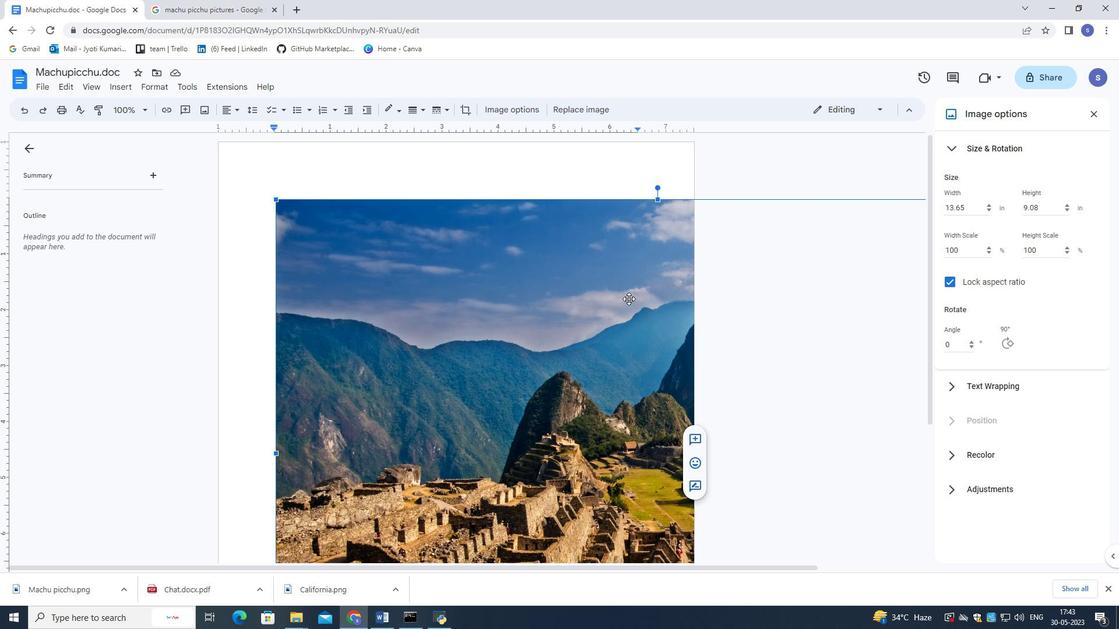 
Action: Mouse moved to (419, 107)
Screenshot: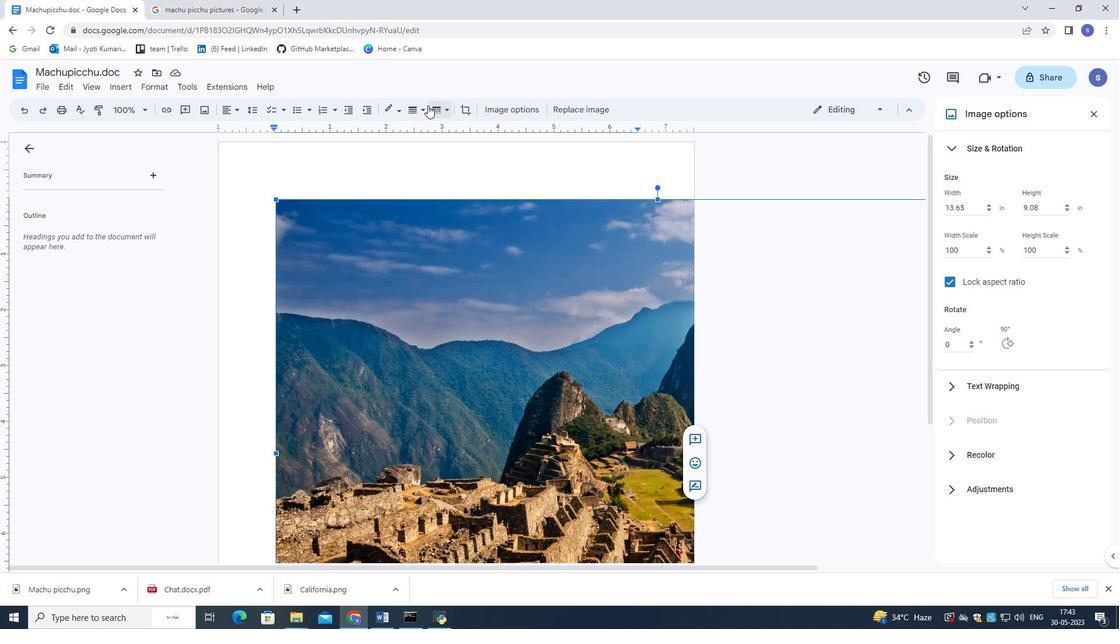 
Action: Mouse pressed left at (419, 107)
Screenshot: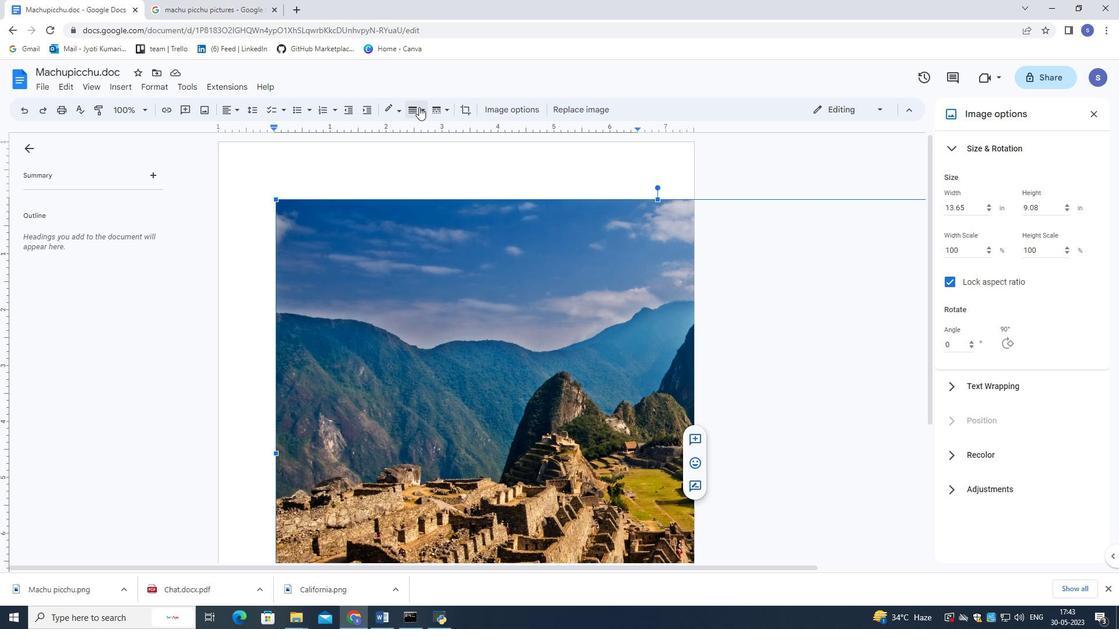 
Action: Mouse moved to (989, 376)
Screenshot: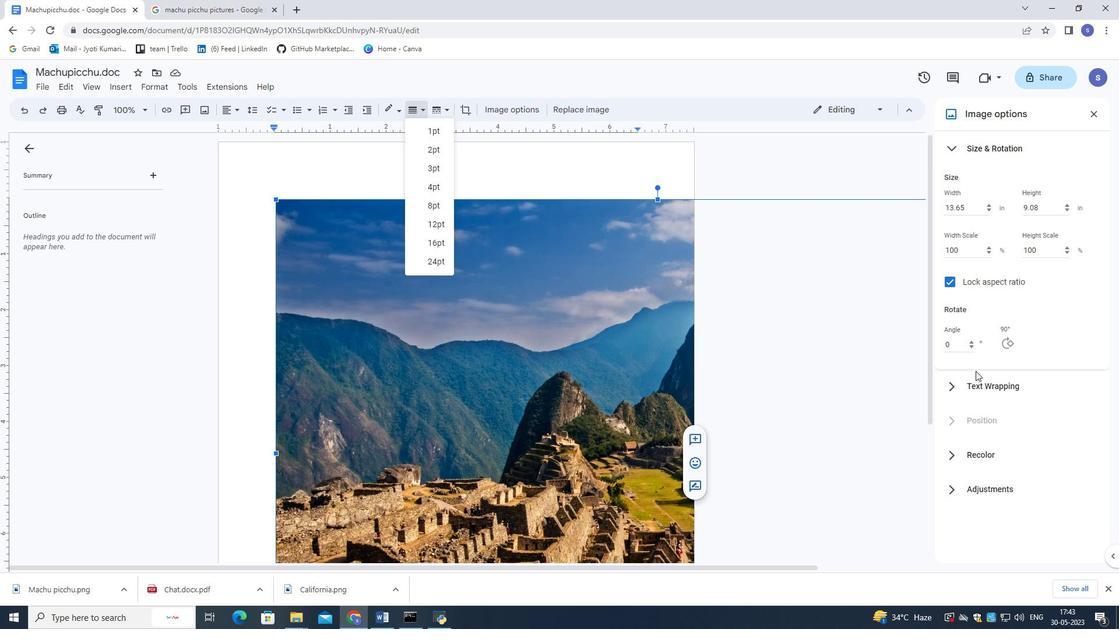 
Action: Mouse scrolled (989, 375) with delta (0, 0)
Screenshot: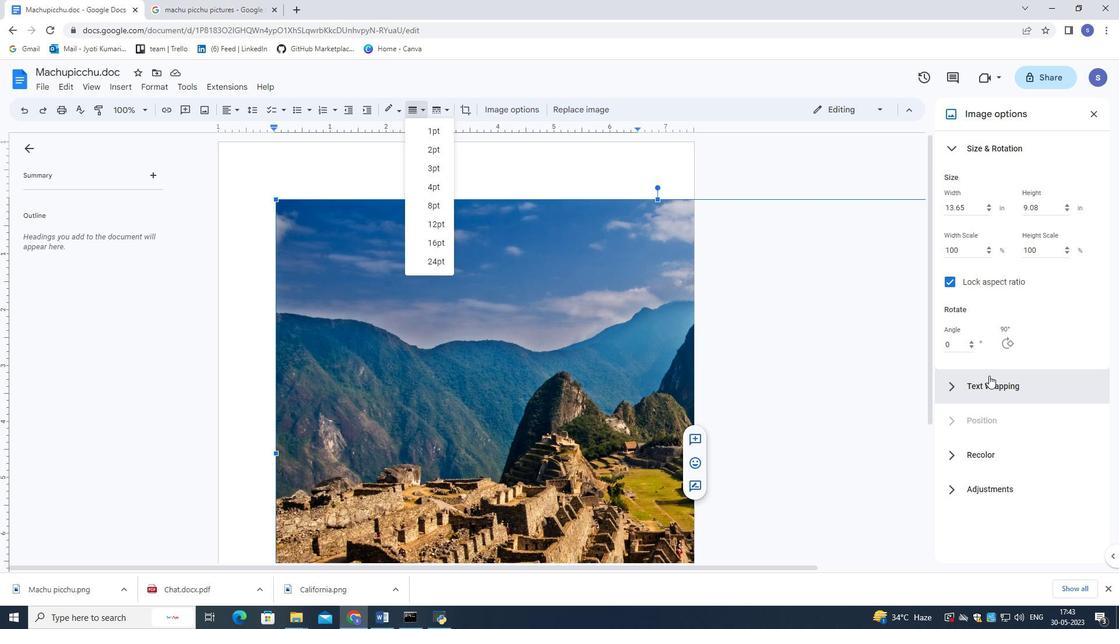
Action: Mouse moved to (990, 376)
Screenshot: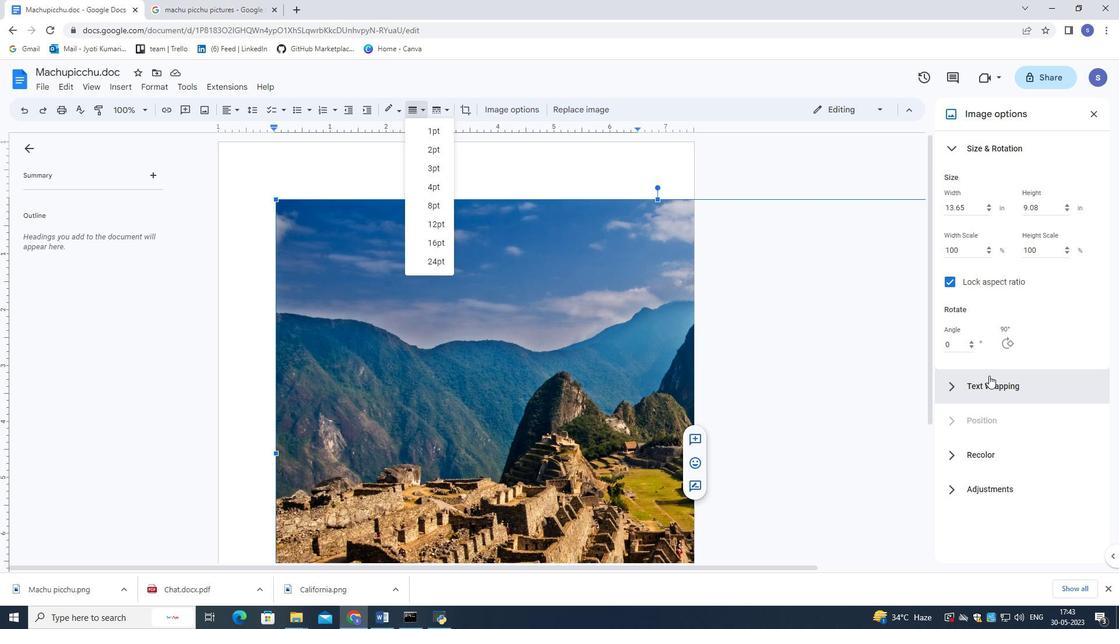 
Action: Mouse scrolled (990, 375) with delta (0, 0)
Screenshot: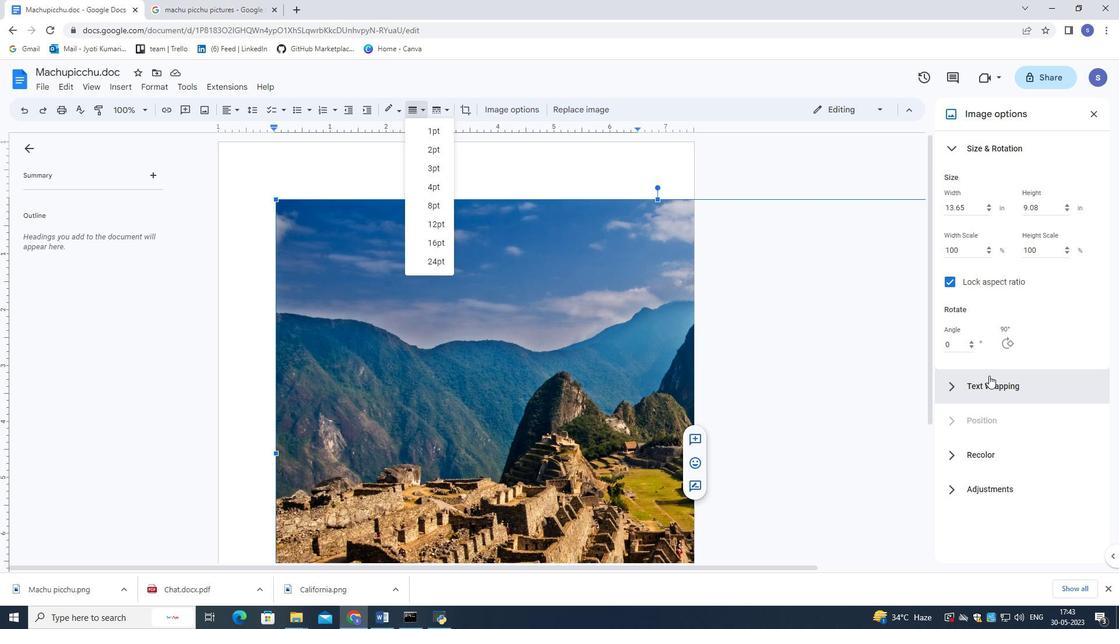 
Action: Mouse moved to (986, 450)
Screenshot: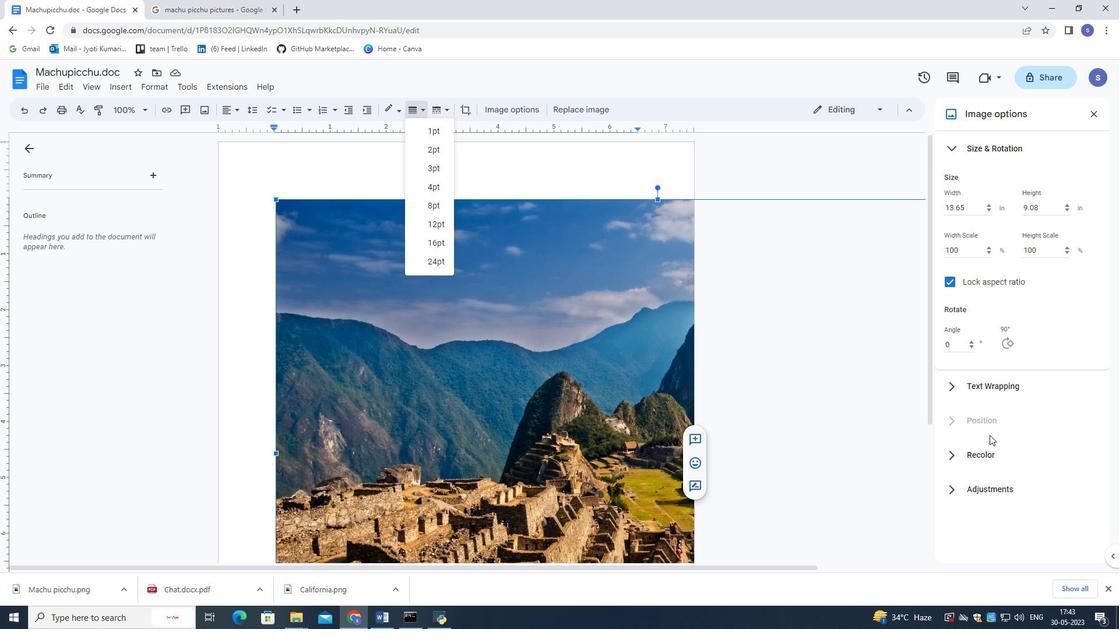 
Action: Mouse pressed left at (986, 450)
Screenshot: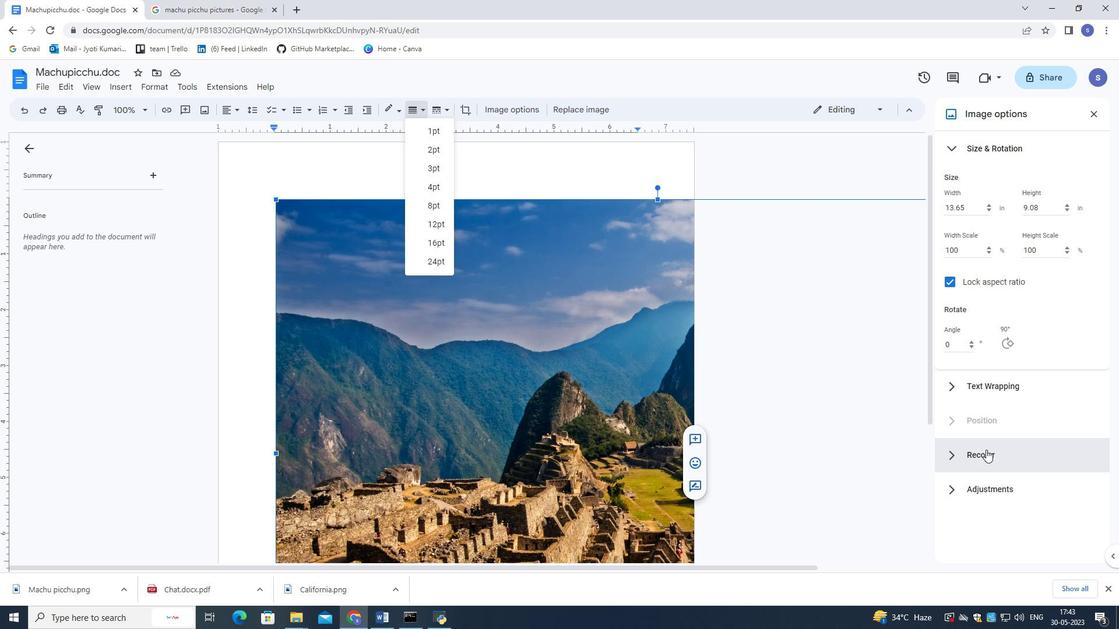 
Action: Mouse moved to (982, 411)
Screenshot: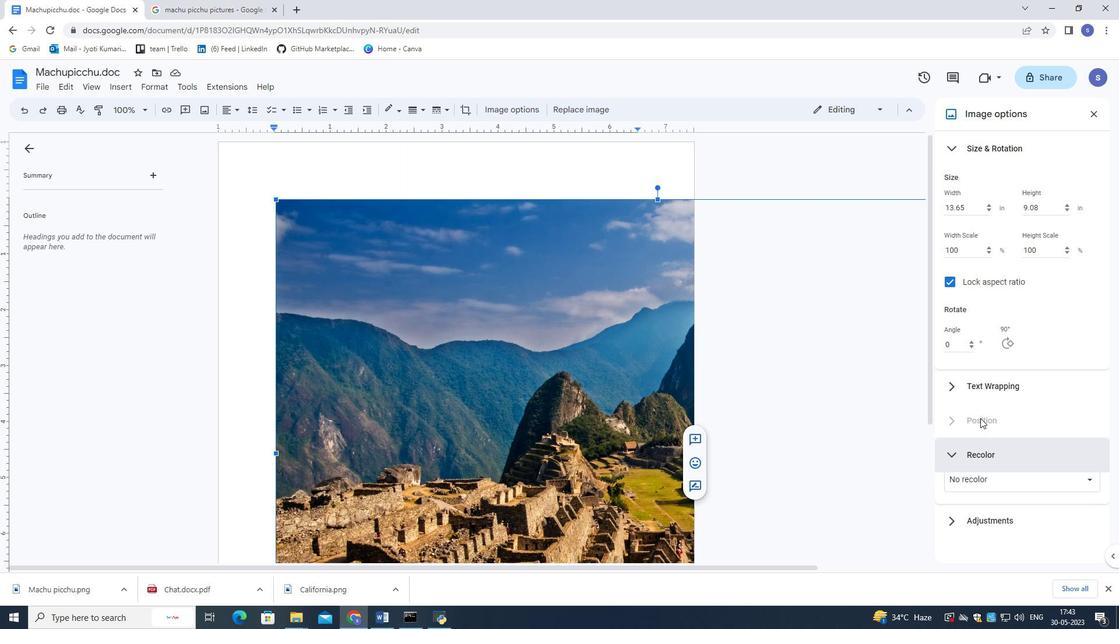 
Action: Mouse scrolled (982, 411) with delta (0, 0)
Screenshot: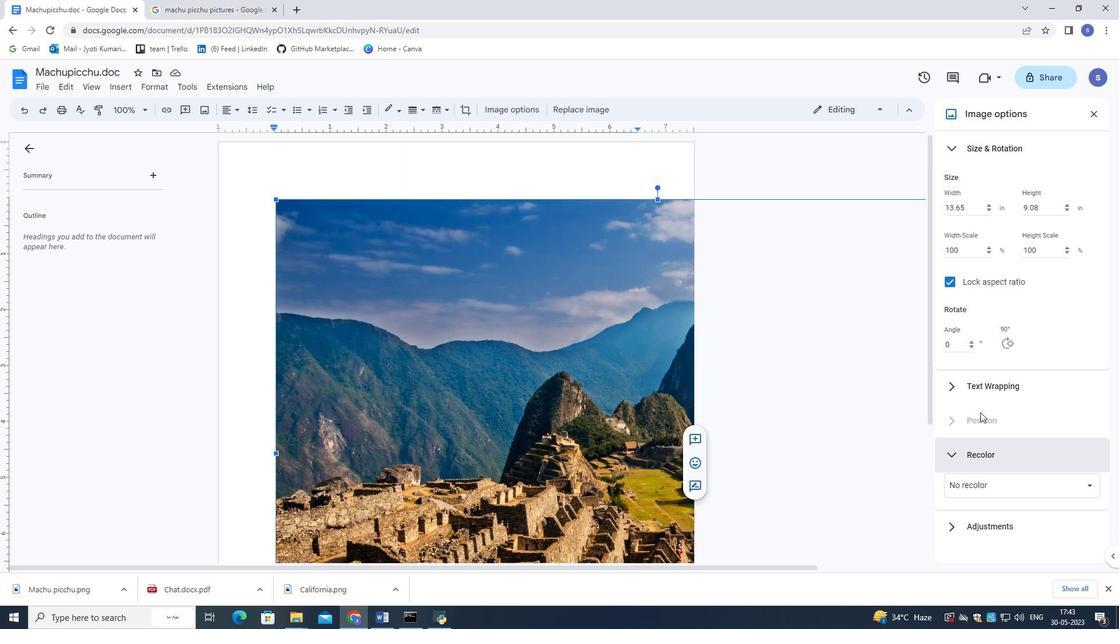 
Action: Mouse scrolled (982, 411) with delta (0, 0)
Screenshot: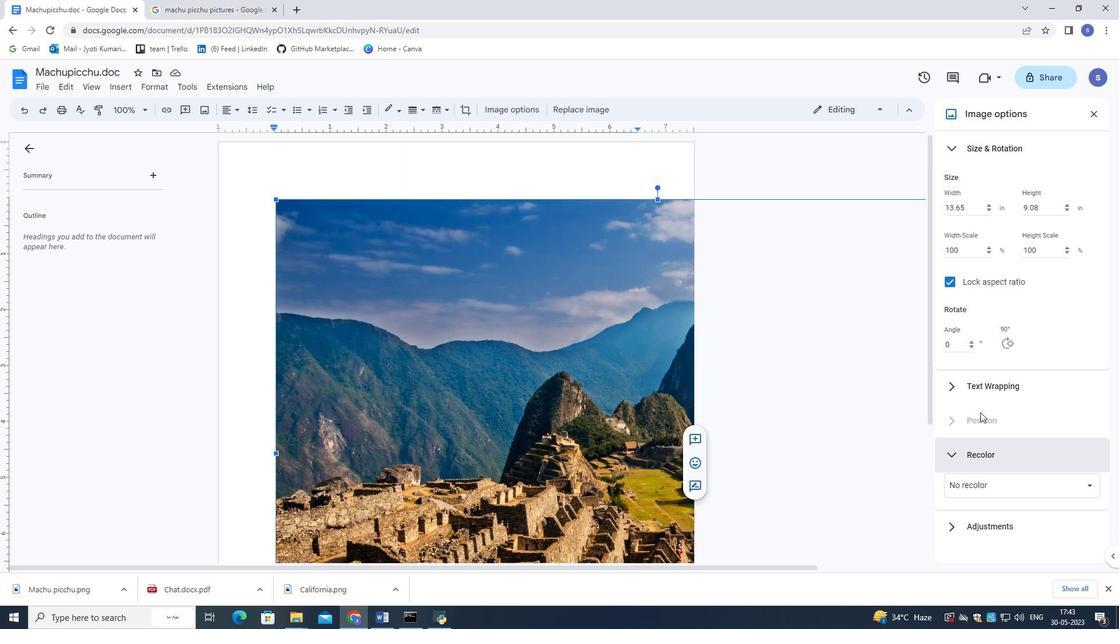 
Action: Mouse moved to (995, 482)
Screenshot: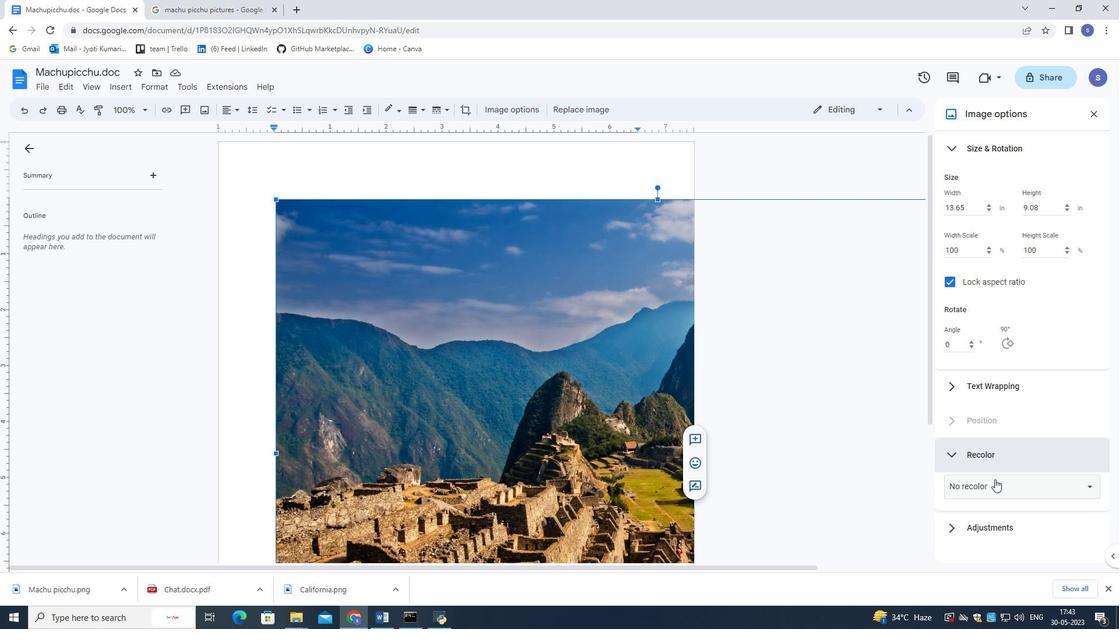 
Action: Mouse pressed left at (995, 482)
Screenshot: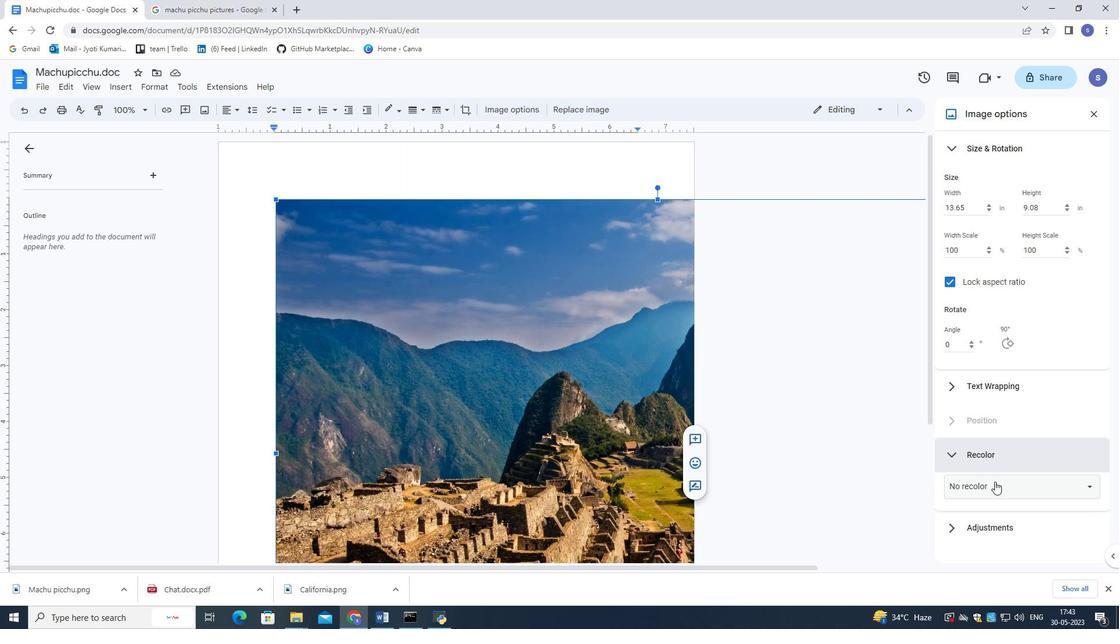 
Action: Mouse moved to (916, 395)
Screenshot: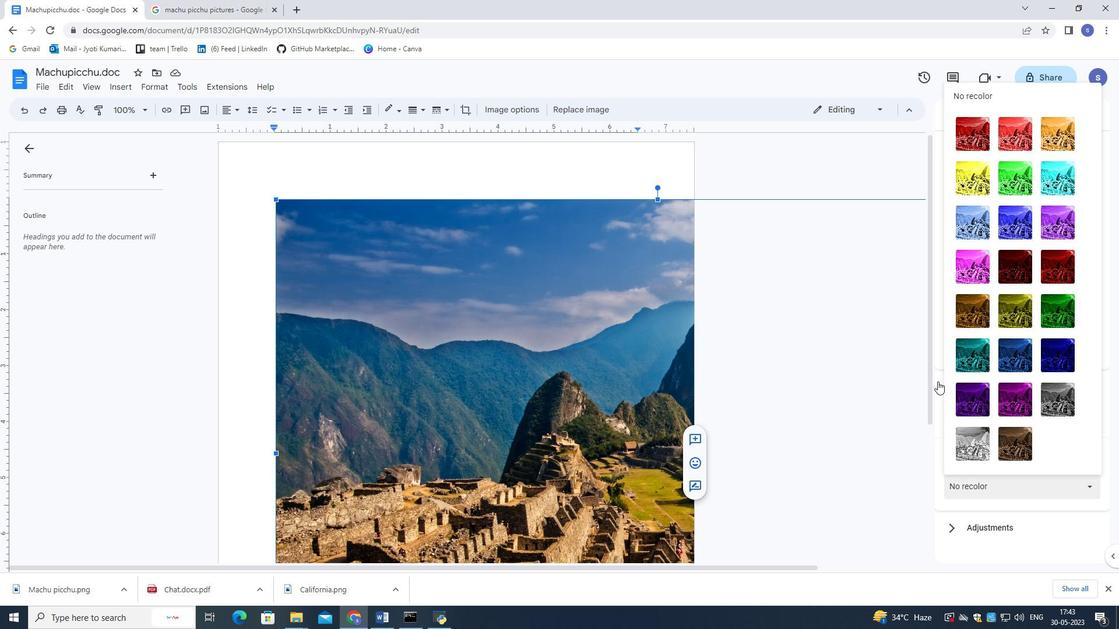 
Action: Mouse pressed left at (916, 395)
Screenshot: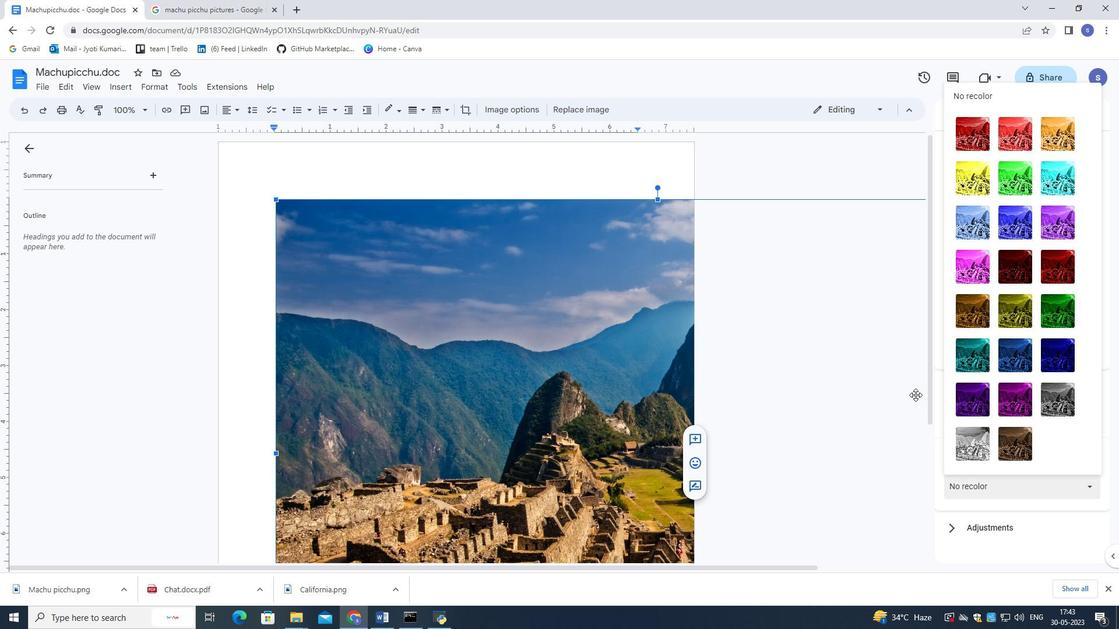 
Action: Mouse moved to (976, 382)
Screenshot: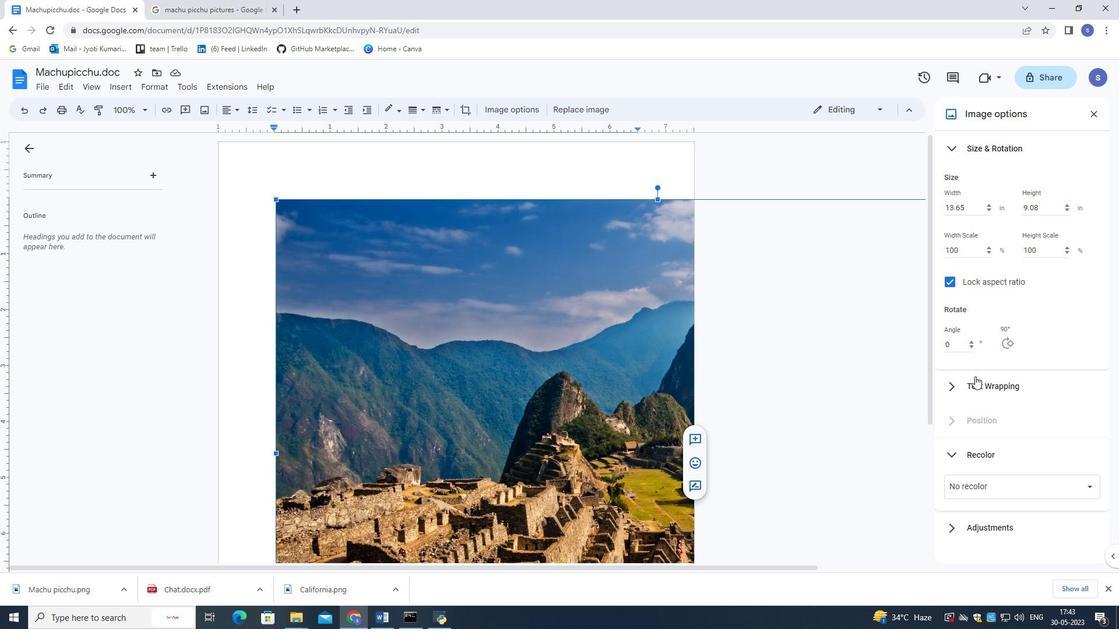 
Action: Mouse pressed left at (976, 382)
Screenshot: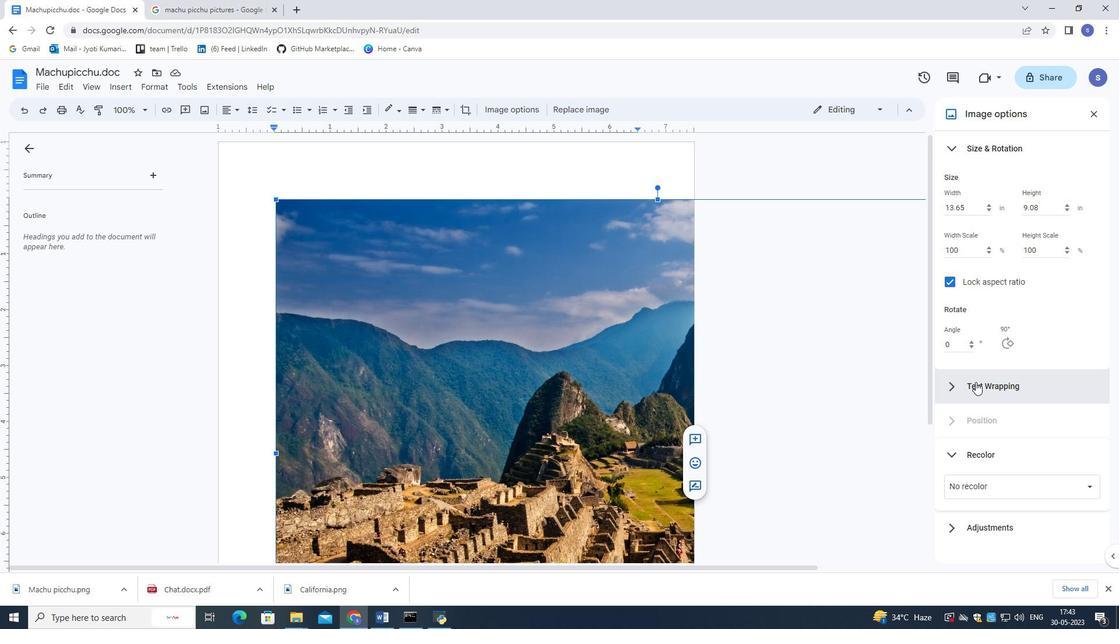 
Action: Mouse moved to (1005, 409)
Screenshot: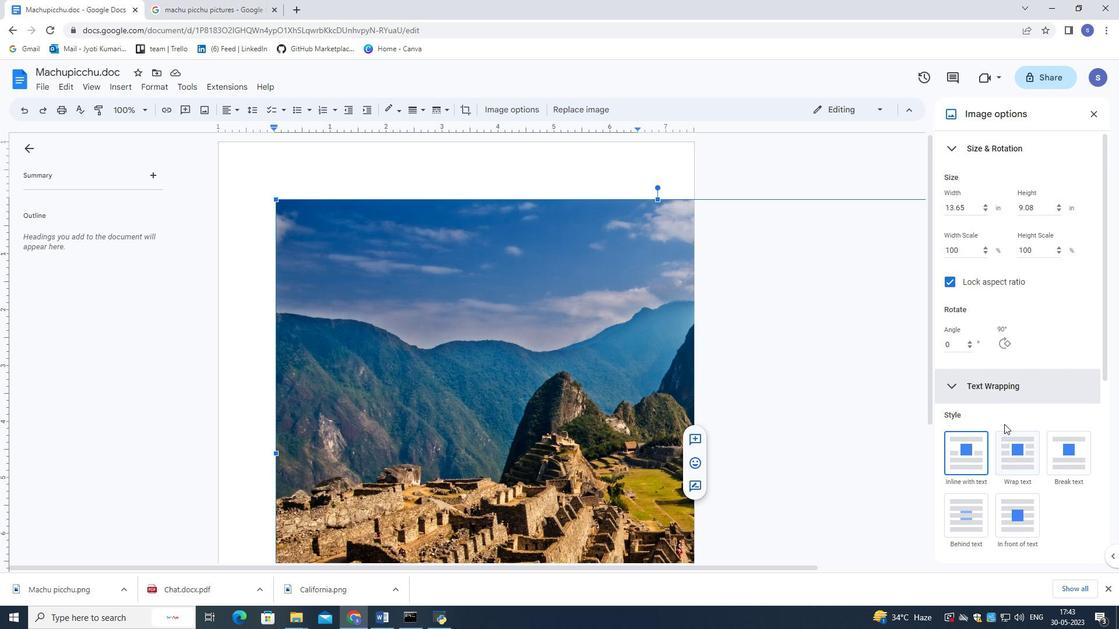
Action: Mouse scrolled (1005, 408) with delta (0, 0)
Screenshot: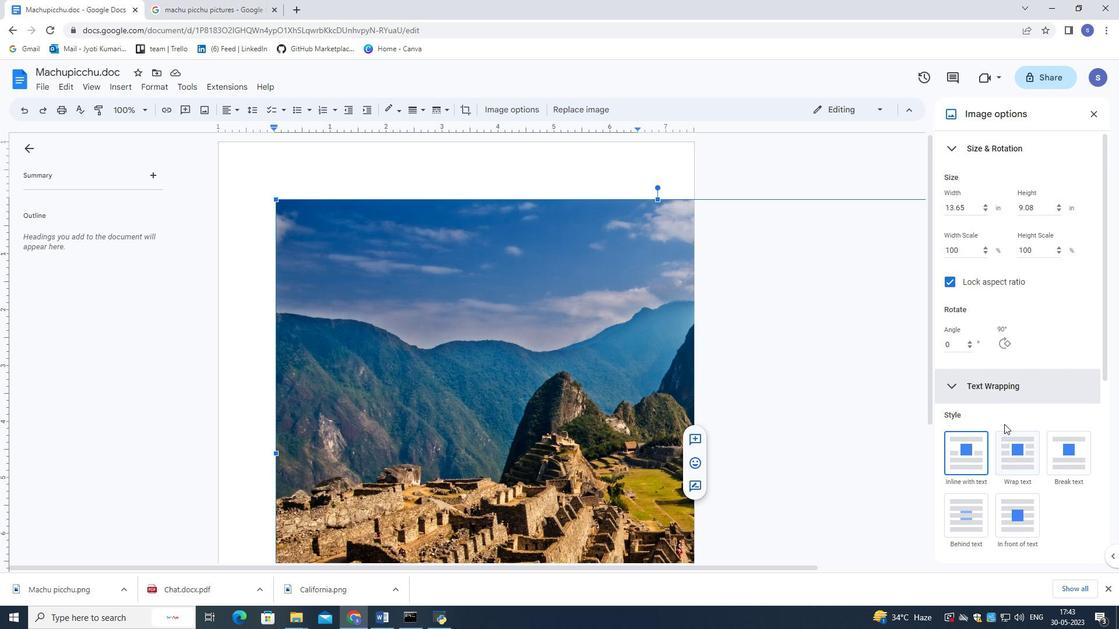 
Action: Mouse scrolled (1005, 408) with delta (0, 0)
Screenshot: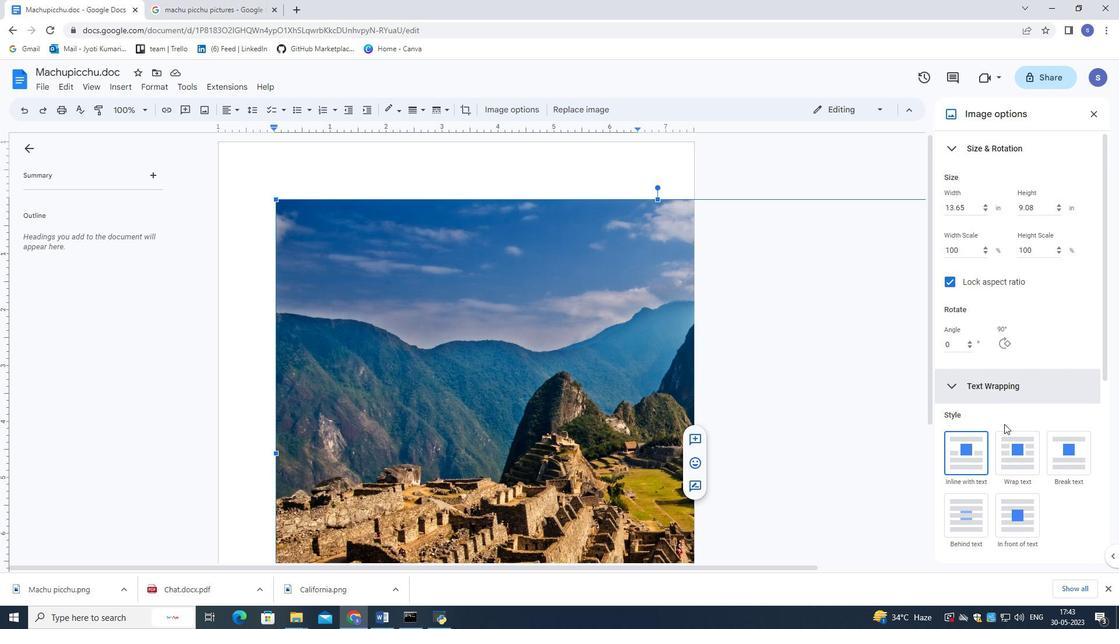 
Action: Mouse scrolled (1005, 408) with delta (0, 0)
Screenshot: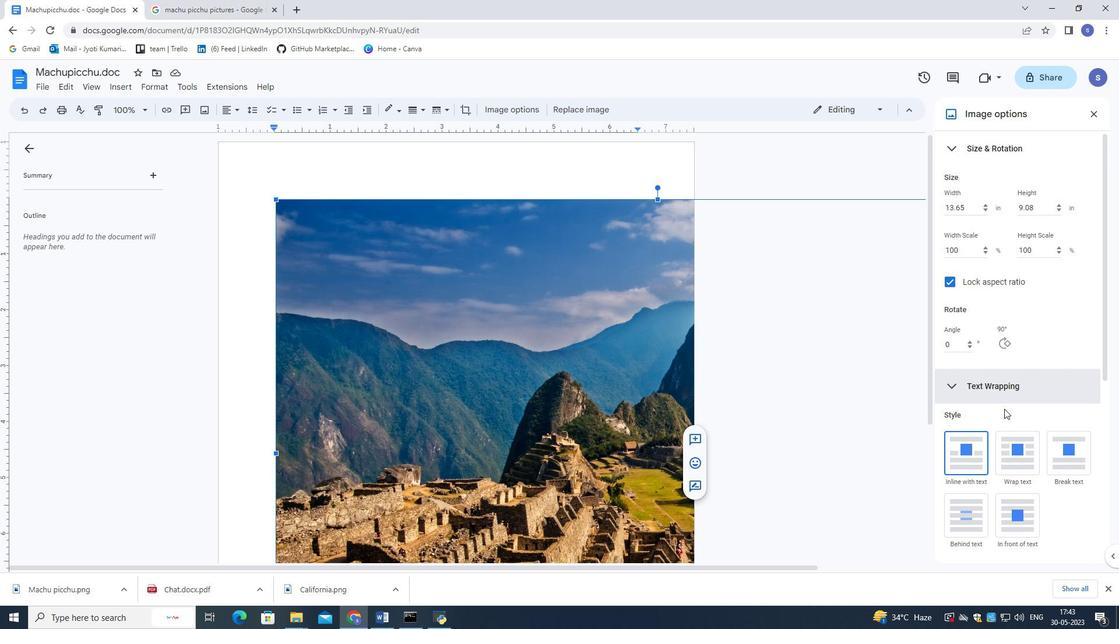 
Action: Mouse scrolled (1005, 408) with delta (0, 0)
Screenshot: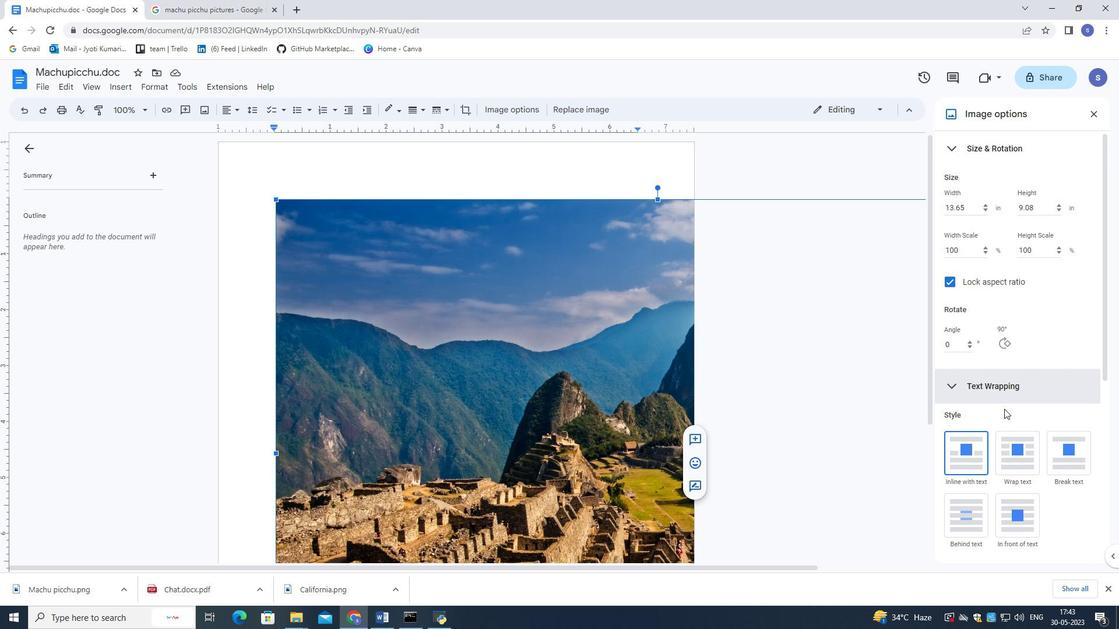 
Action: Mouse moved to (1002, 377)
Screenshot: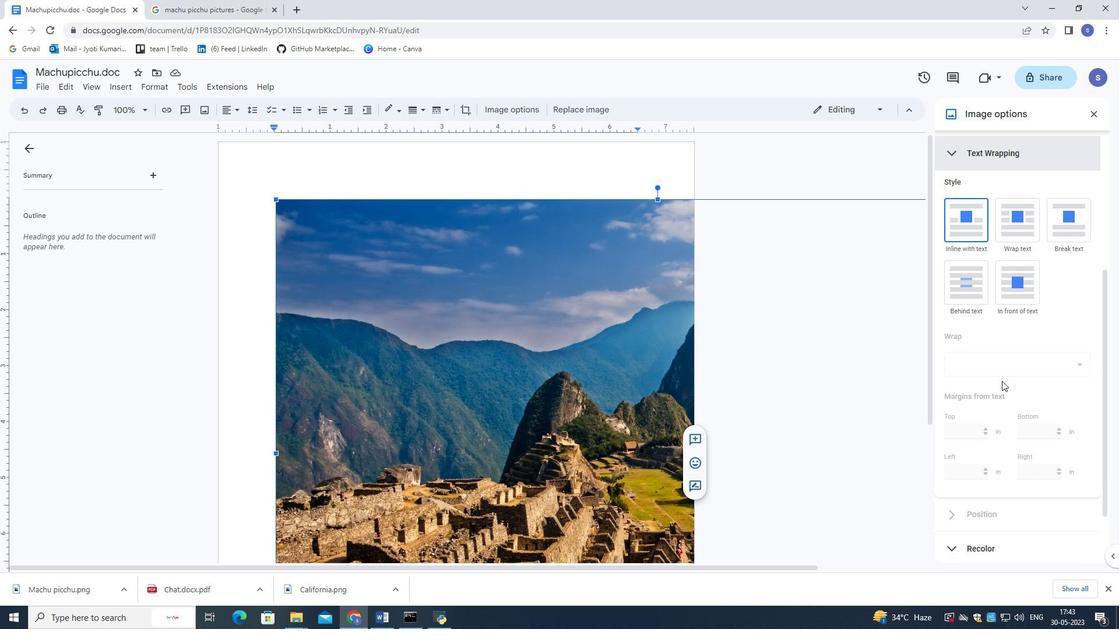 
Action: Mouse scrolled (1002, 377) with delta (0, 0)
Screenshot: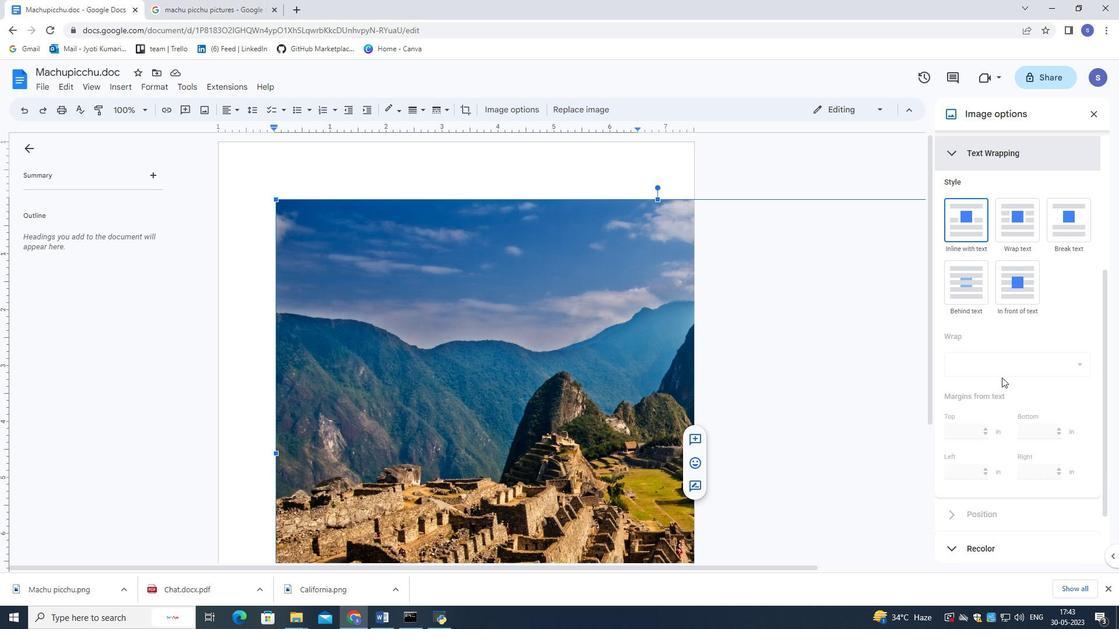 
Action: Mouse scrolled (1002, 377) with delta (0, 0)
Screenshot: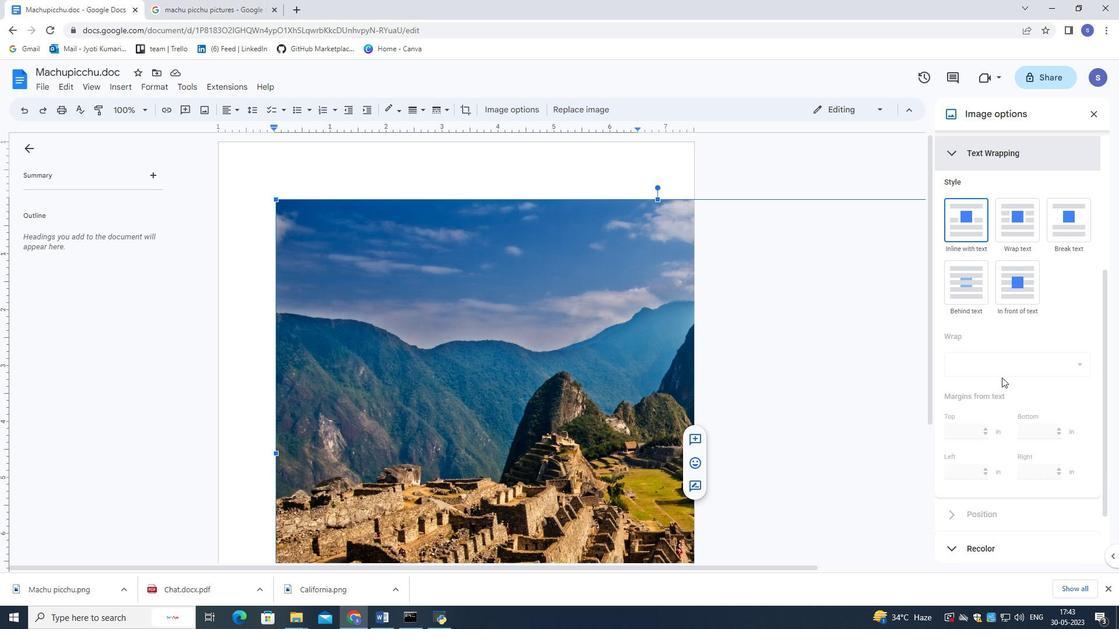 
Action: Mouse moved to (999, 414)
Screenshot: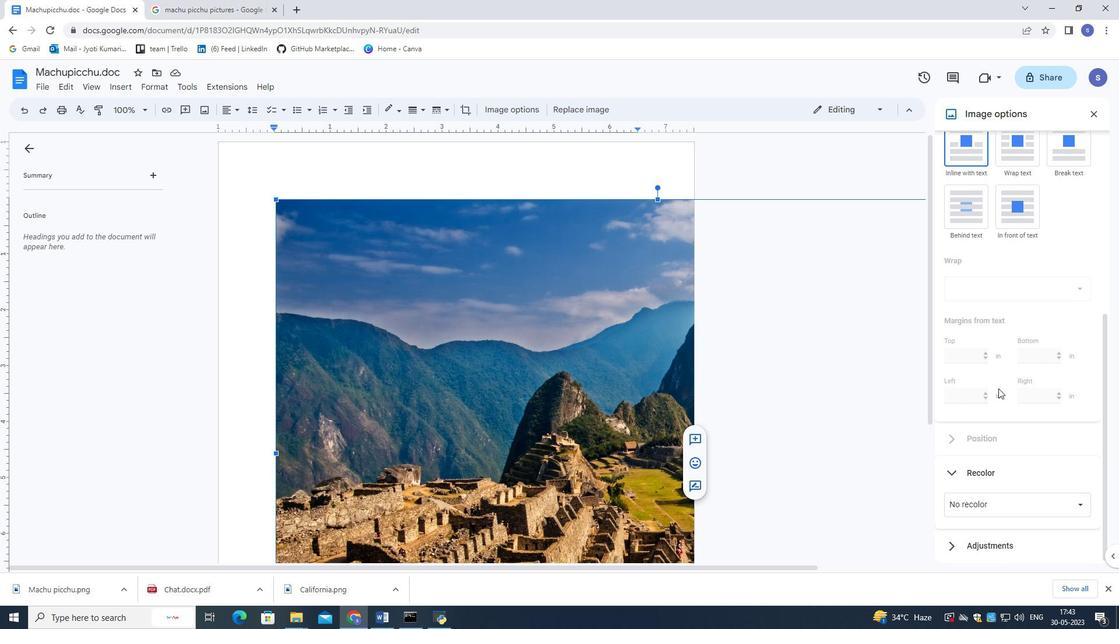 
Action: Mouse scrolled (999, 413) with delta (0, 0)
Screenshot: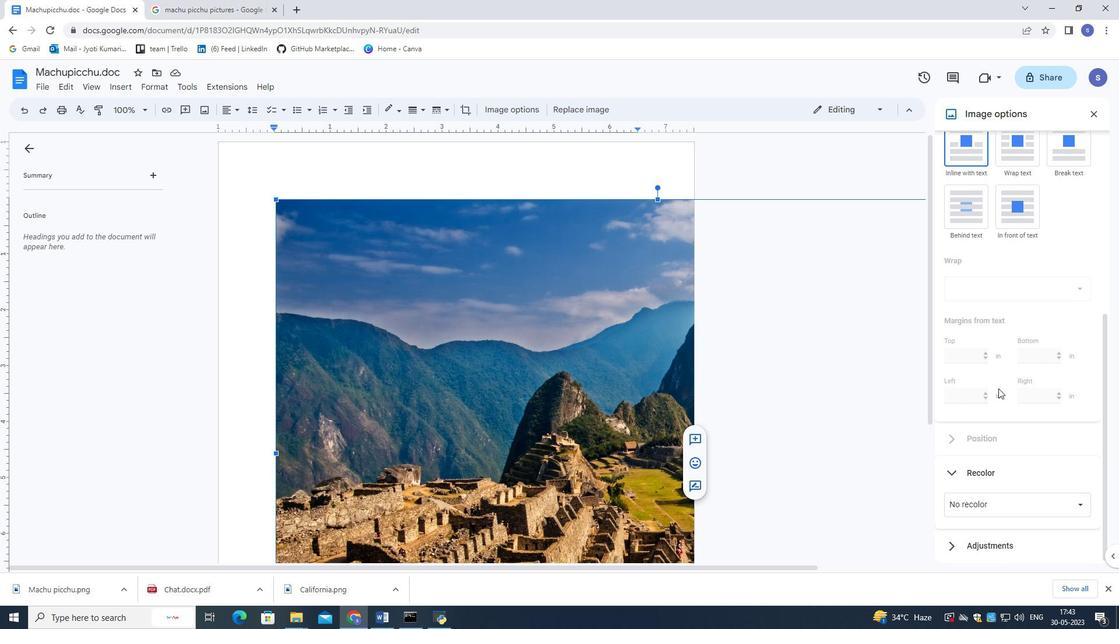 
Action: Mouse scrolled (999, 413) with delta (0, 0)
Screenshot: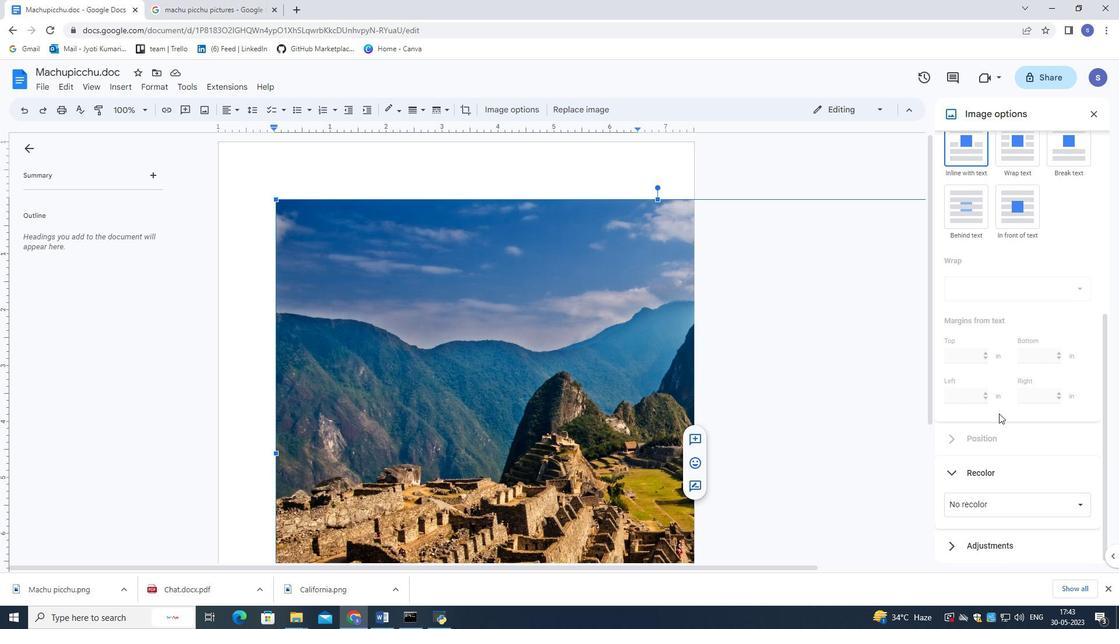 
Action: Mouse moved to (999, 407)
Screenshot: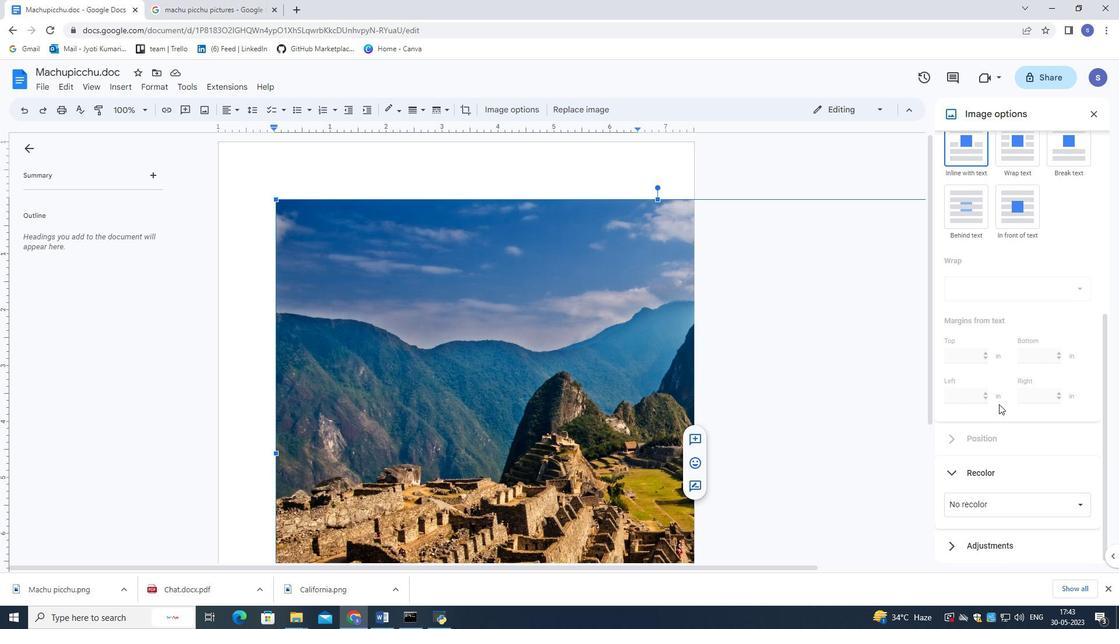 
Action: Mouse scrolled (999, 406) with delta (0, 0)
Screenshot: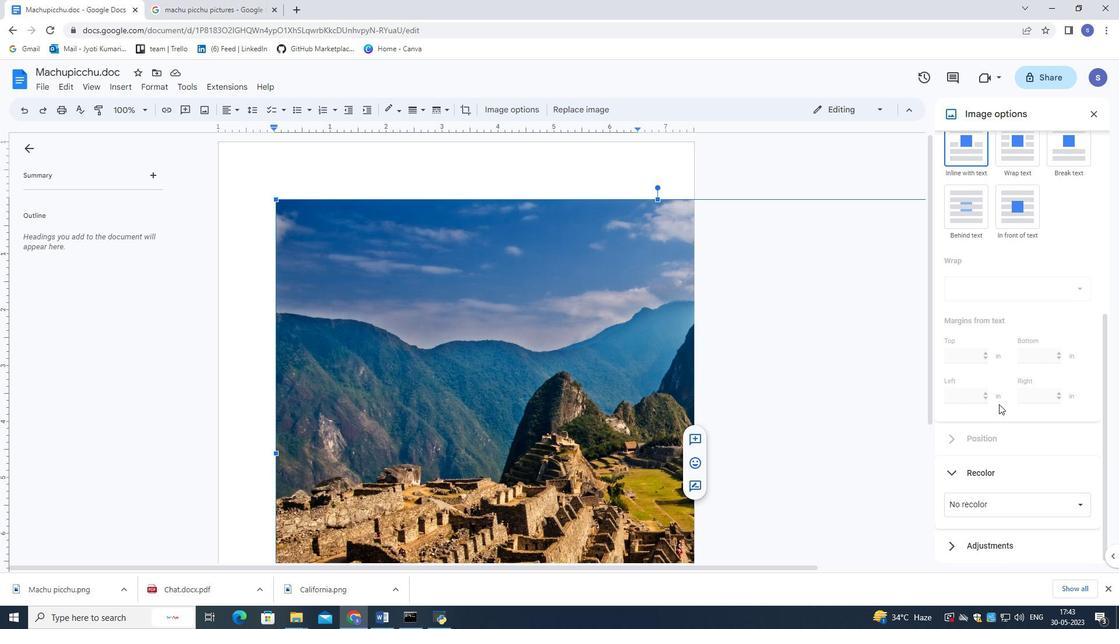 
Action: Mouse moved to (999, 410)
Screenshot: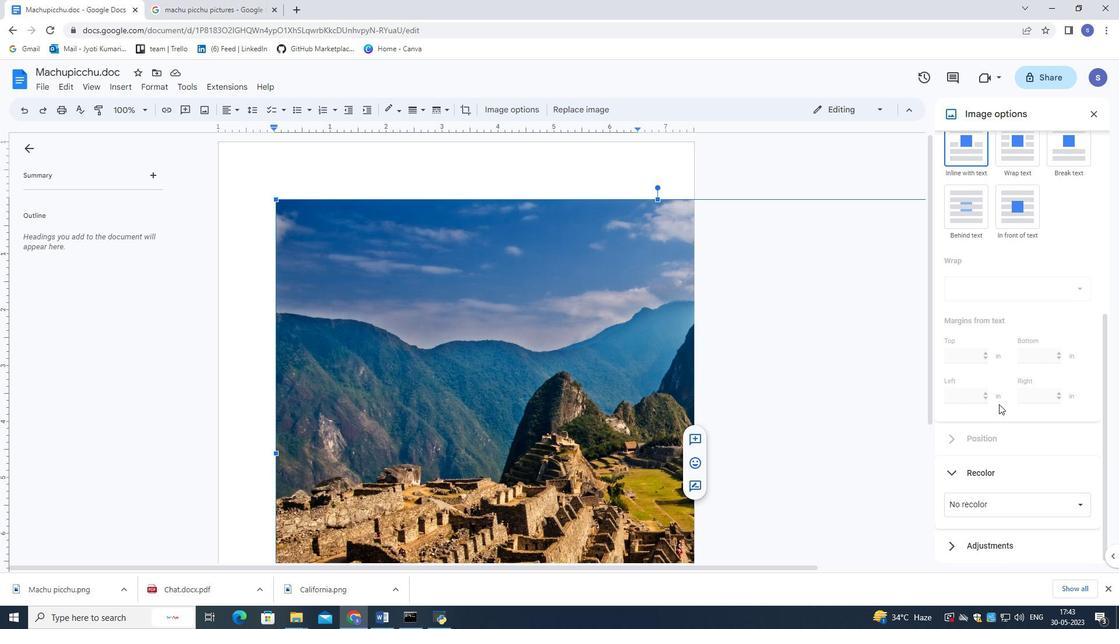 
Action: Mouse scrolled (999, 410) with delta (0, 0)
Screenshot: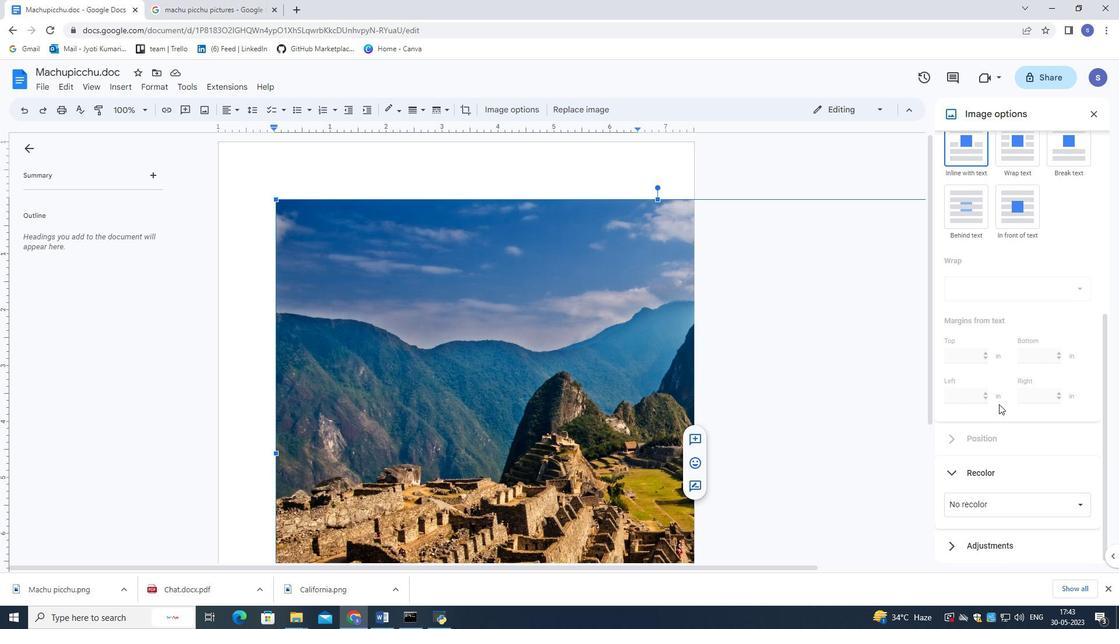 
Action: Mouse moved to (1000, 414)
Screenshot: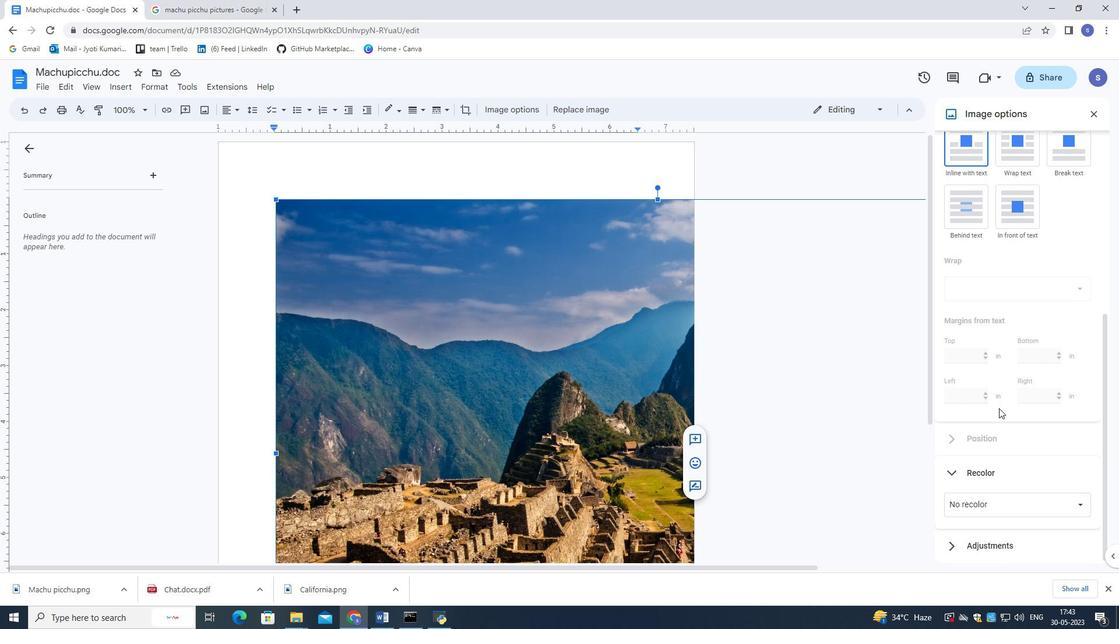
Action: Mouse scrolled (1000, 413) with delta (0, 0)
Screenshot: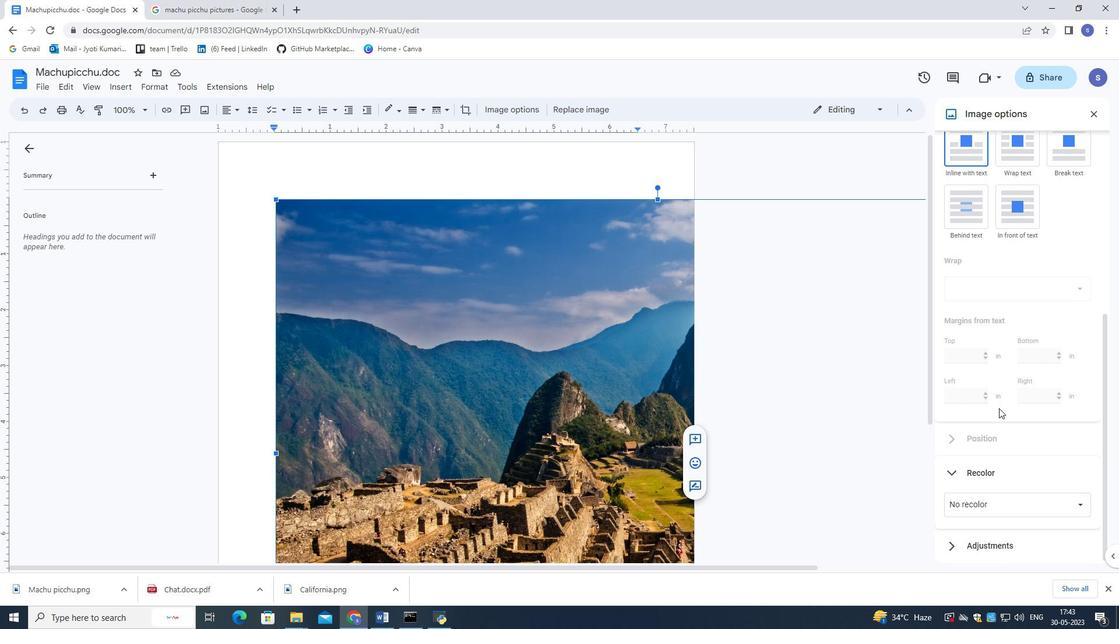
Action: Mouse moved to (970, 543)
Screenshot: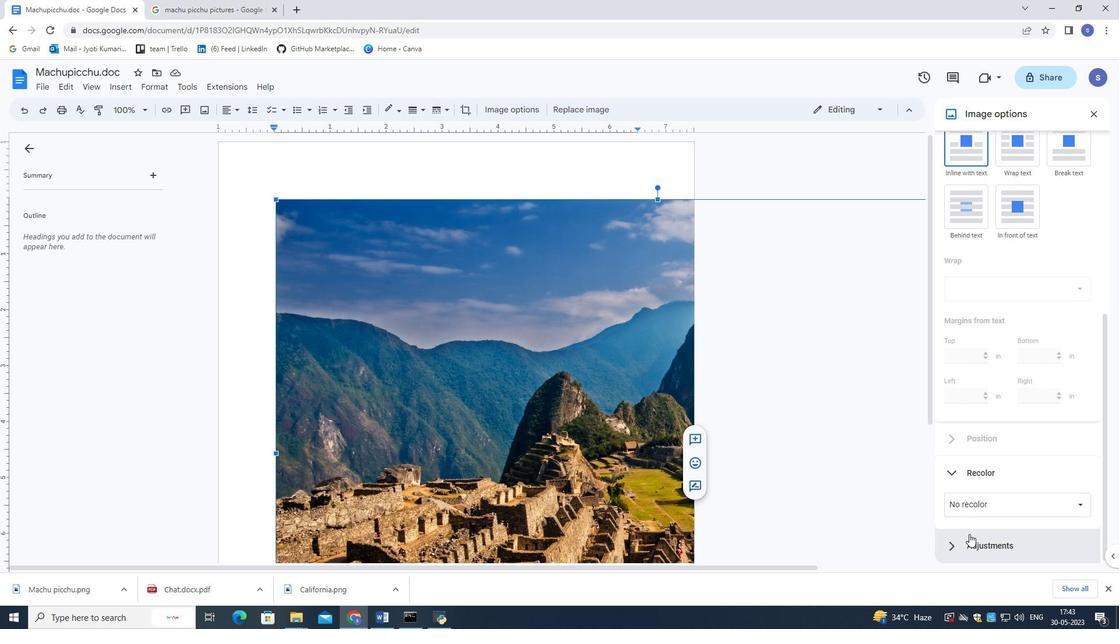 
Action: Mouse pressed left at (970, 543)
Screenshot: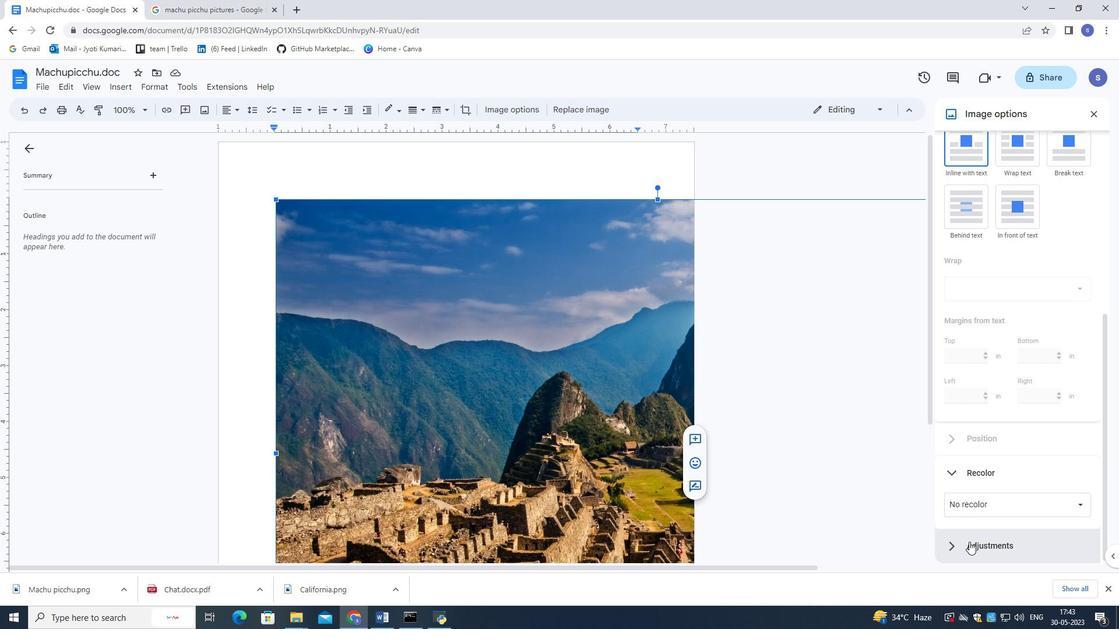 
Action: Mouse moved to (971, 460)
Screenshot: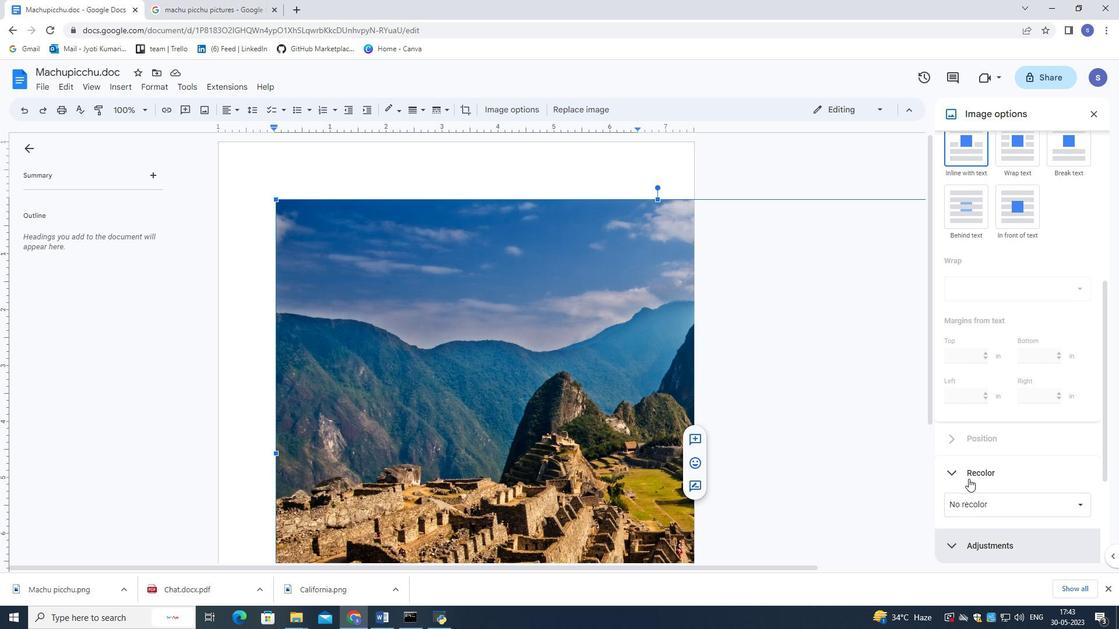 
Action: Mouse scrolled (971, 459) with delta (0, 0)
Screenshot: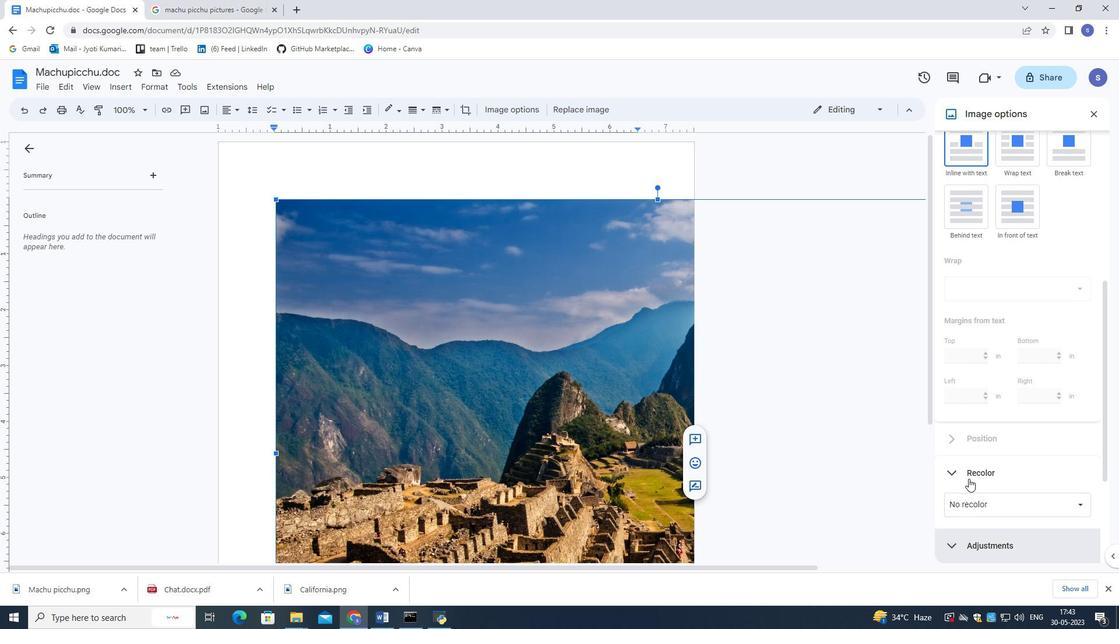 
Action: Mouse scrolled (971, 459) with delta (0, 0)
Screenshot: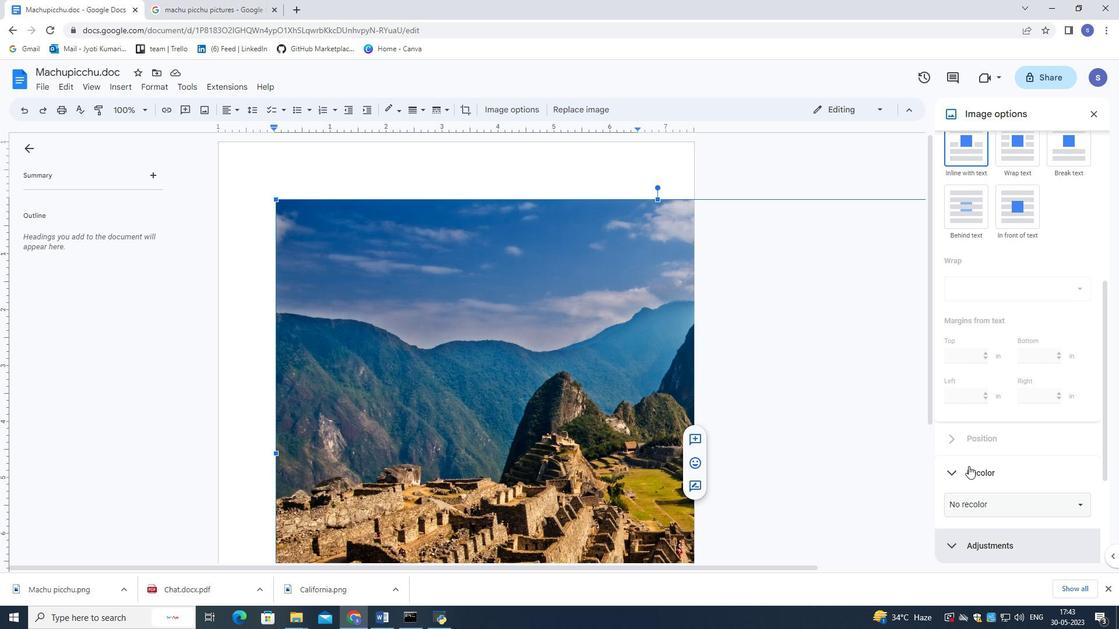 
Action: Mouse scrolled (971, 459) with delta (0, 0)
Screenshot: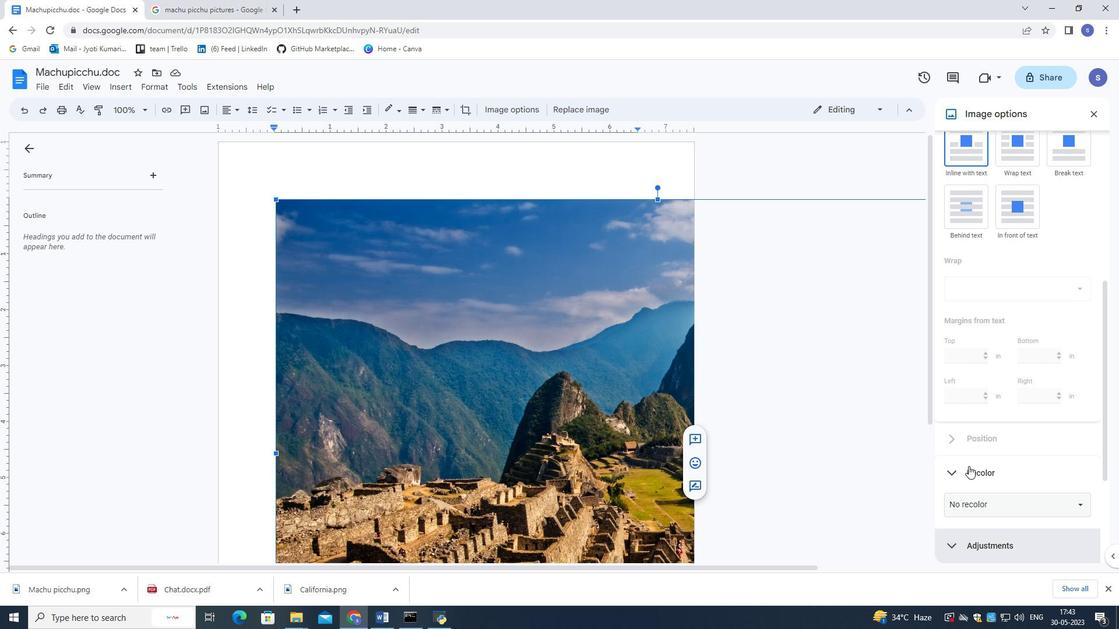 
Action: Mouse scrolled (971, 459) with delta (0, 0)
Screenshot: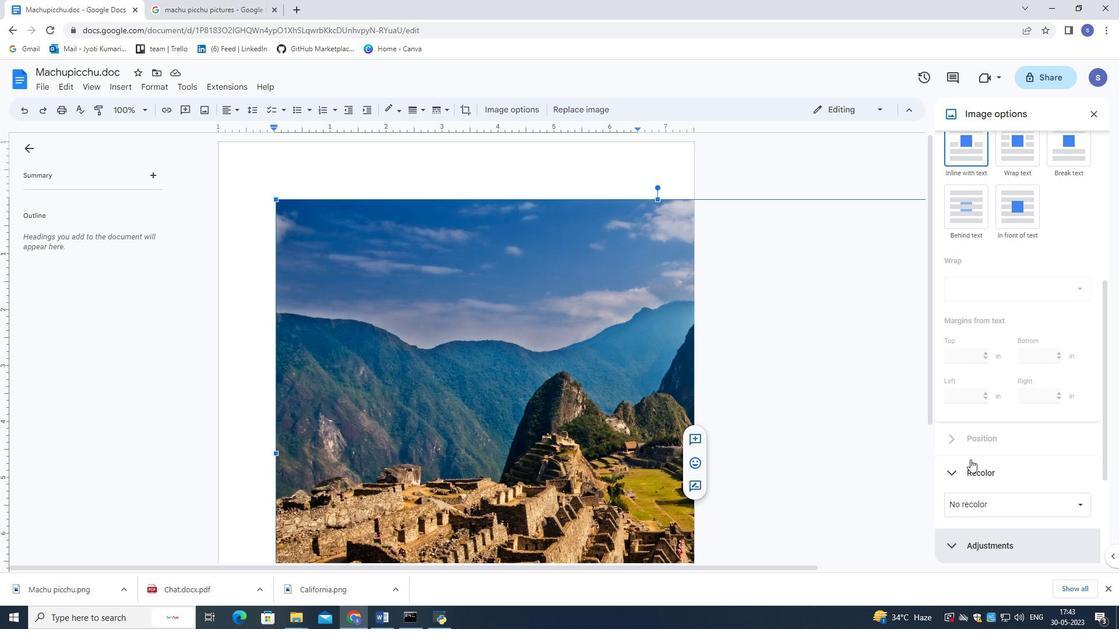 
Action: Mouse moved to (971, 459)
Screenshot: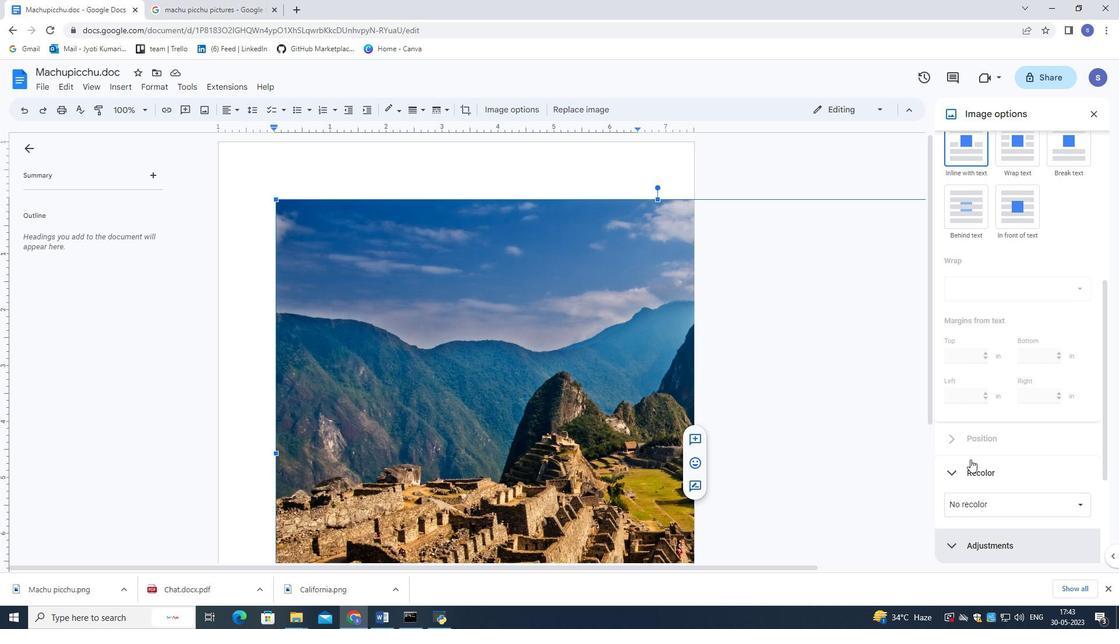 
Action: Mouse scrolled (971, 459) with delta (0, 0)
Screenshot: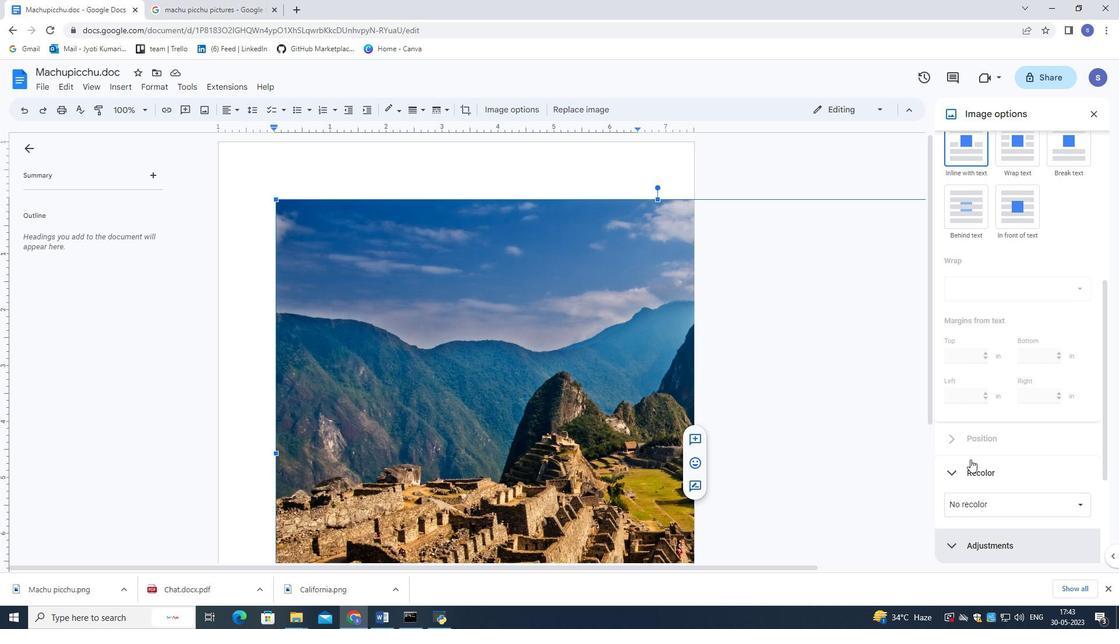 
Action: Mouse moved to (971, 450)
Screenshot: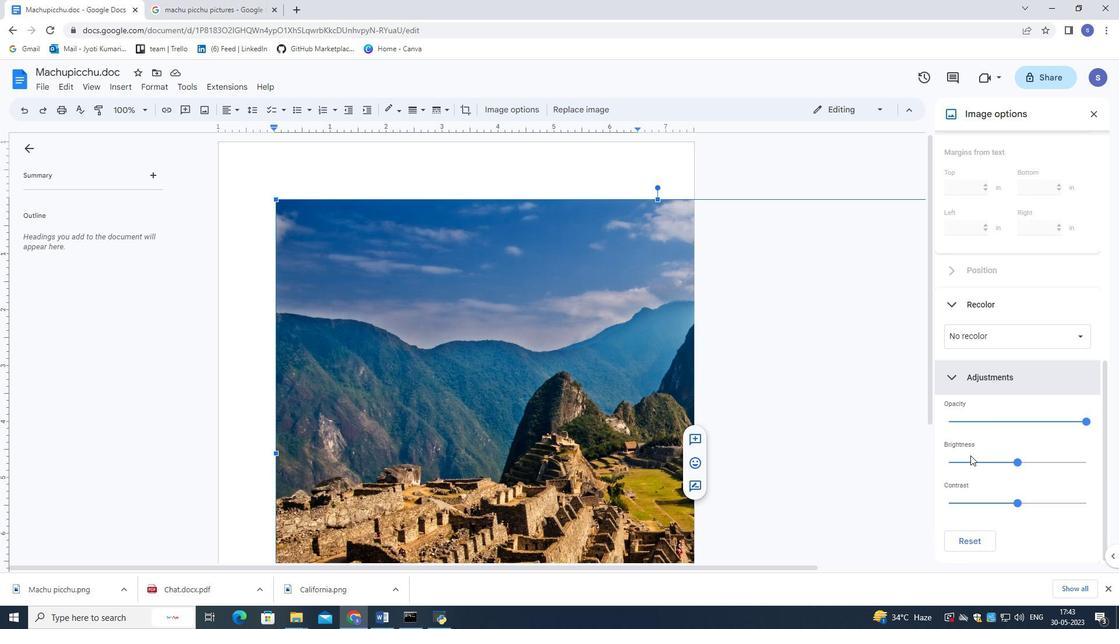 
Action: Mouse scrolled (971, 449) with delta (0, 0)
